 Task: Track the performance of a model on imbalanced datasets.
Action: Mouse pressed left at (14, 411)
Screenshot: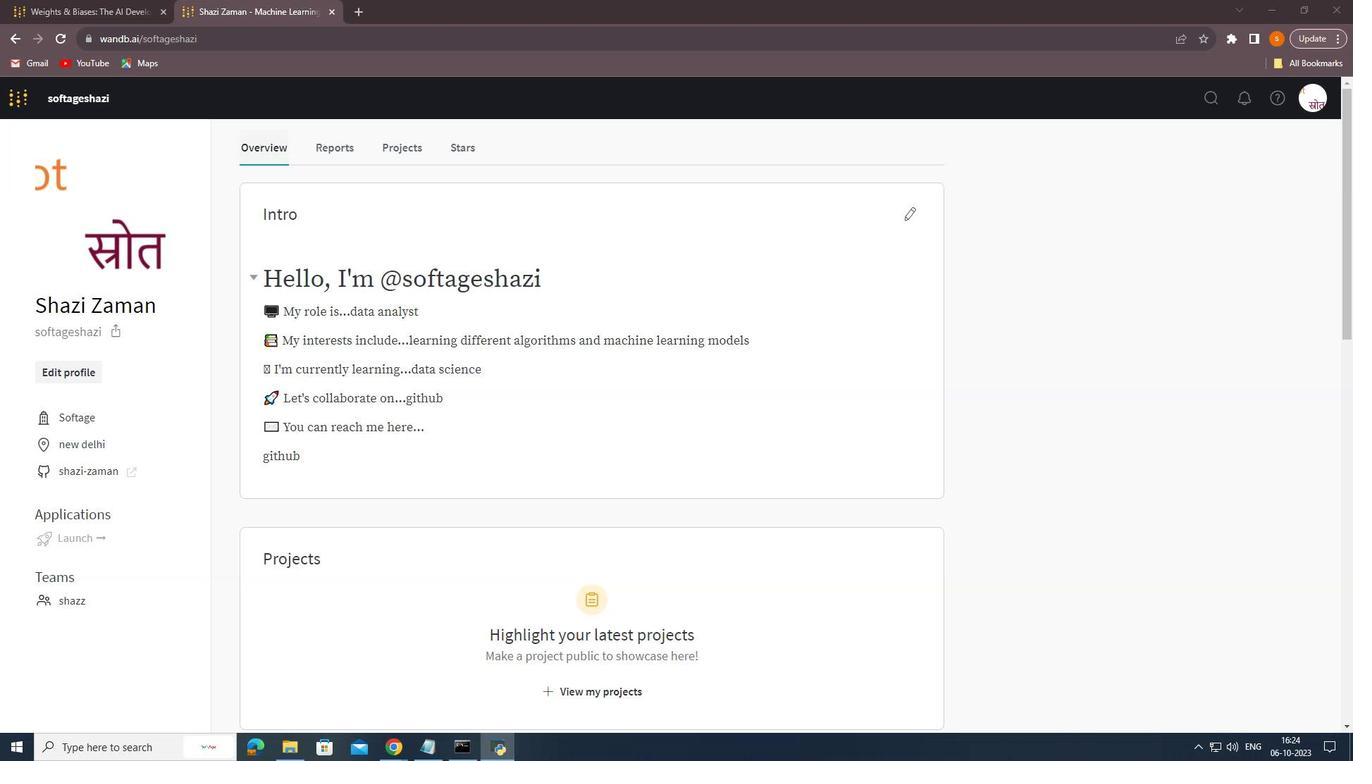 
Action: Mouse moved to (497, 332)
Screenshot: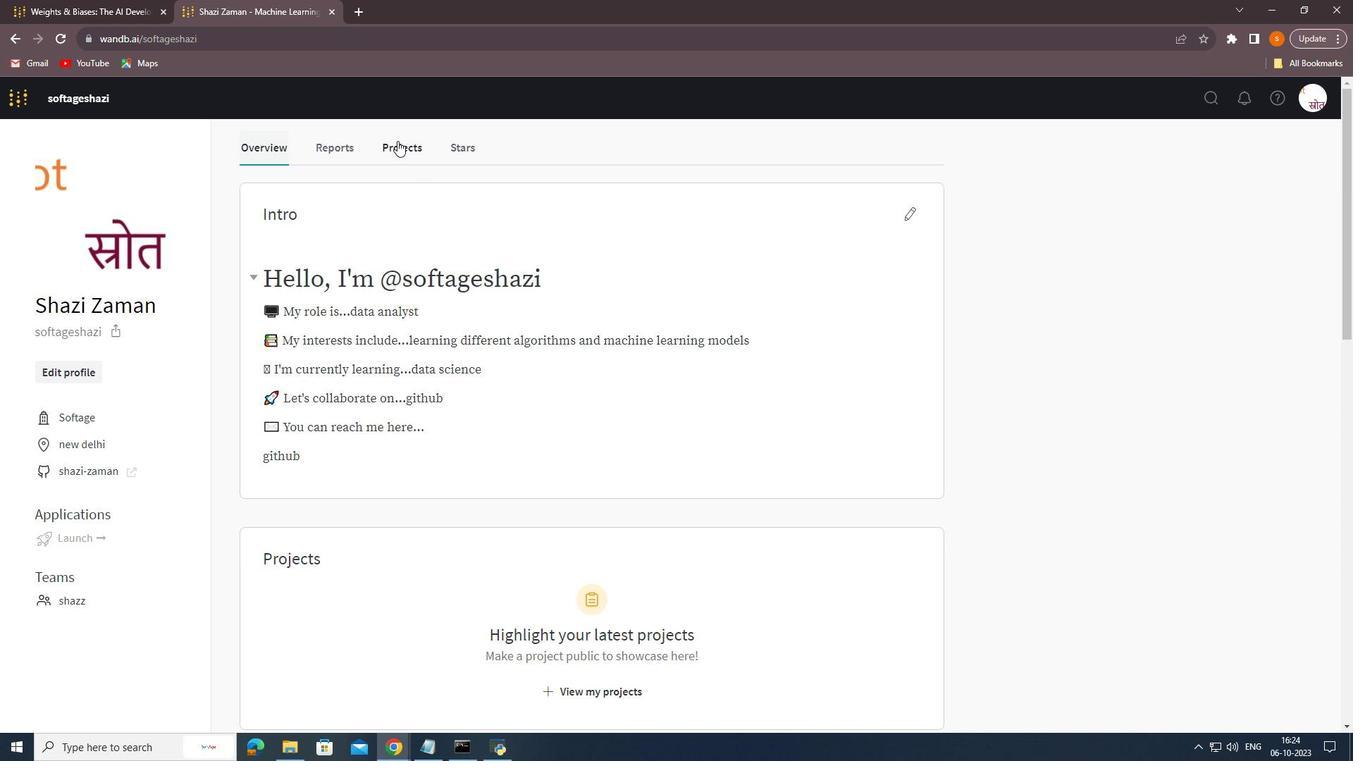 
Action: Mouse pressed left at (497, 332)
Screenshot: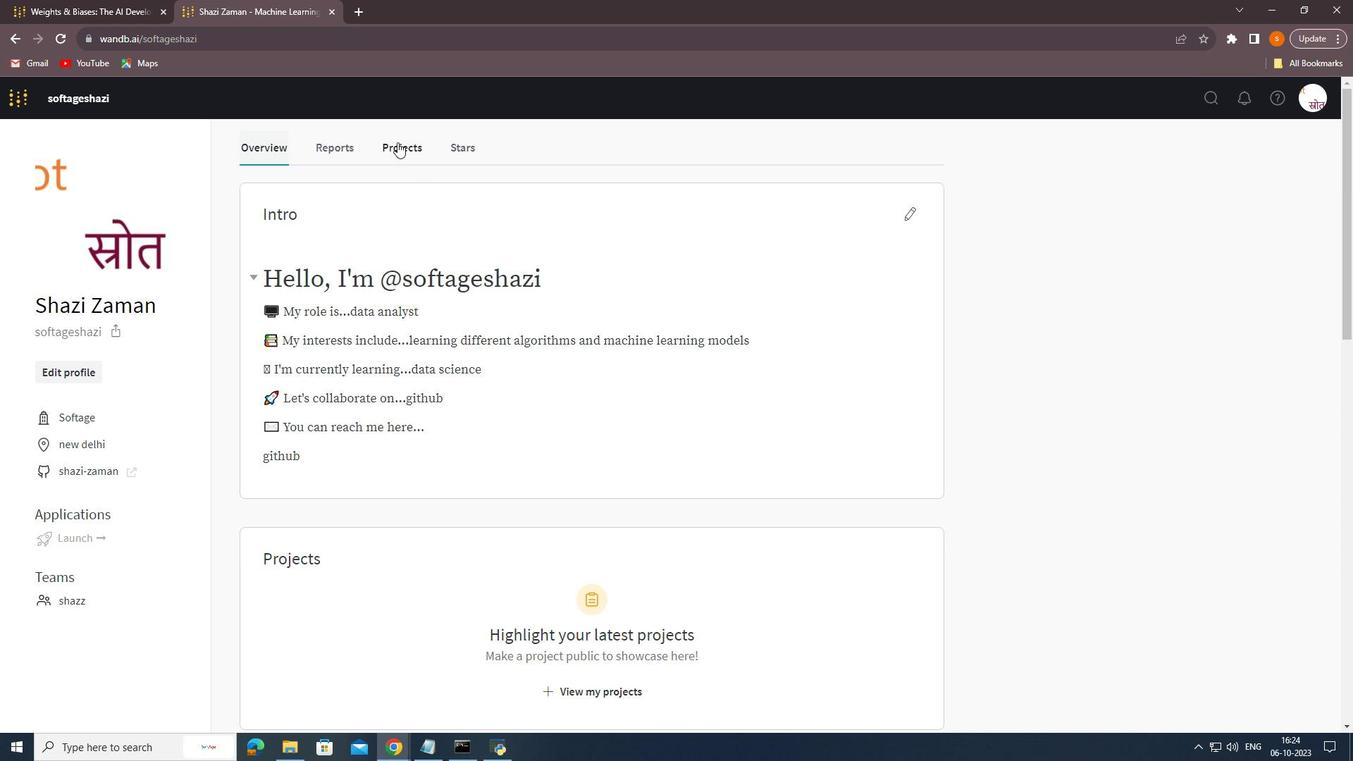 
Action: Mouse moved to (158, 340)
Screenshot: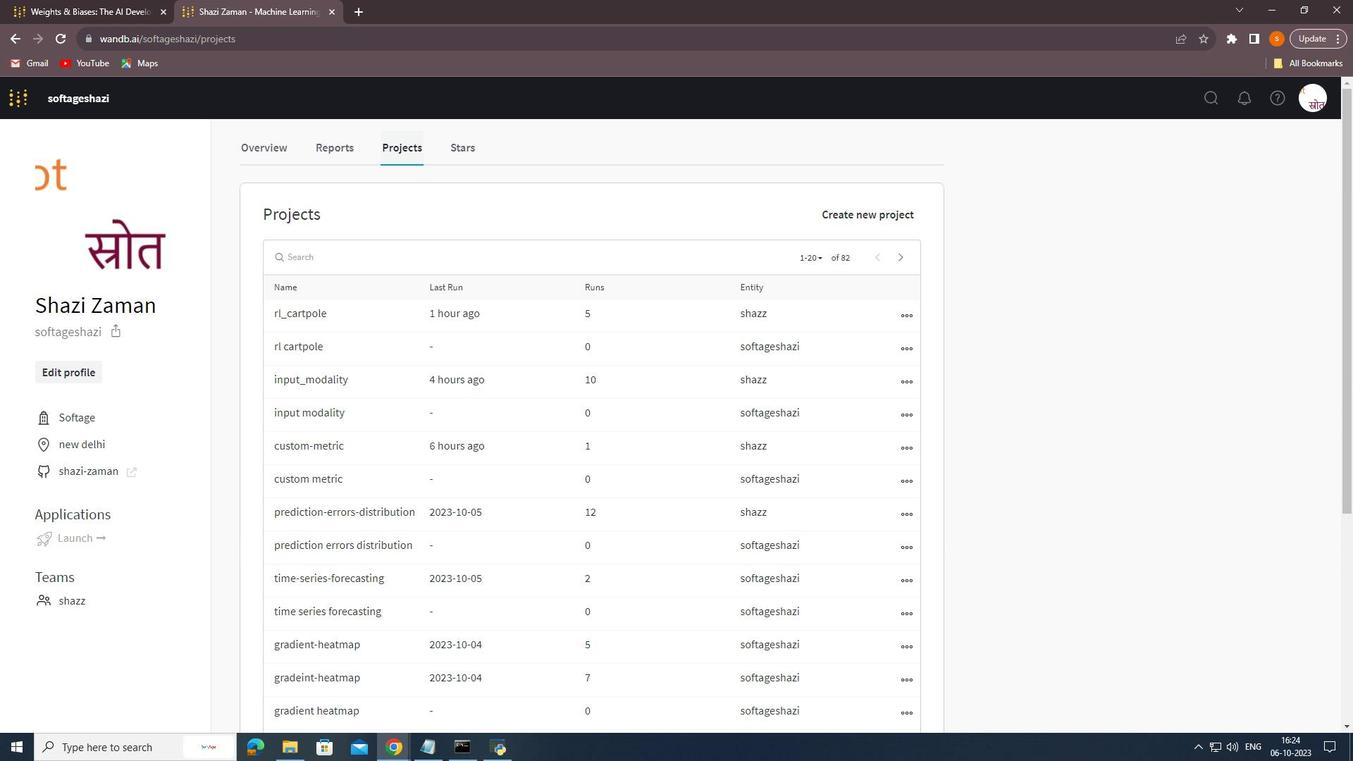
Action: Mouse scrolled (158, 340) with delta (0, 0)
Screenshot: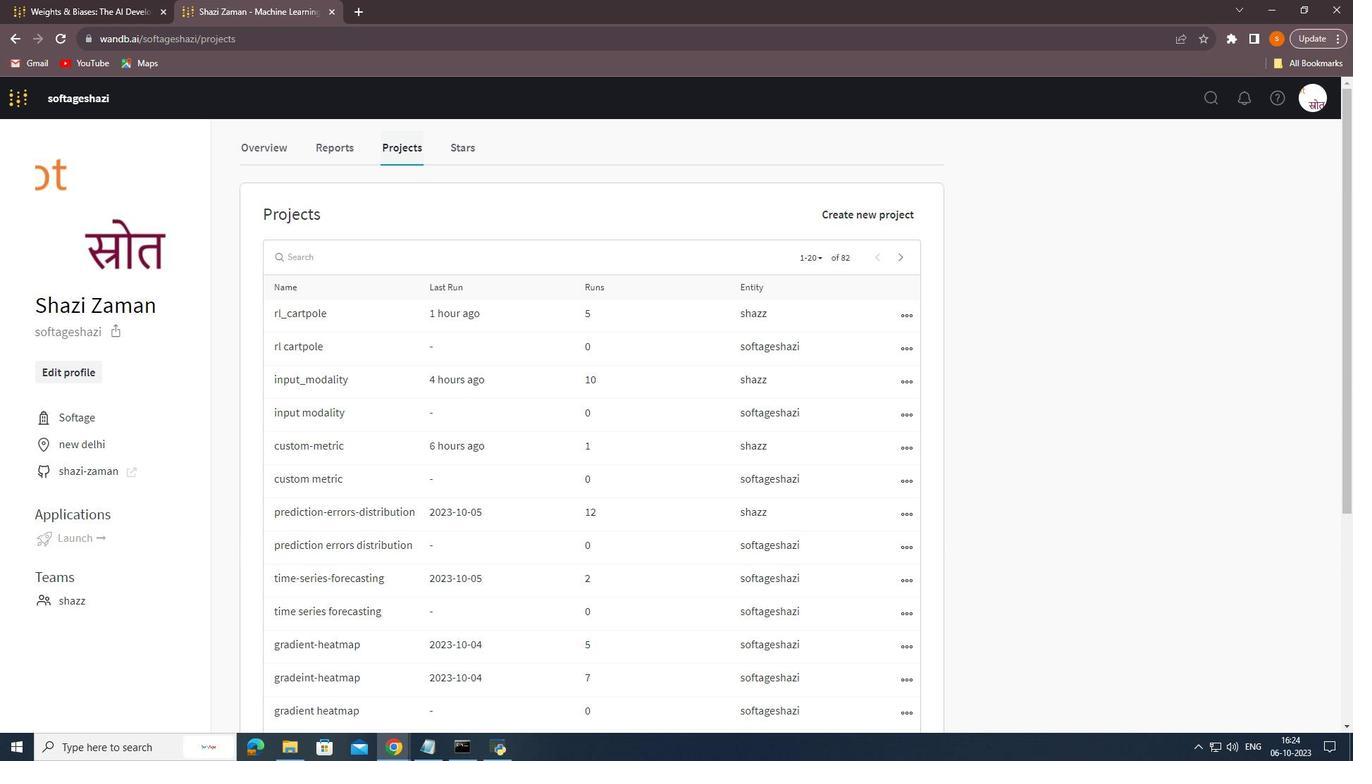 
Action: Mouse scrolled (158, 340) with delta (0, 0)
Screenshot: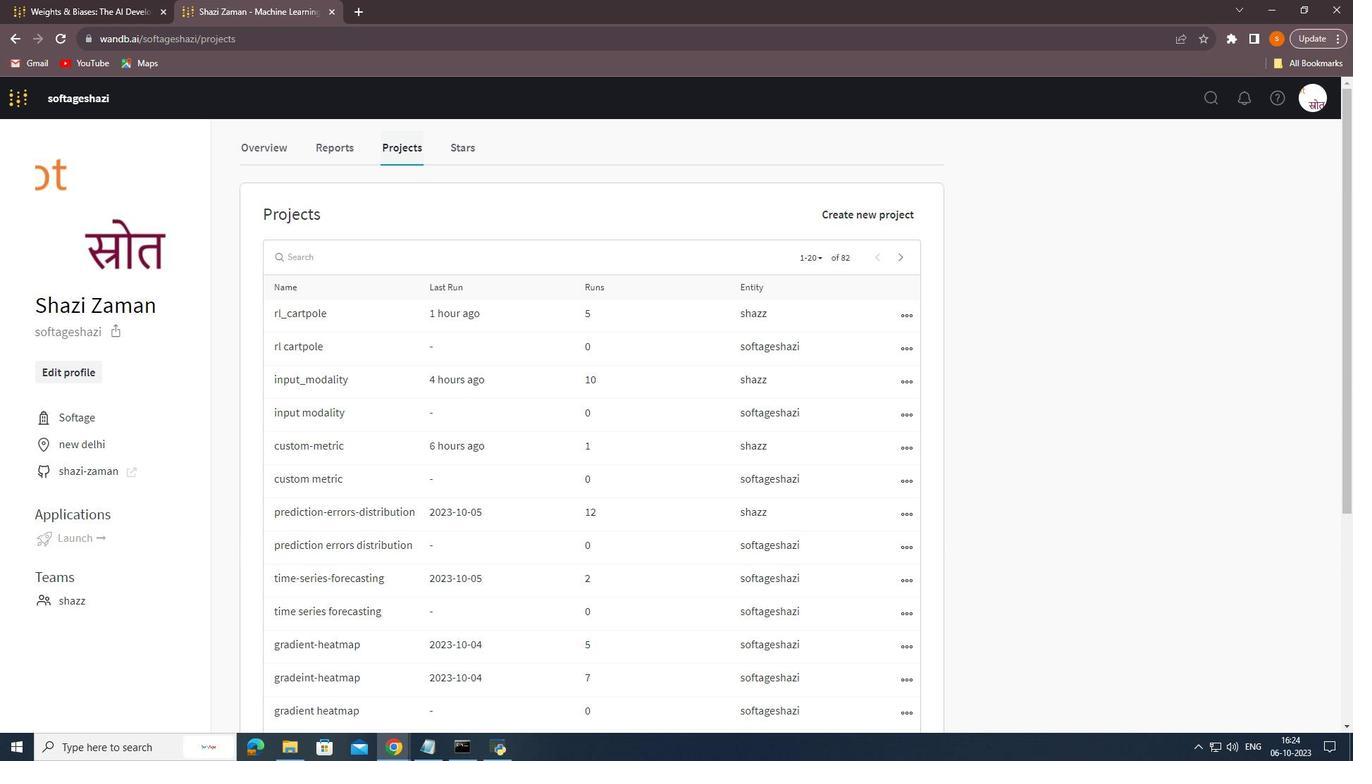 
Action: Mouse scrolled (158, 340) with delta (0, 0)
Screenshot: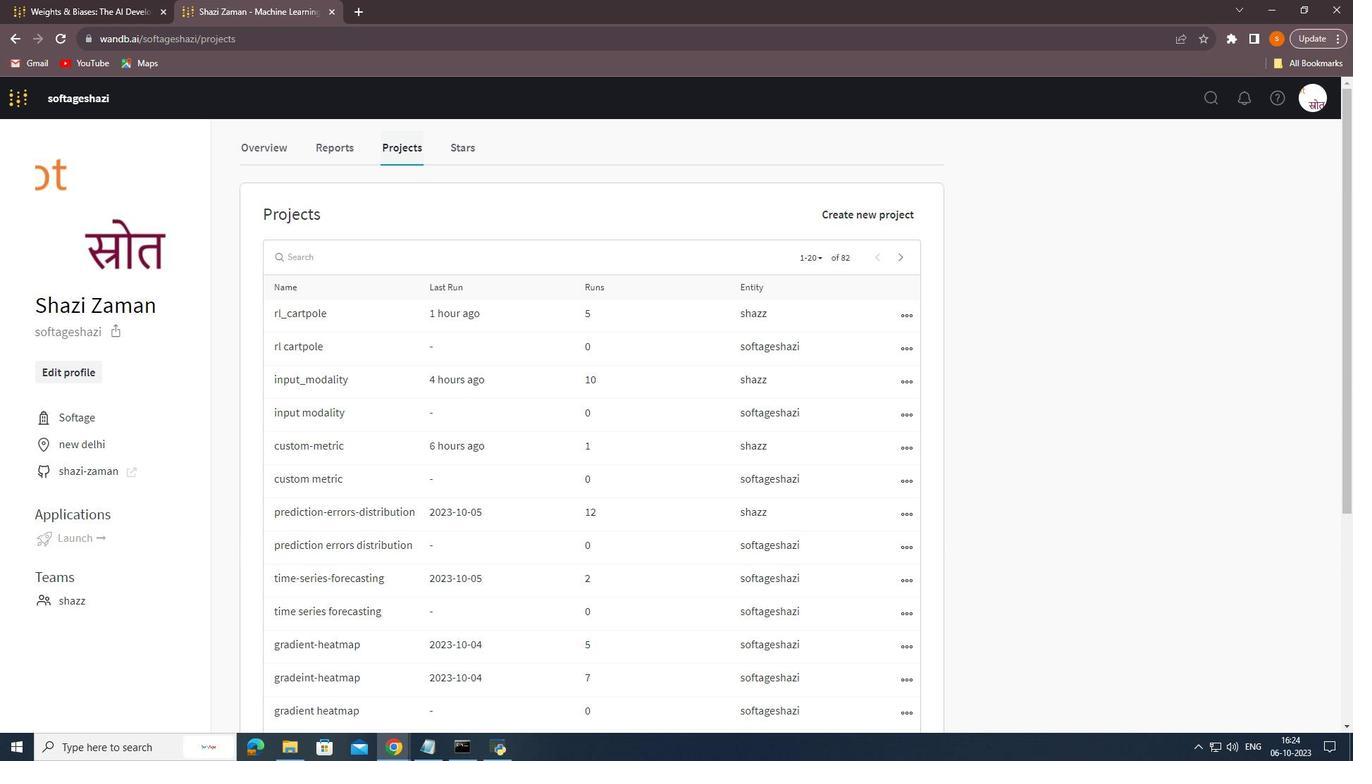 
Action: Mouse scrolled (158, 340) with delta (0, 0)
Screenshot: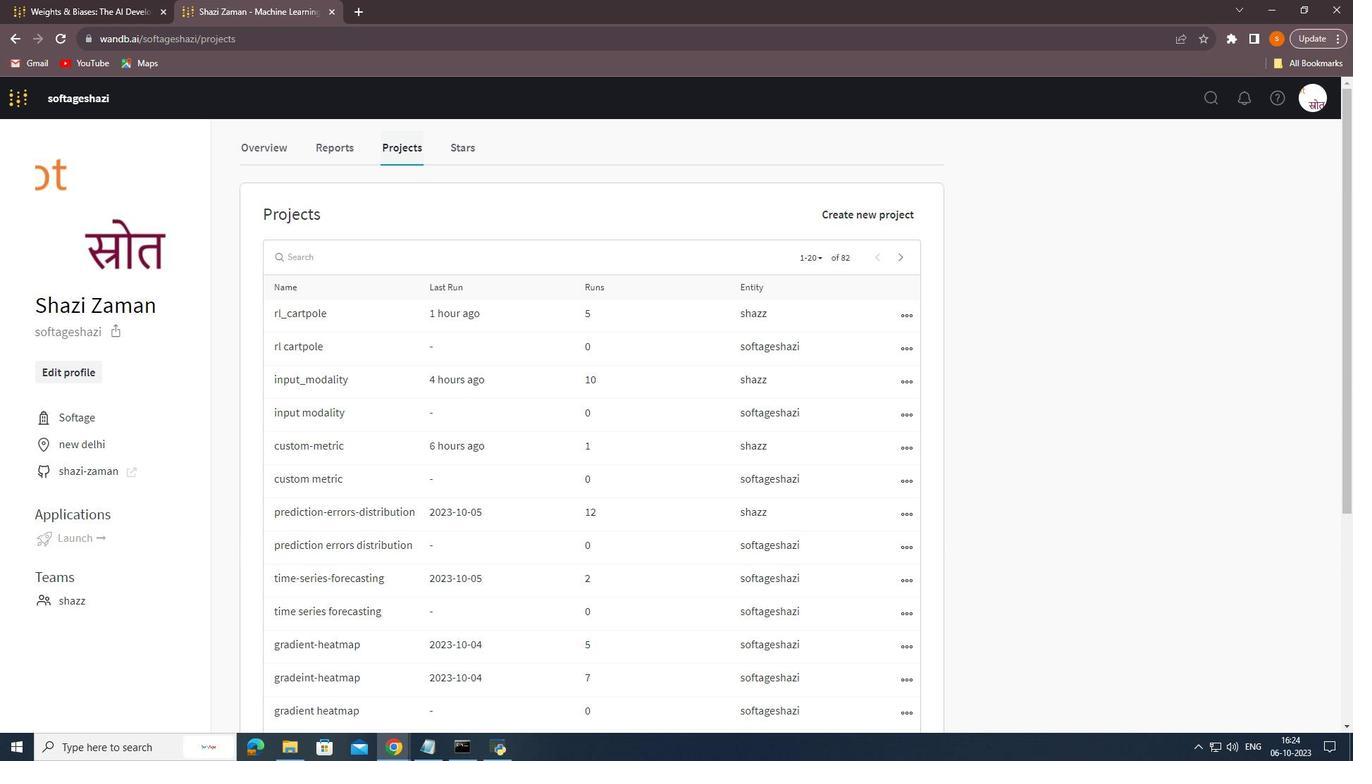 
Action: Mouse moved to (727, 346)
Screenshot: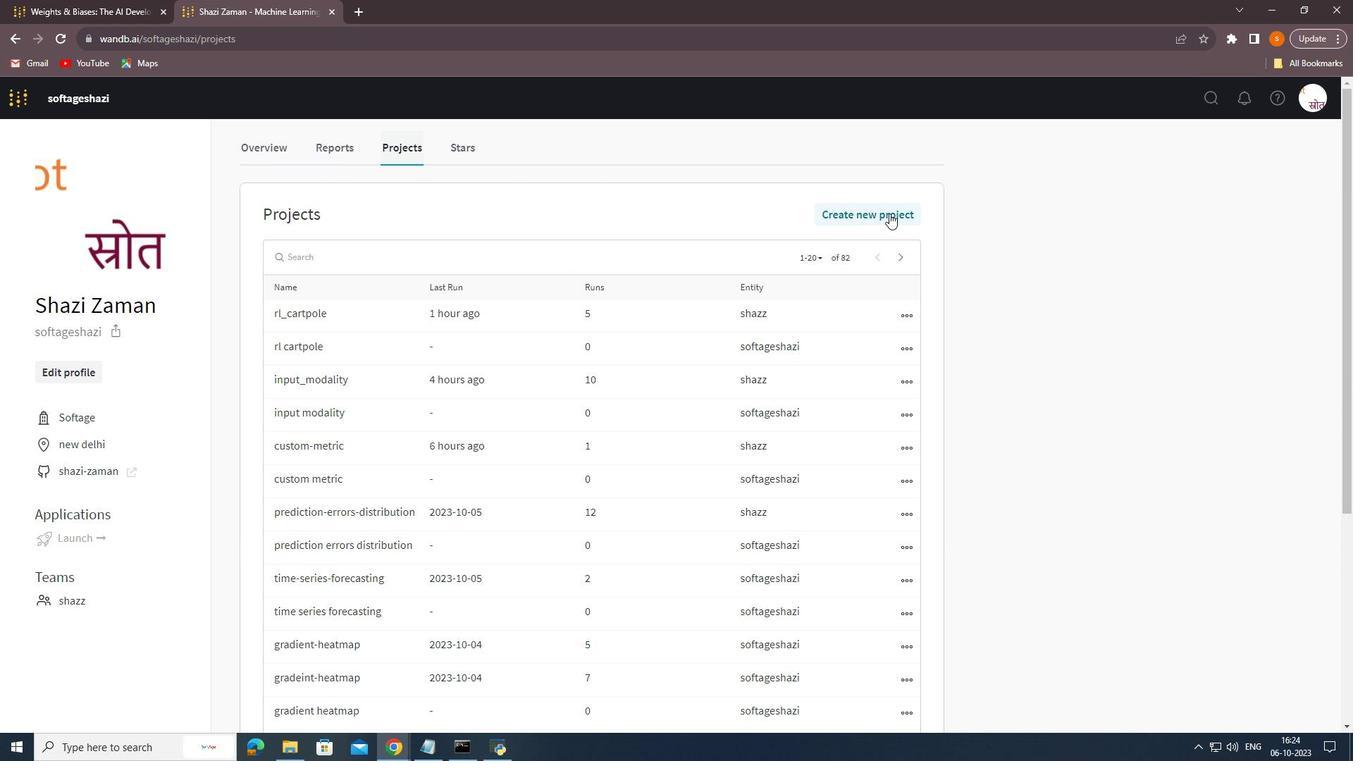 
Action: Mouse pressed left at (727, 346)
Screenshot: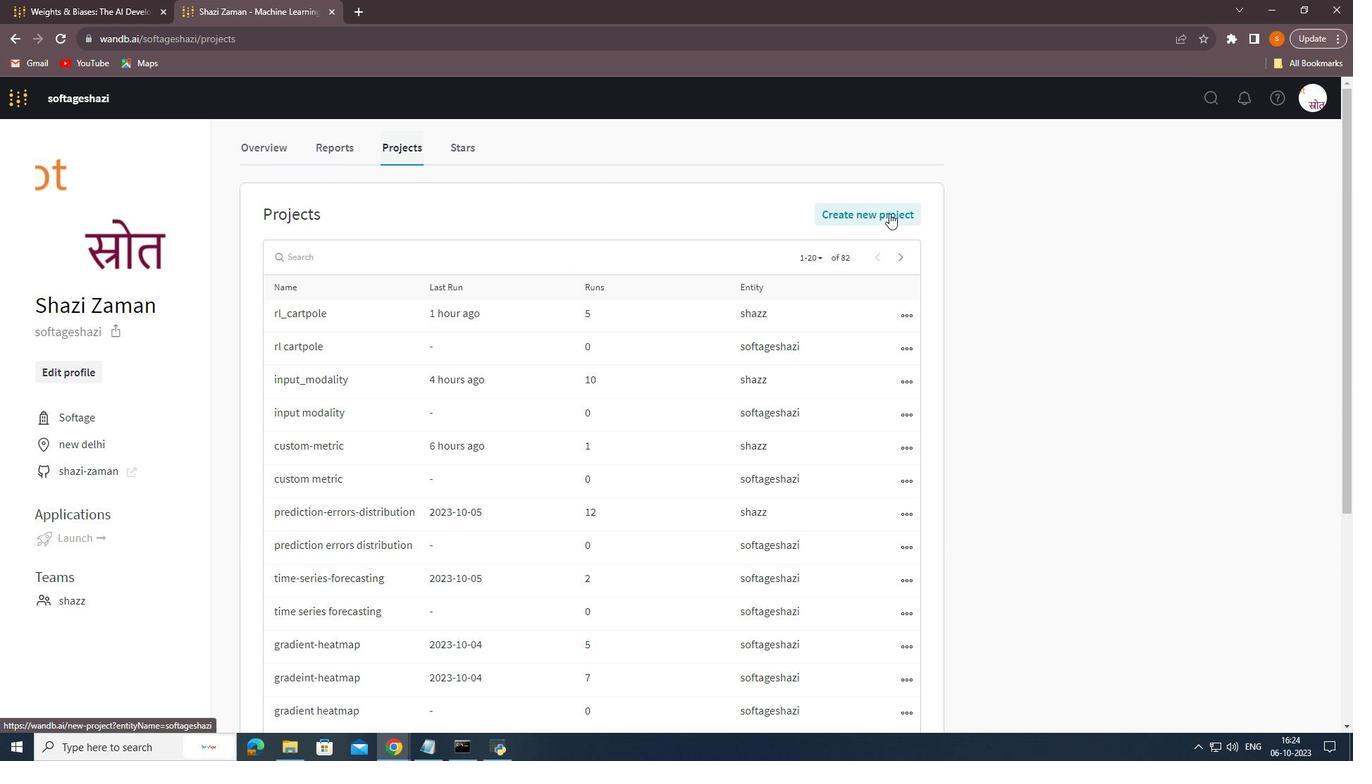 
Action: Mouse moved to (563, 356)
Screenshot: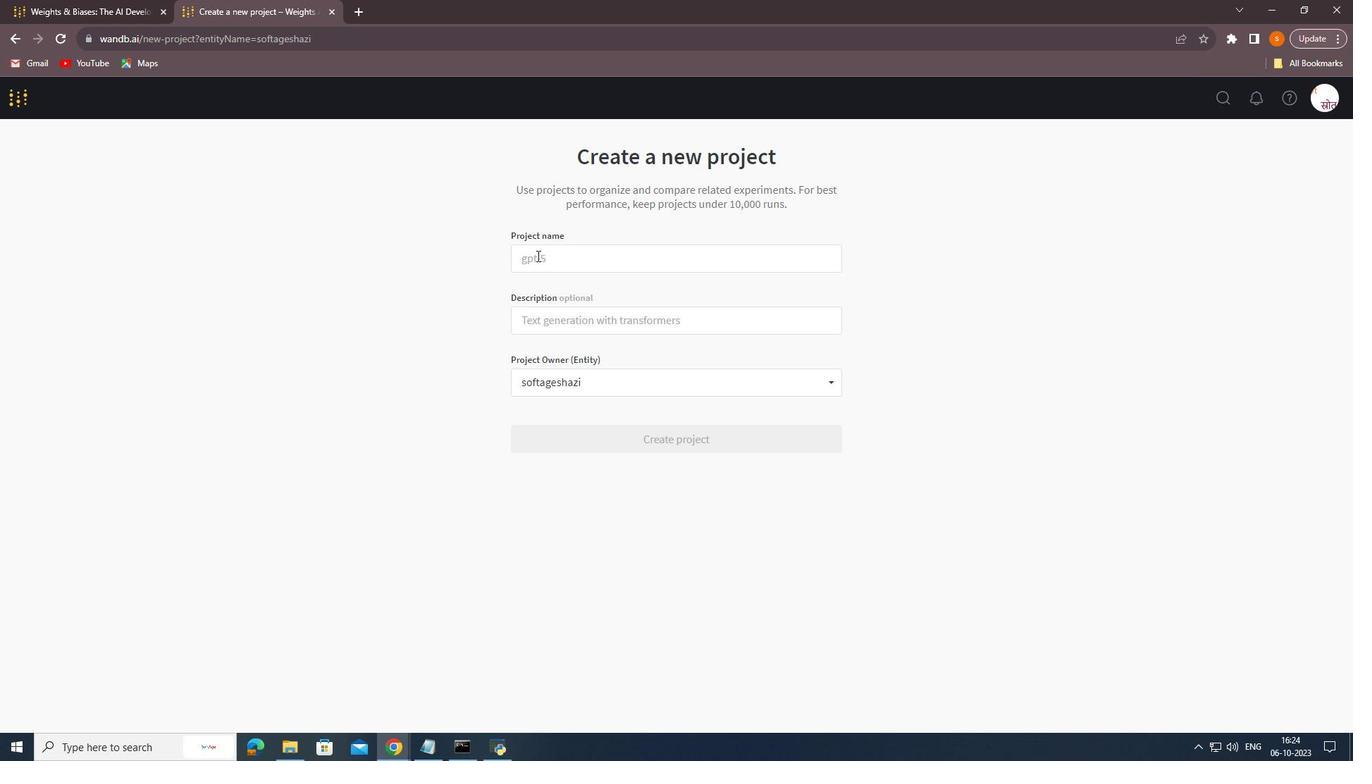 
Action: Mouse pressed left at (563, 356)
Screenshot: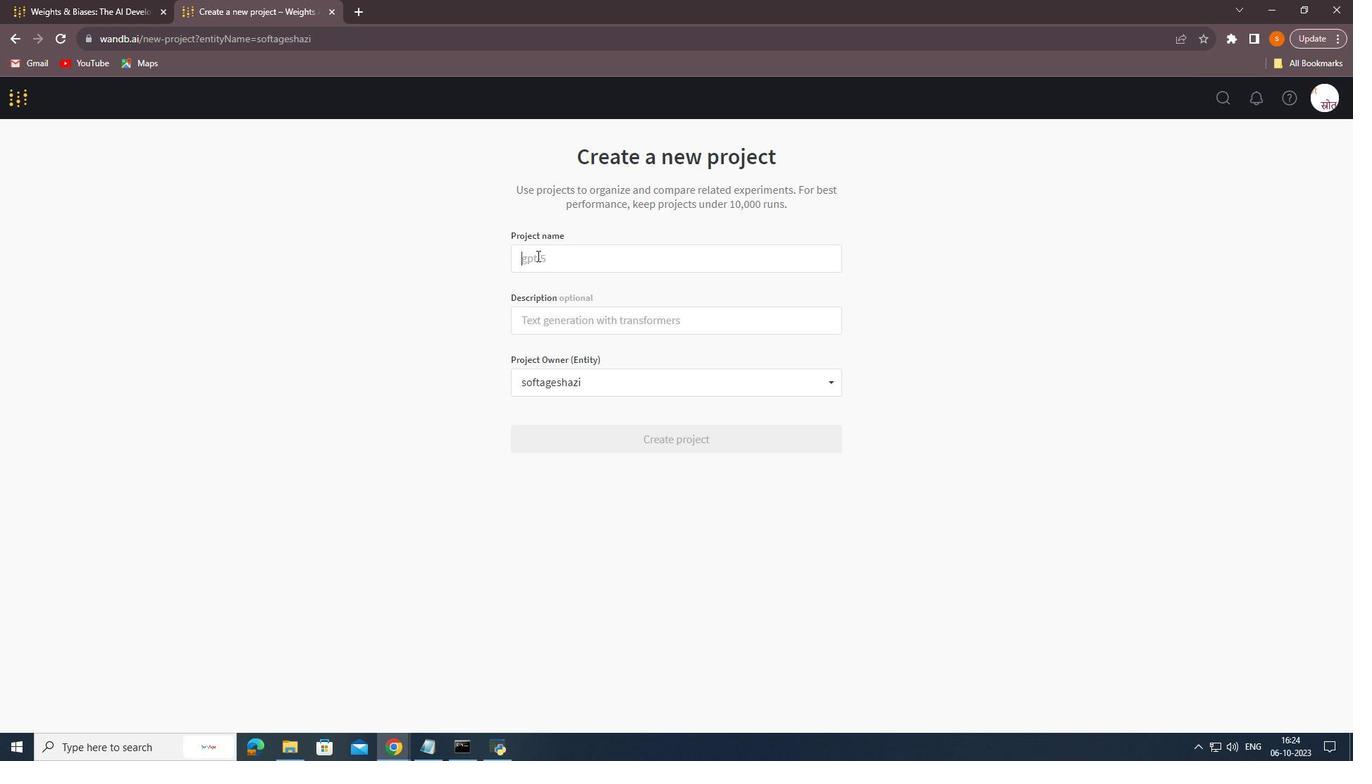 
Action: Mouse moved to (582, 364)
Screenshot: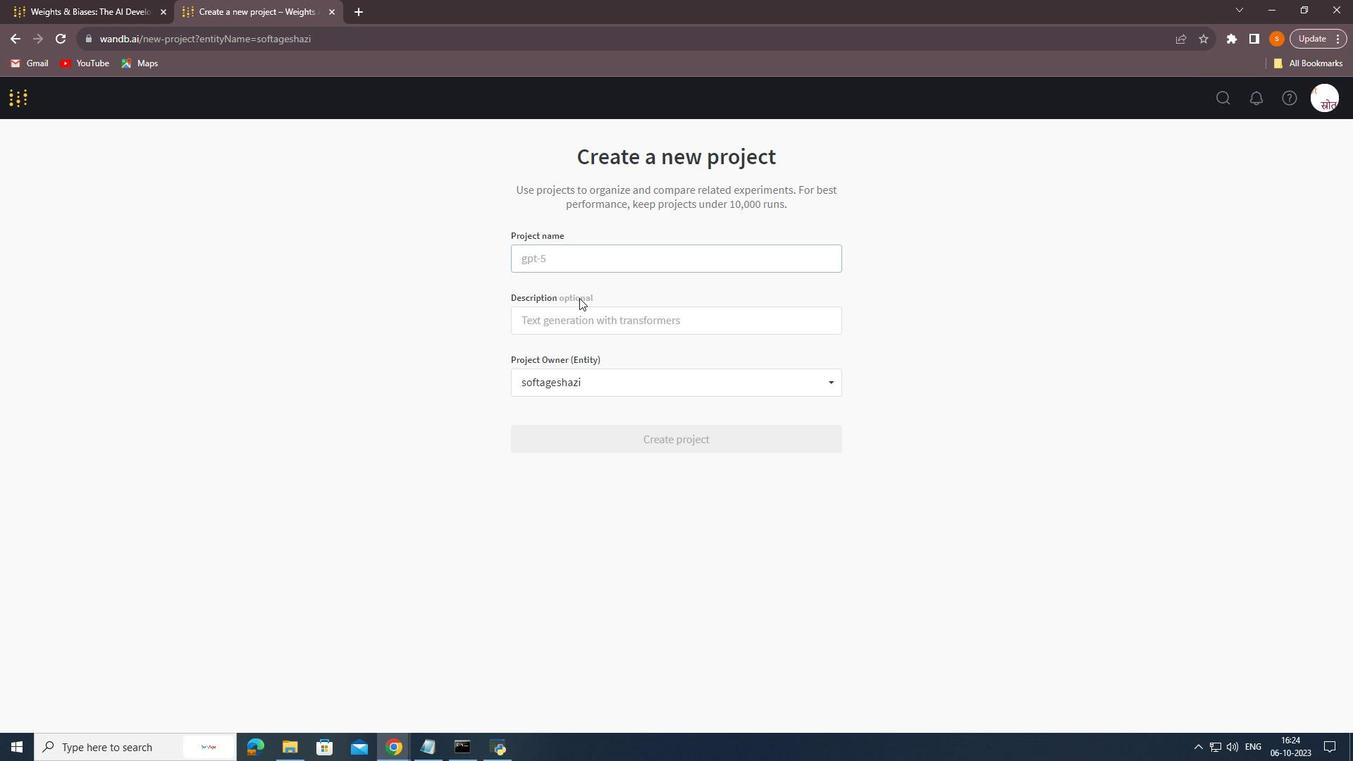 
Action: Key pressed imbalanced<Key.space>datasets
Screenshot: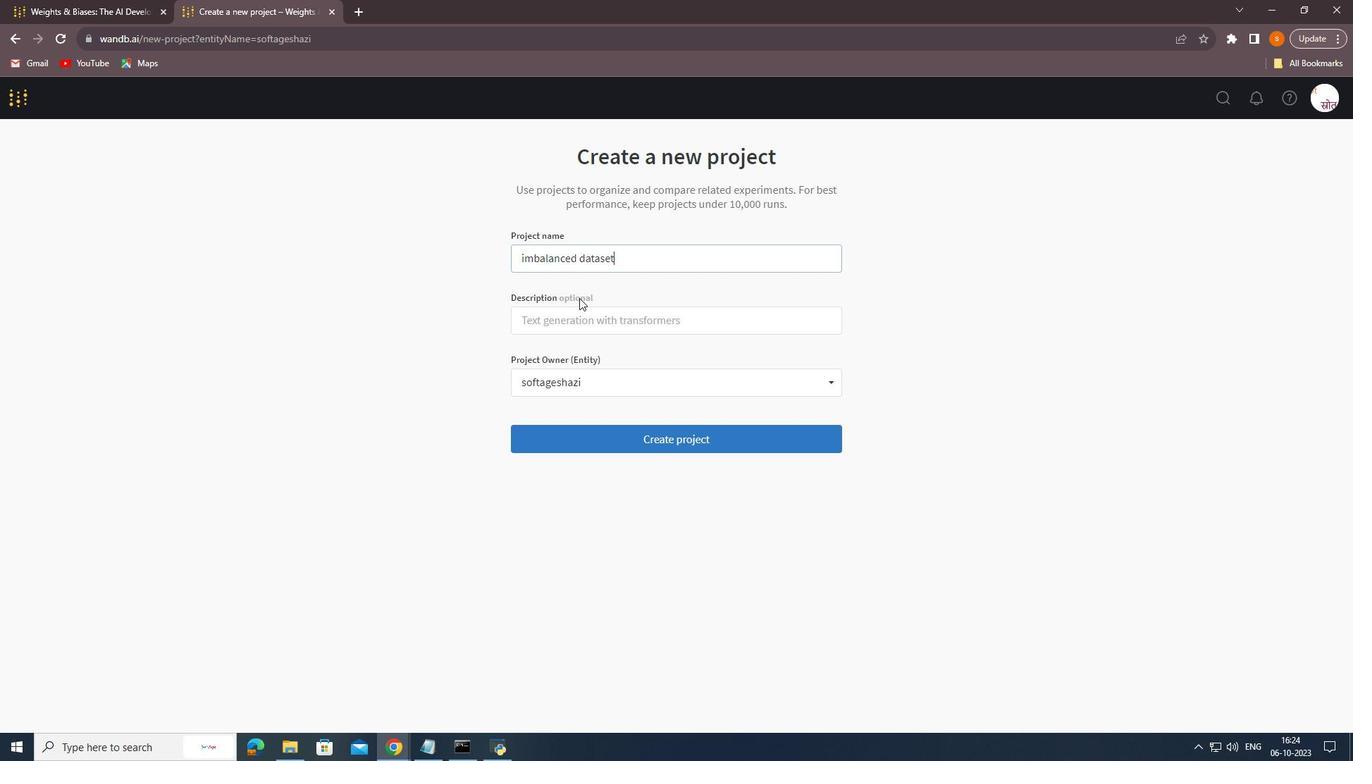 
Action: Mouse moved to (566, 369)
Screenshot: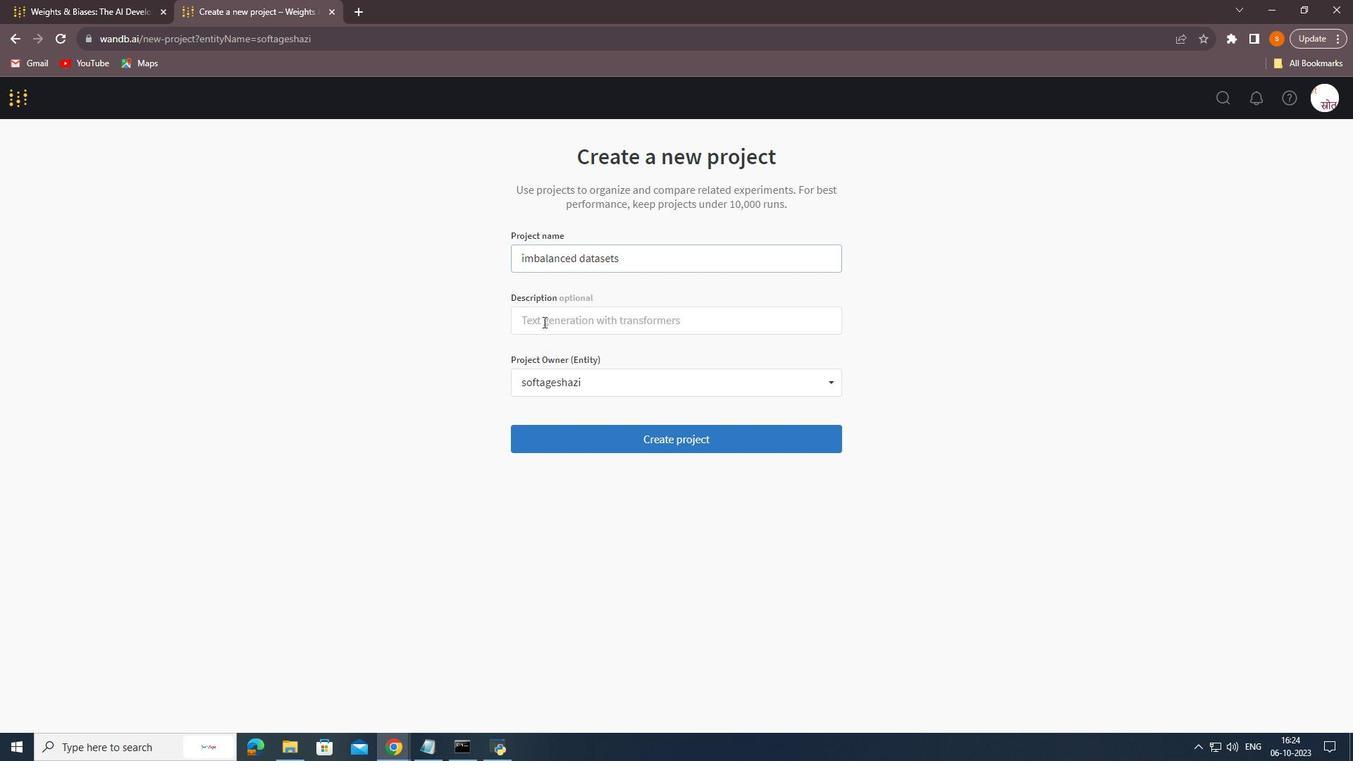 
Action: Mouse pressed left at (566, 369)
Screenshot: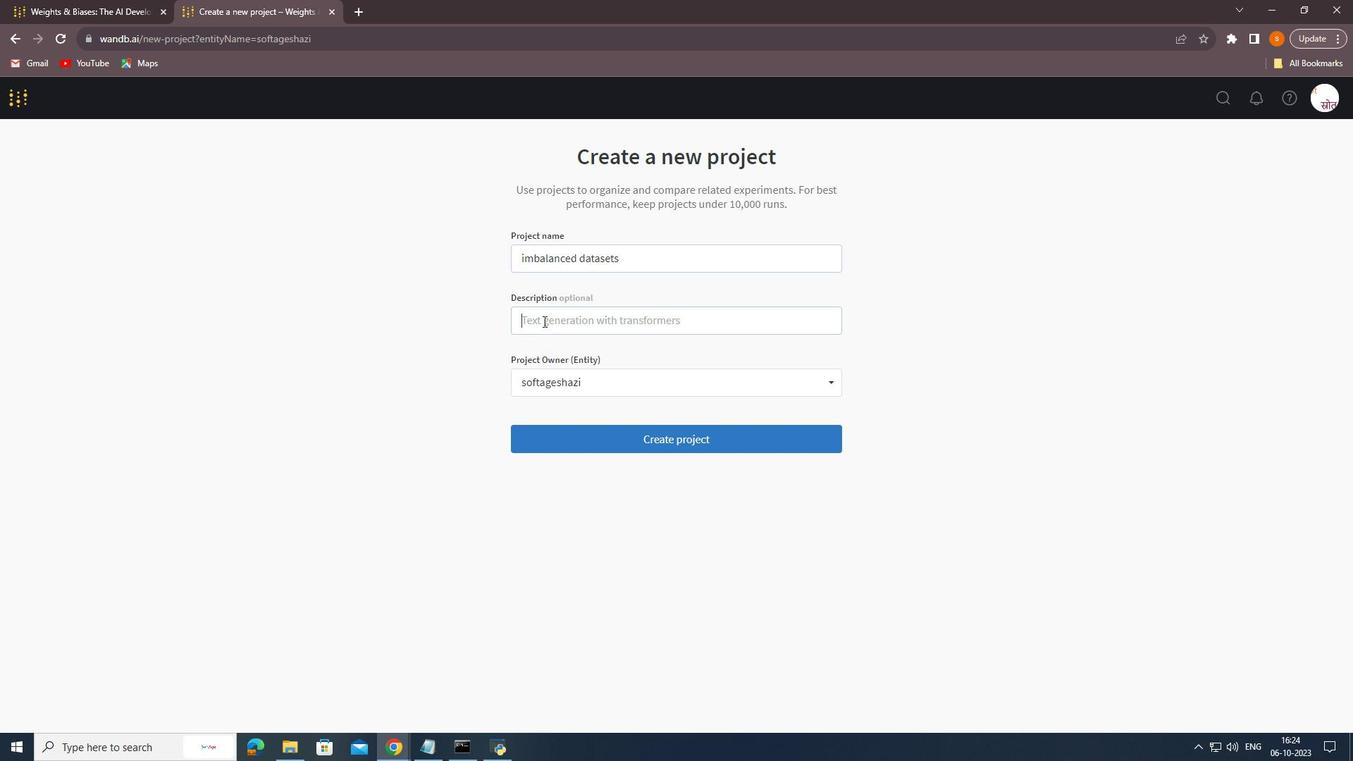 
Action: Mouse moved to (217, 372)
Screenshot: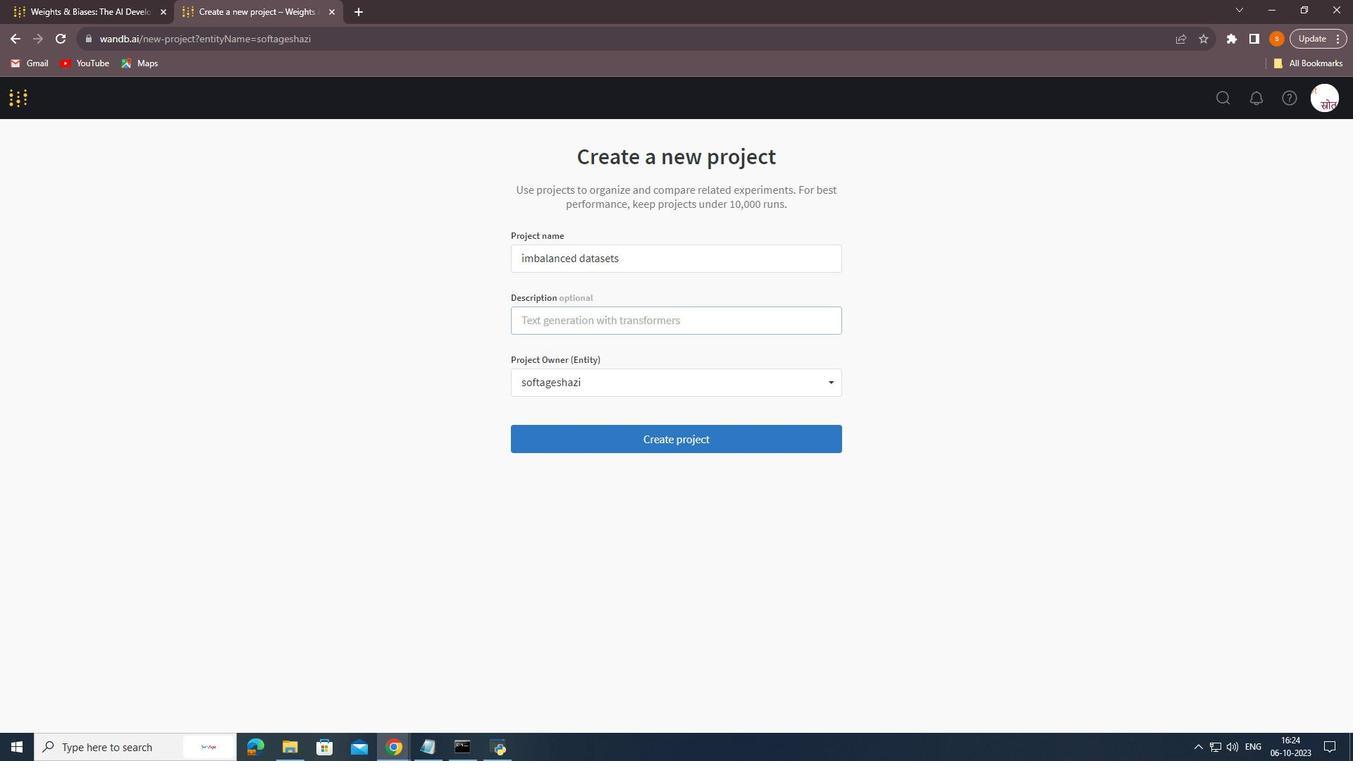 
Action: Mouse scrolled (217, 373) with delta (0, 0)
Screenshot: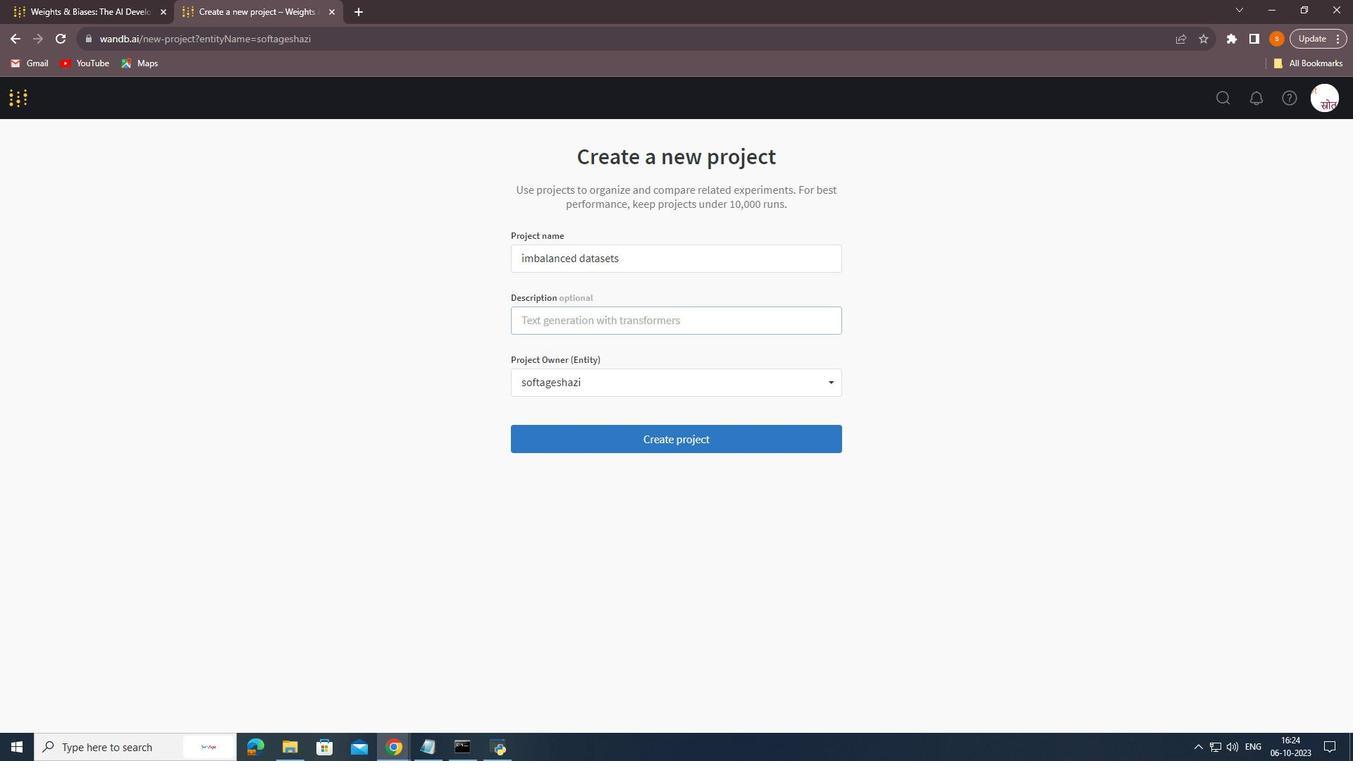 
Action: Mouse moved to (217, 370)
Screenshot: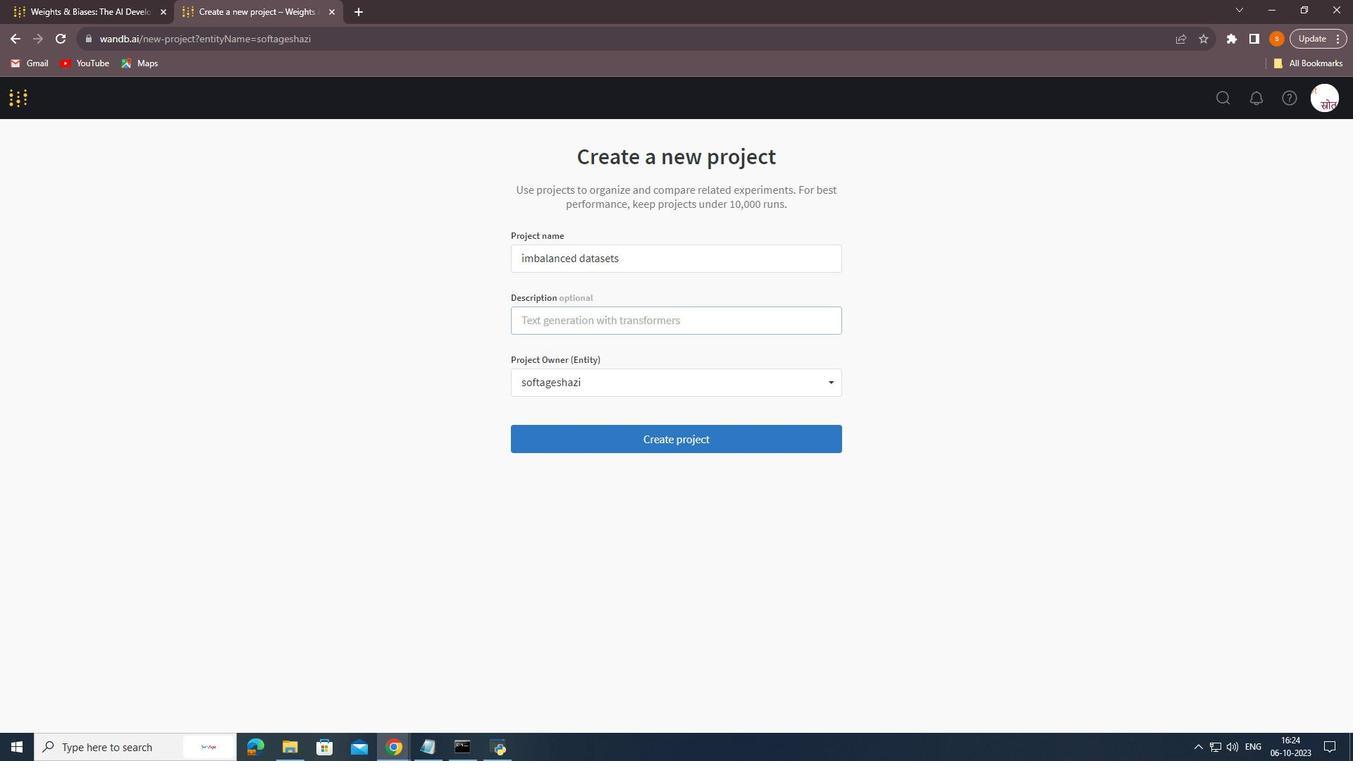 
Action: Mouse scrolled (217, 371) with delta (0, 0)
Screenshot: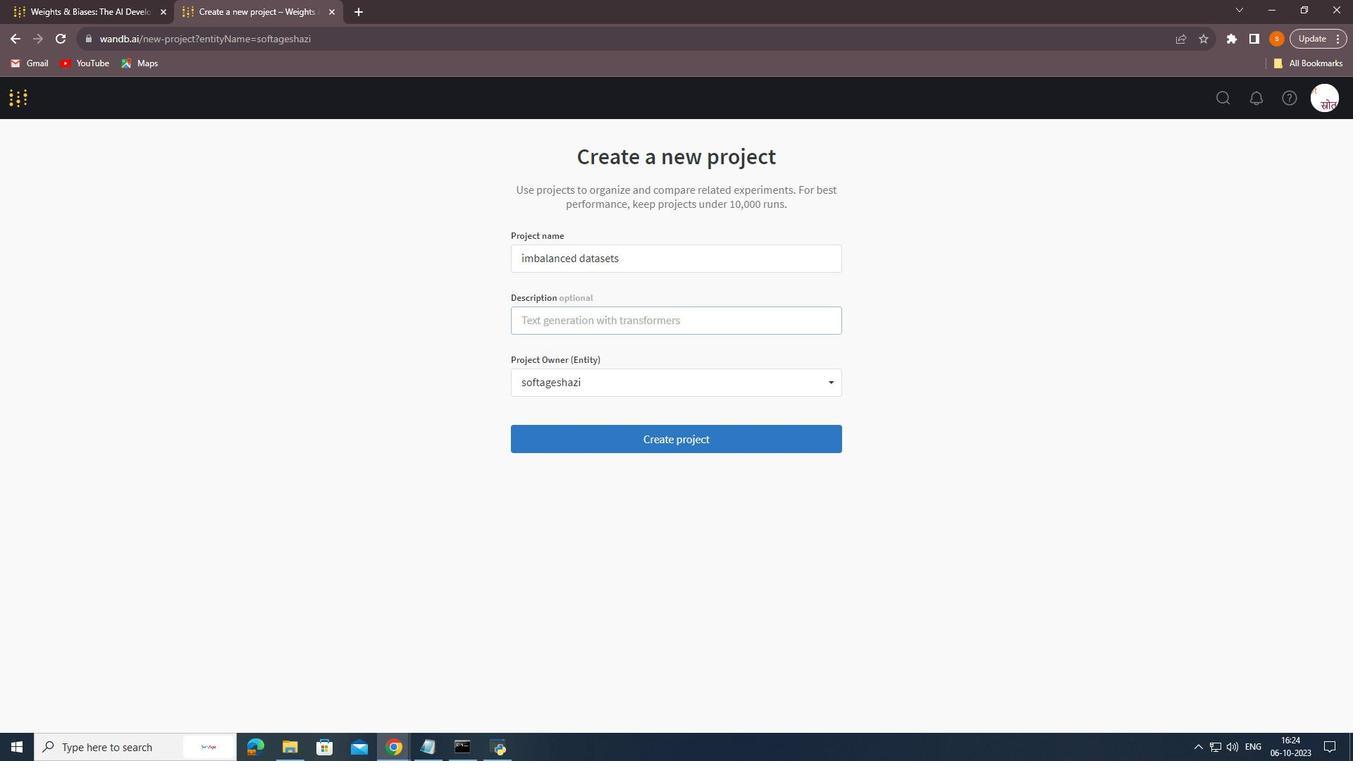 
Action: Mouse moved to (217, 370)
Screenshot: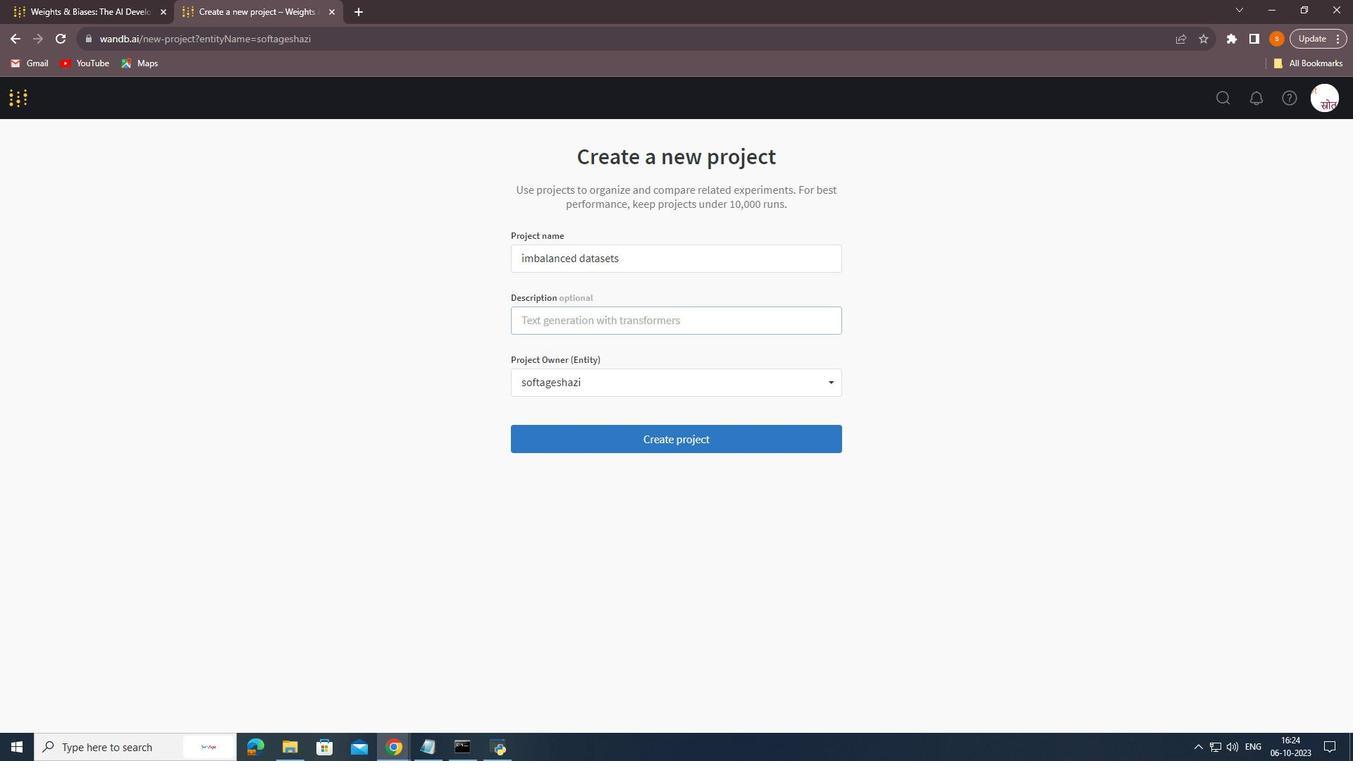 
Action: Mouse scrolled (217, 370) with delta (0, 0)
Screenshot: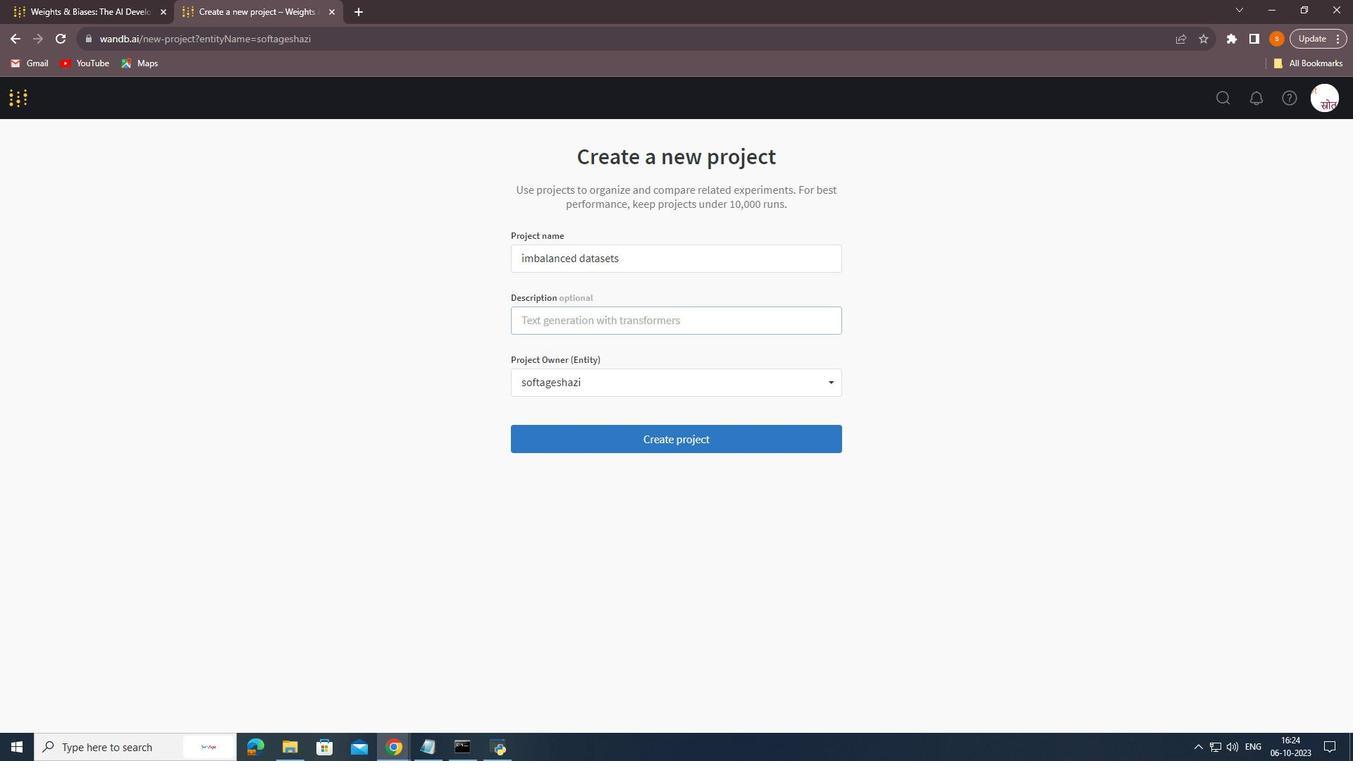 
Action: Mouse moved to (217, 370)
Screenshot: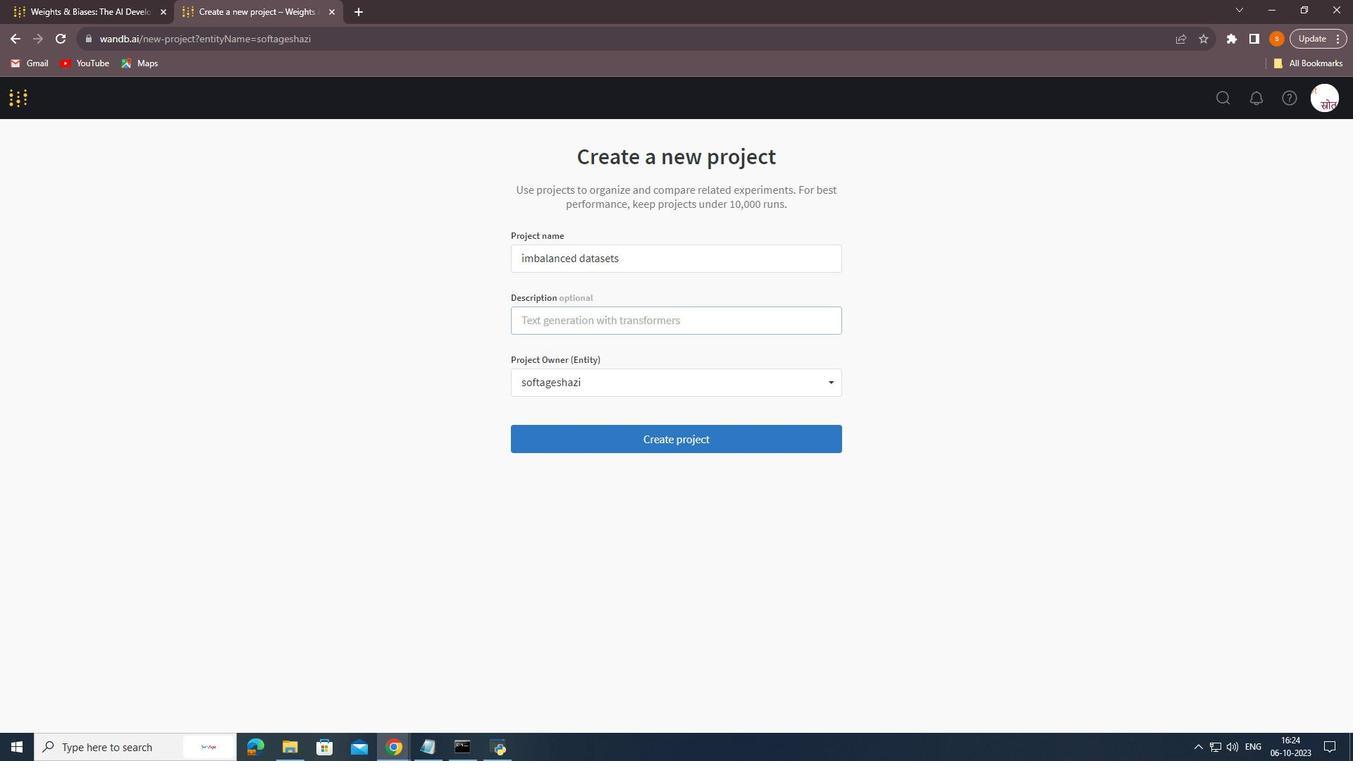 
Action: Mouse scrolled (217, 370) with delta (0, 0)
Screenshot: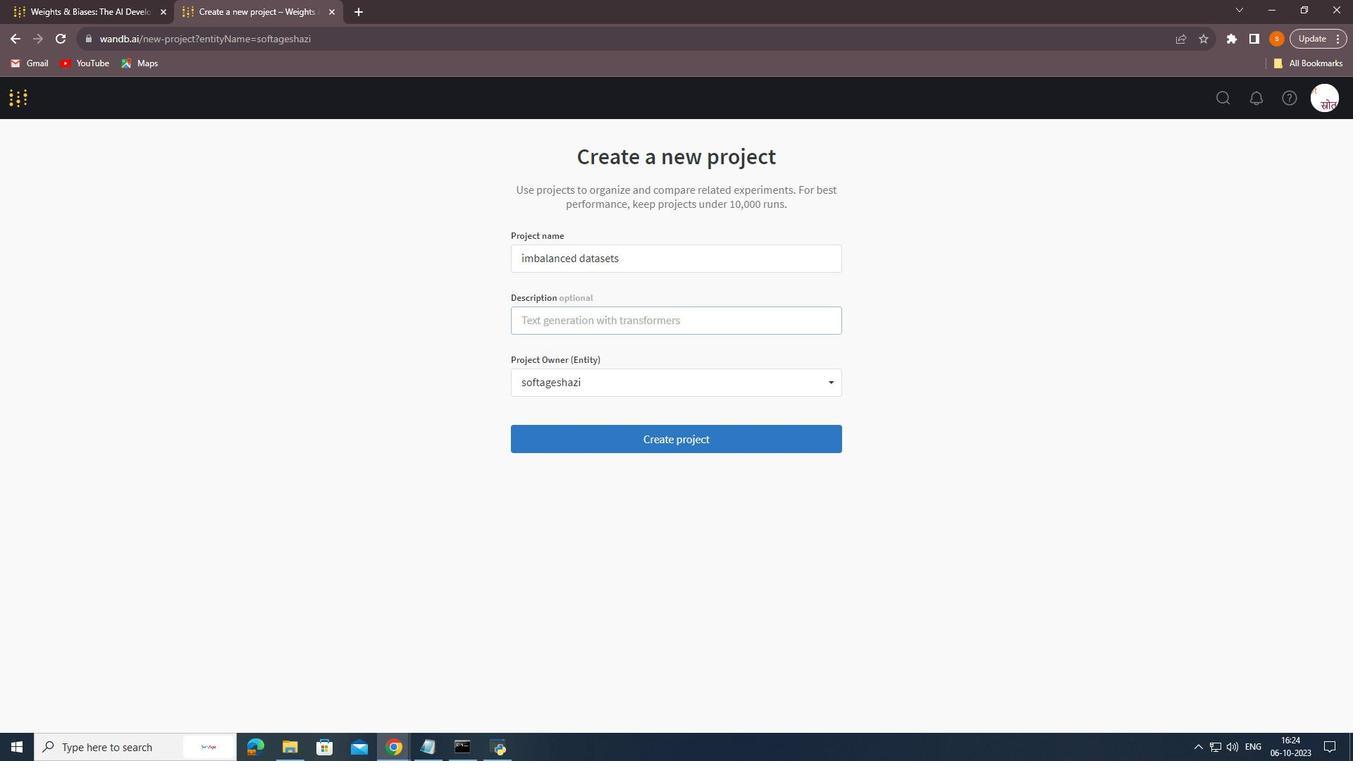 
Action: Mouse moved to (217, 369)
Screenshot: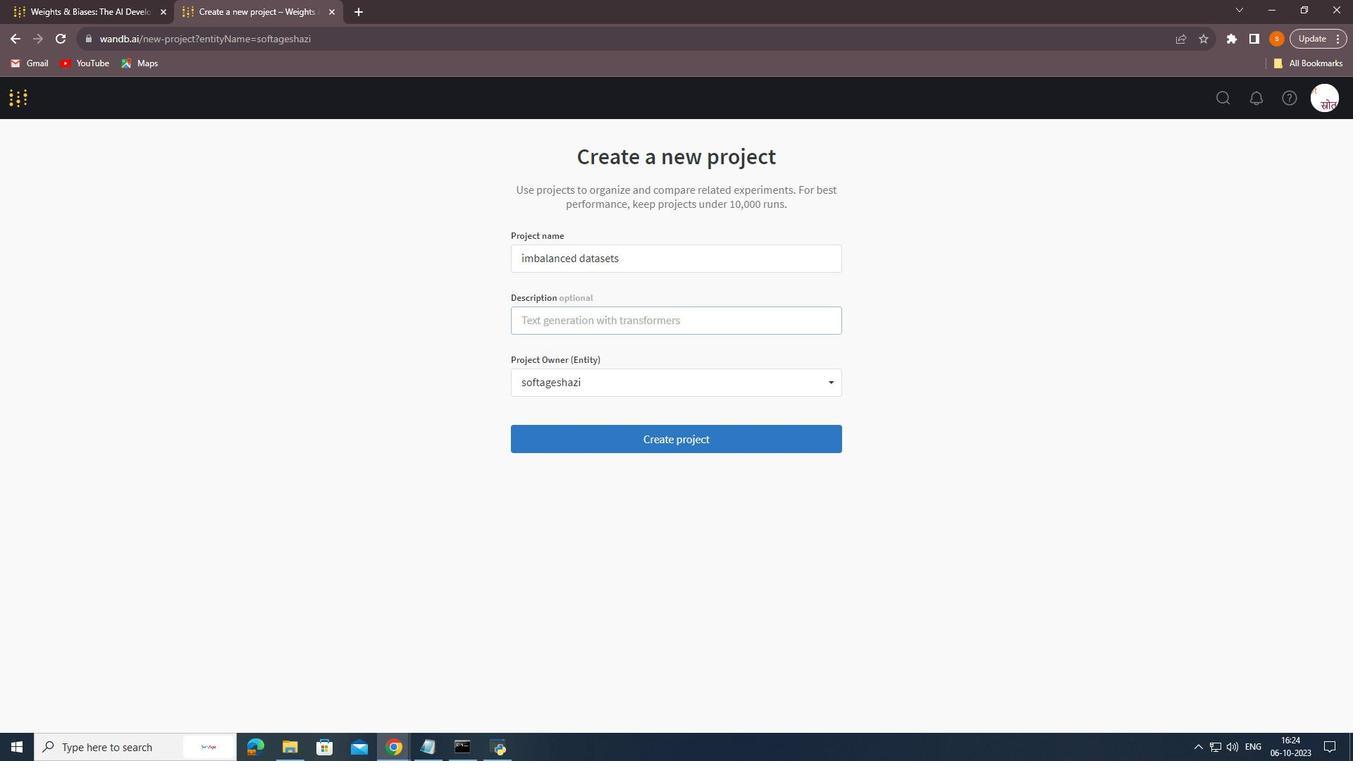 
Action: Mouse scrolled (217, 369) with delta (0, 0)
Screenshot: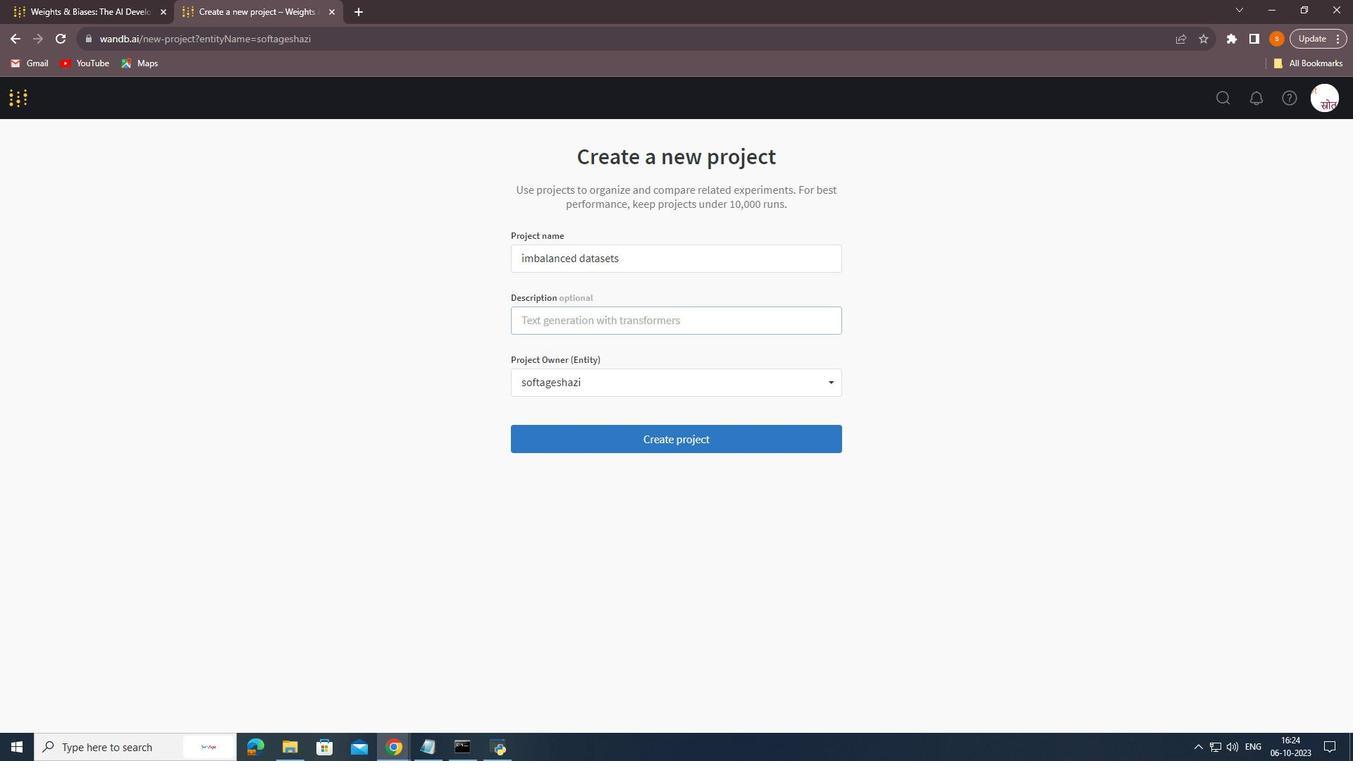 
Action: Mouse moved to (197, 356)
Screenshot: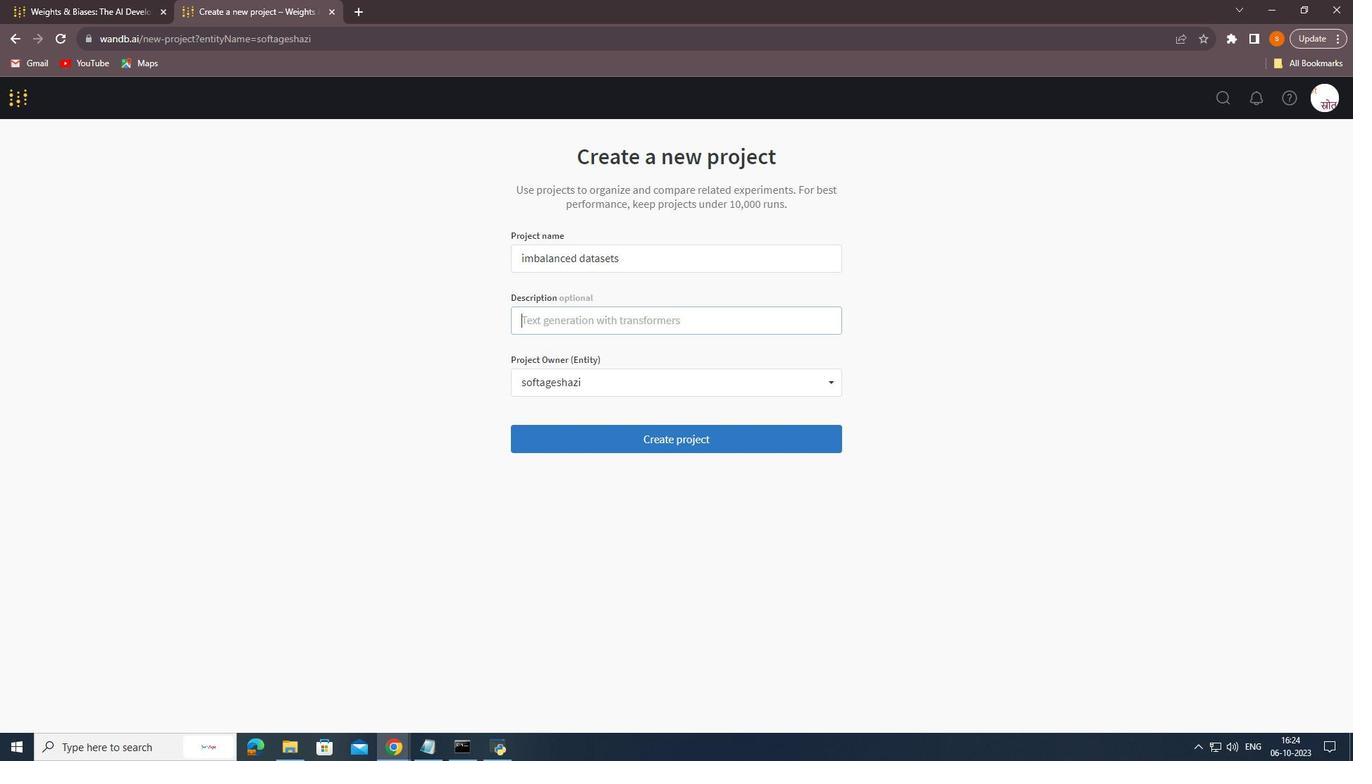 
Action: Mouse scrolled (197, 356) with delta (0, 0)
Screenshot: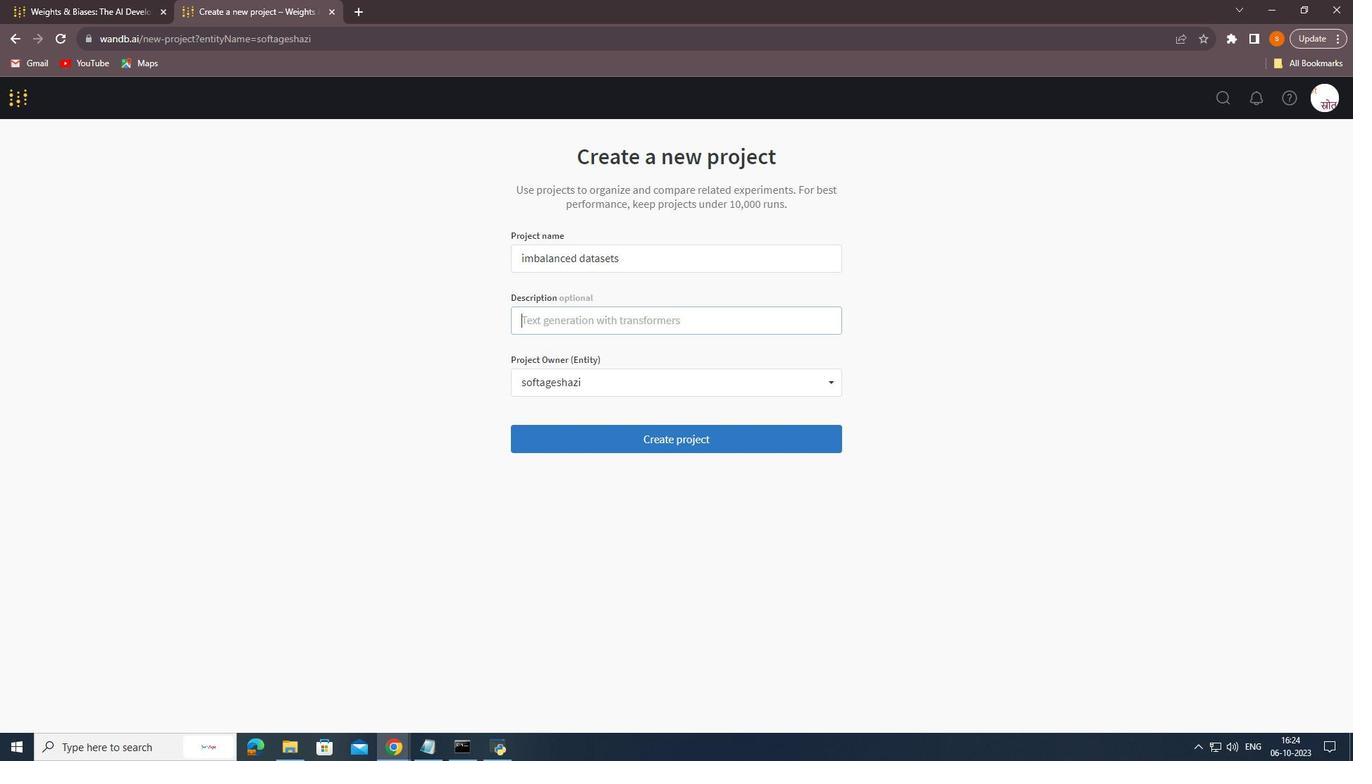 
Action: Mouse moved to (198, 356)
Screenshot: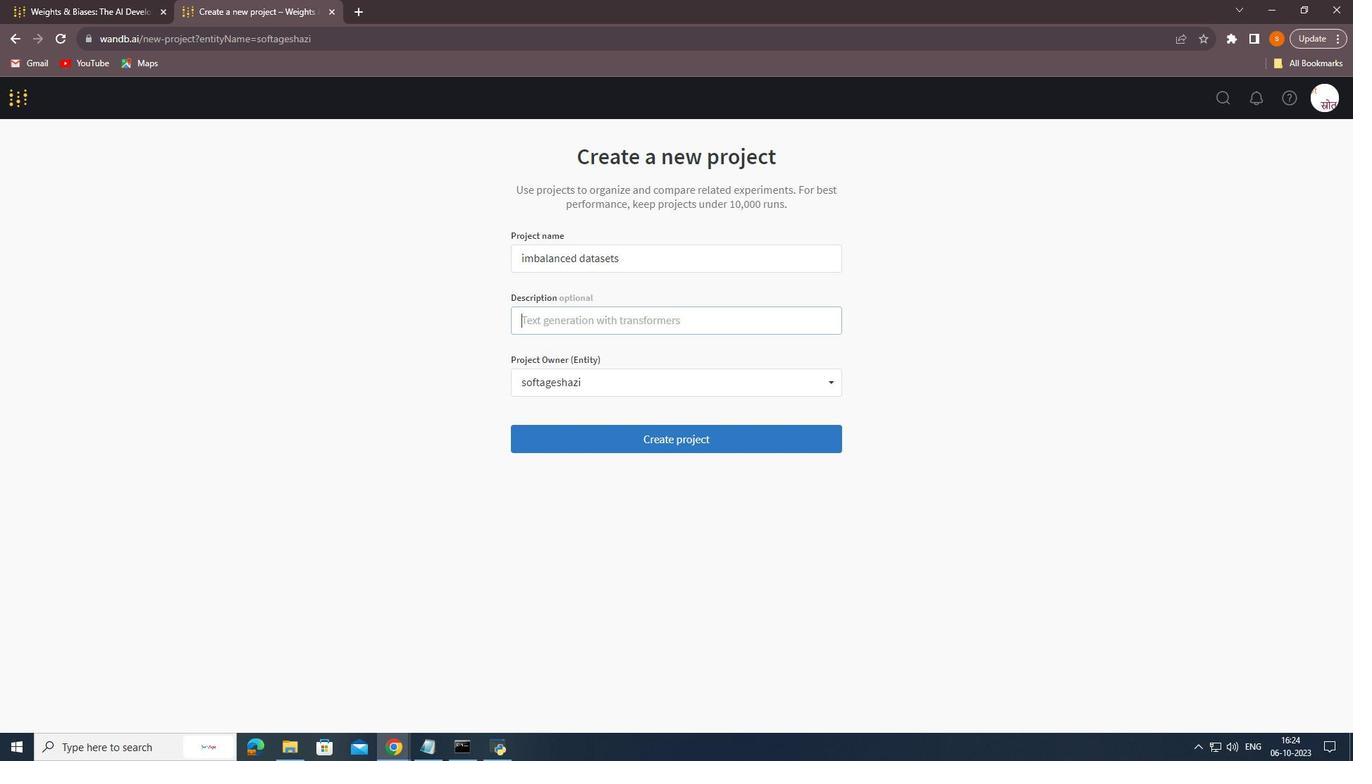 
Action: Mouse scrolled (198, 356) with delta (0, 0)
Screenshot: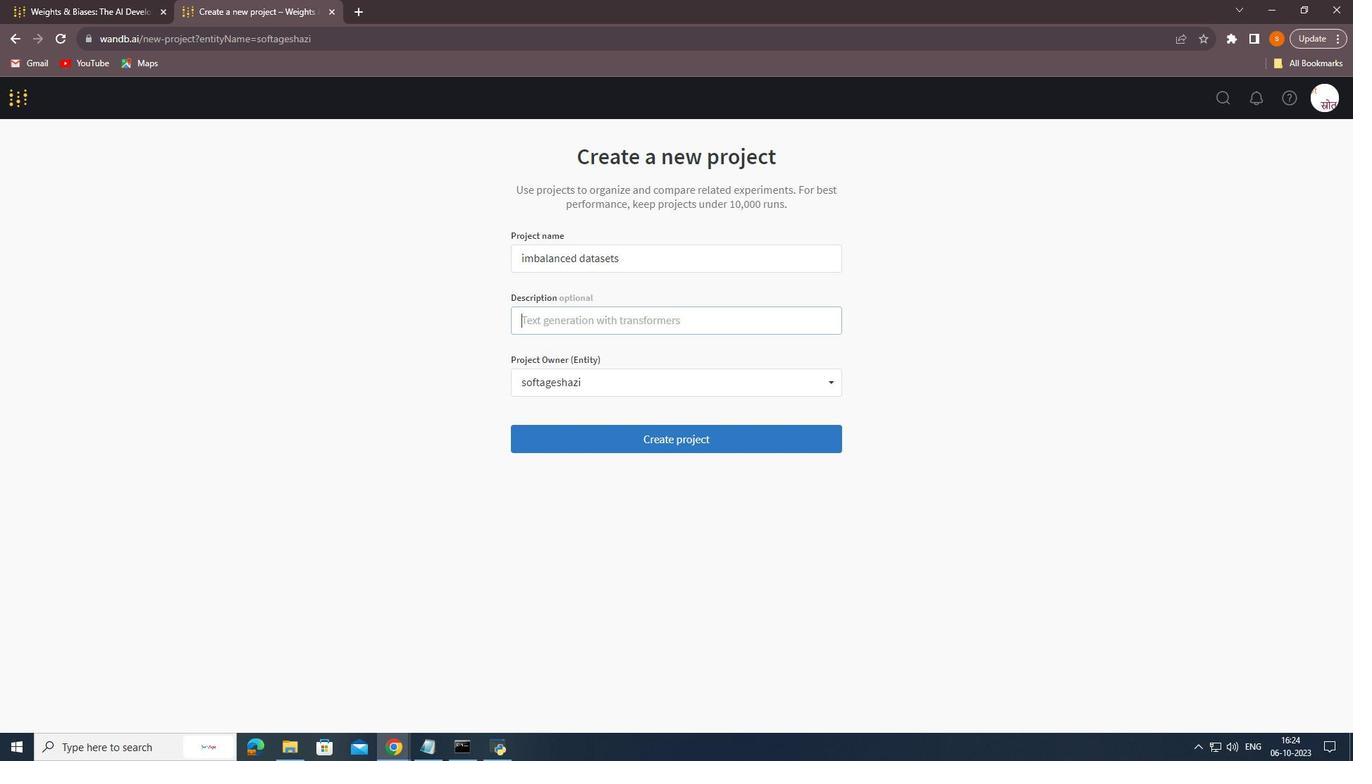 
Action: Mouse moved to (603, 377)
Screenshot: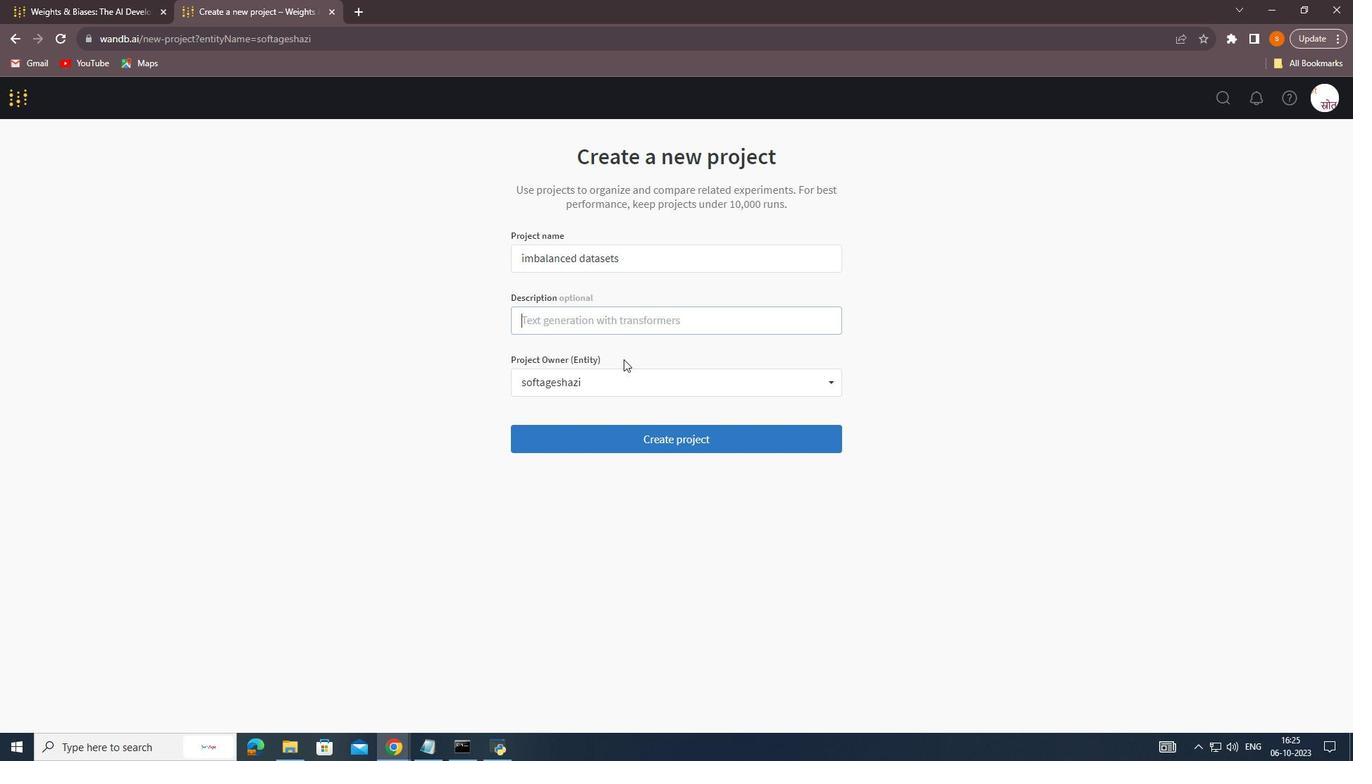 
Action: Key pressed track<Key.space>the<Key.space>performance<Key.space>of<Key.space>a<Key.space>model<Key.space>on<Key.space>an<Key.space>inm<Key.backspace><Key.backspace>mbalanced<Key.space>datasets<Key.backspace>
Screenshot: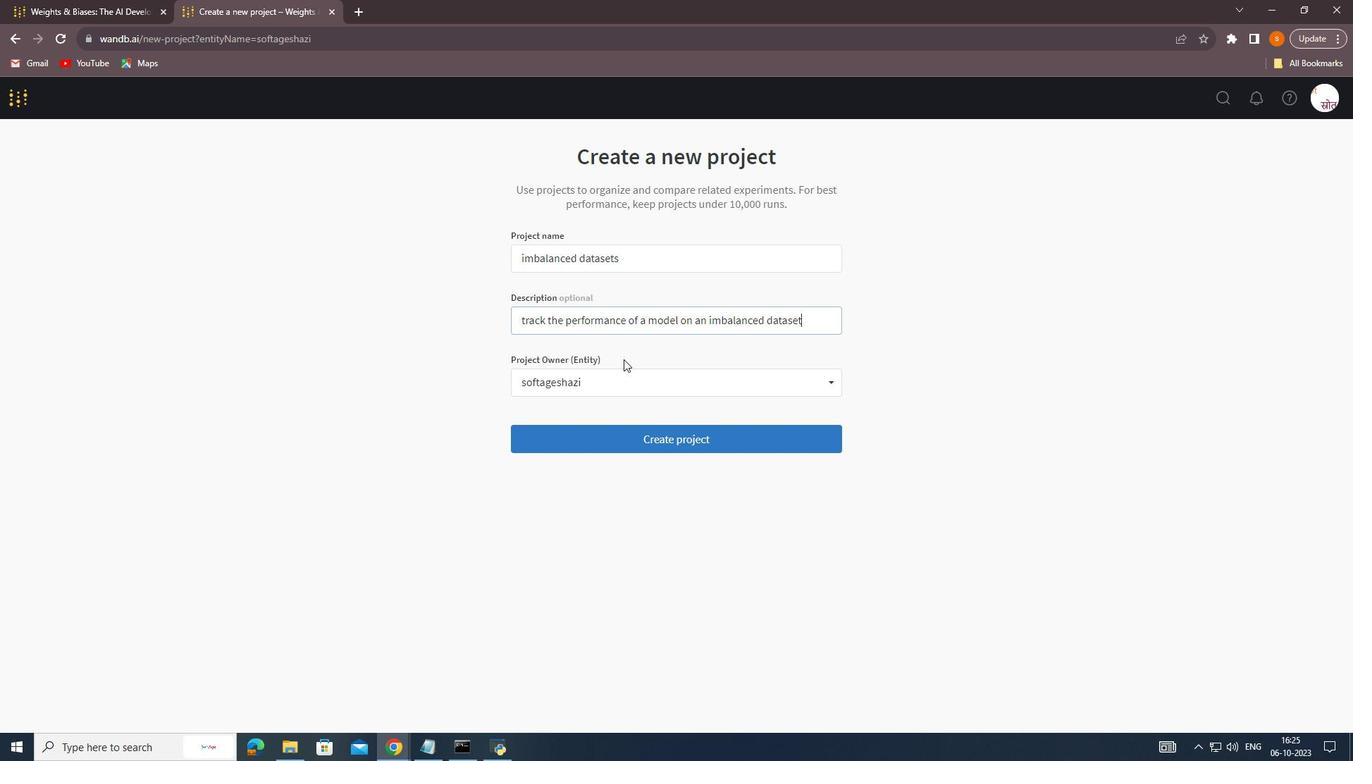 
Action: Mouse moved to (639, 394)
Screenshot: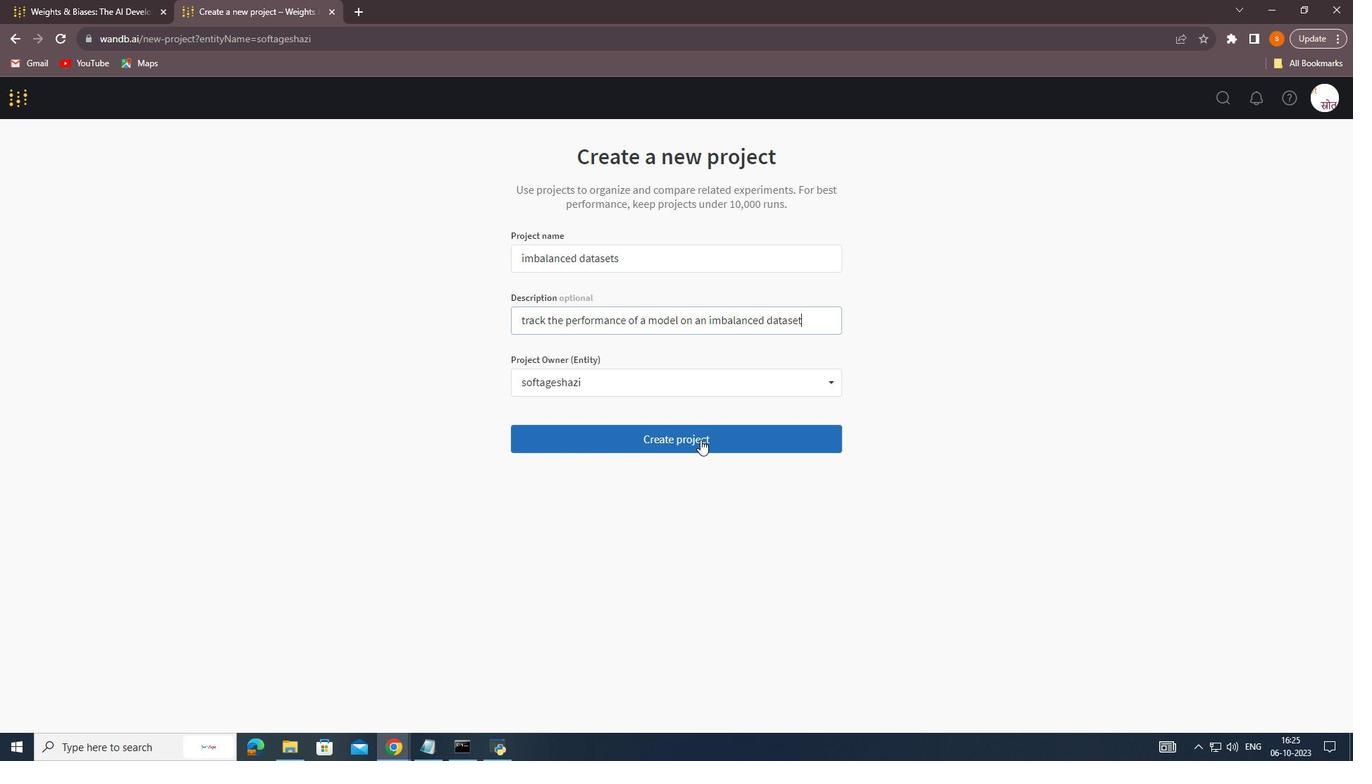 
Action: Mouse pressed left at (639, 394)
Screenshot: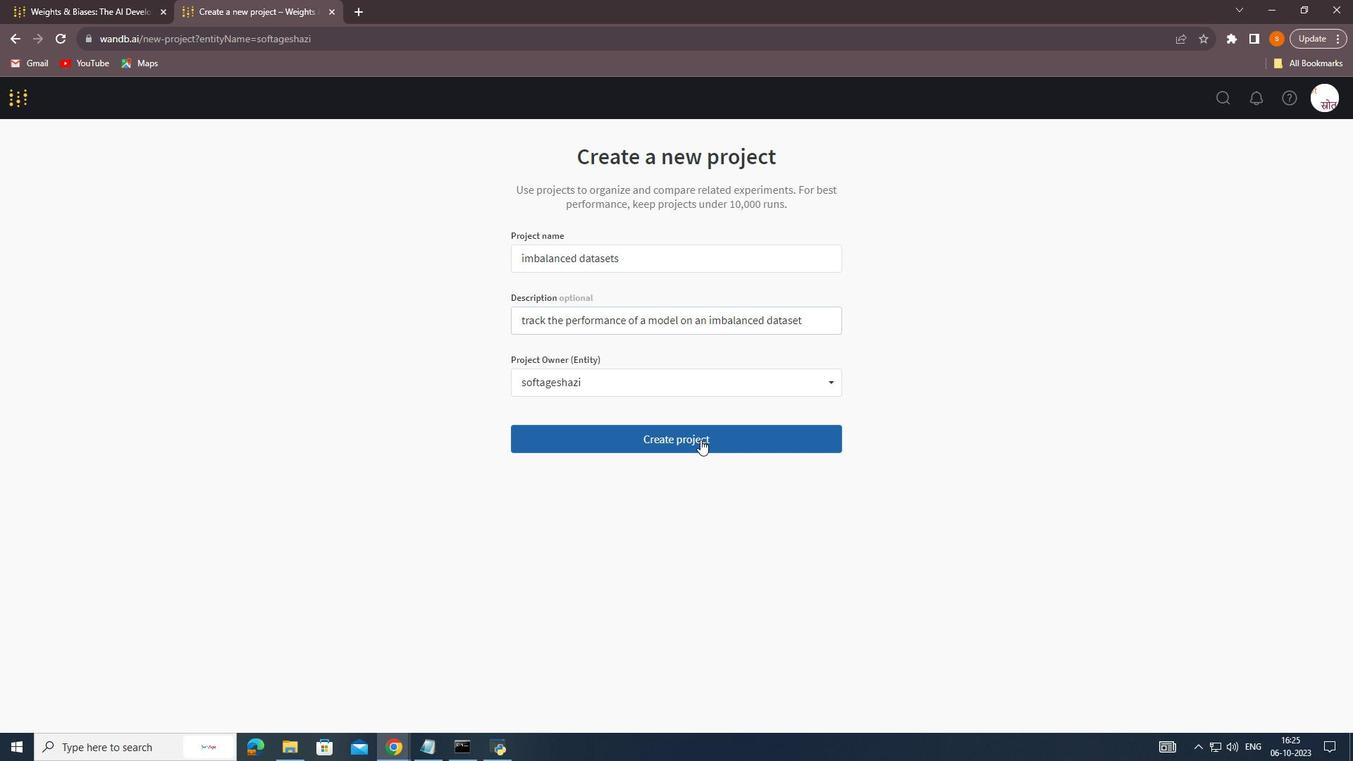 
Action: Mouse moved to (149, 348)
Screenshot: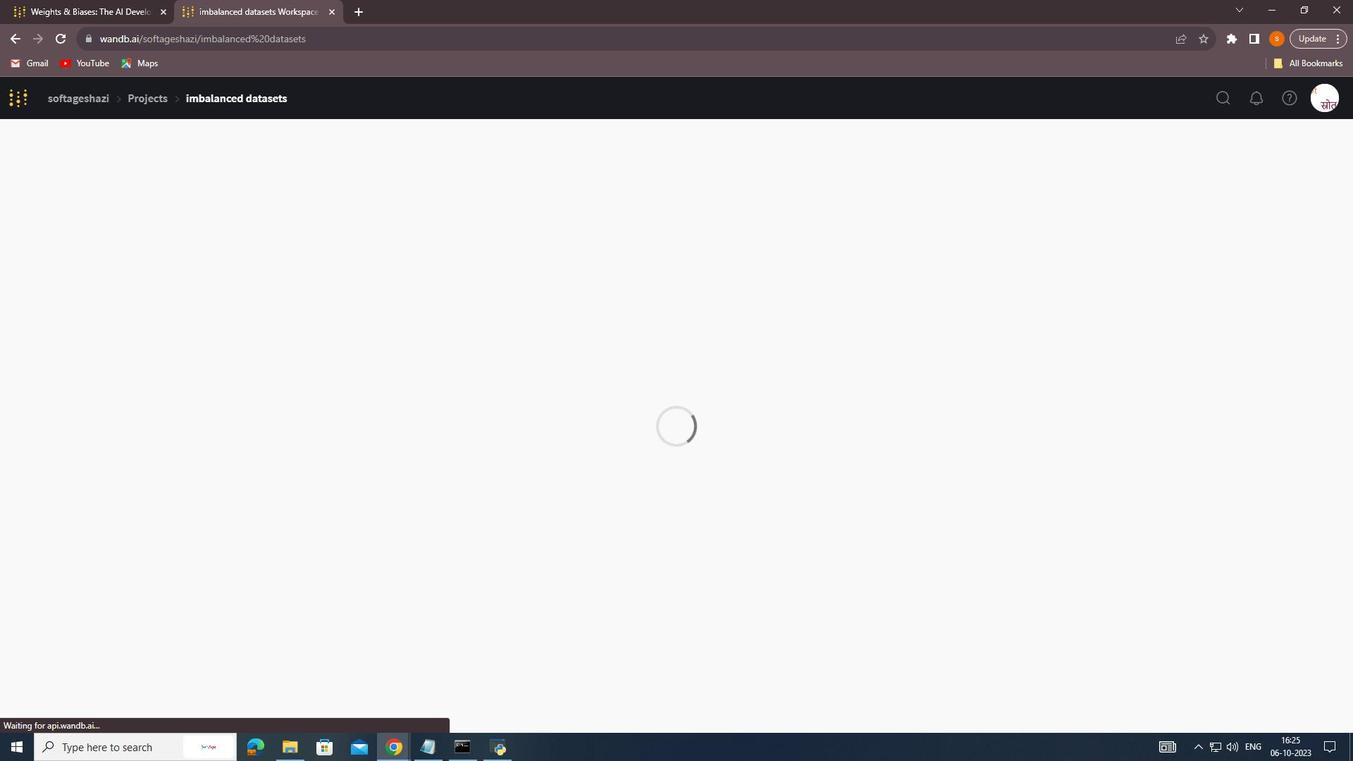 
Action: Mouse scrolled (149, 348) with delta (0, 0)
Screenshot: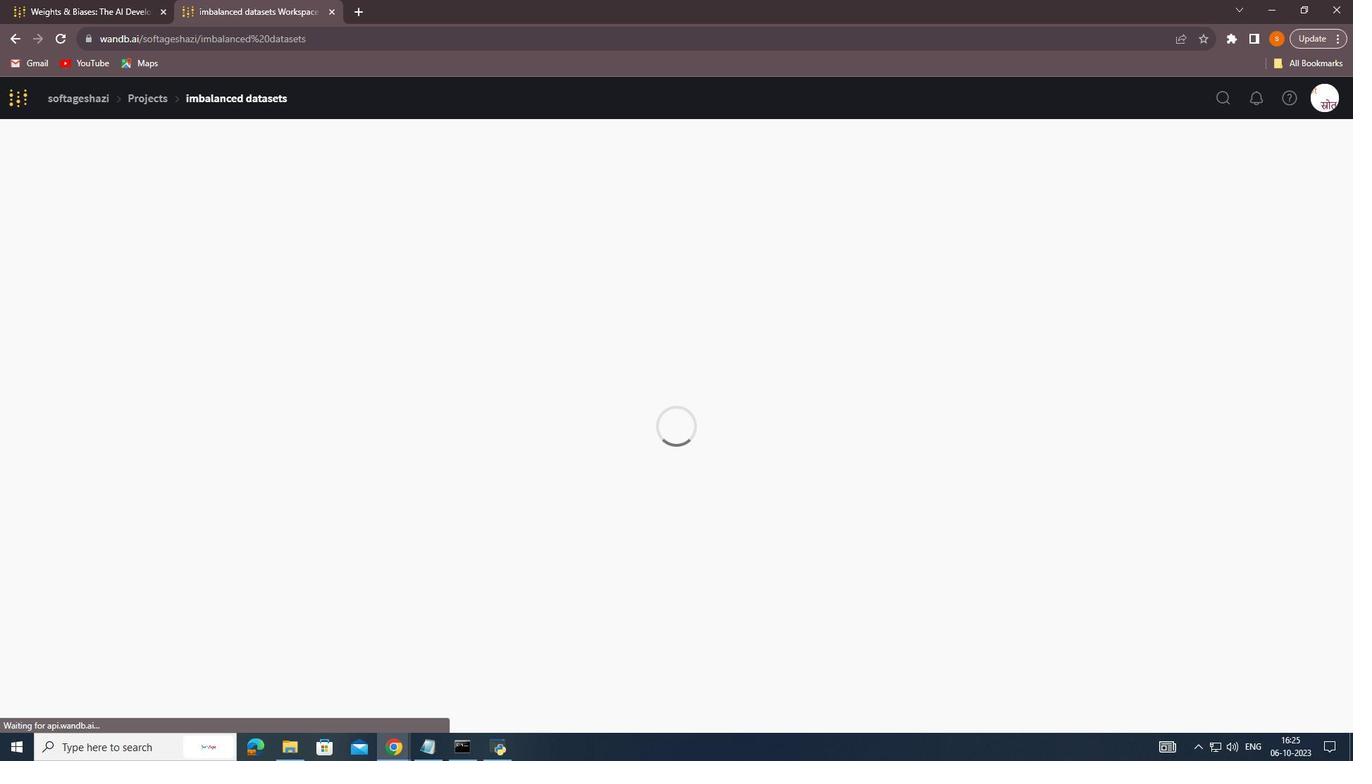 
Action: Mouse scrolled (149, 348) with delta (0, 0)
Screenshot: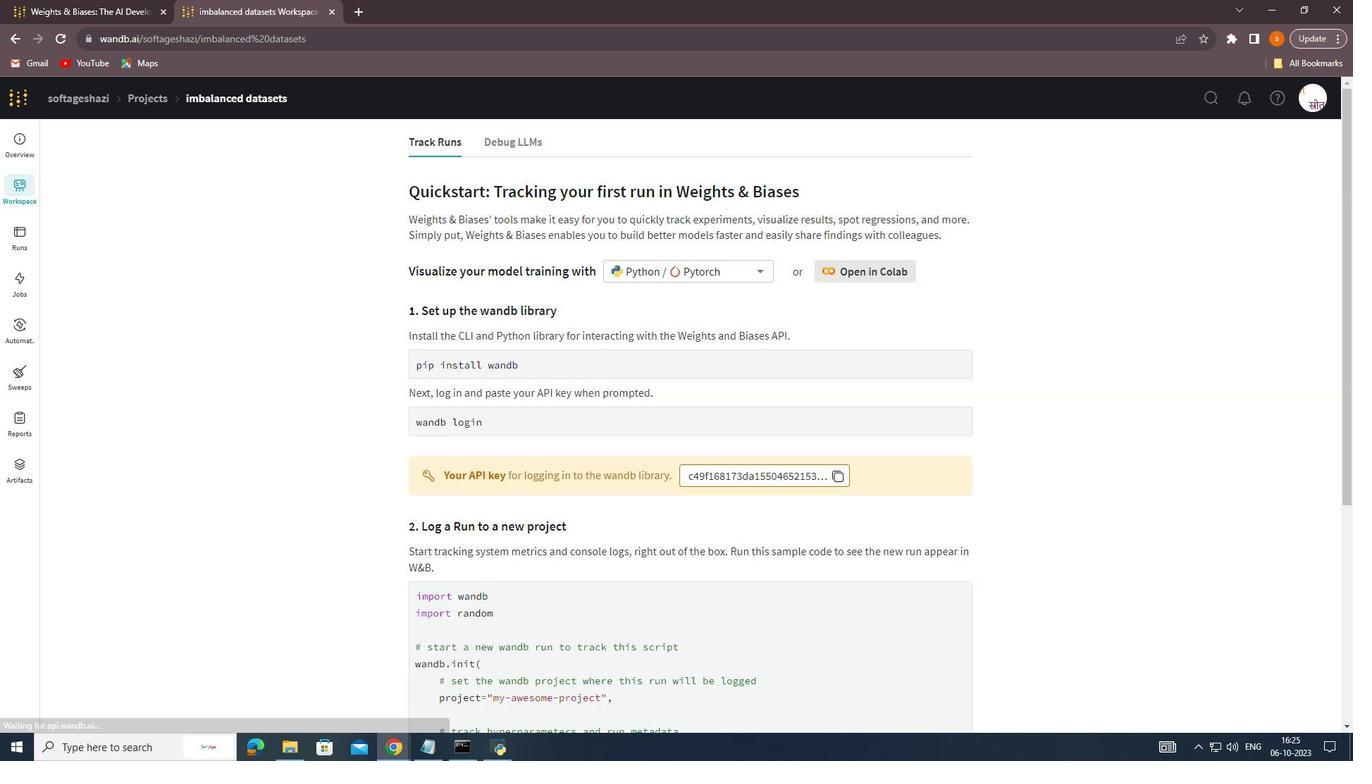 
Action: Mouse moved to (707, 359)
Screenshot: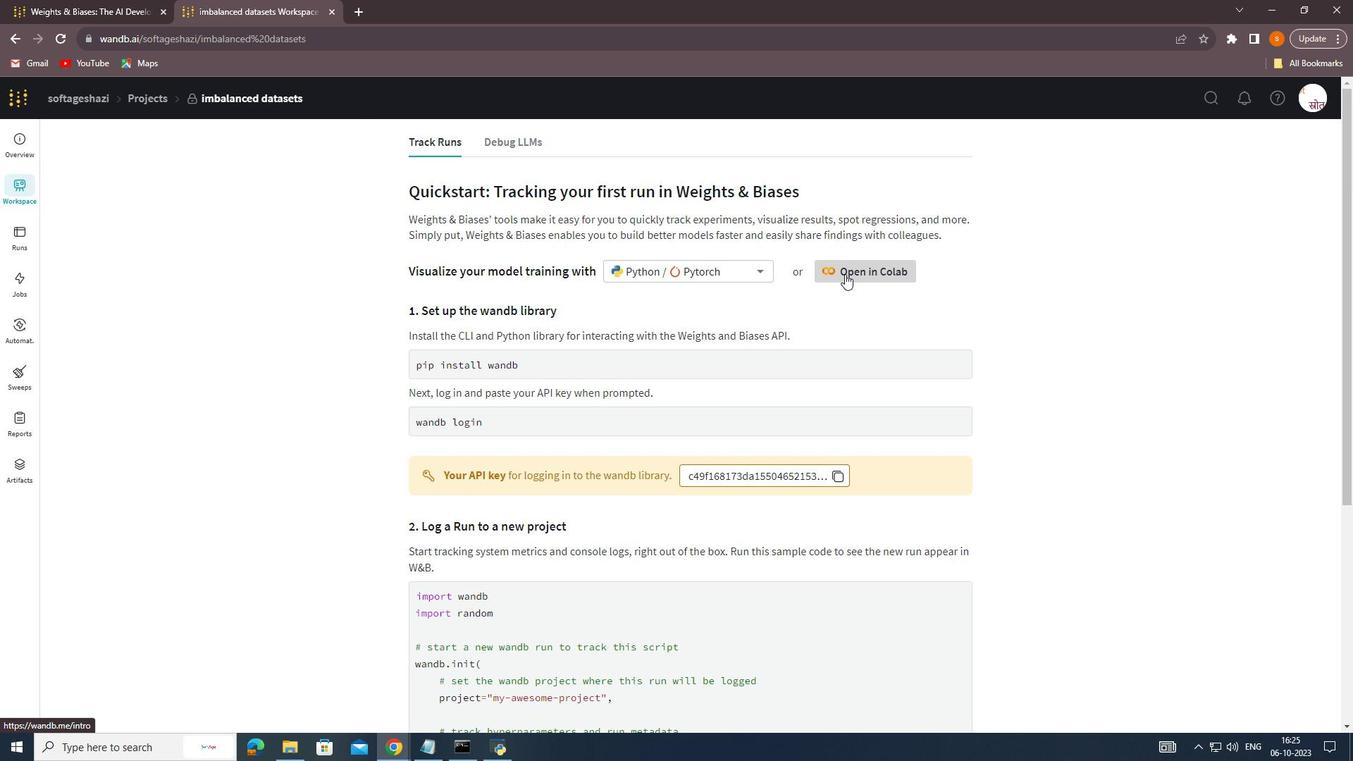 
Action: Mouse pressed left at (707, 359)
Screenshot: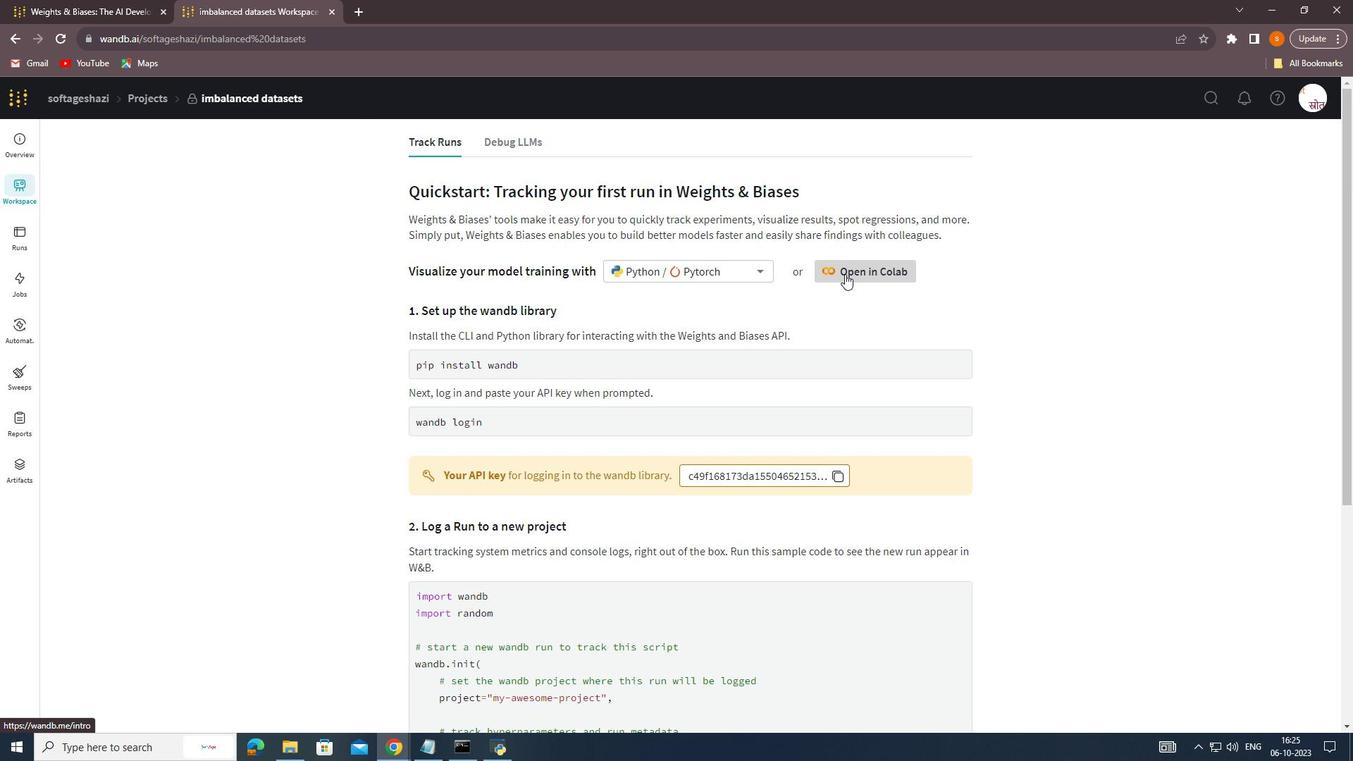 
Action: Mouse moved to (340, 324)
Screenshot: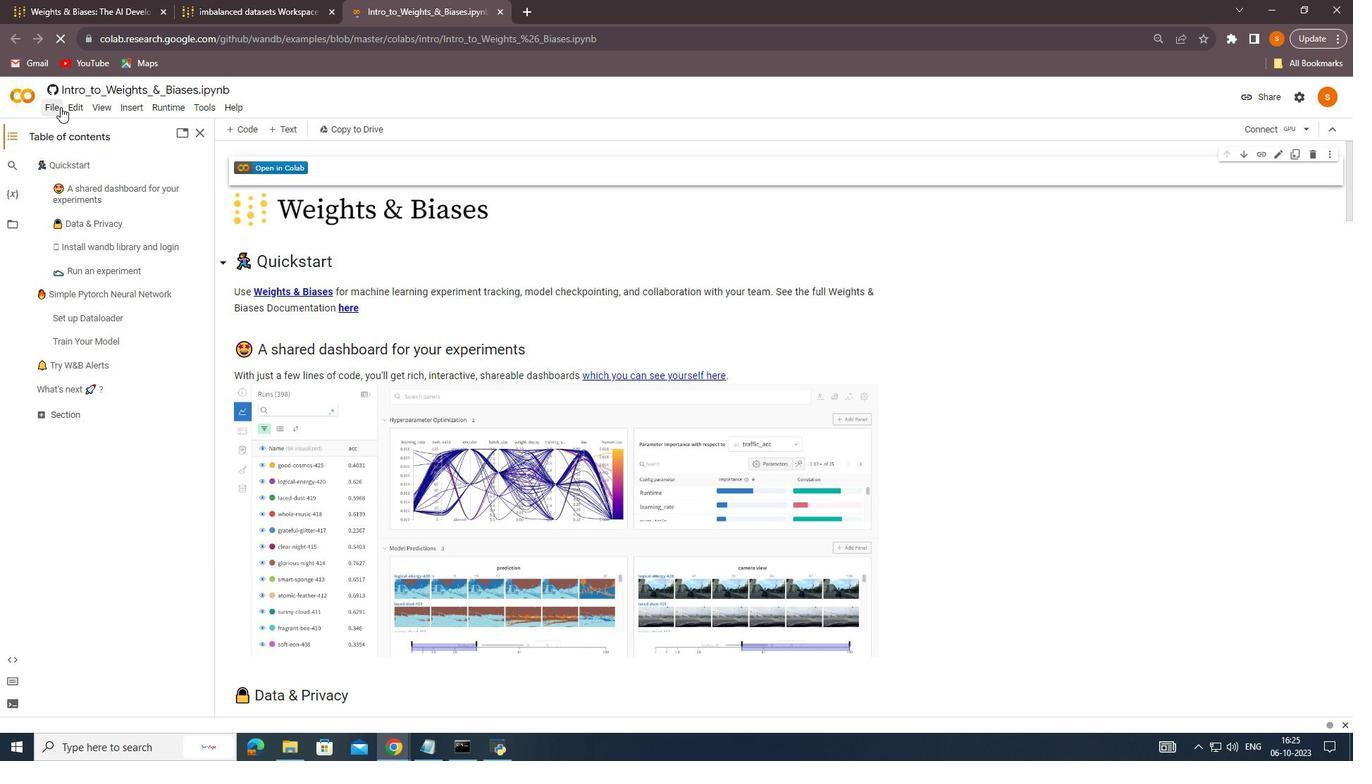 
Action: Mouse pressed left at (340, 324)
Screenshot: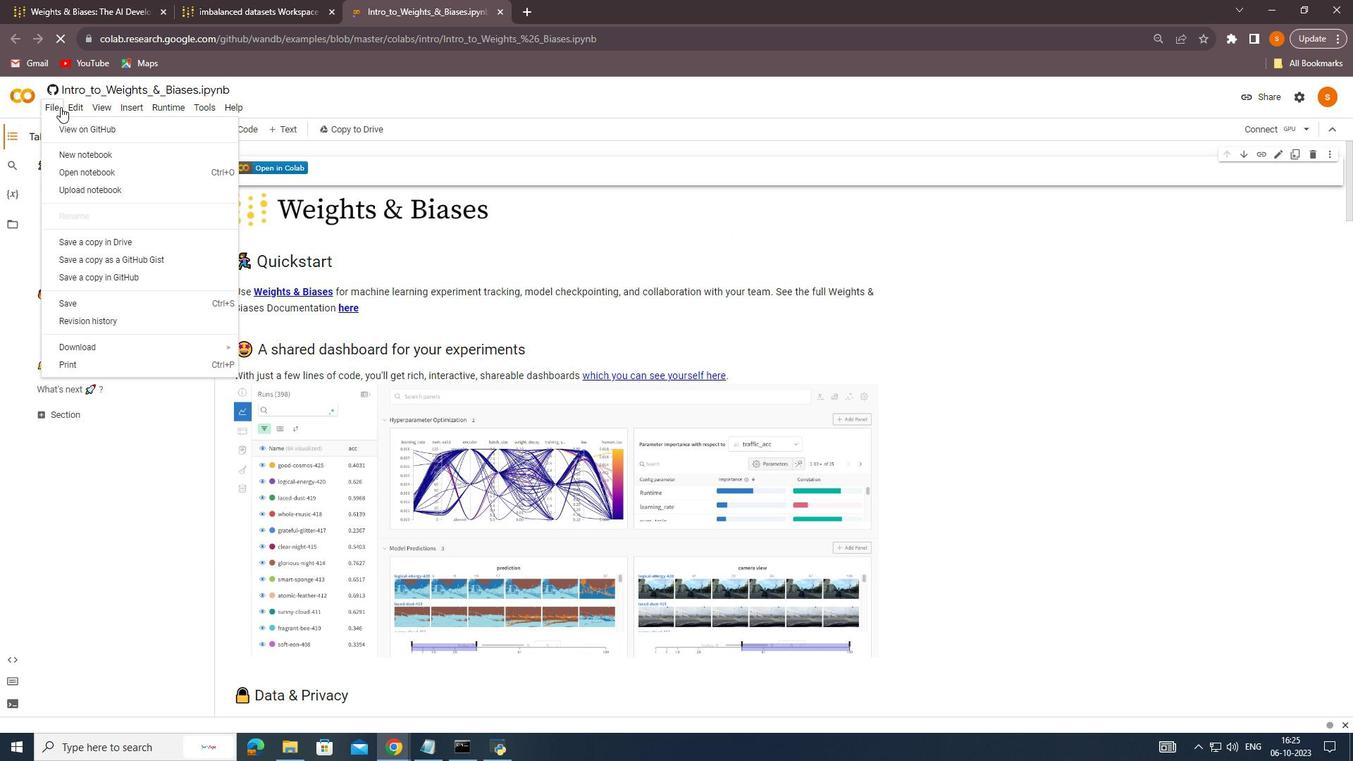 
Action: Mouse moved to (349, 335)
Screenshot: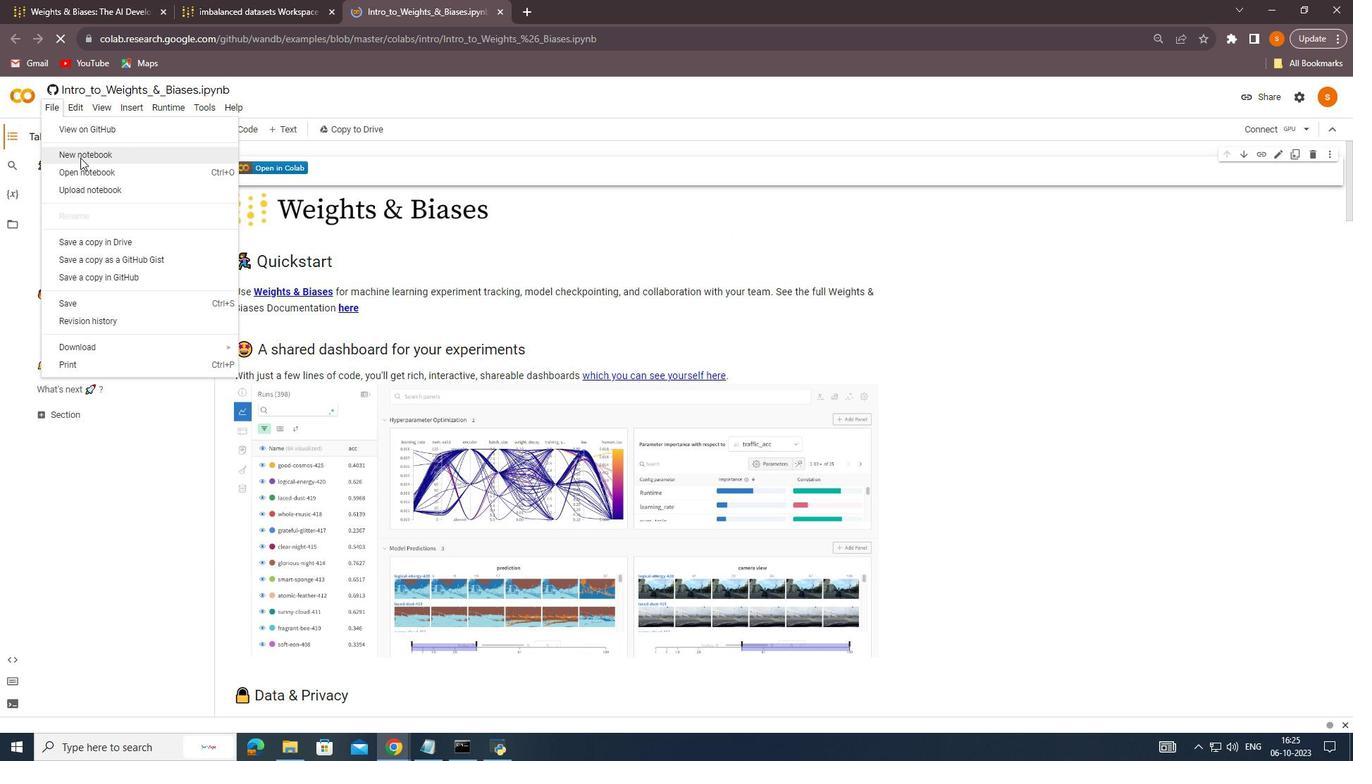
Action: Mouse pressed left at (349, 335)
Screenshot: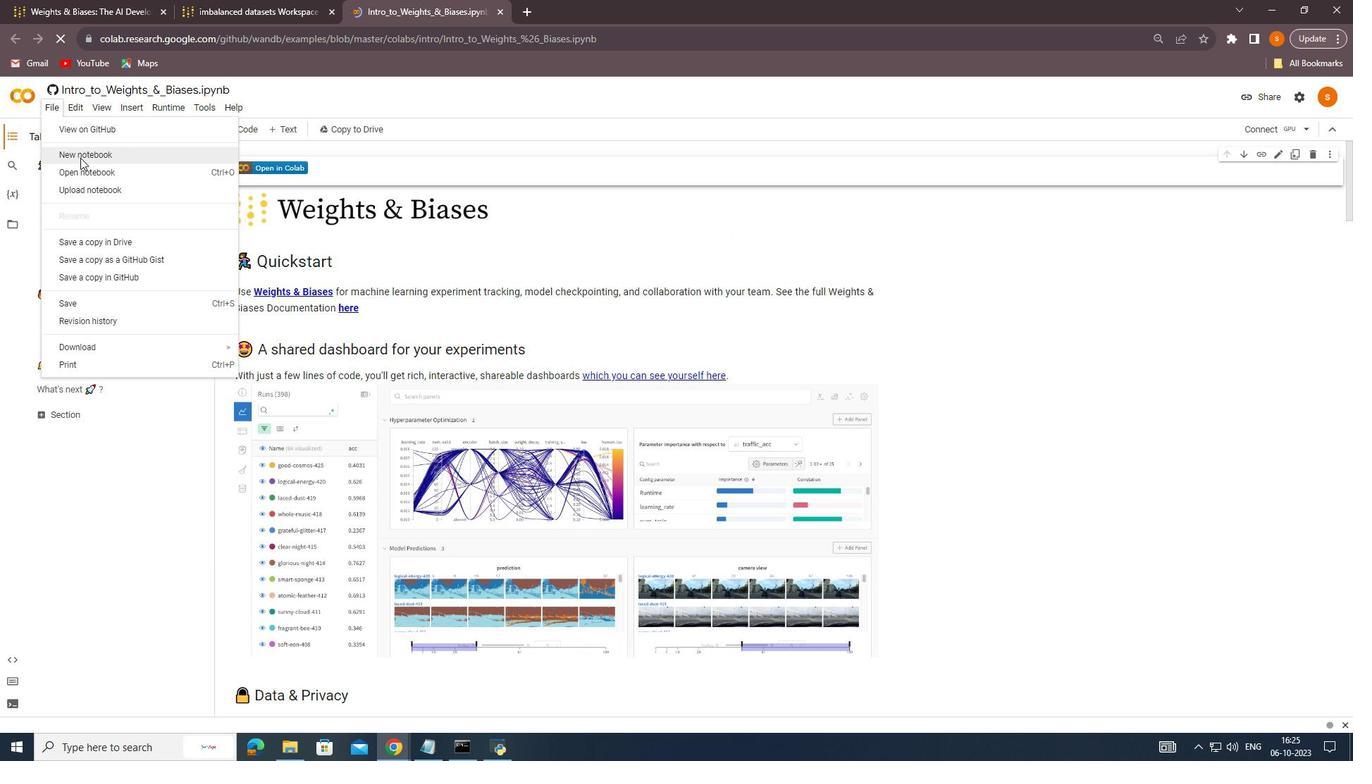 
Action: Mouse moved to (360, 341)
Screenshot: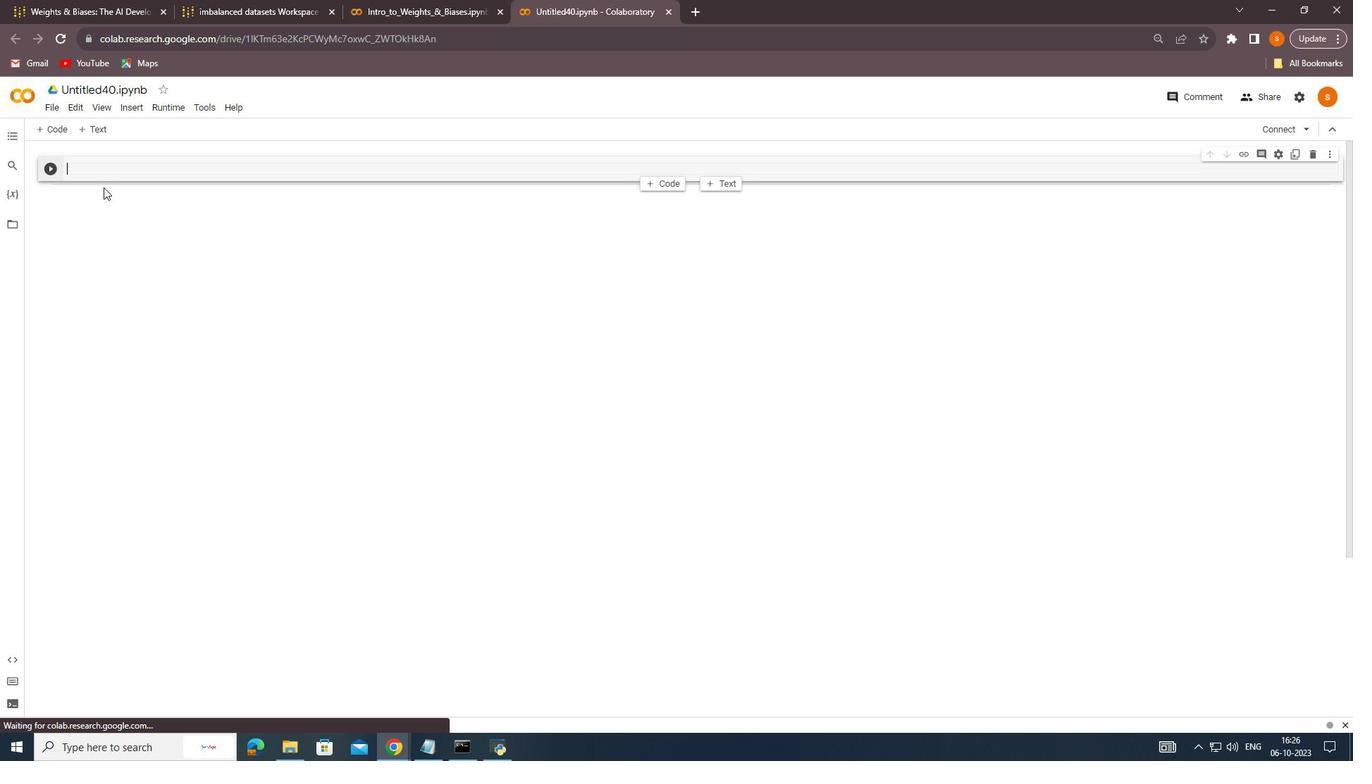 
Action: Key pressed pip<Key.space>install<Key.space>wandb<Key.shift_r><Key.enter>
Screenshot: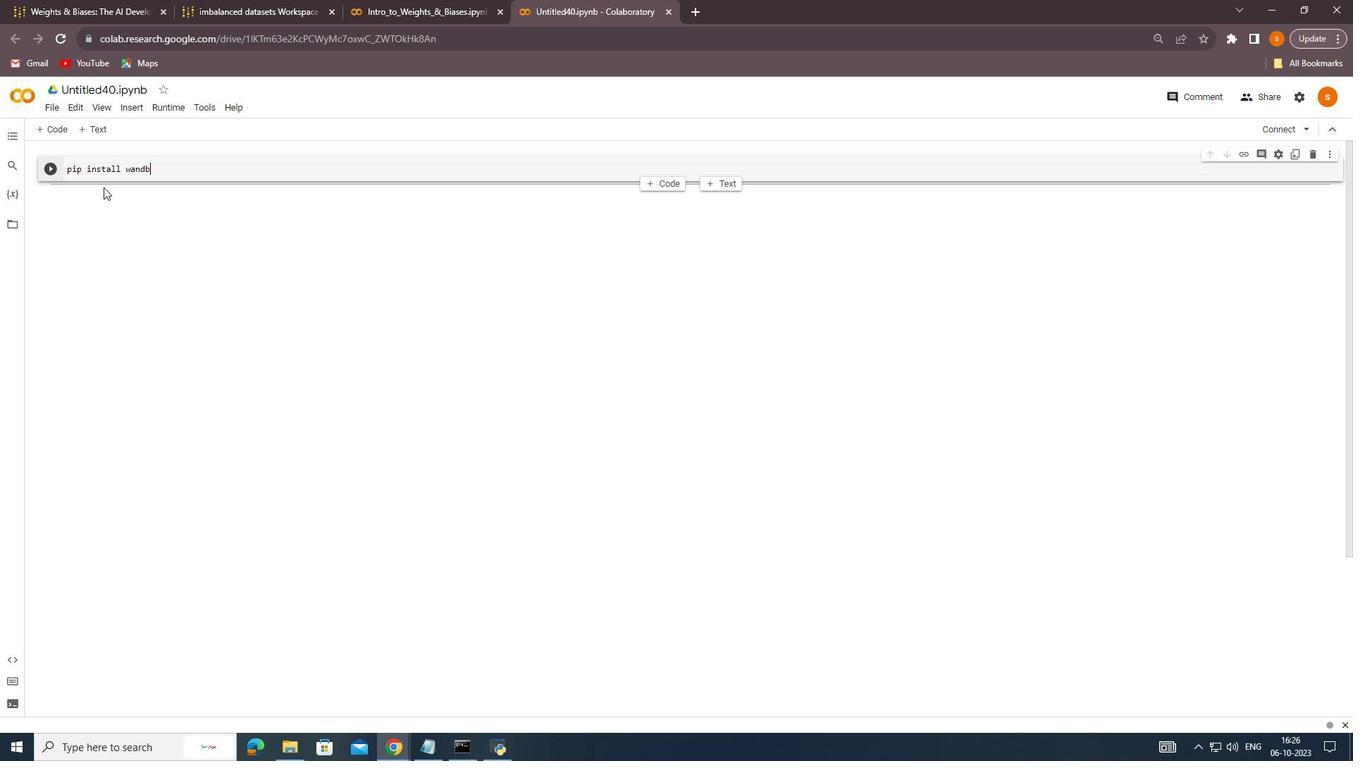 
Action: Mouse moved to (423, 351)
Screenshot: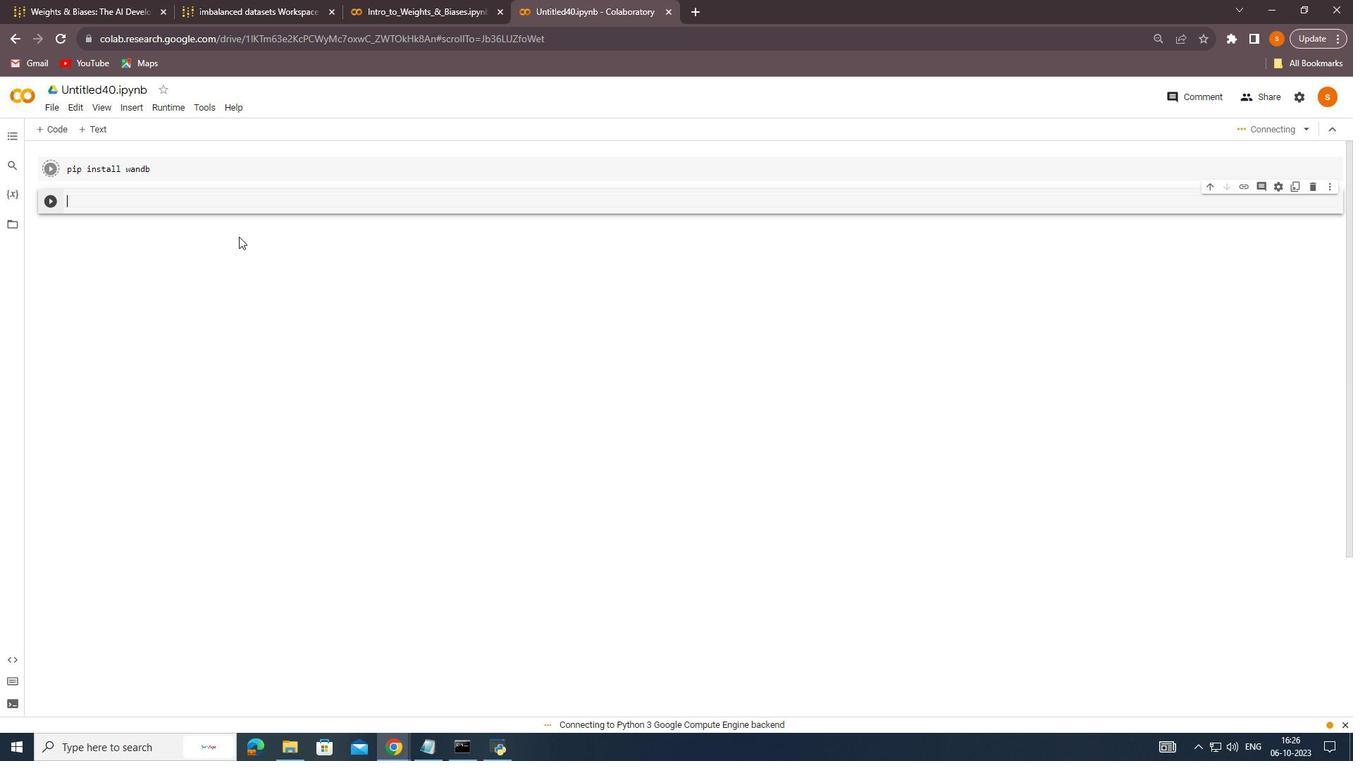 
Action: Key pressed import
Screenshot: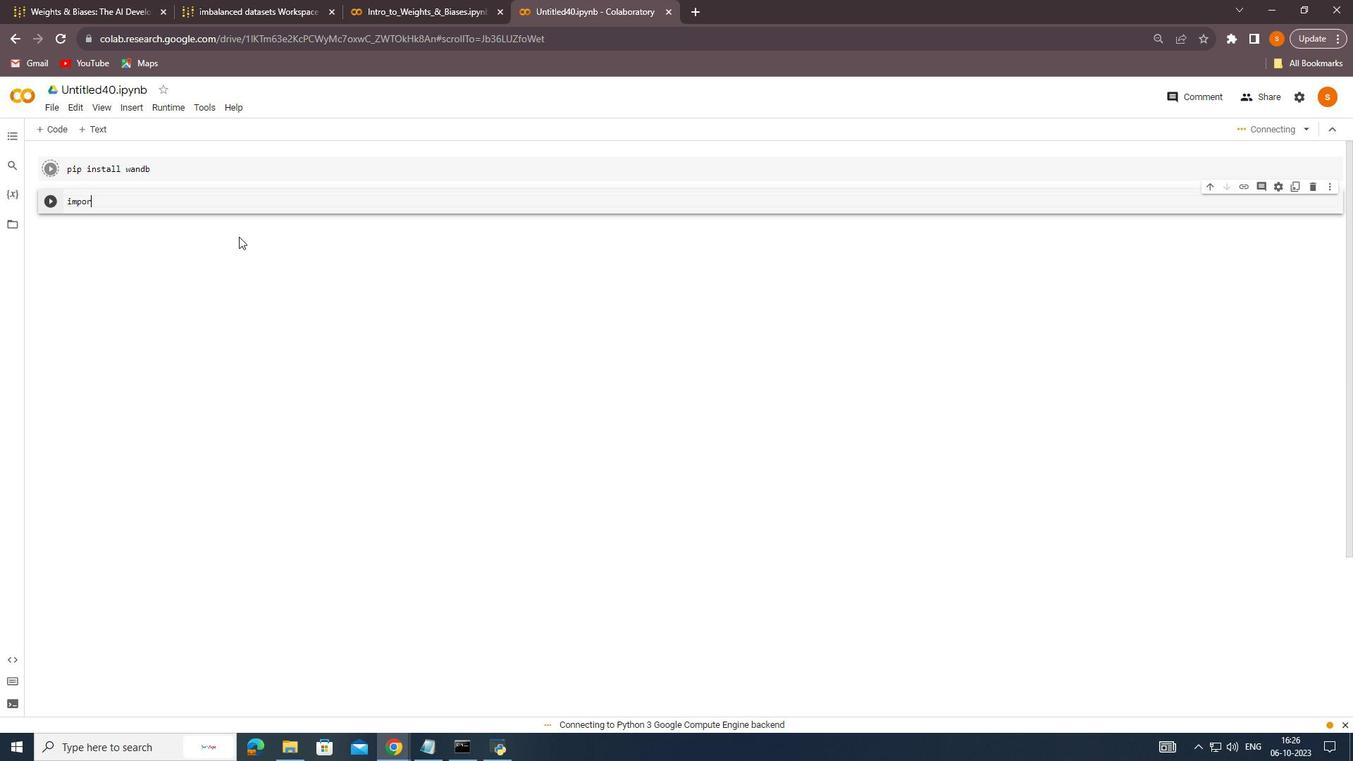 
Action: Mouse moved to (423, 351)
Screenshot: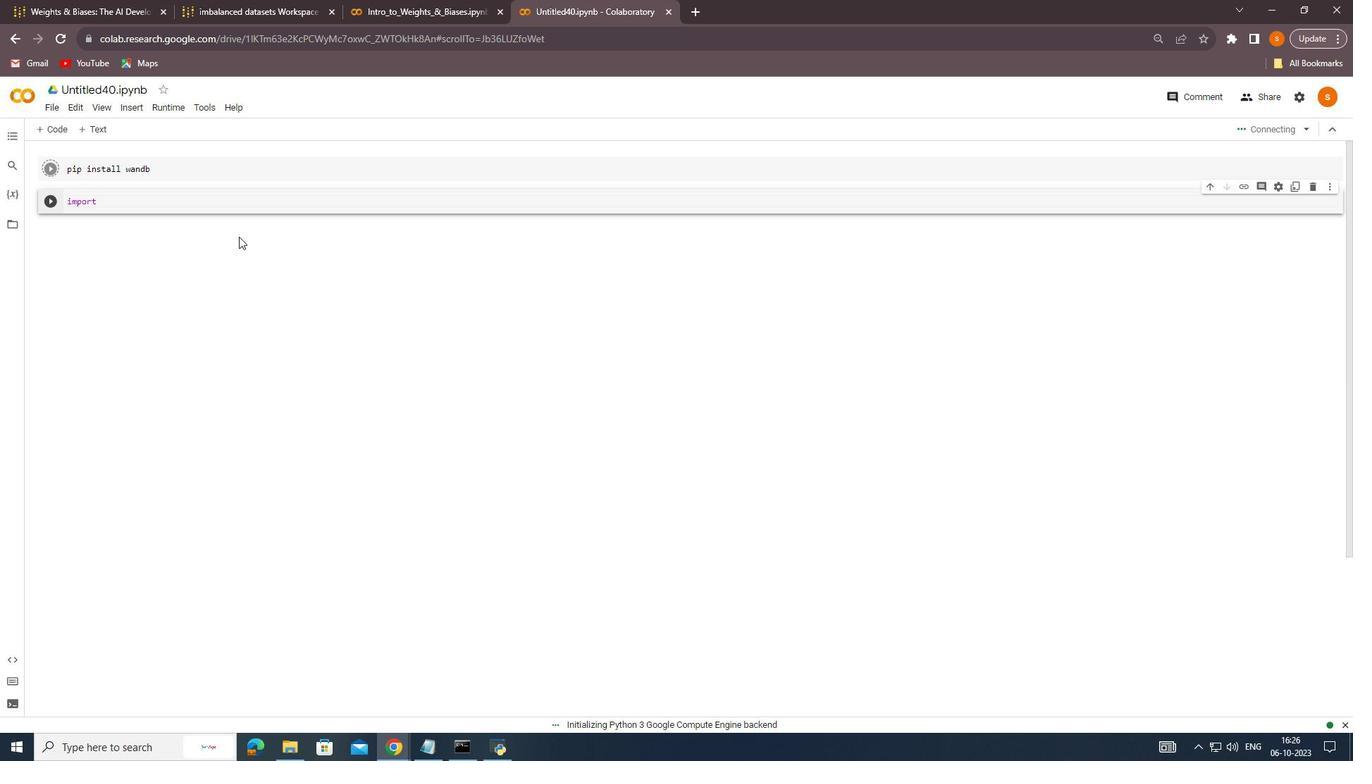 
Action: Key pressed <Key.space>wandb
Screenshot: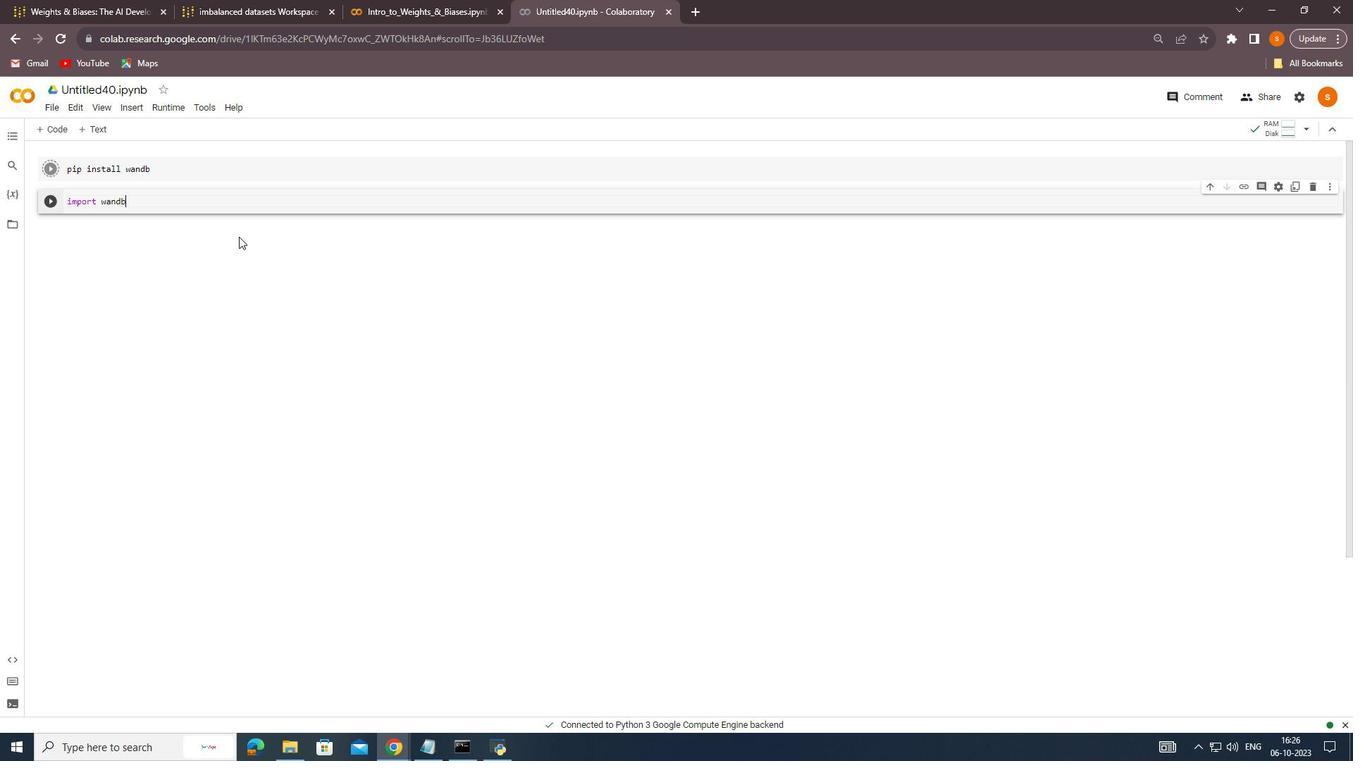 
Action: Mouse moved to (506, 355)
Screenshot: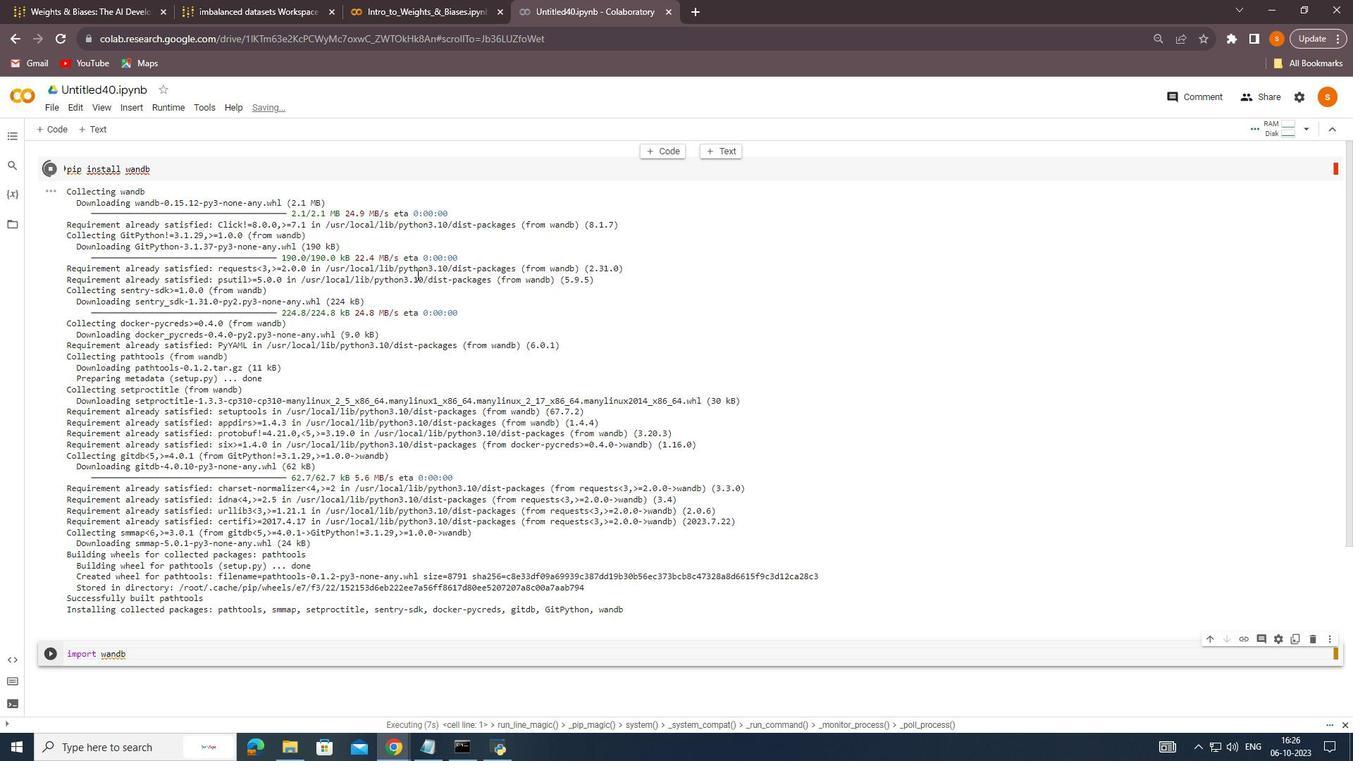 
Action: Mouse scrolled (506, 355) with delta (0, 0)
Screenshot: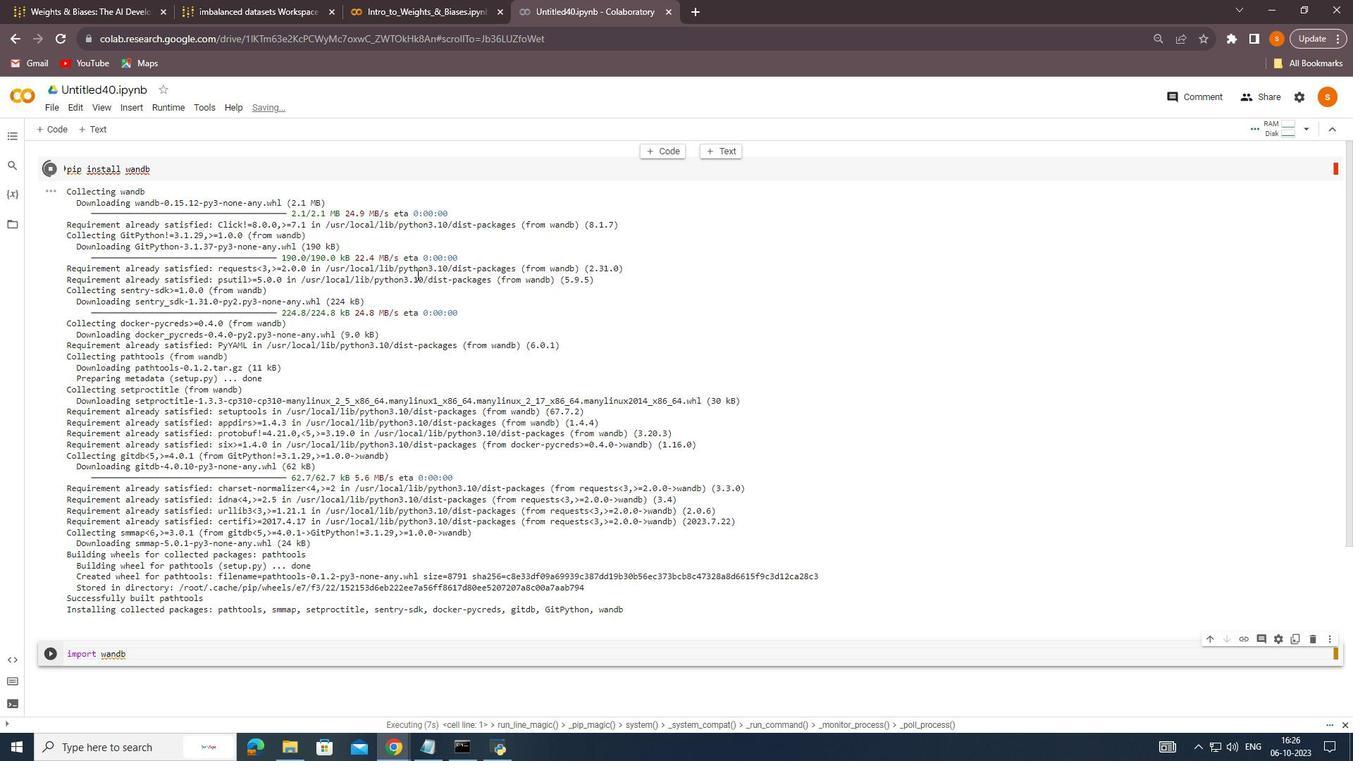 
Action: Mouse moved to (506, 359)
Screenshot: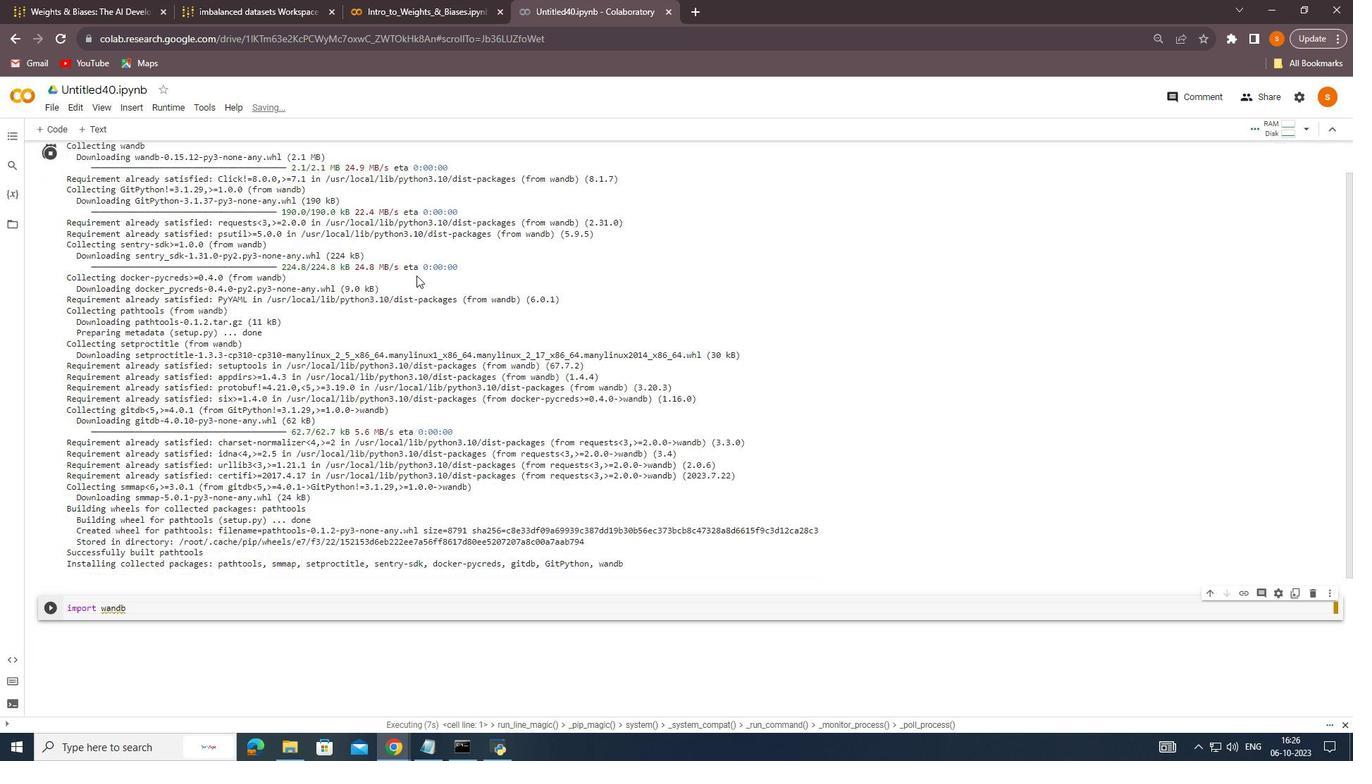 
Action: Mouse scrolled (506, 359) with delta (0, 0)
Screenshot: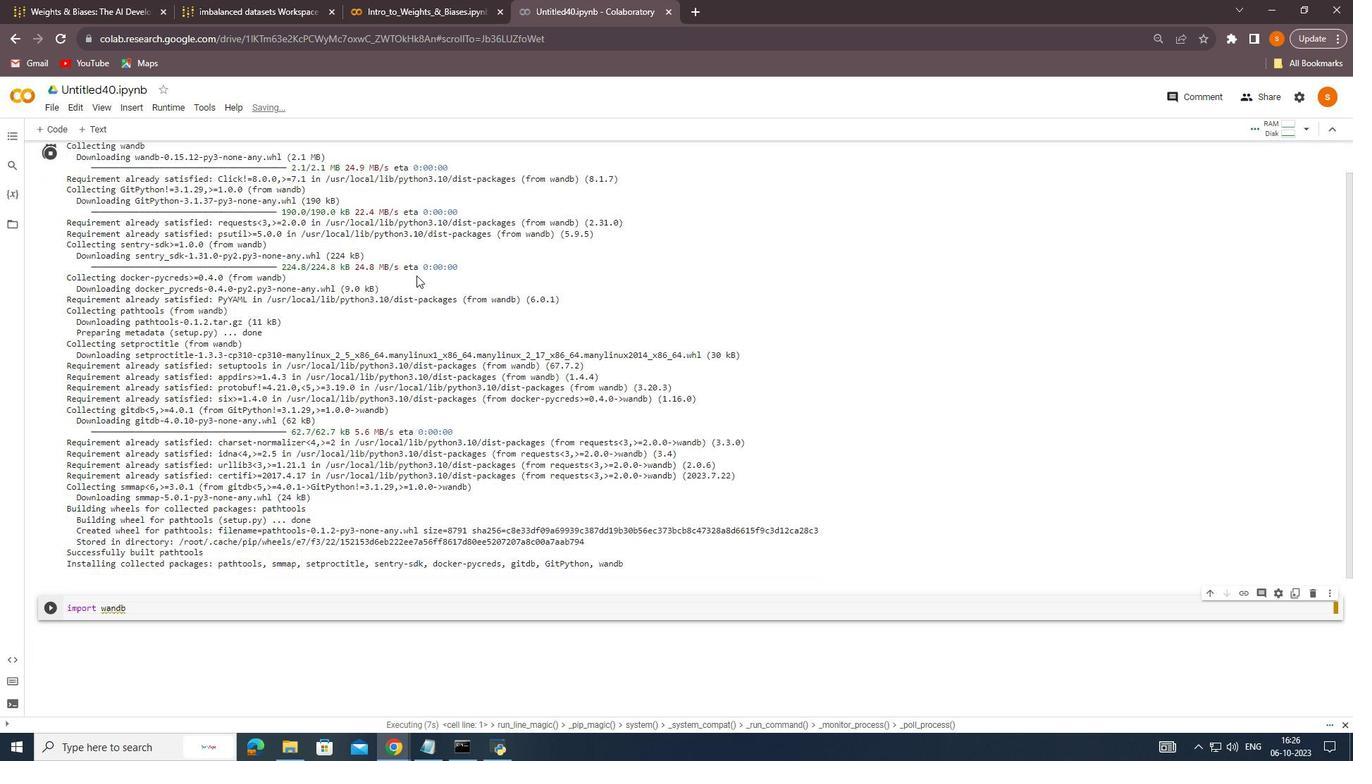 
Action: Mouse scrolled (506, 360) with delta (0, 0)
Screenshot: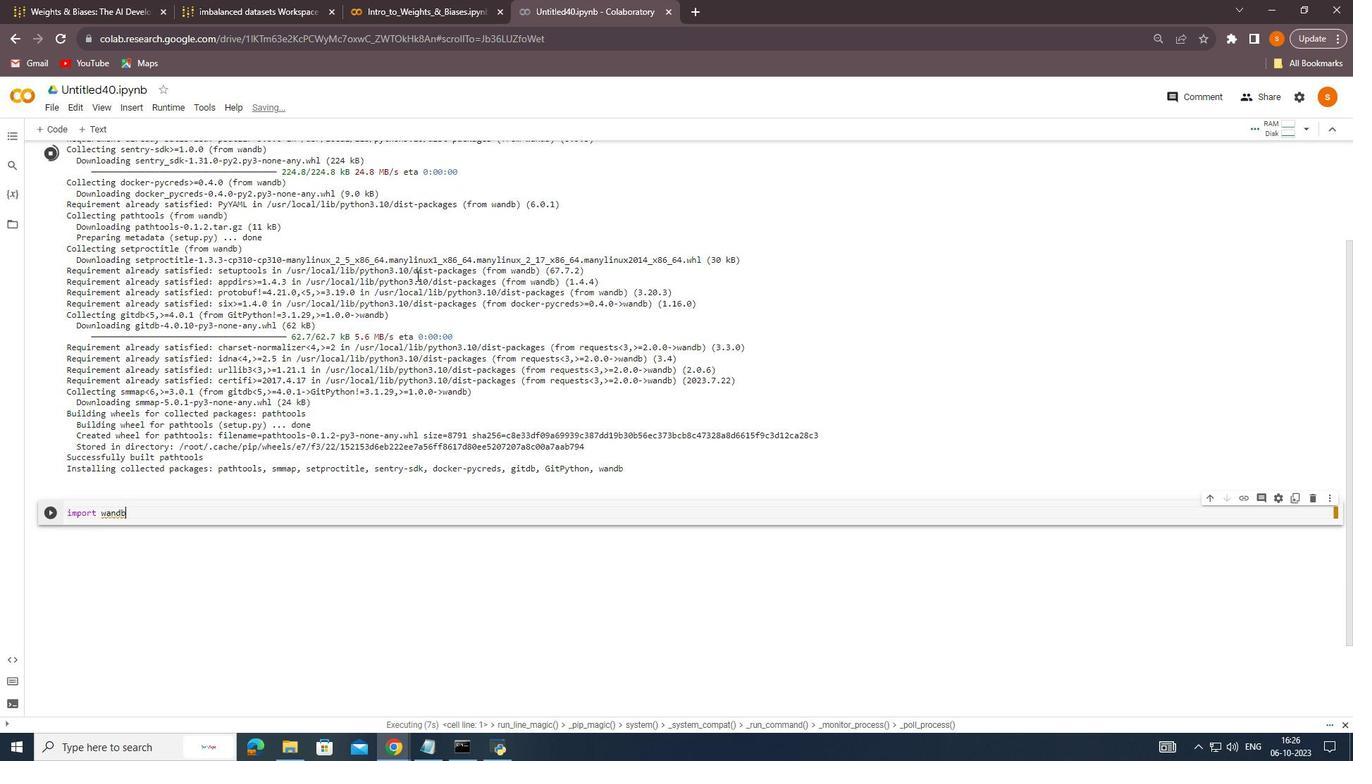 
Action: Mouse scrolled (506, 360) with delta (0, 0)
Screenshot: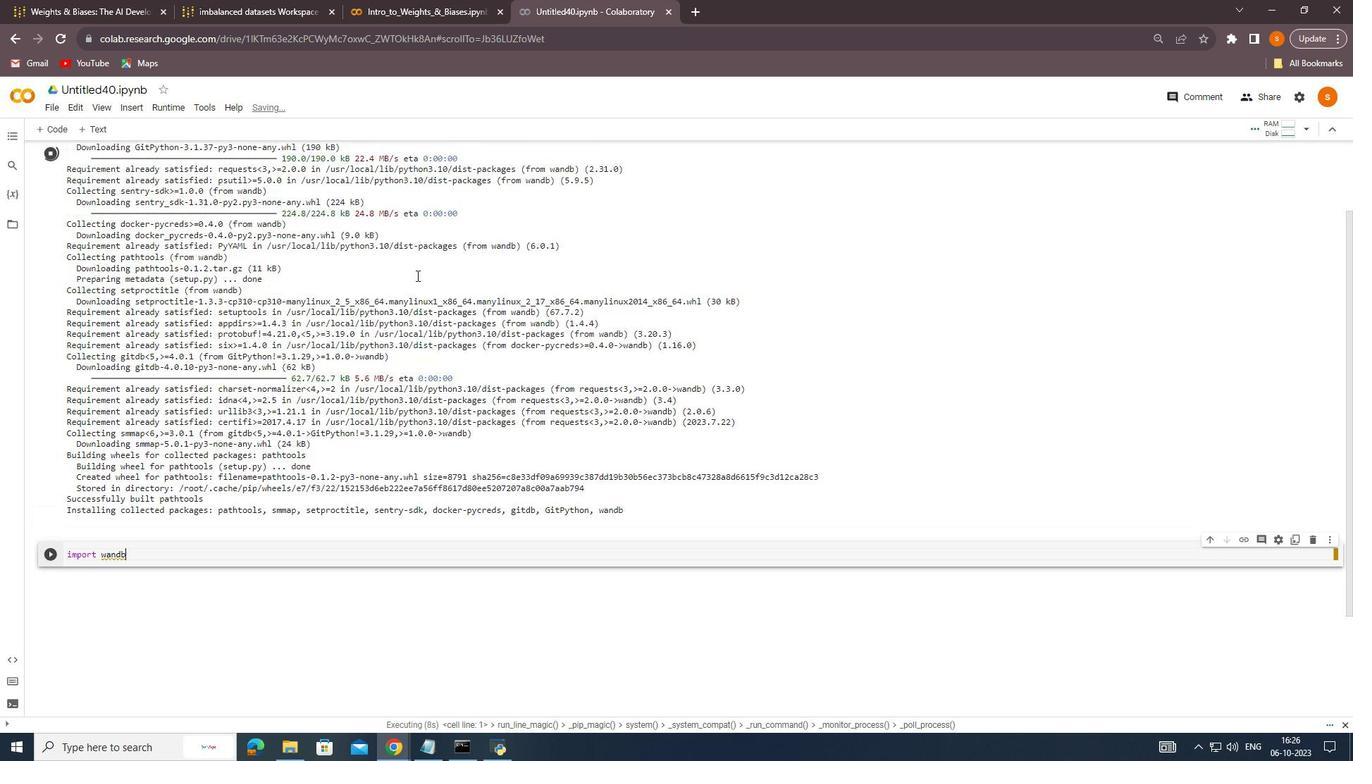 
Action: Key pressed <Key.enter><Key.enter>
Screenshot: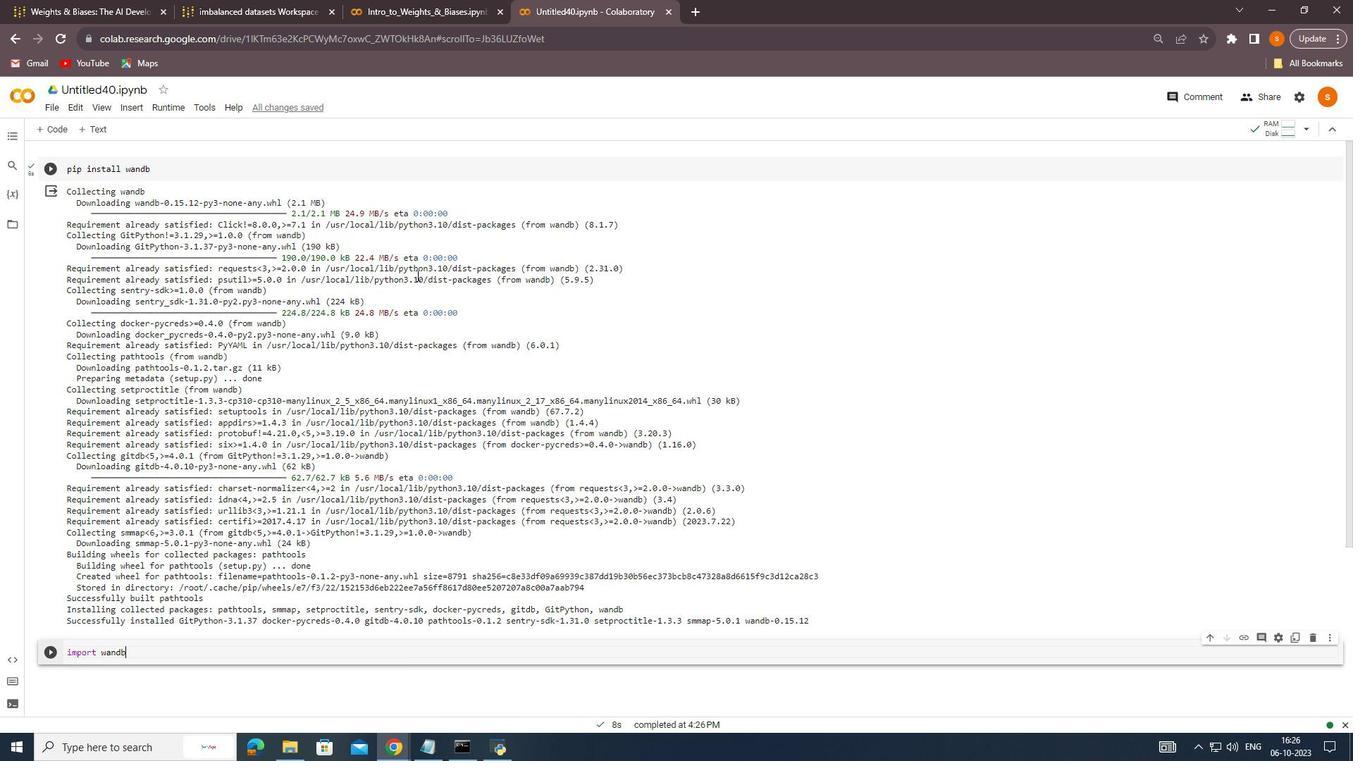 
Action: Mouse moved to (451, 370)
Screenshot: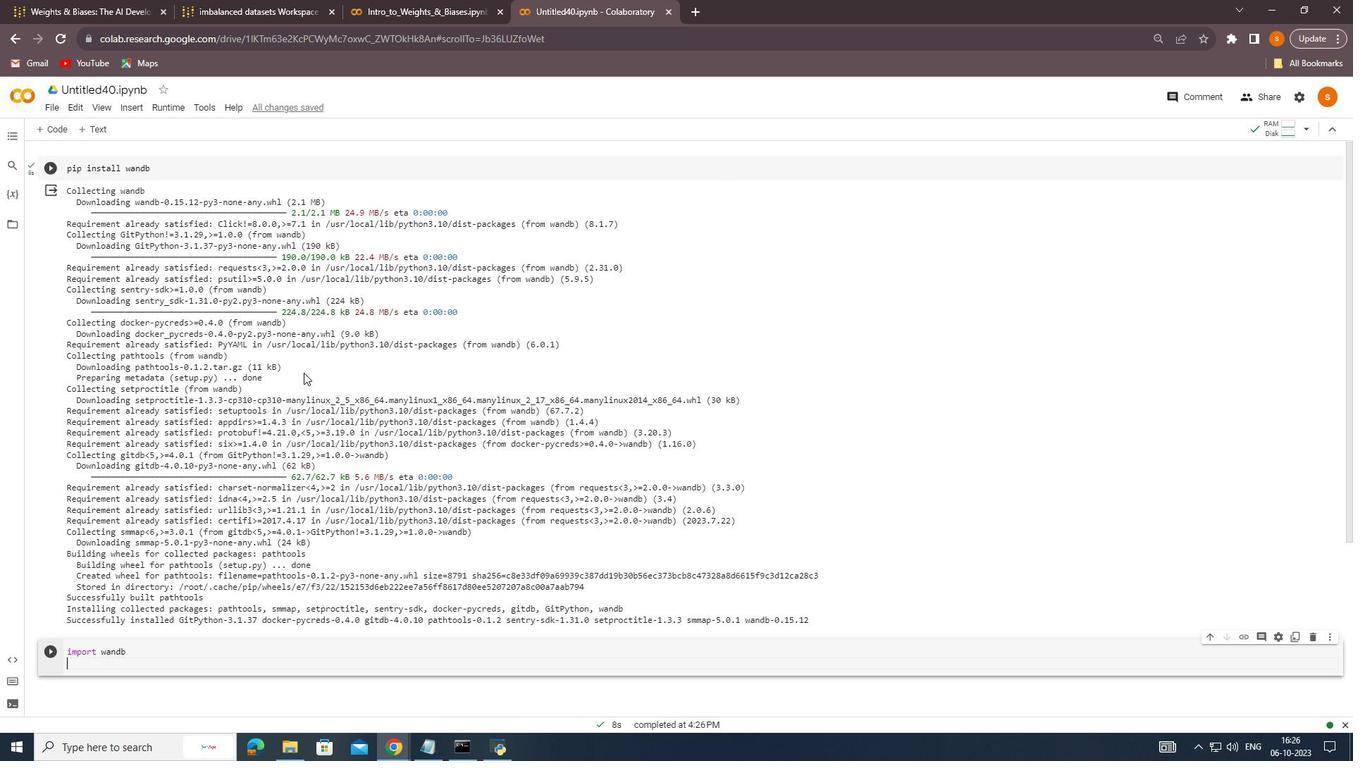 
Action: Mouse scrolled (451, 370) with delta (0, 0)
Screenshot: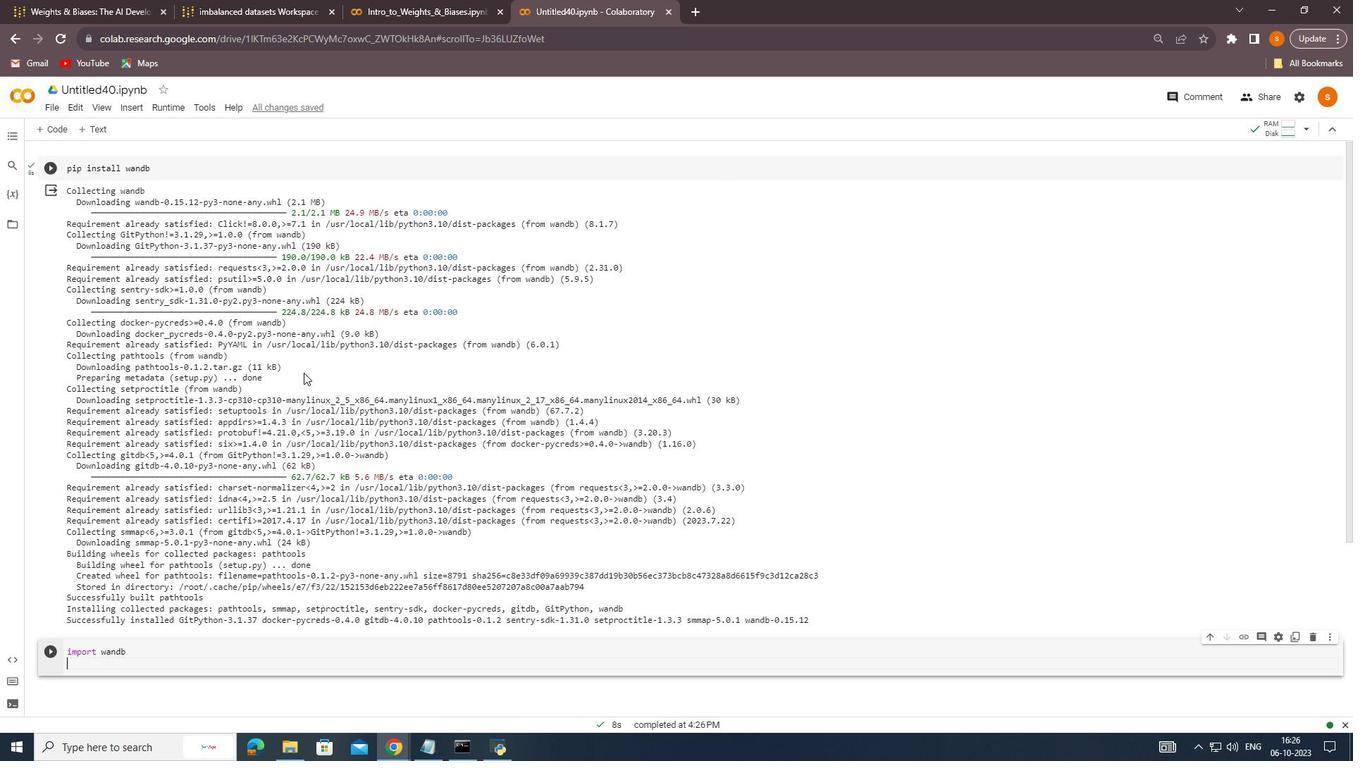 
Action: Mouse moved to (450, 373)
Screenshot: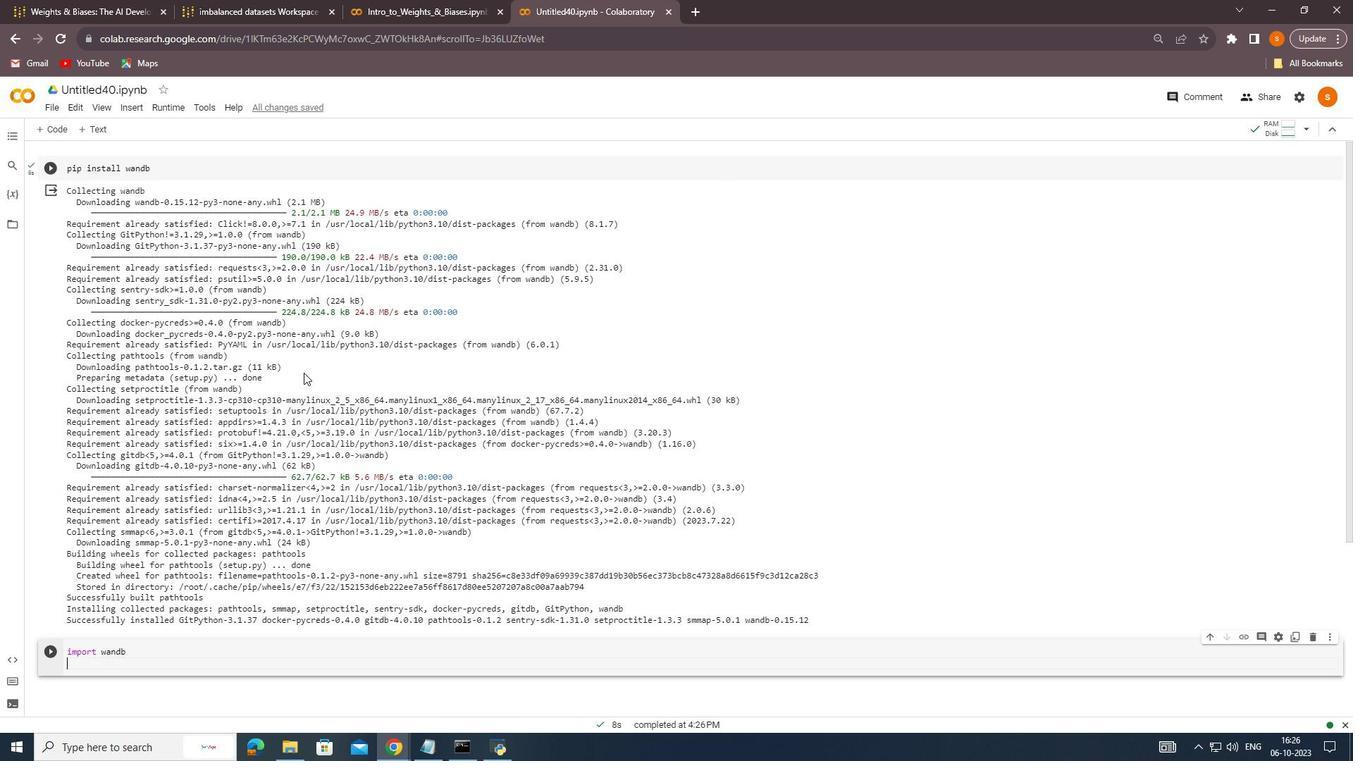 
Action: Mouse scrolled (450, 372) with delta (0, 0)
Screenshot: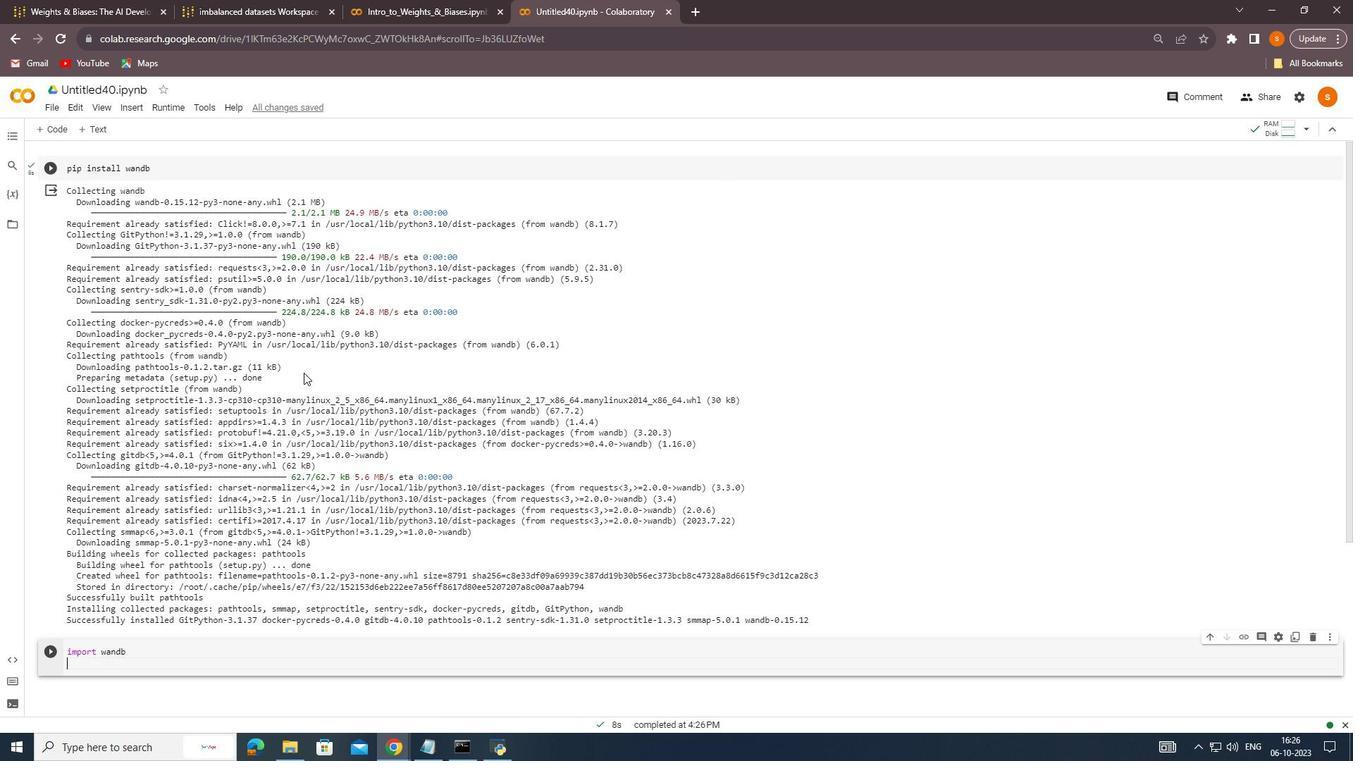 
Action: Mouse moved to (451, 375)
Screenshot: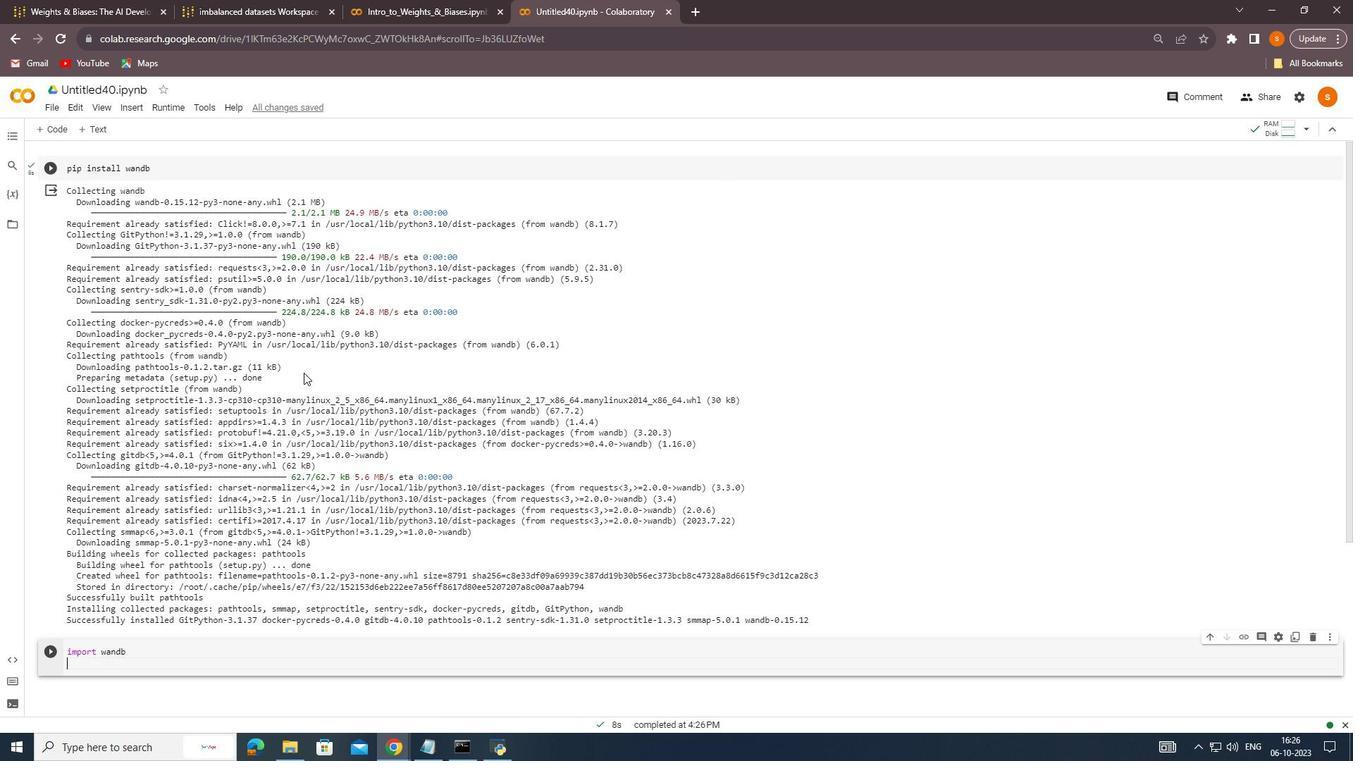 
Action: Mouse scrolled (451, 375) with delta (0, 0)
Screenshot: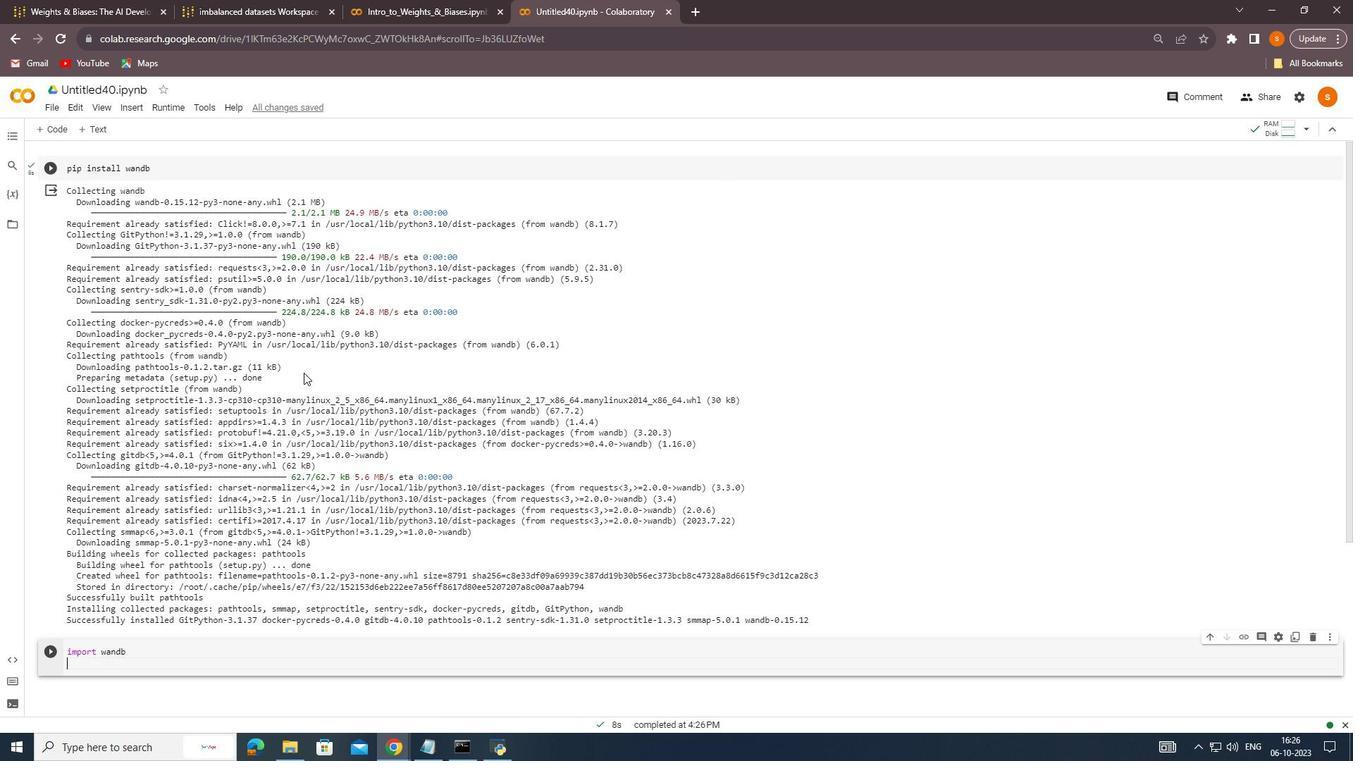 
Action: Mouse moved to (452, 377)
Screenshot: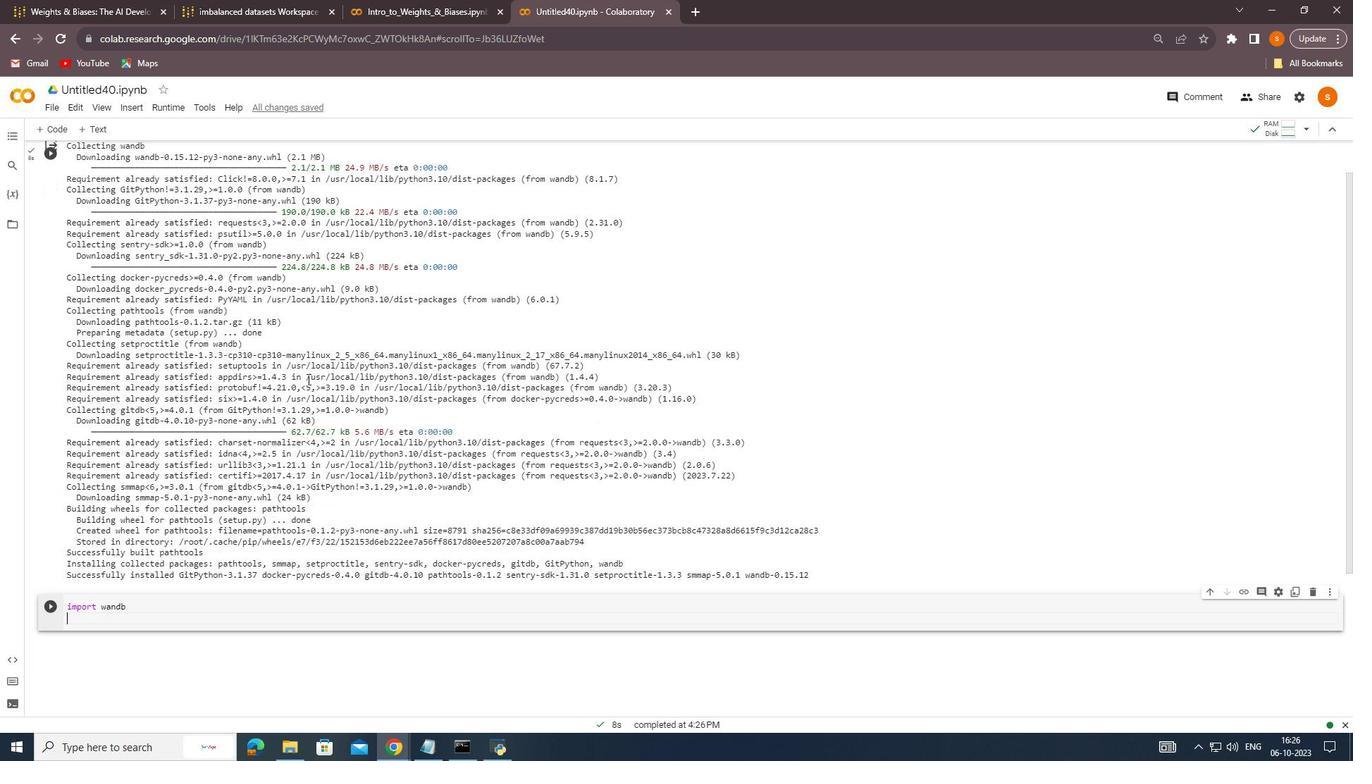 
Action: Mouse scrolled (452, 377) with delta (0, 0)
Screenshot: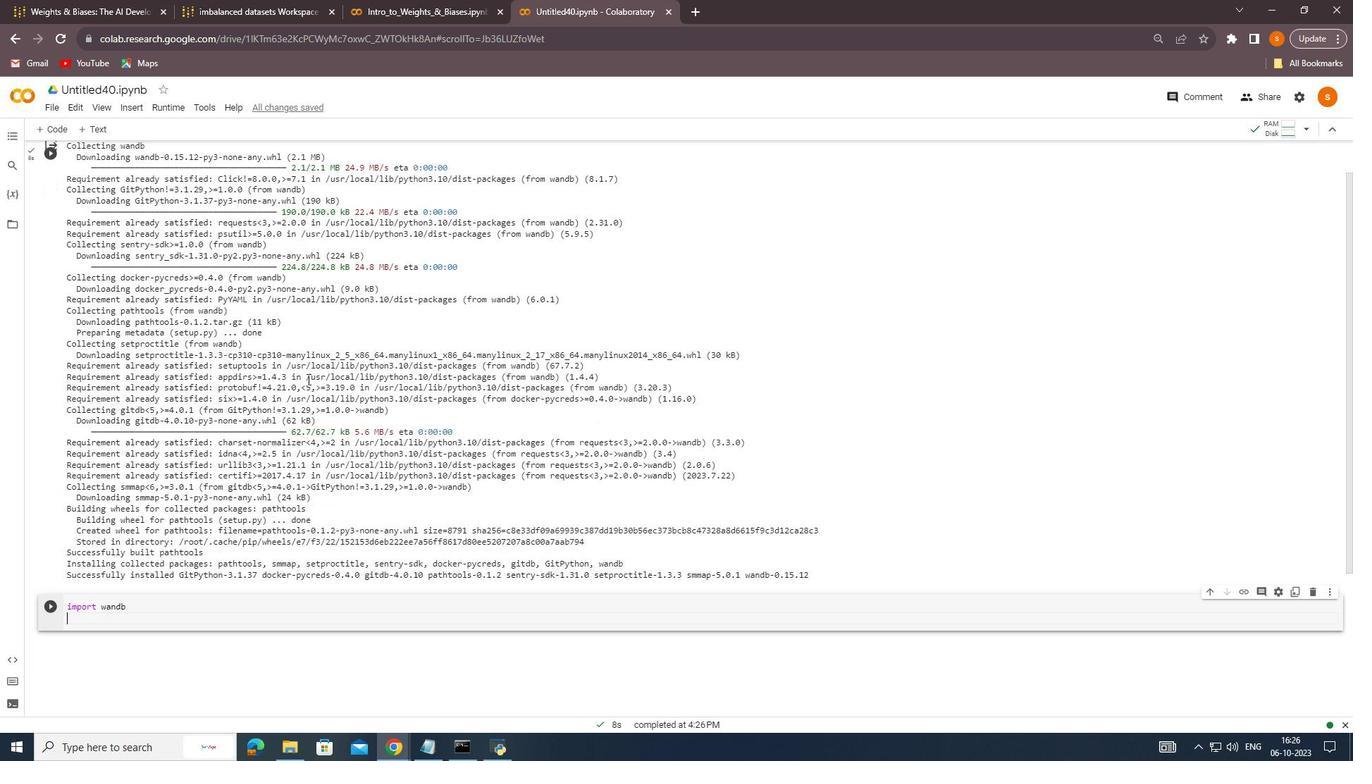 
Action: Mouse moved to (453, 379)
Screenshot: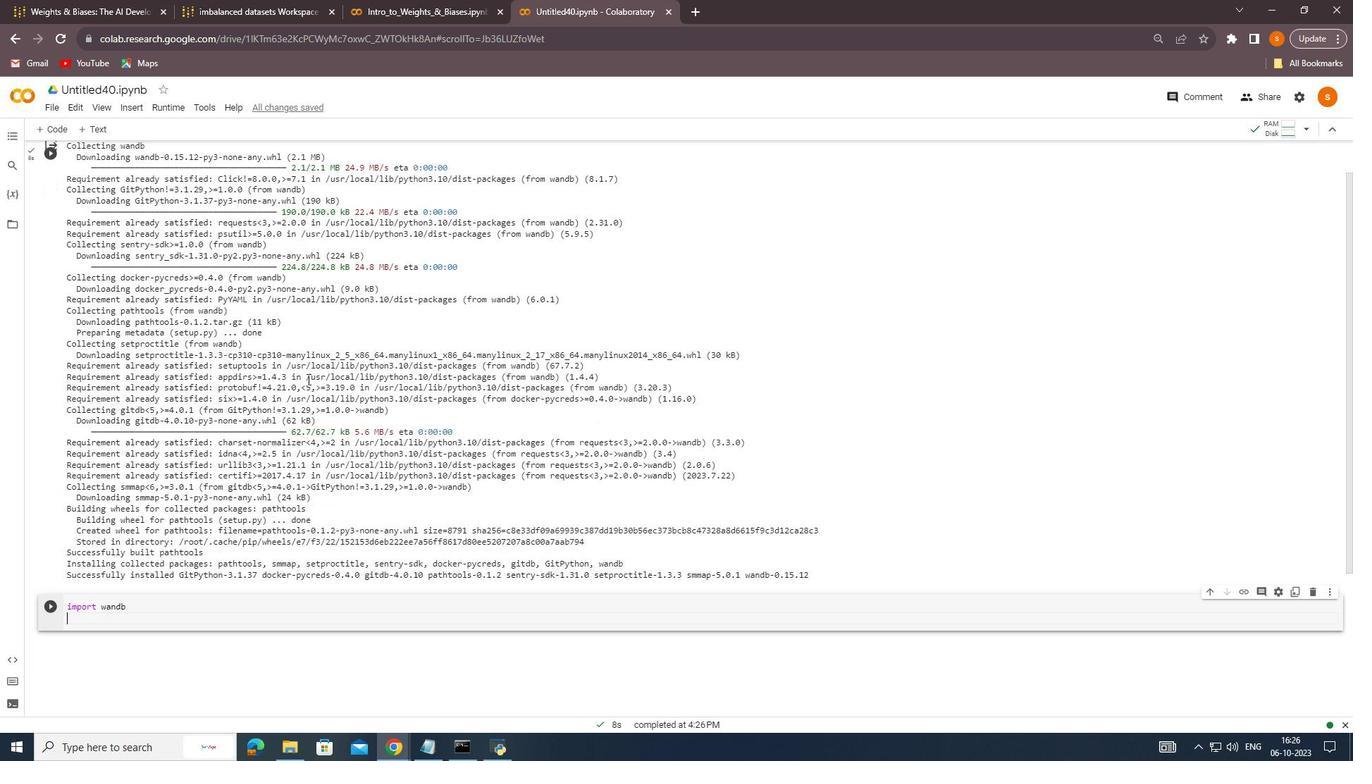 
Action: Mouse scrolled (453, 379) with delta (0, 0)
Screenshot: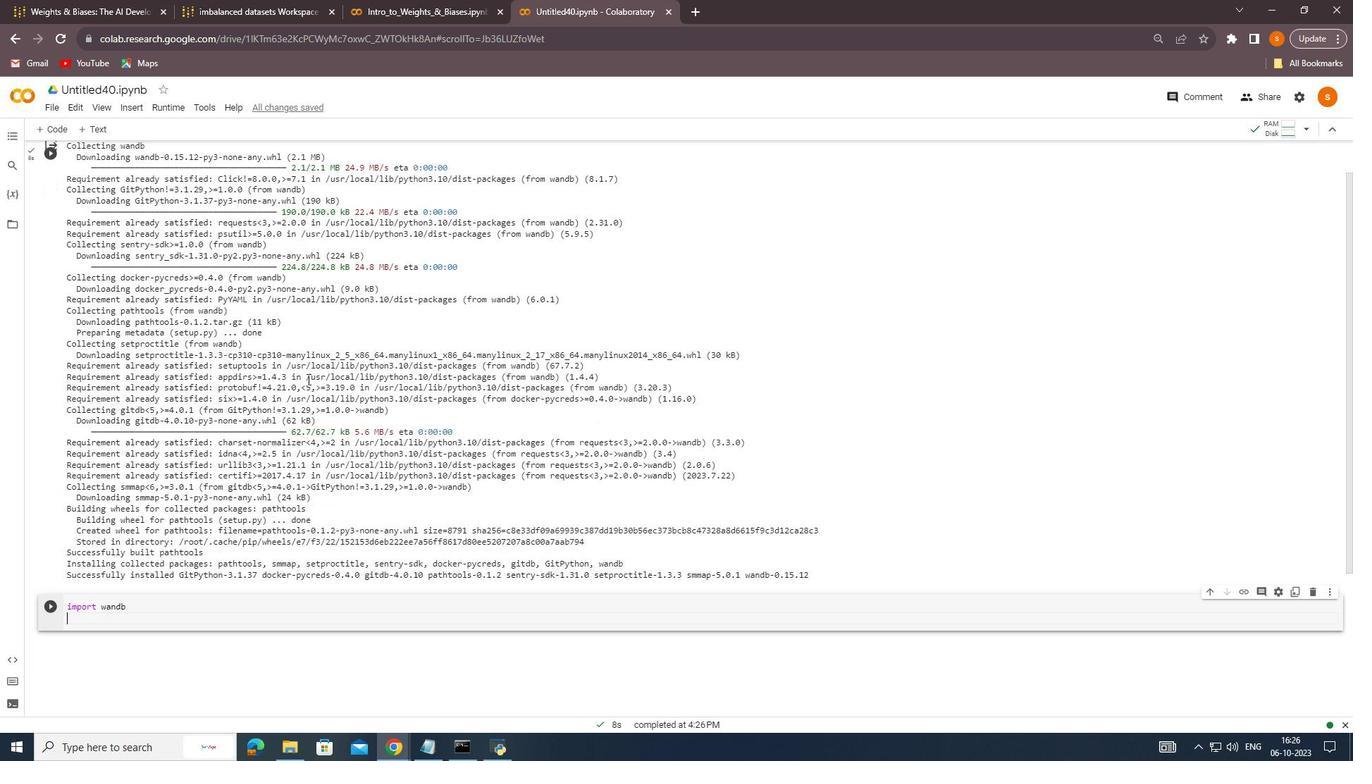 
Action: Mouse moved to (458, 382)
Screenshot: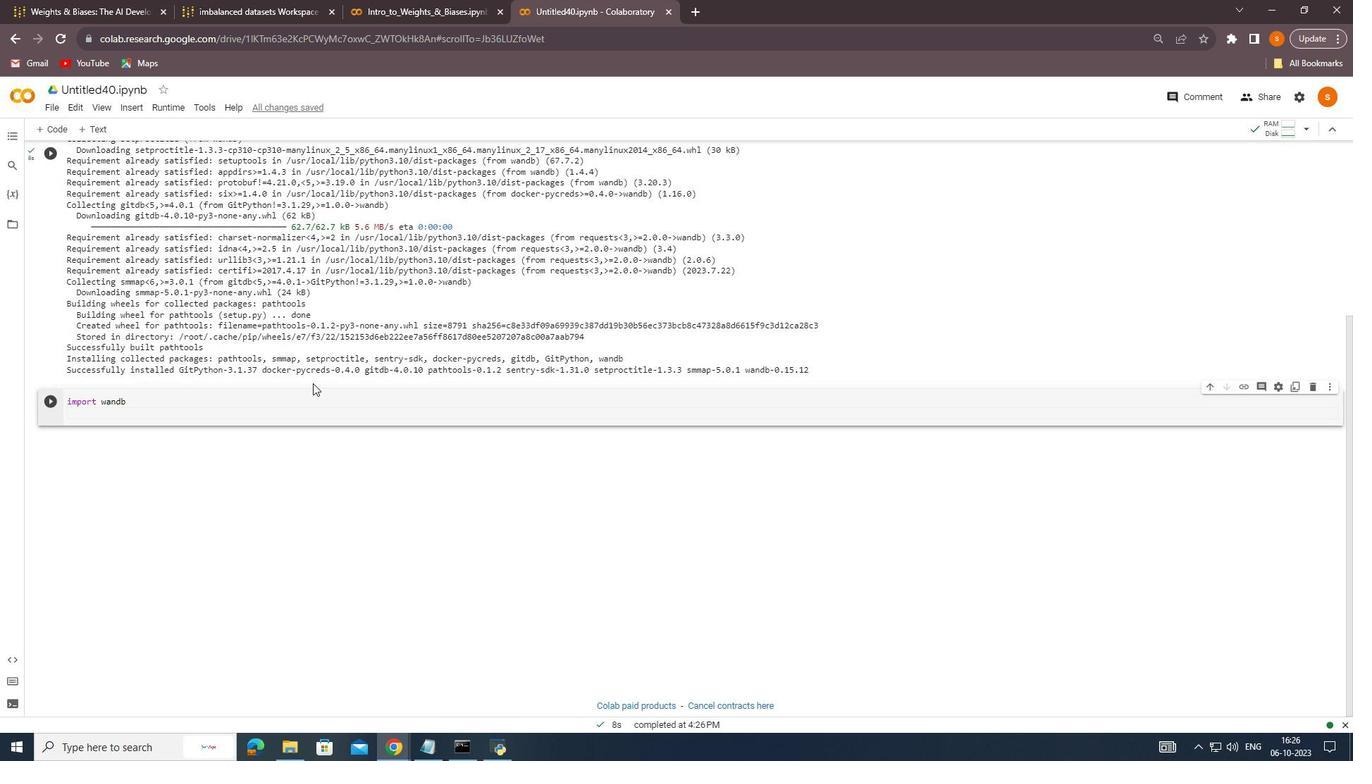 
Action: Mouse scrolled (458, 381) with delta (0, 0)
Screenshot: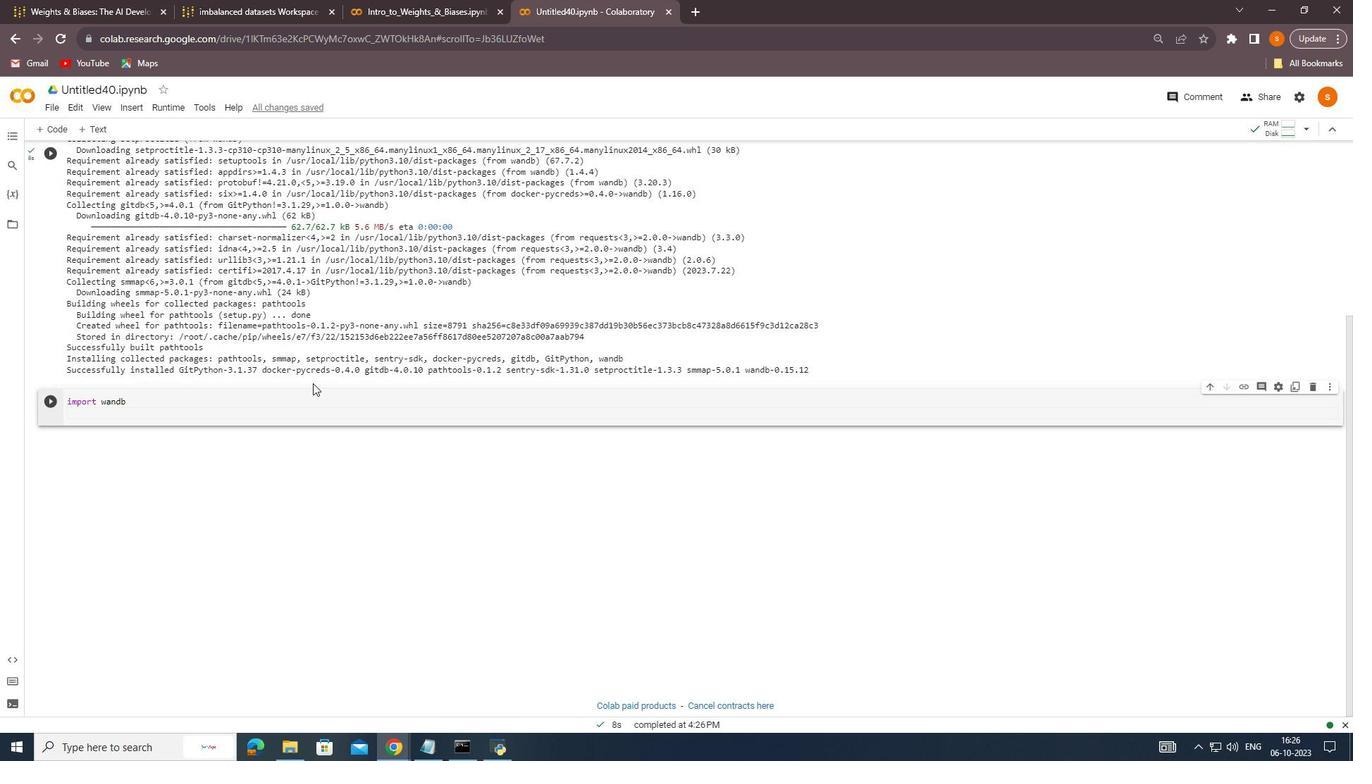 
Action: Mouse moved to (458, 382)
Screenshot: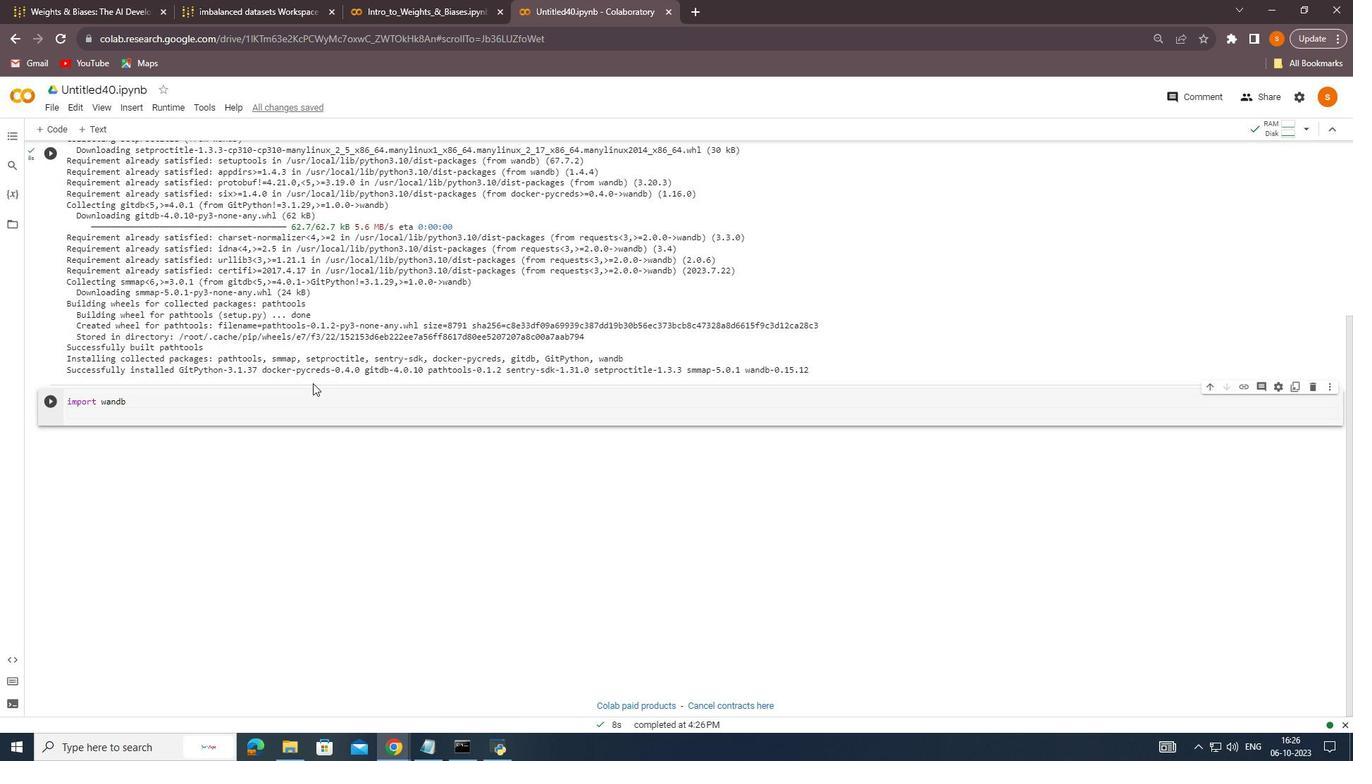 
Action: Mouse scrolled (458, 382) with delta (0, 0)
Screenshot: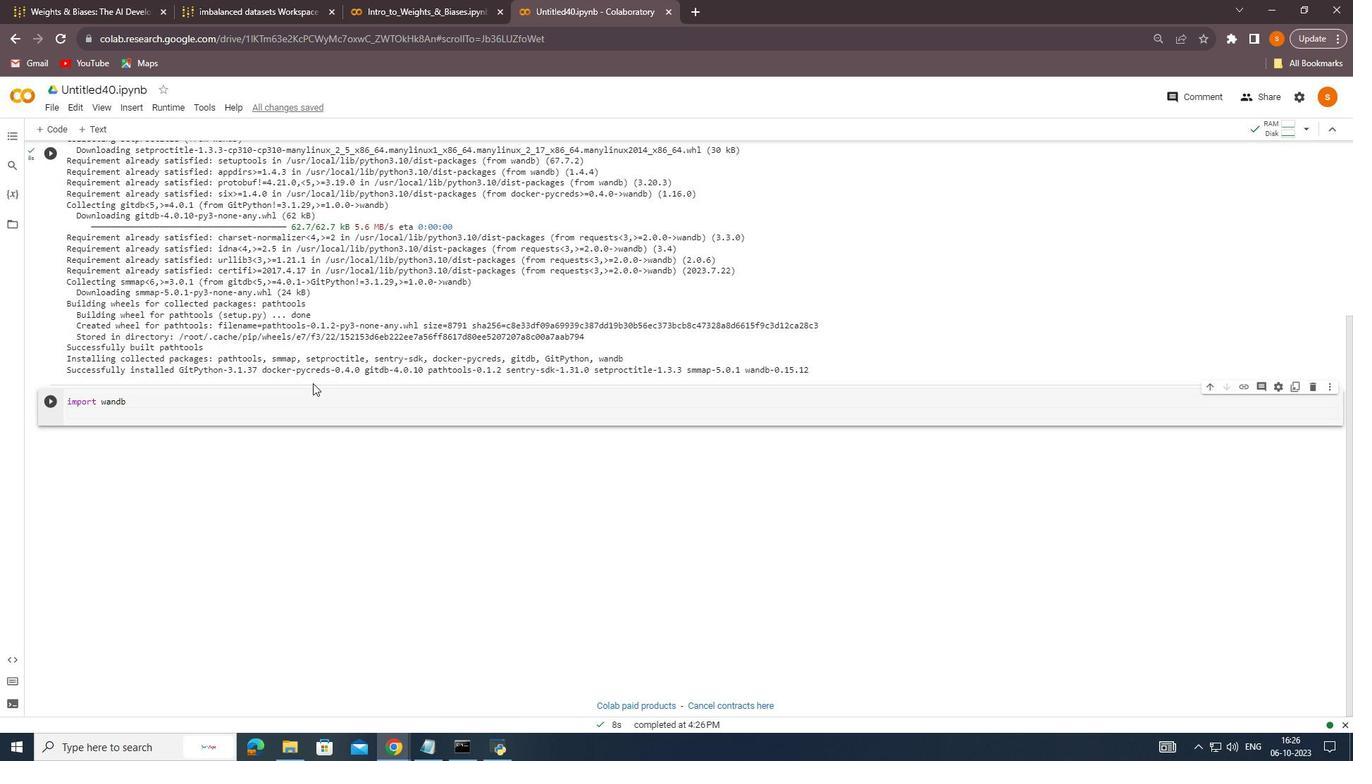 
Action: Mouse scrolled (458, 382) with delta (0, 0)
Screenshot: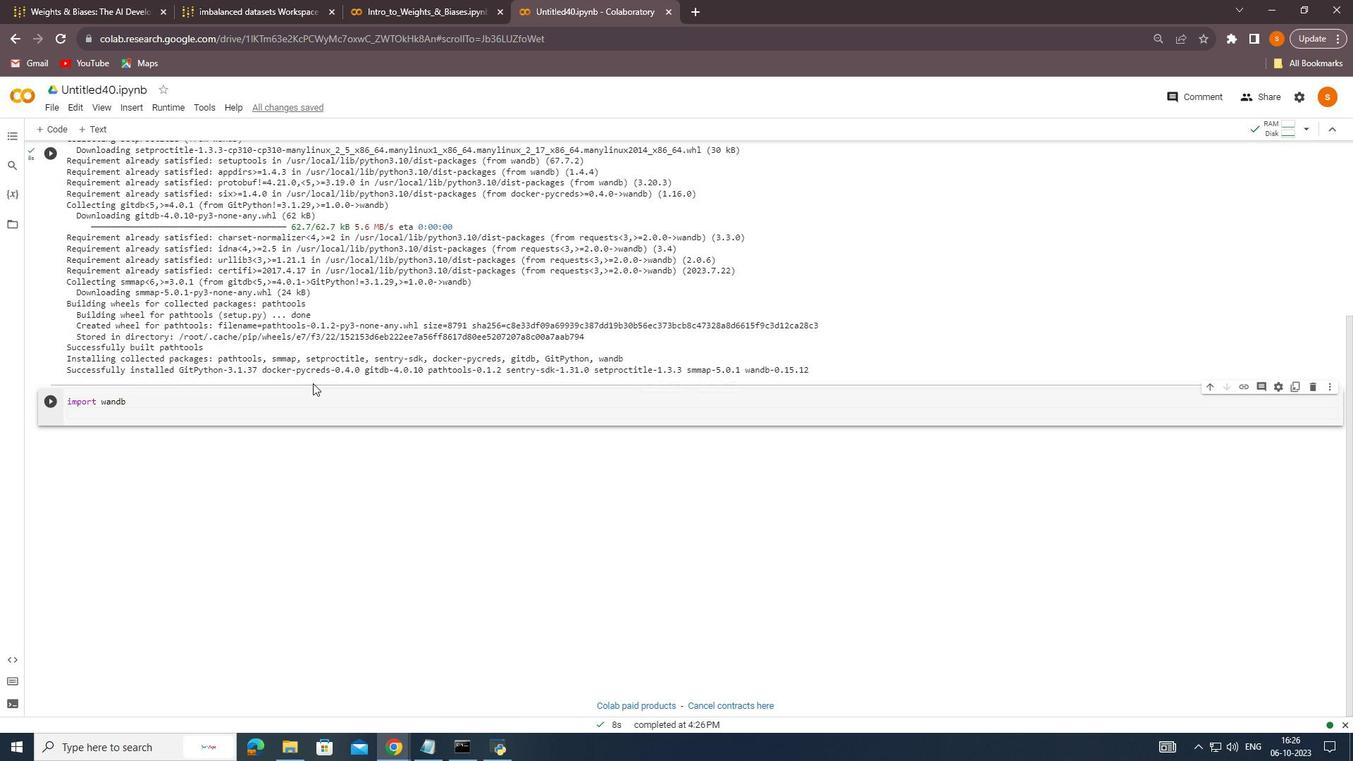 
Action: Mouse moved to (468, 395)
Screenshot: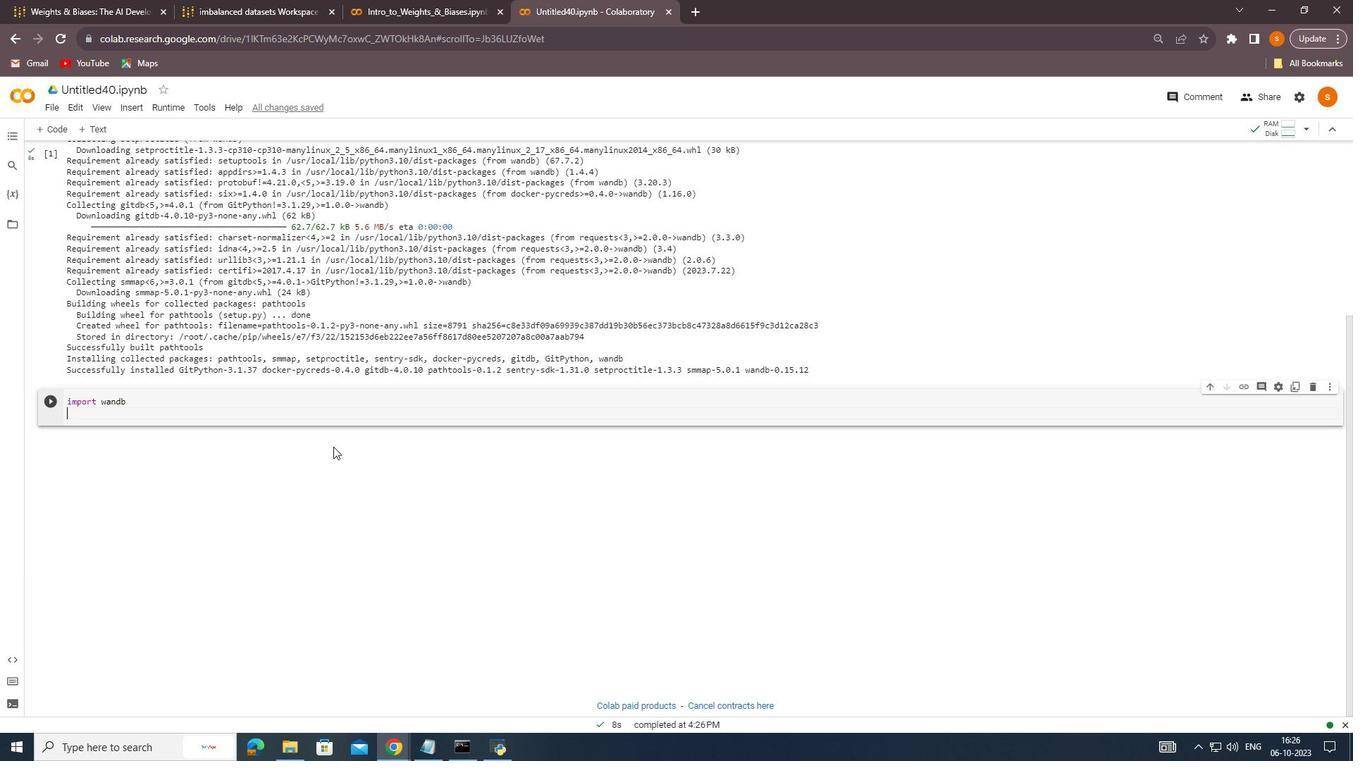 
Action: Key pressed impo
Screenshot: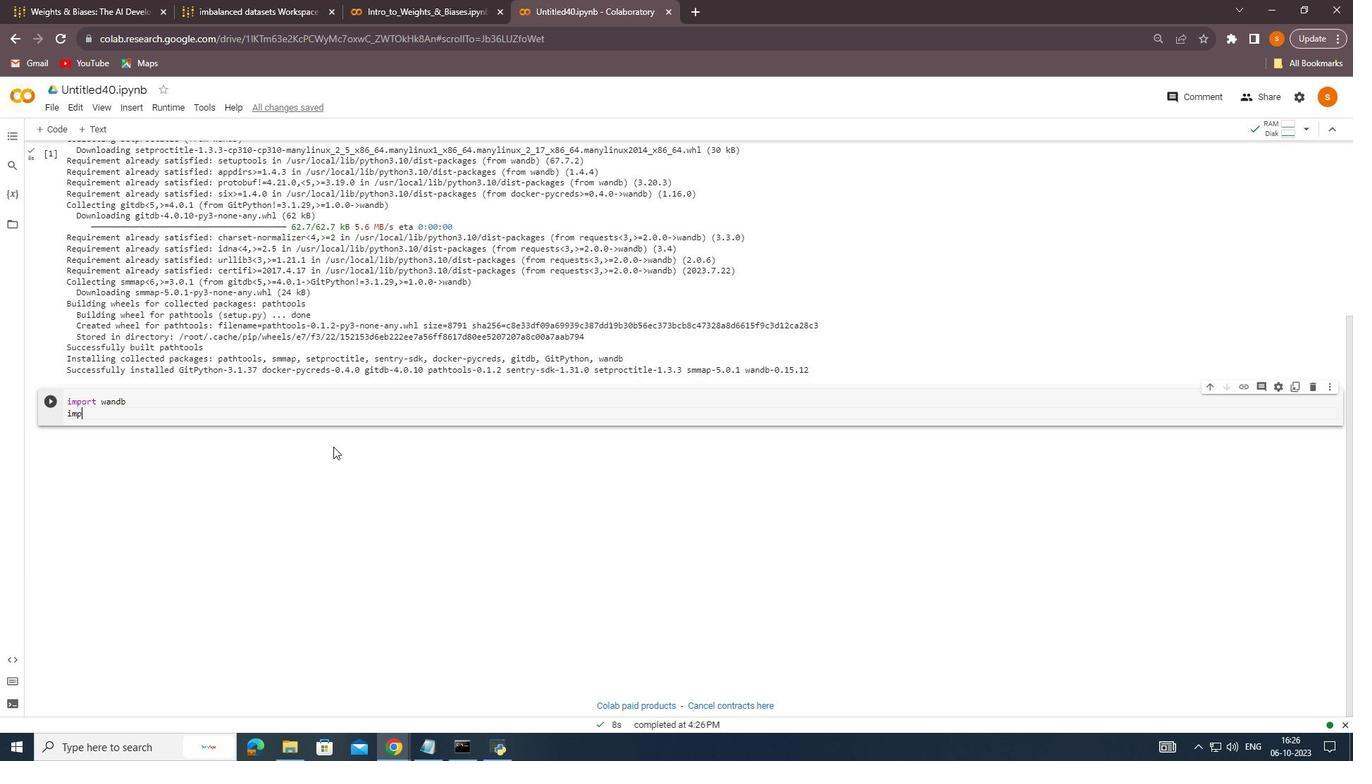 
Action: Mouse moved to (468, 395)
Screenshot: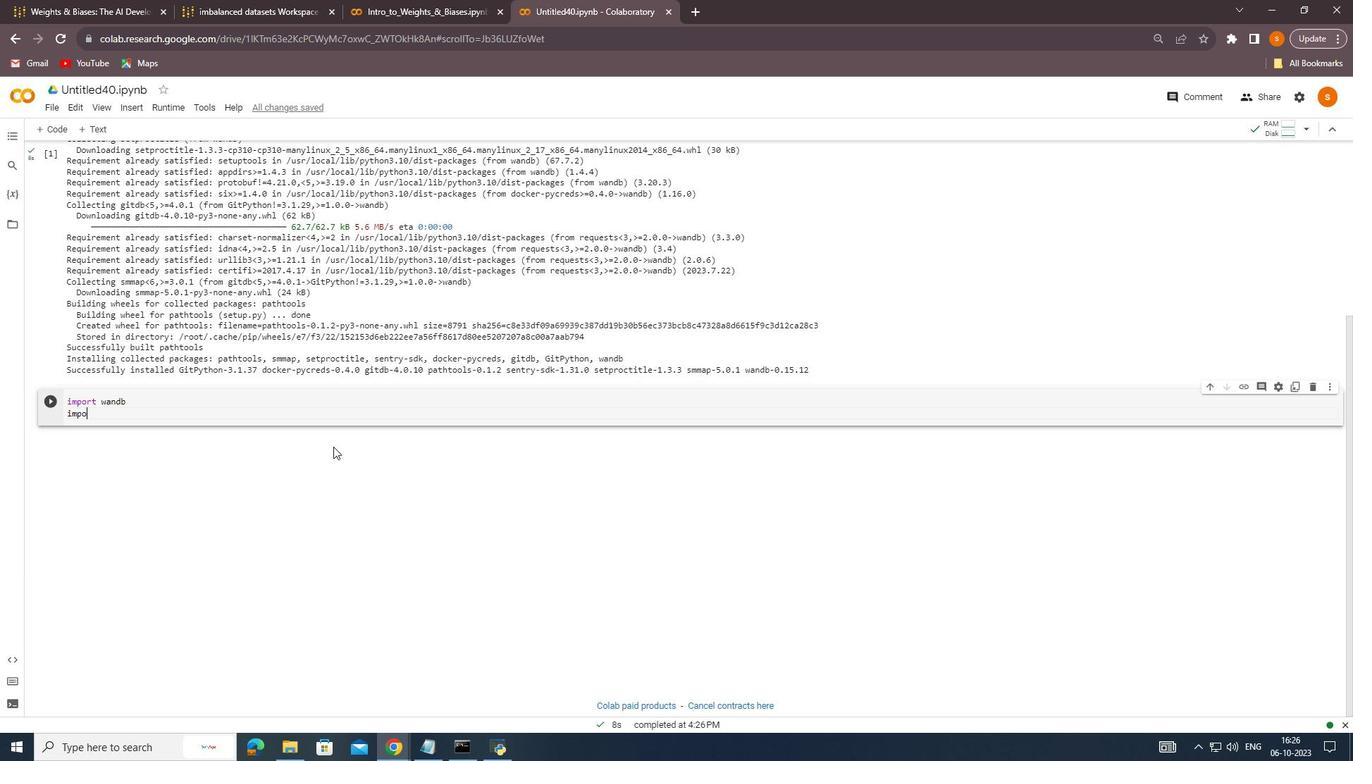
Action: Key pressed rt<Key.space>numpyas<Key.space><Key.backspace><Key.backspace><Key.backspace><Key.enter>from<Key.space>sklearn.datasets<Key.space>import<Key.space>make<Key.shift_r>_clas<Key.enter><Key.enter>from<Key.space>sklearn.model<Key.shift_r>_selection<Key.enter><Key.space>imports<Key.backspace><Key.space>train<Key.shift_r>_<Key.enter><Key.enter>from<Key.space>sl<Key.backspace>kearn.metrics<Key.space>import<Key.space>acci<Key.backspace>uracy<Key.shift_r>_score,<Key.space>precision<Key.shift_r>_score,<Key.space>recall<Key.enter><Key.backspace><Key.backspace><Key.backspace><Key.backspace><Key.backspace><Key.backspace><Key.backspace>recall<Key.shift_r><Key.shift_r>_score,<Key.space>
Screenshot: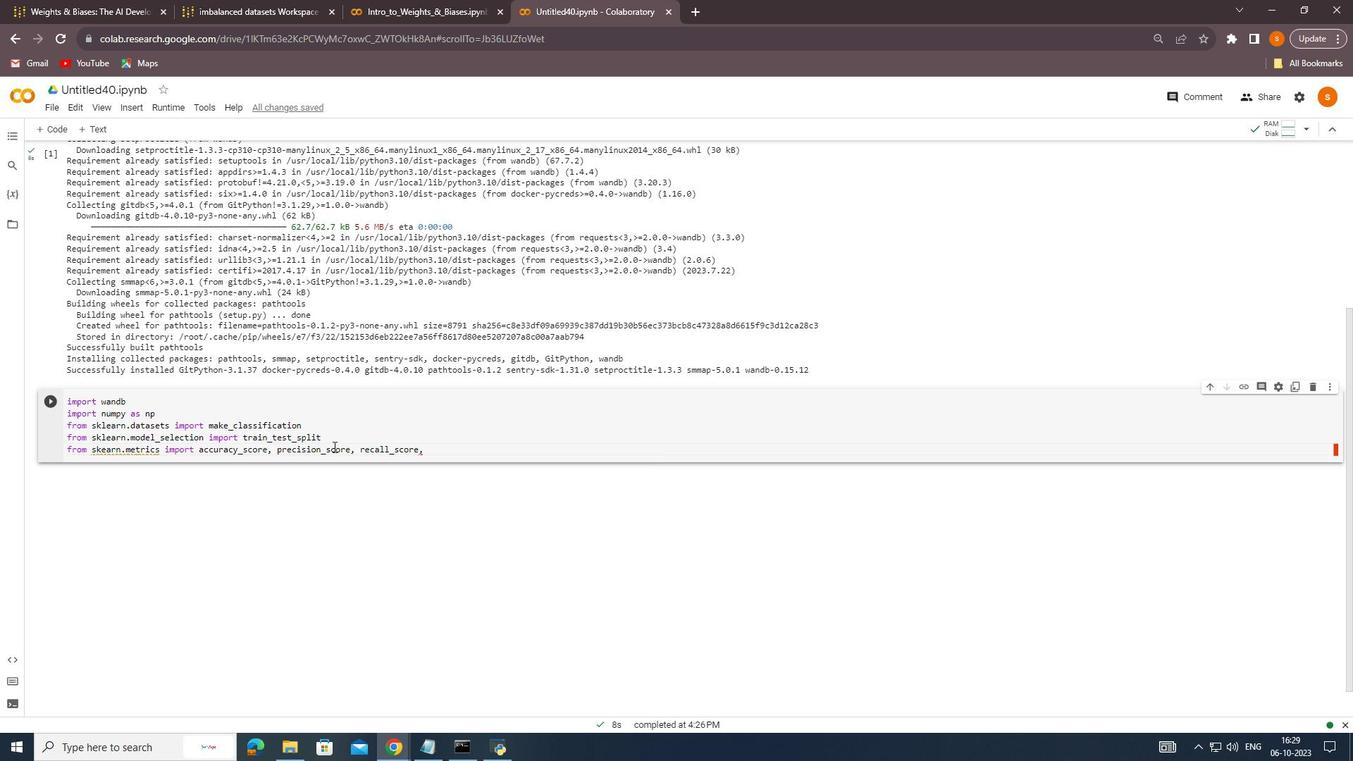 
Action: Mouse moved to (130, 341)
Screenshot: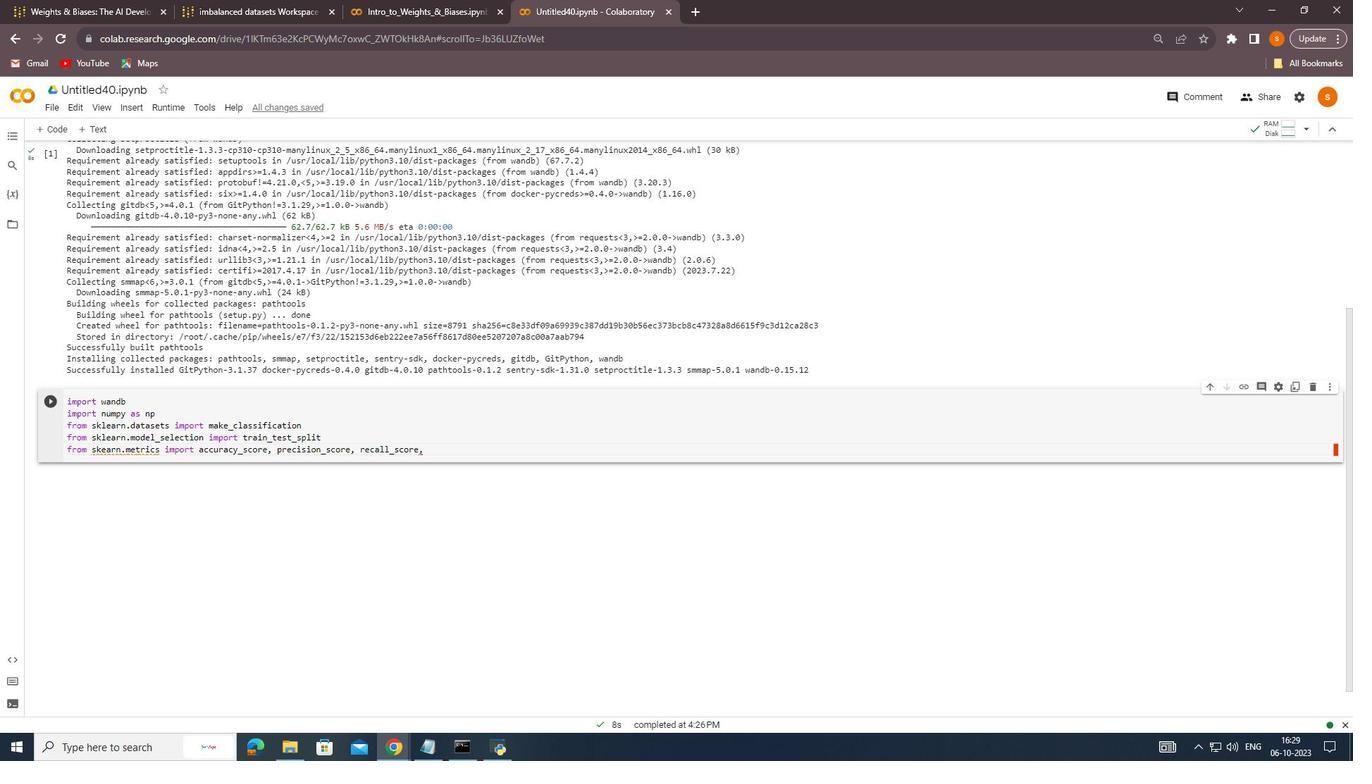 
Action: Mouse pressed left at (130, 341)
Screenshot: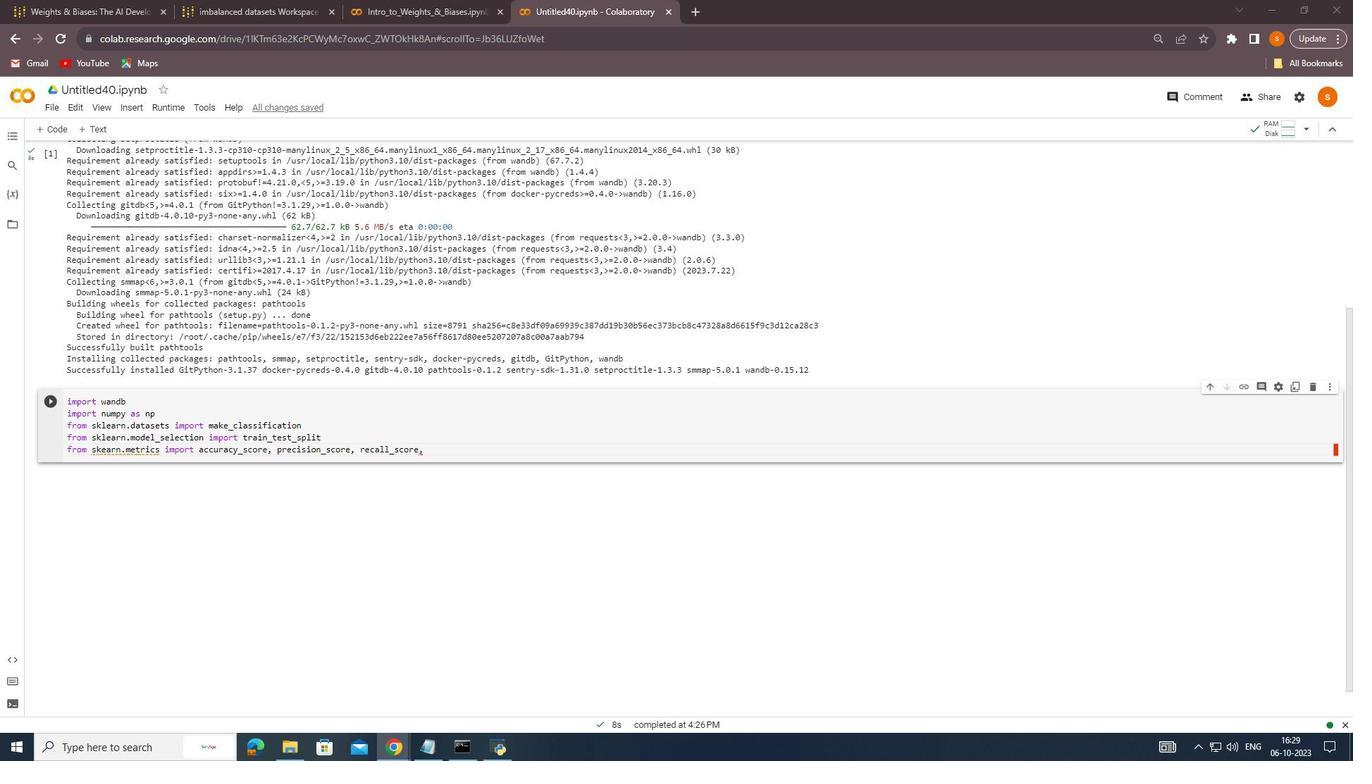 
Action: Mouse moved to (545, 397)
Screenshot: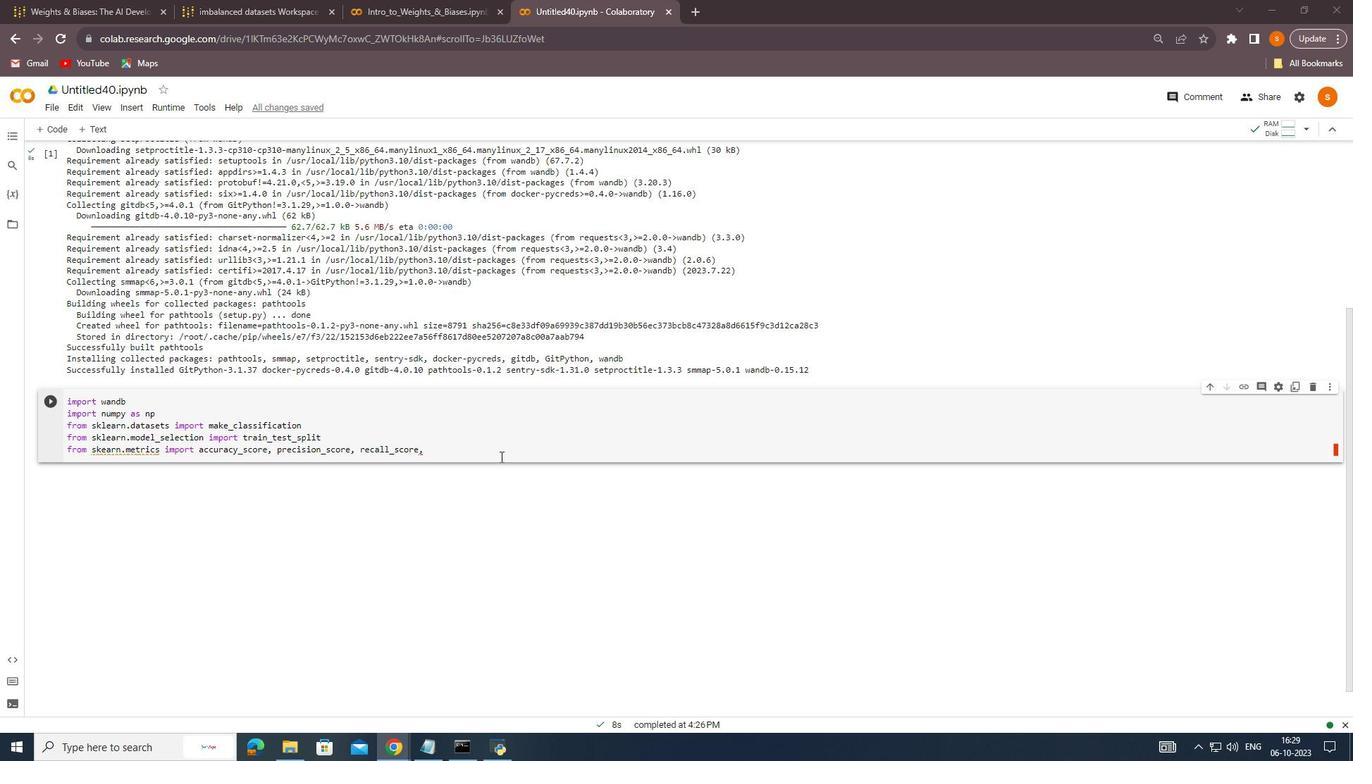 
Action: Mouse pressed left at (545, 397)
Screenshot: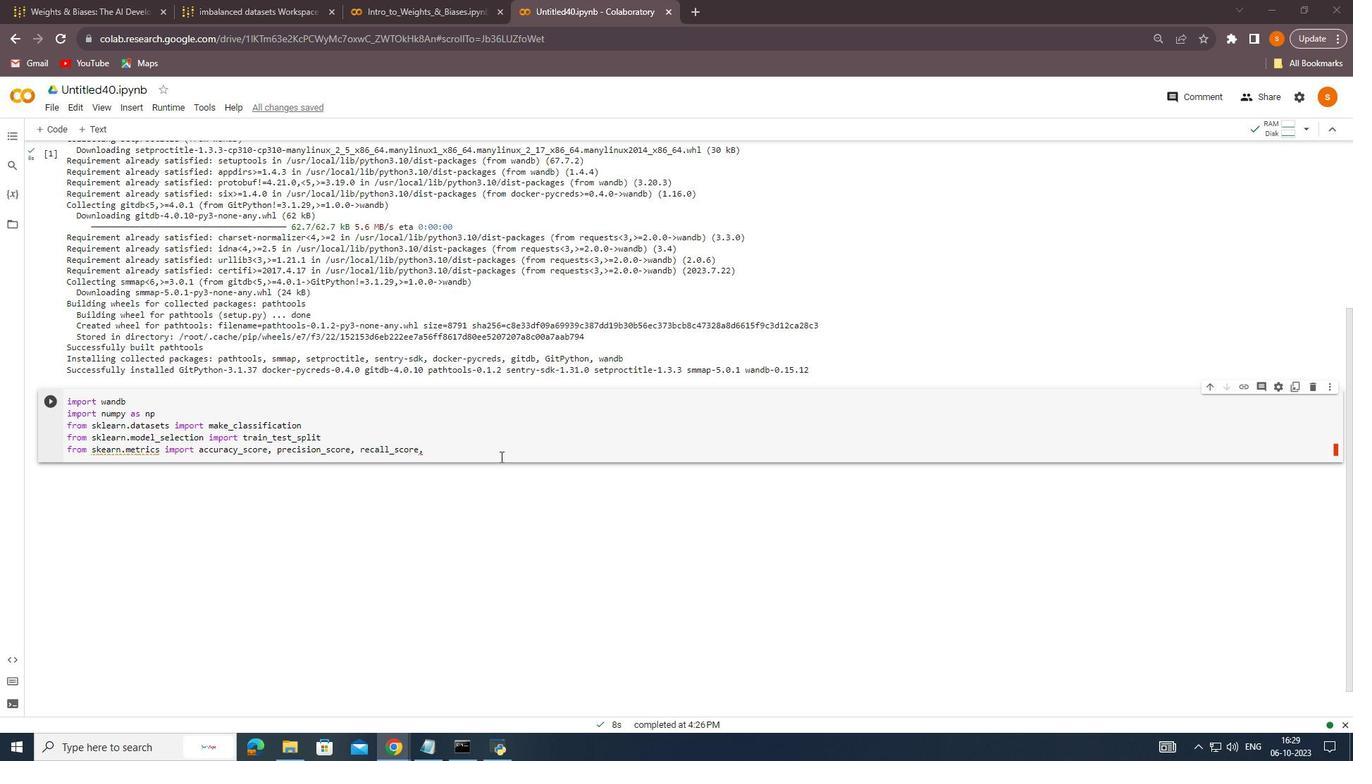 
Action: Mouse moved to (547, 394)
Screenshot: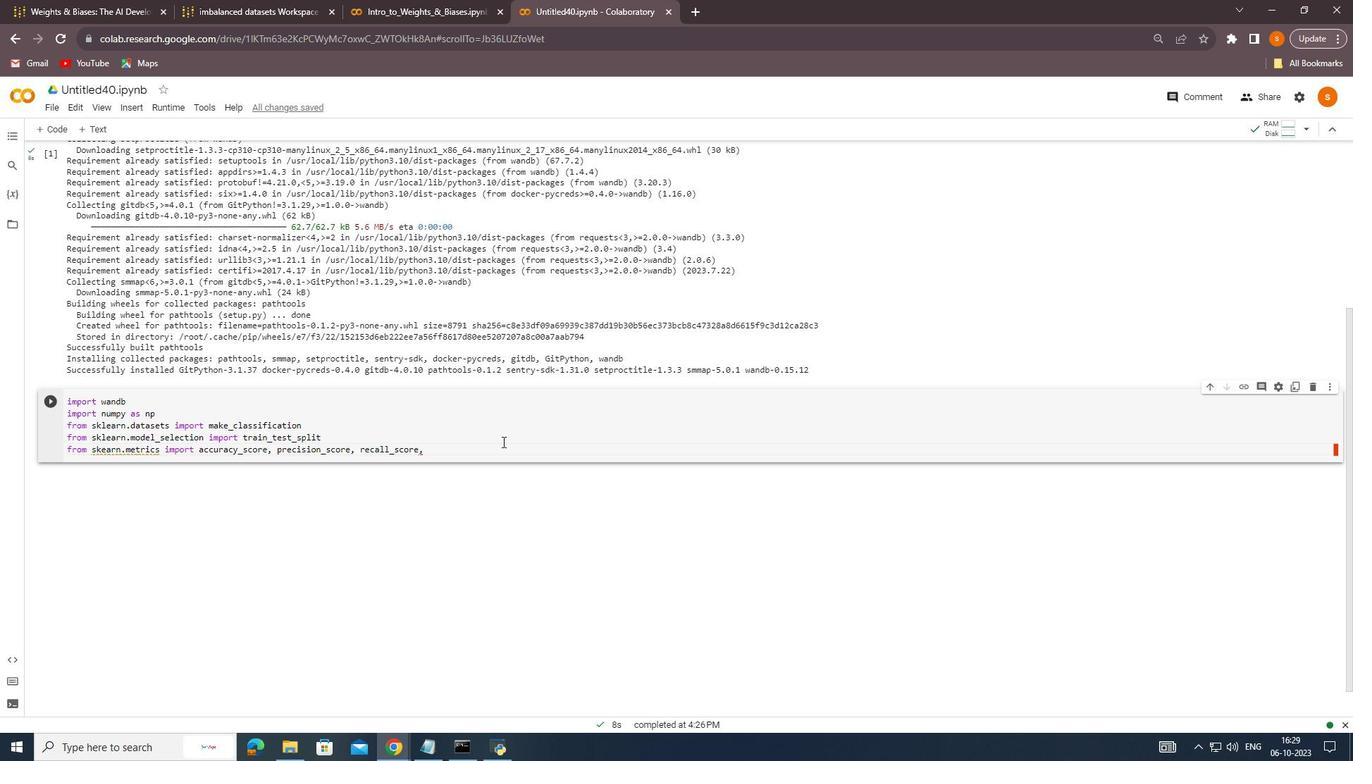 
Action: Key pressed f1<Key.shift_r>_score,<Key.space>classification<Key.shift_r><Key.shift_r><Key.shift_r><Key.shift_r>_report
Screenshot: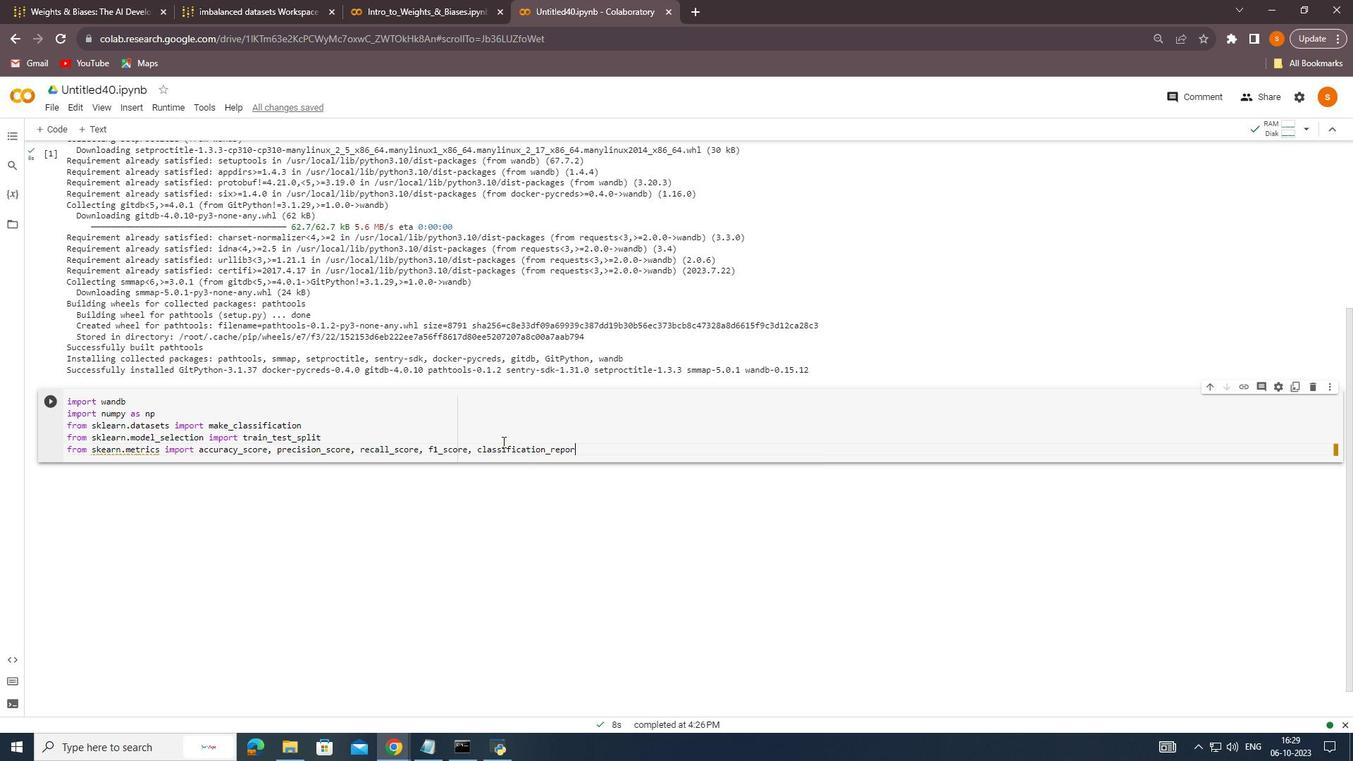 
Action: Mouse moved to (538, 383)
Screenshot: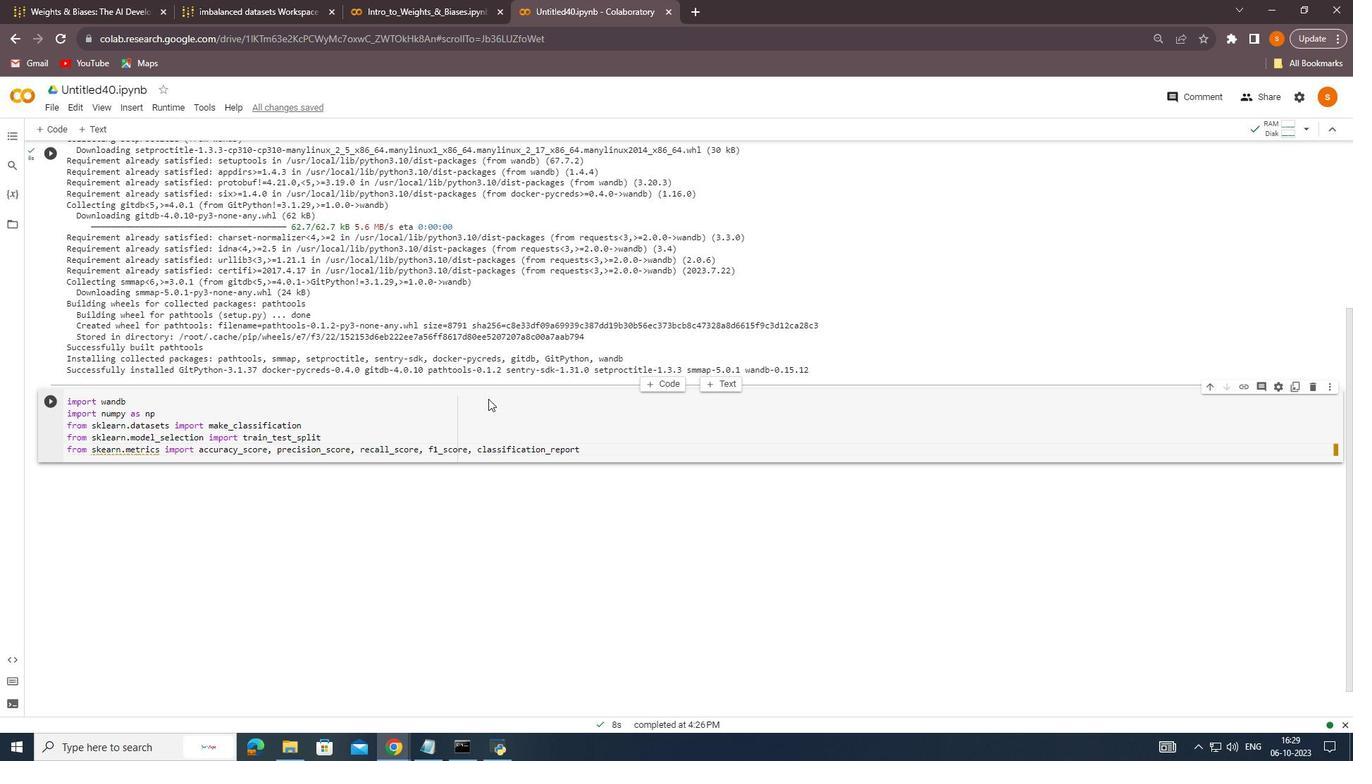 
Action: Key pressed <Key.enter>
Screenshot: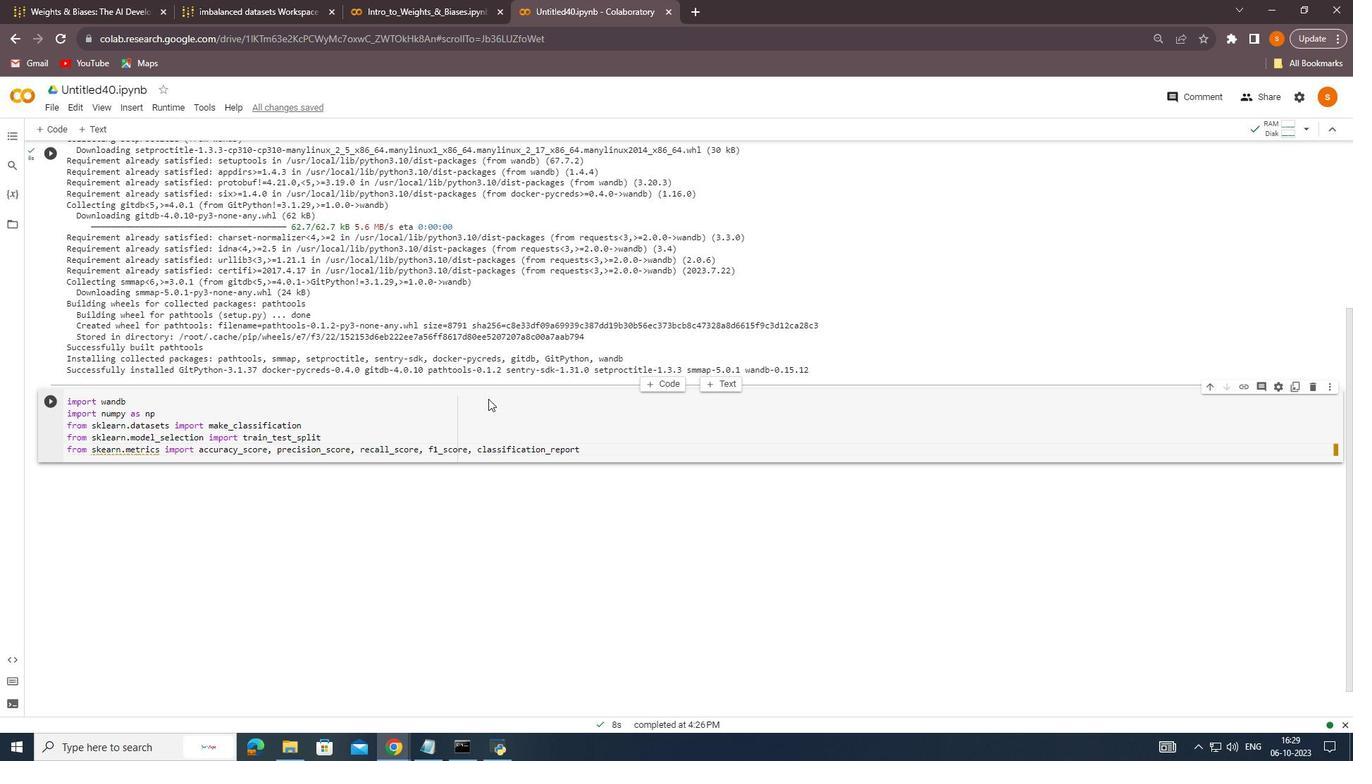 
Action: Mouse moved to (359, 396)
Screenshot: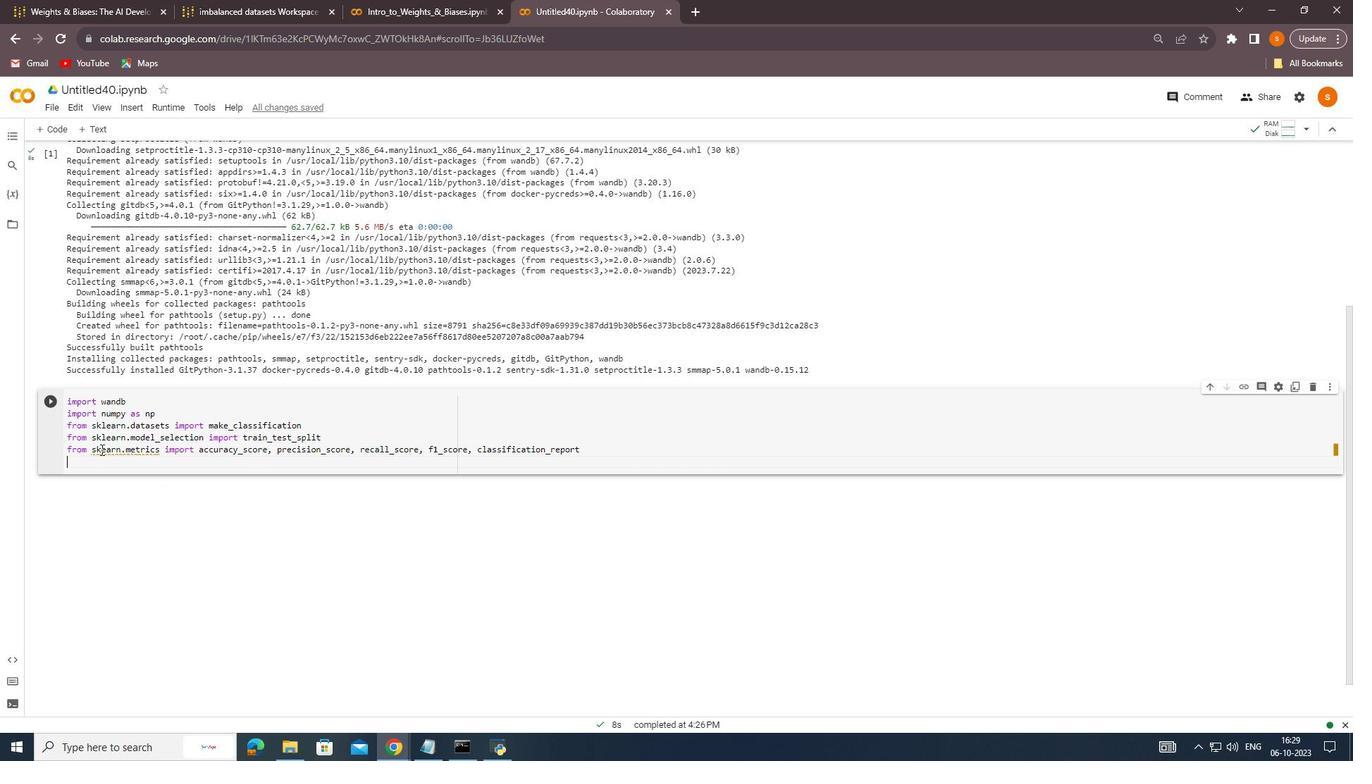 
Action: Mouse pressed left at (359, 396)
Screenshot: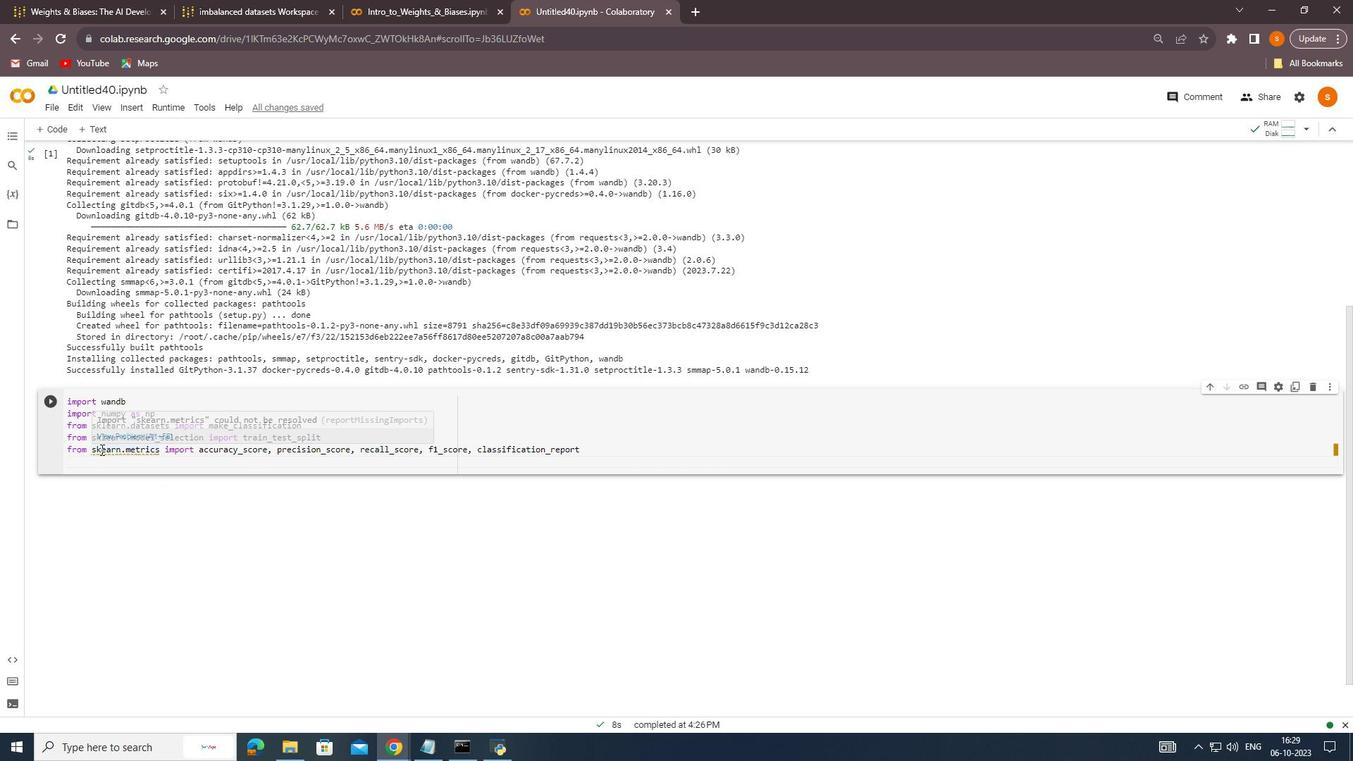 
Action: Mouse moved to (403, 406)
Screenshot: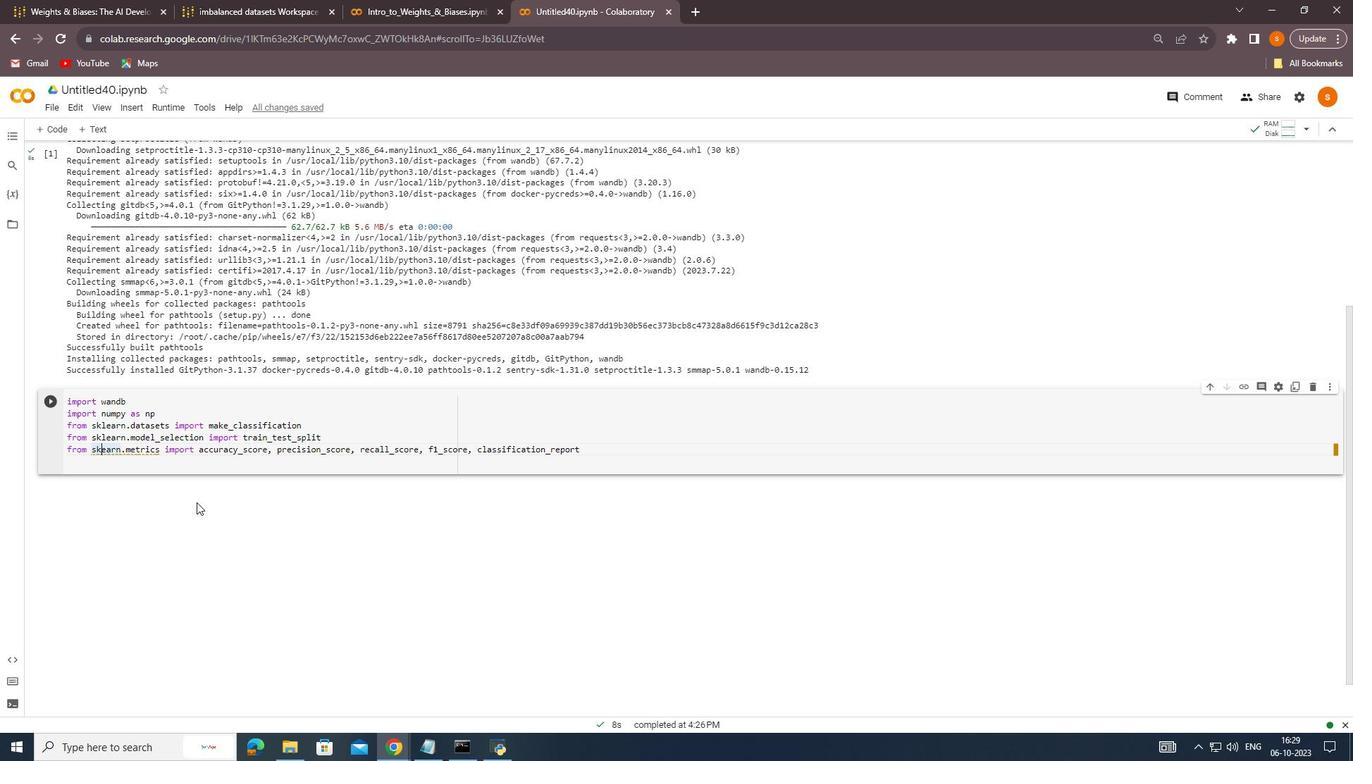 
Action: Key pressed l
Screenshot: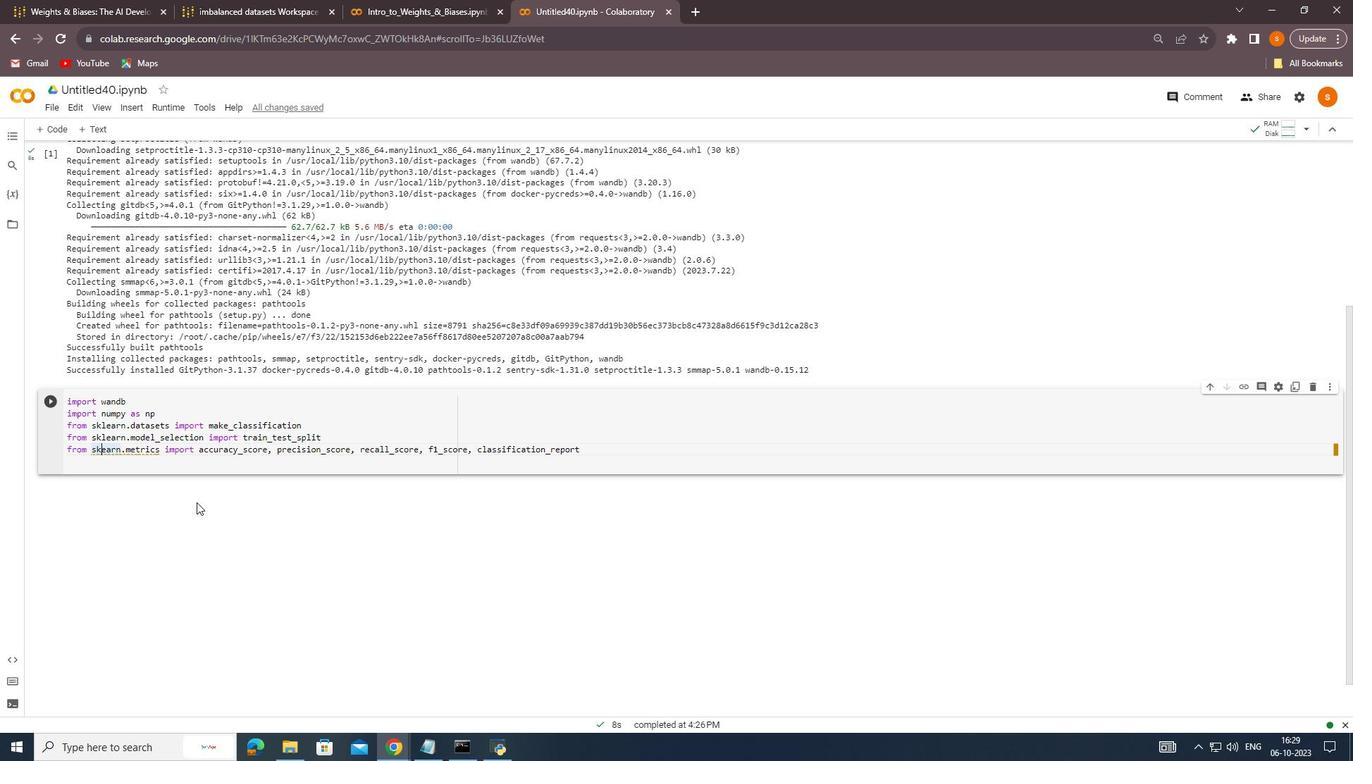 
Action: Mouse moved to (352, 399)
Screenshot: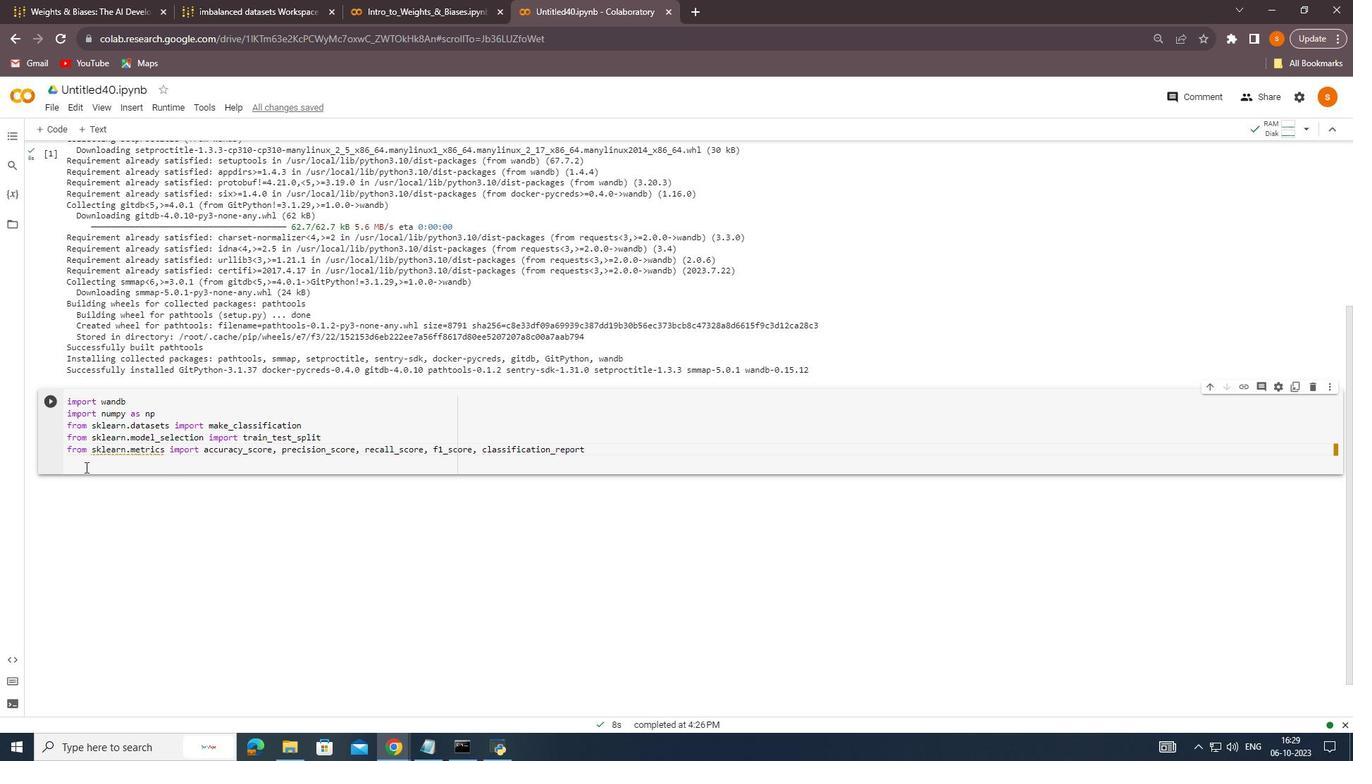 
Action: Mouse pressed left at (352, 399)
Screenshot: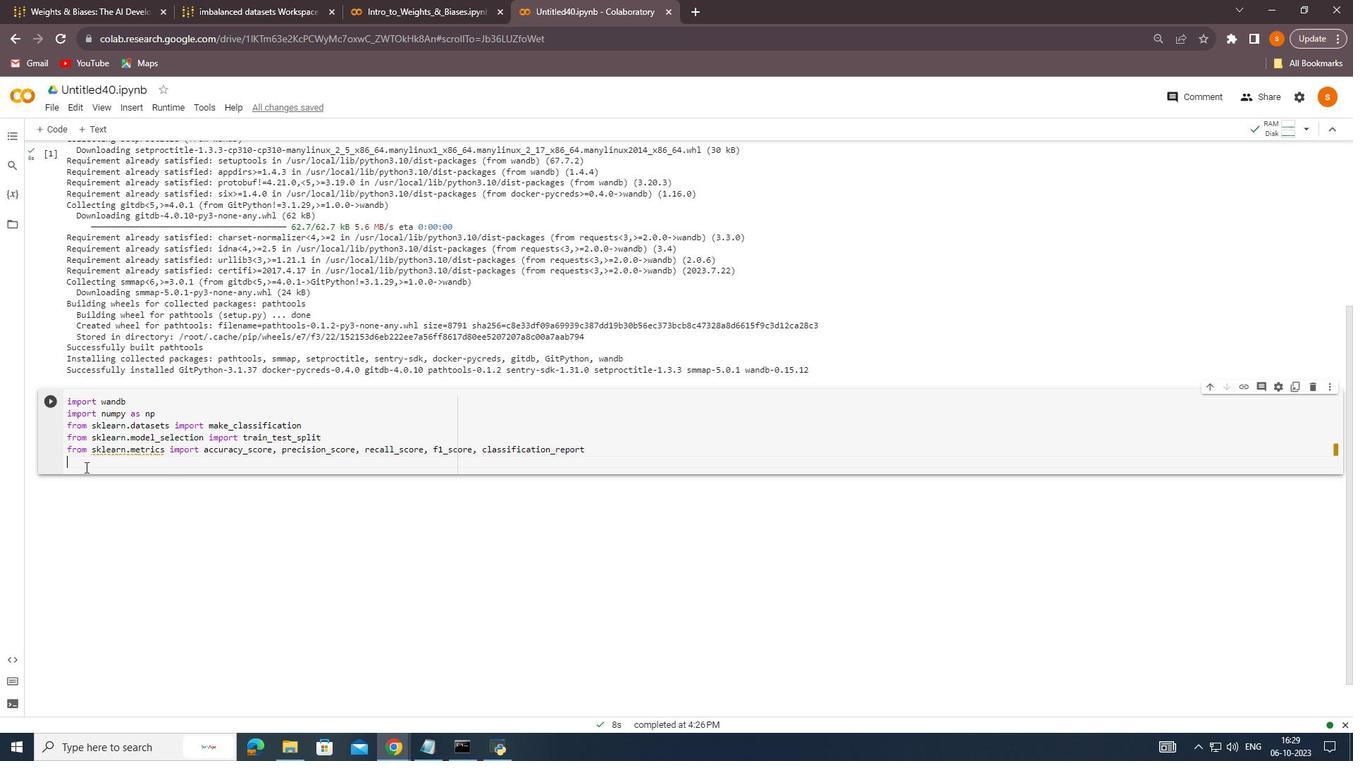 
Action: Mouse moved to (123, 345)
Screenshot: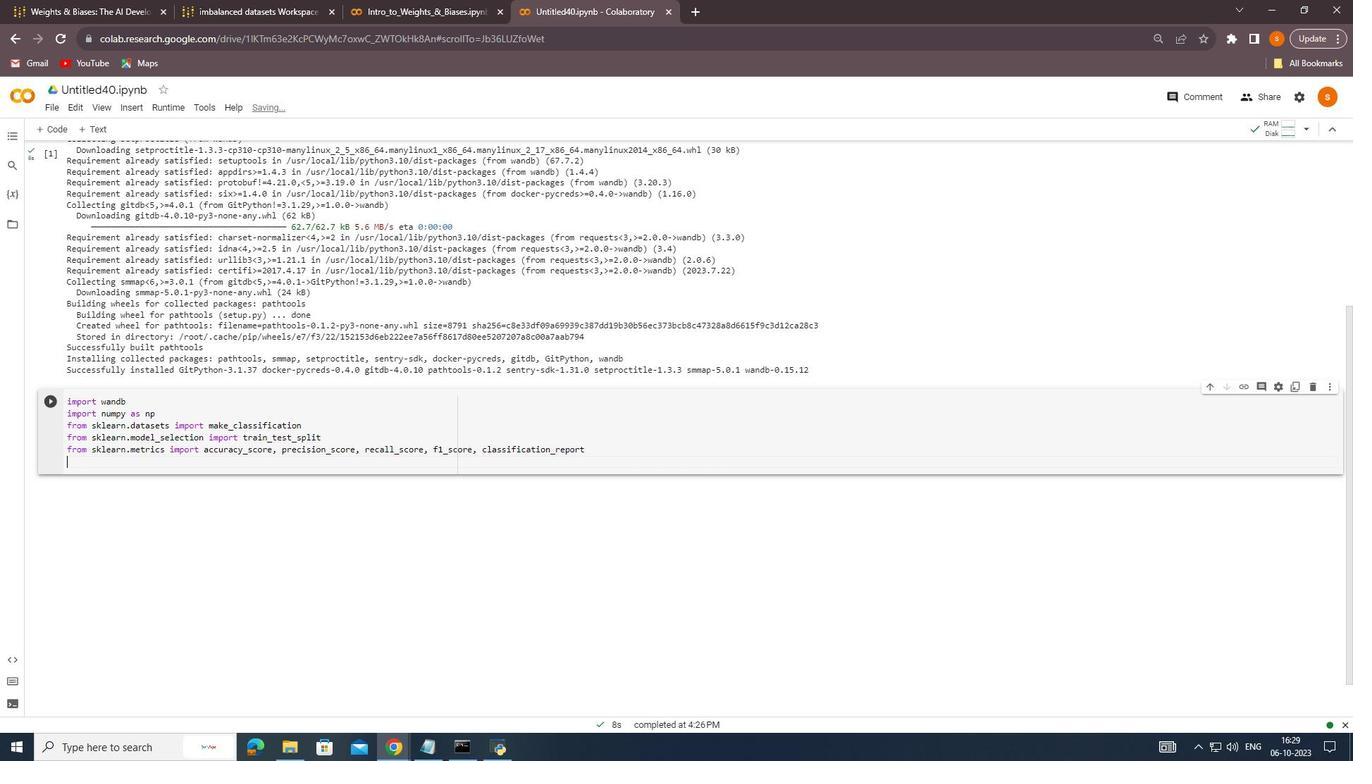 
Action: Mouse pressed left at (123, 345)
Screenshot: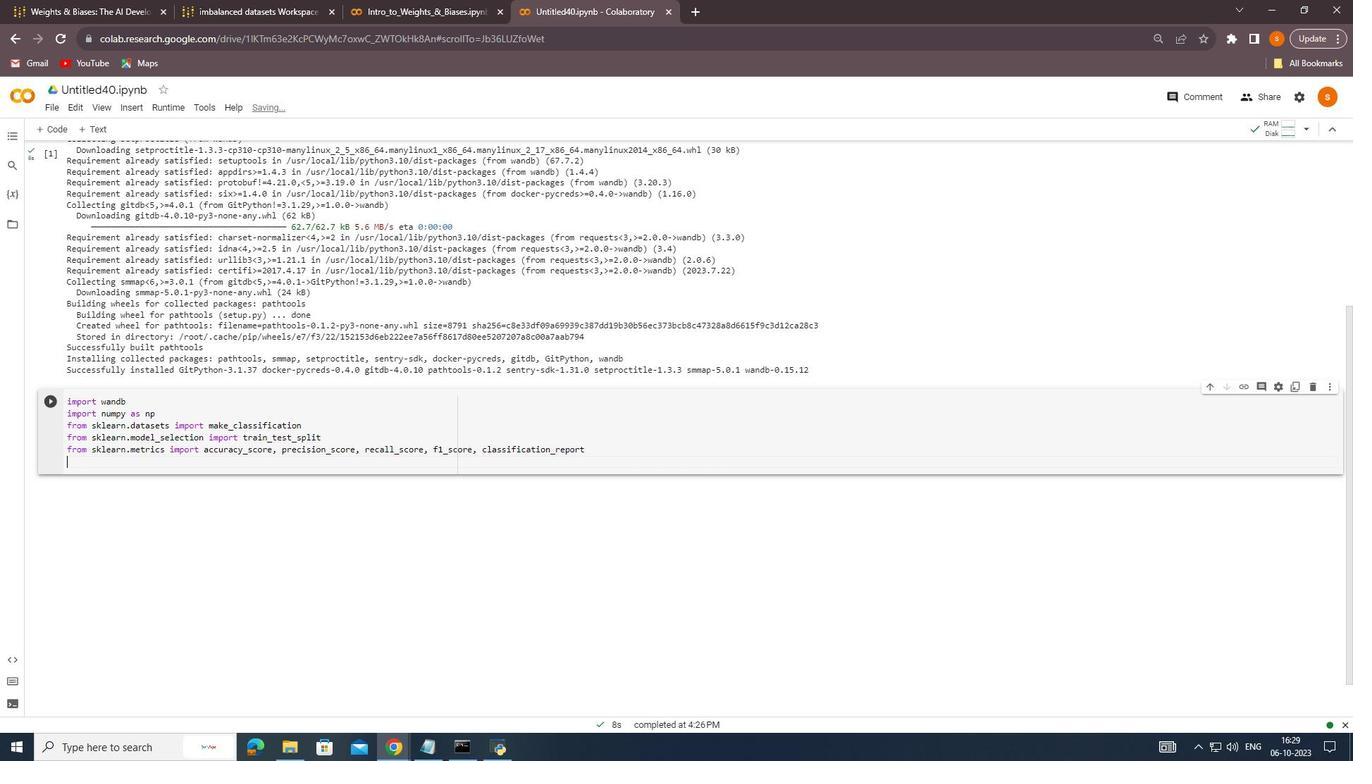 
Action: Mouse moved to (169, 356)
Screenshot: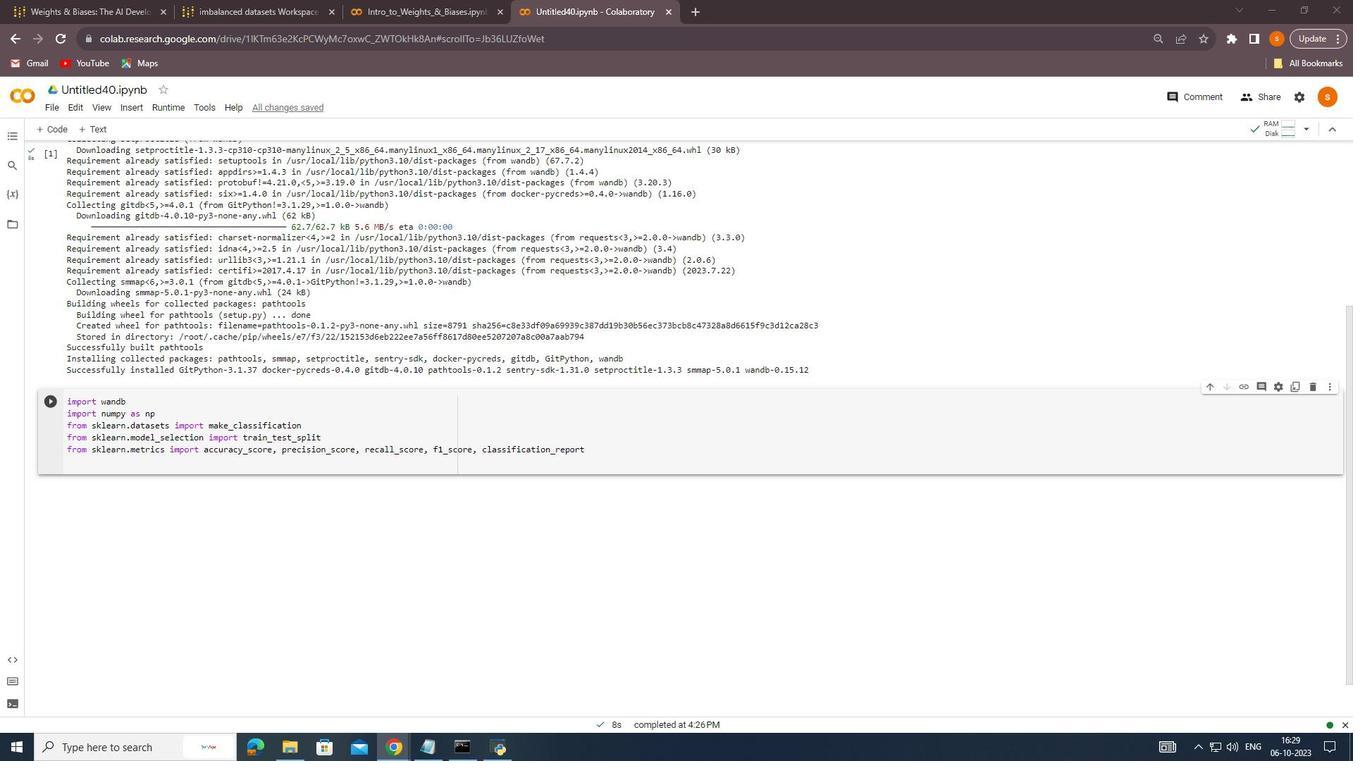 
Action: Mouse pressed left at (169, 356)
Screenshot: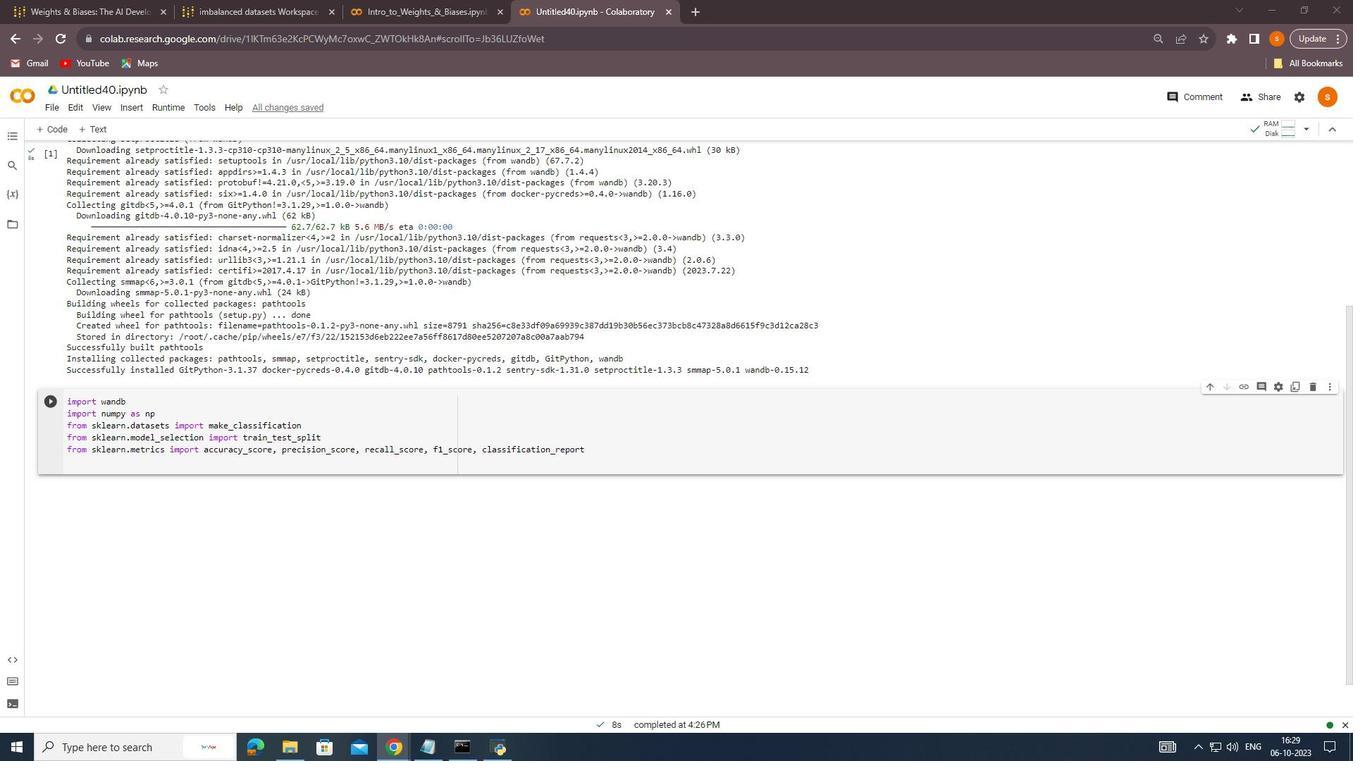 
Action: Mouse moved to (346, 399)
Screenshot: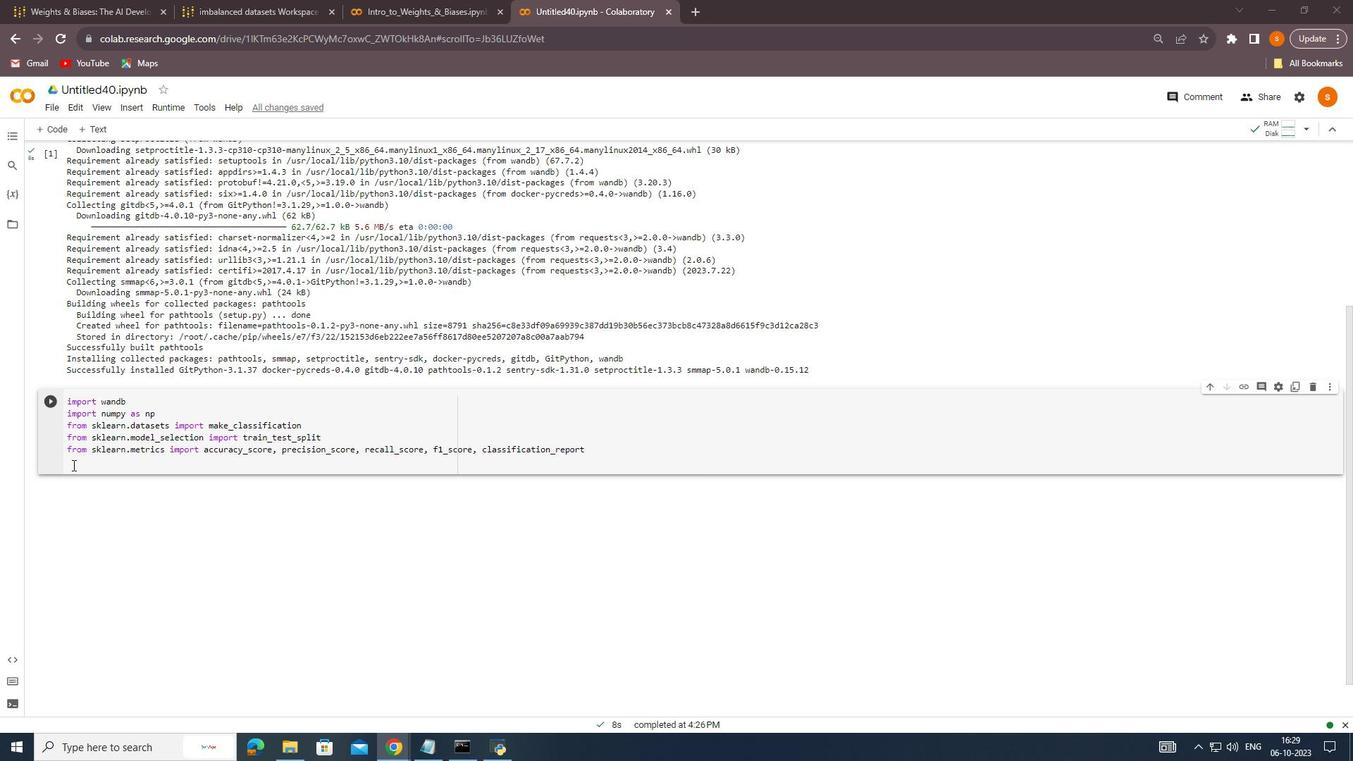 
Action: Mouse pressed left at (346, 399)
Screenshot: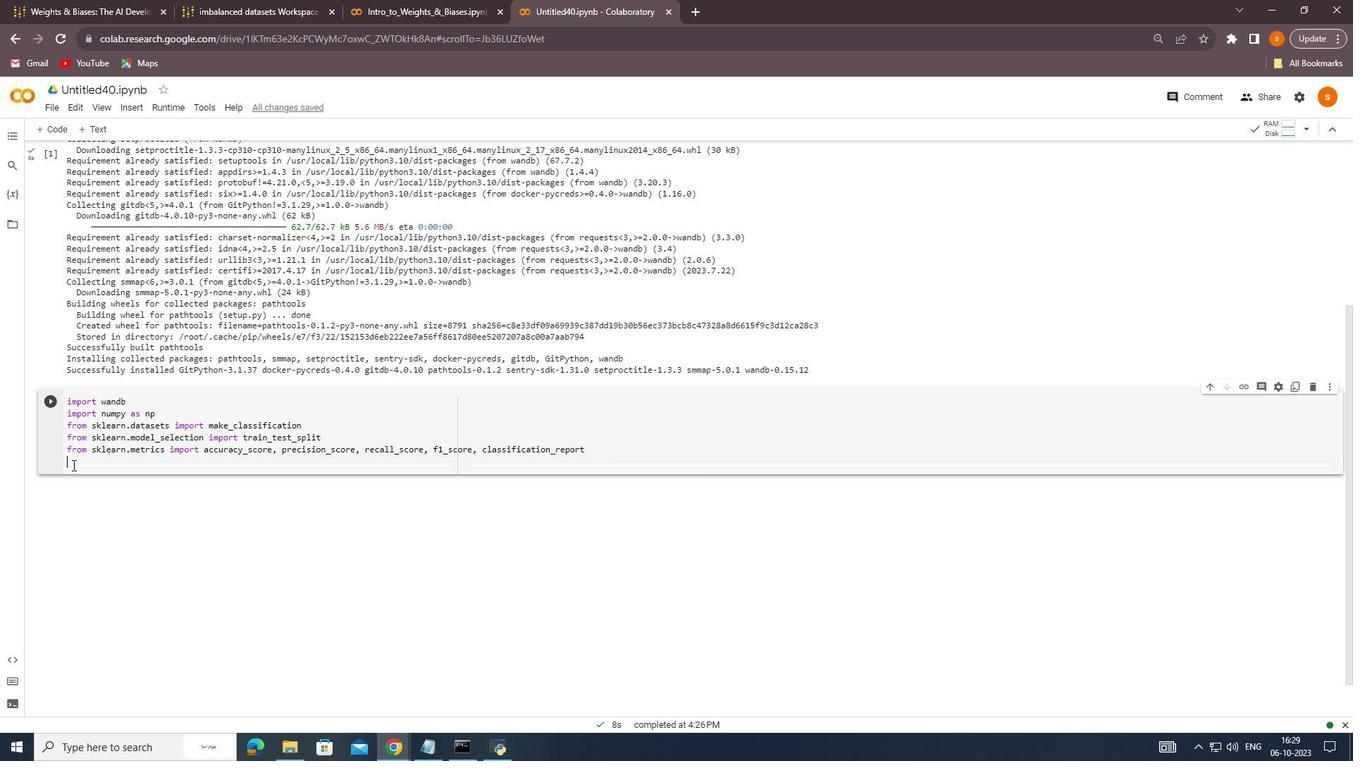 
Action: Mouse moved to (409, 398)
Screenshot: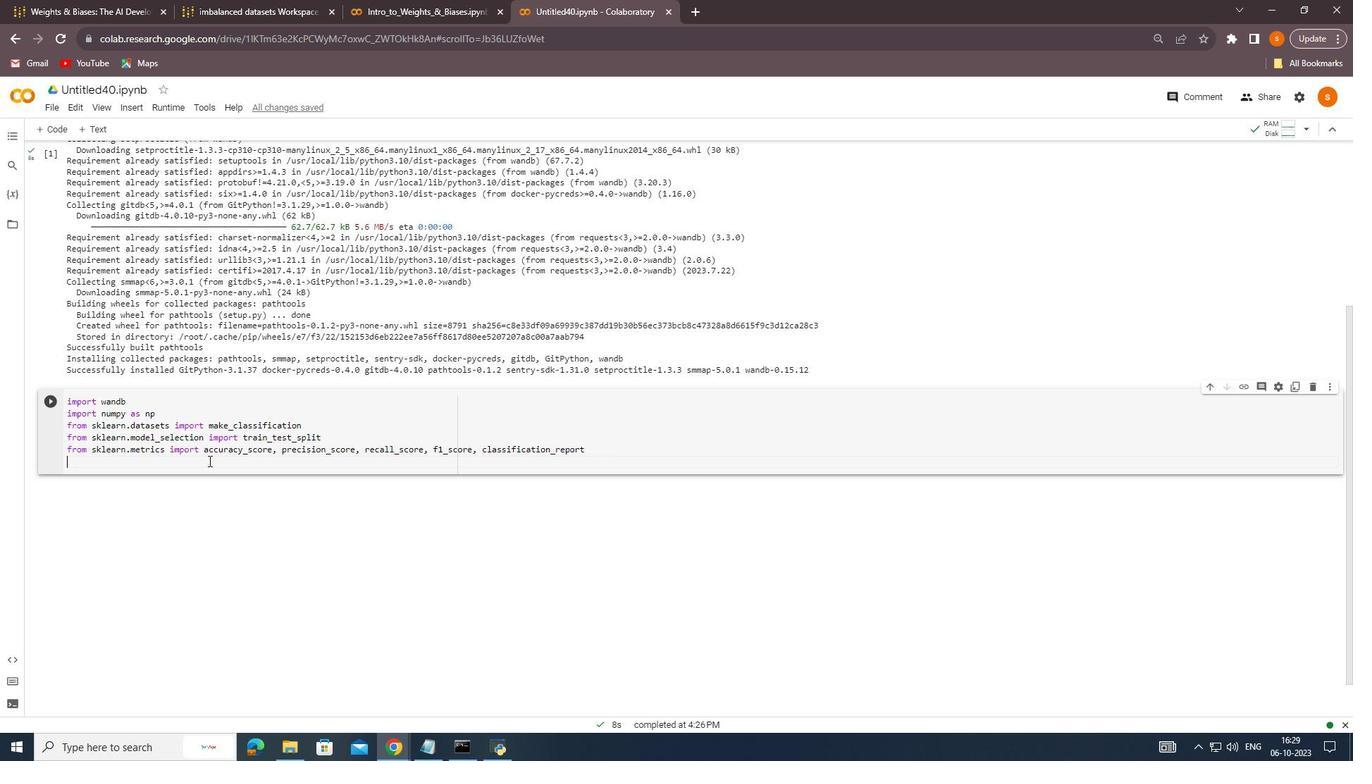 
Action: Key pressed from<Key.space>sklearn.ensemble<Key.enter><Key.space>import<Key.space><Key.shift>Random<Key.shift>For<Key.enter><Key.enter>from<Key.space>imblearn<Key.enter>.over<Key.shift_r>_sampling<Key.enter><Key.space>import<Key.space><Key.shift>Random<Key.shift>Over<Key.enter><Key.enter><Key.enter><Key.shift><Key.shift><Key.shift><Key.shift><Key.shift><Key.shift><Key.shift><Key.shift><Key.shift><Key.shift><Key.shift><Key.shift>#initialize<Key.space>wandb<Key.enter>wandb.init<Key.shift_r>(pro<Key.enter><Key.shift_r>"imbalanced<Key.shift_r>_dataset<Key.right><Key.right><Key.enter>
Screenshot: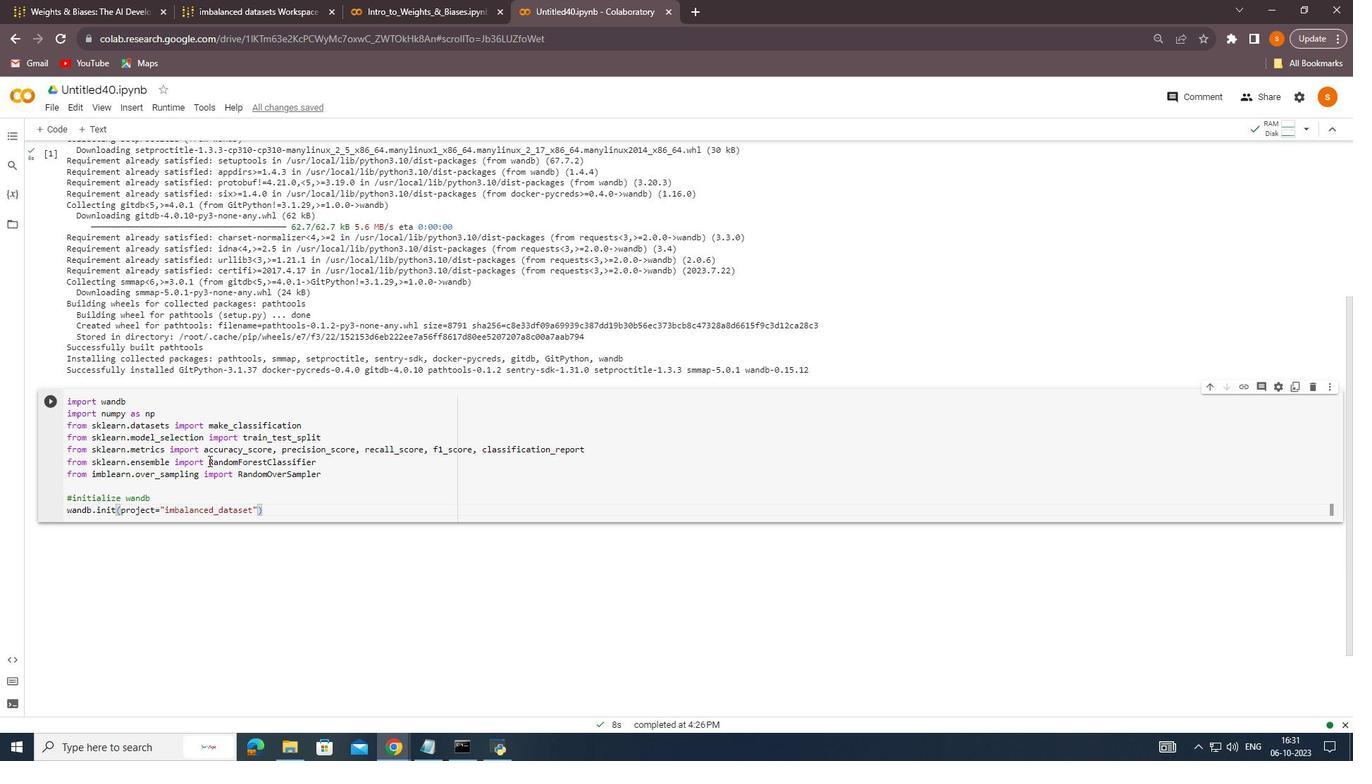 
Action: Mouse moved to (90, 344)
Screenshot: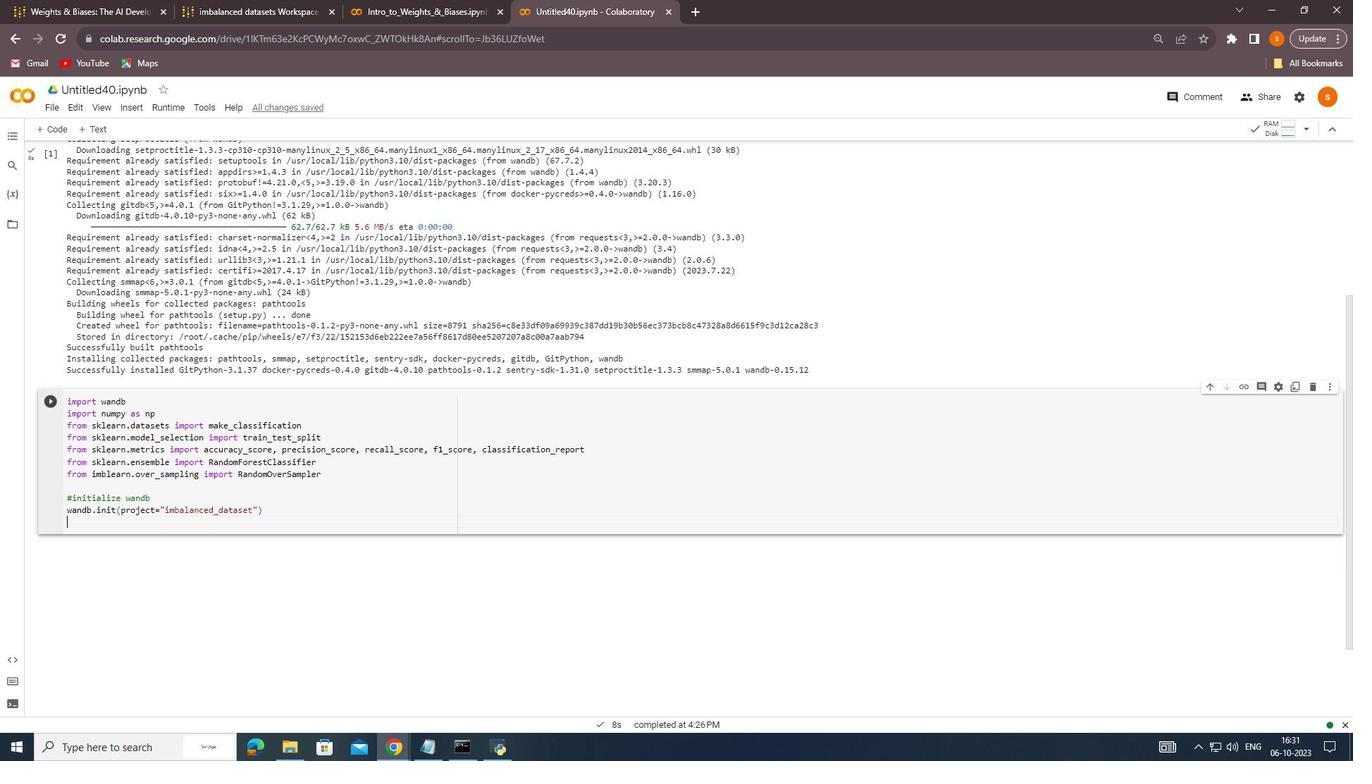 
Action: Mouse scrolled (90, 344) with delta (0, 0)
Screenshot: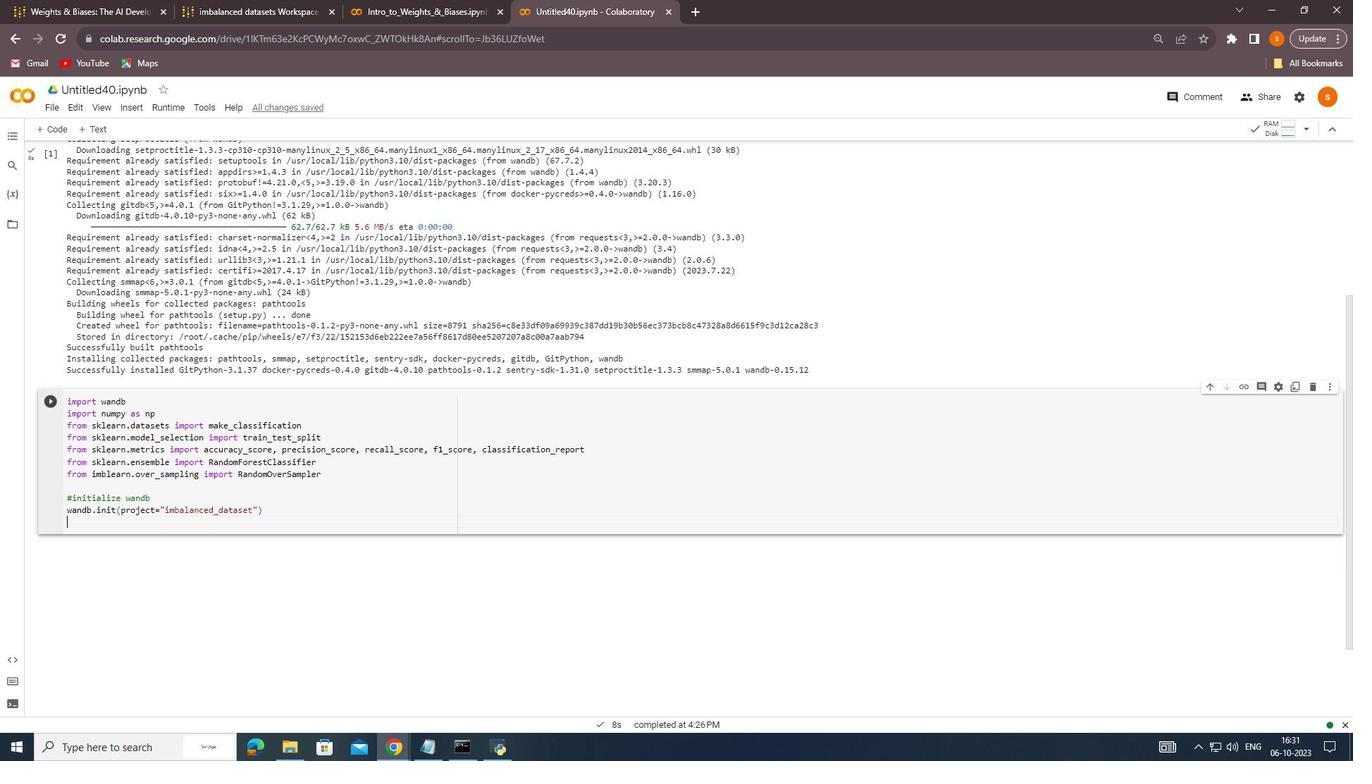 
Action: Mouse moved to (90, 344)
Screenshot: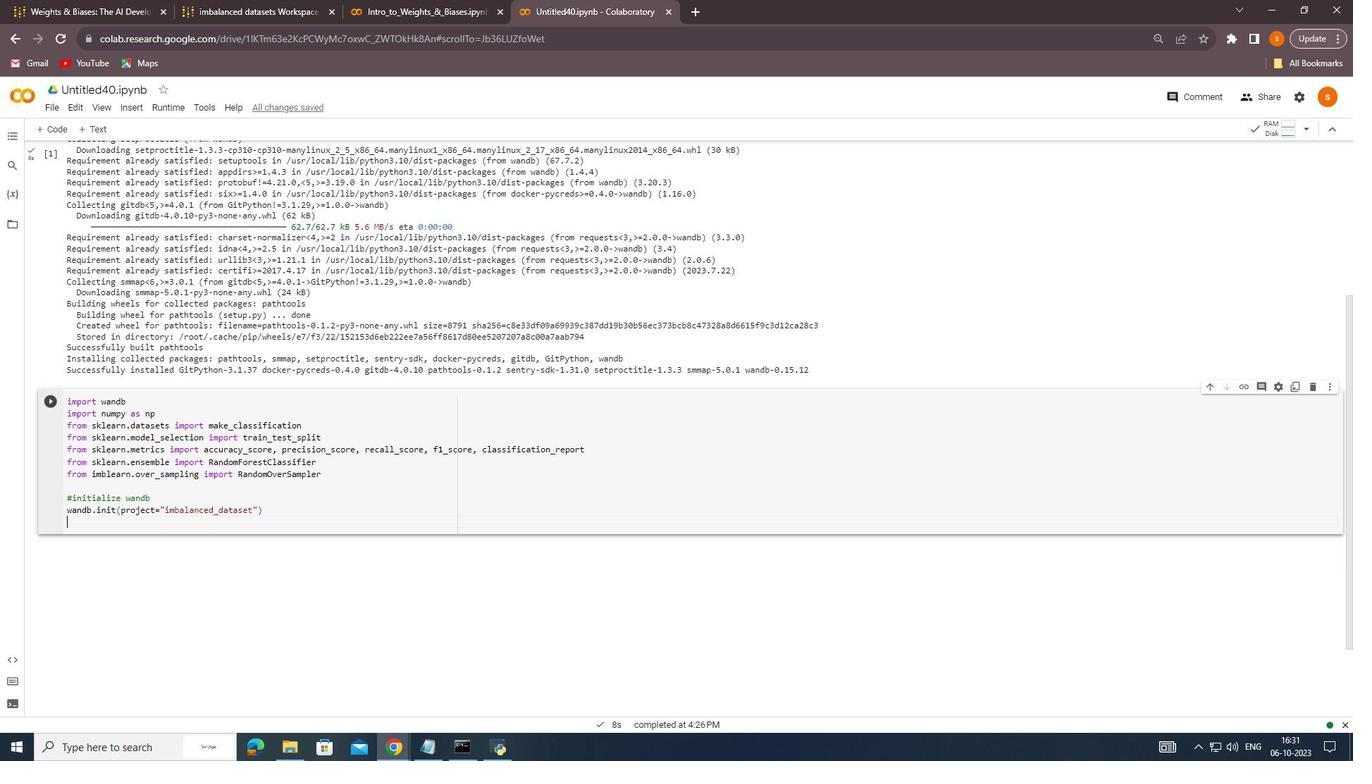 
Action: Mouse scrolled (90, 344) with delta (0, 0)
Screenshot: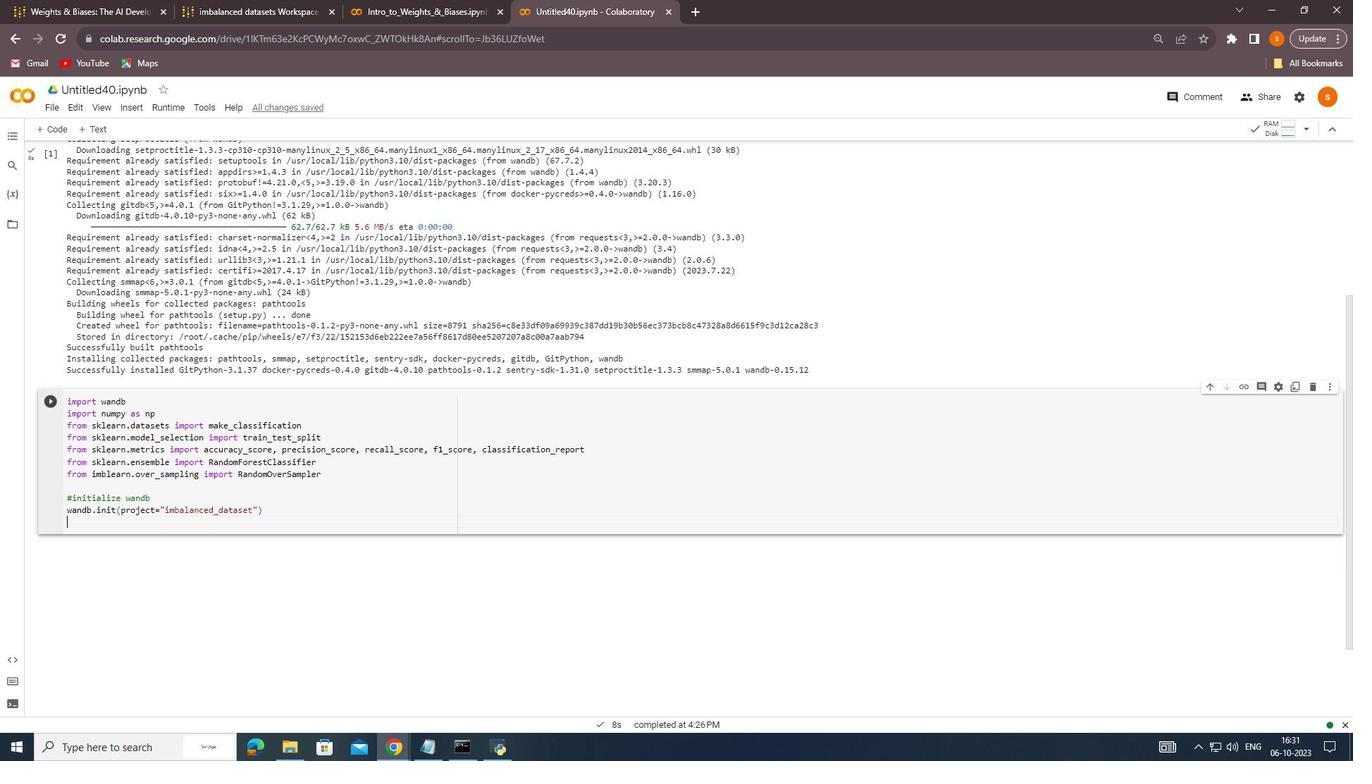 
Action: Mouse moved to (90, 344)
Screenshot: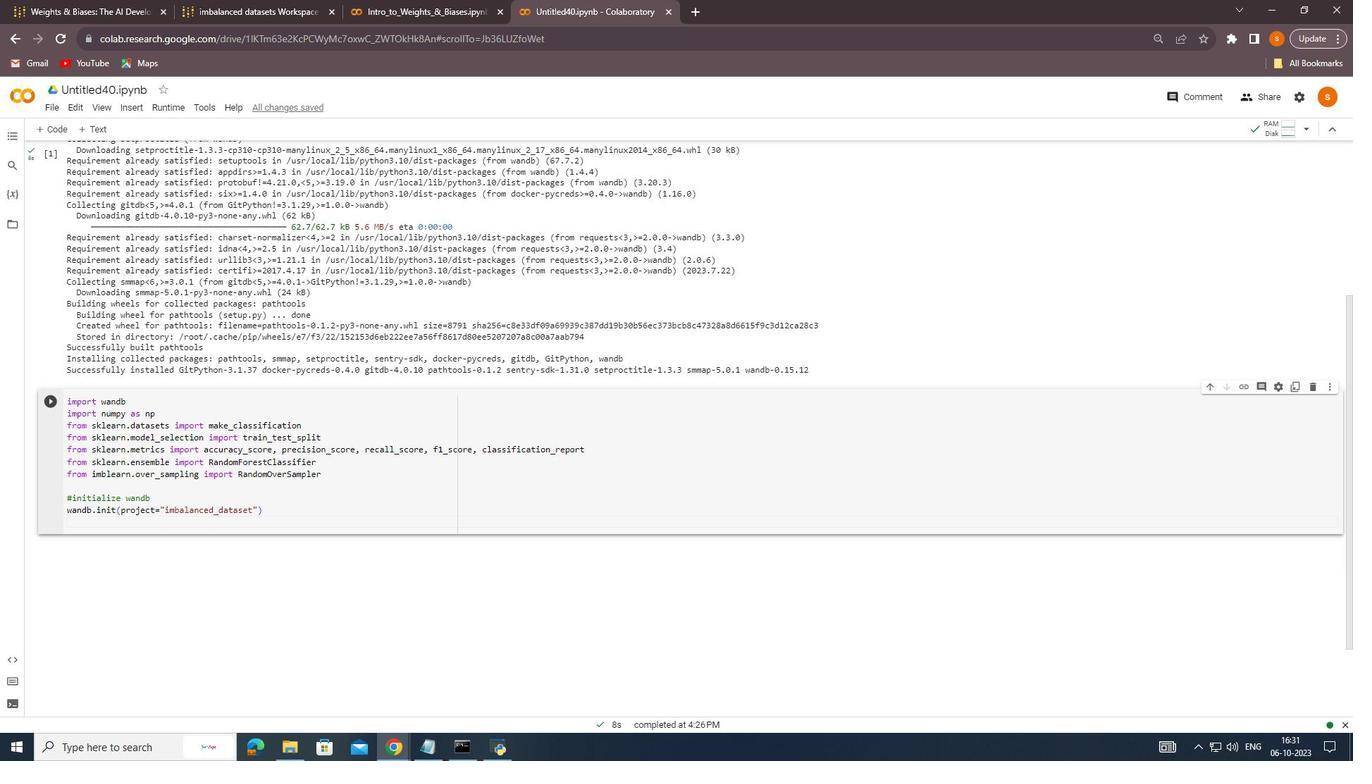 
Action: Mouse scrolled (90, 344) with delta (0, 0)
Screenshot: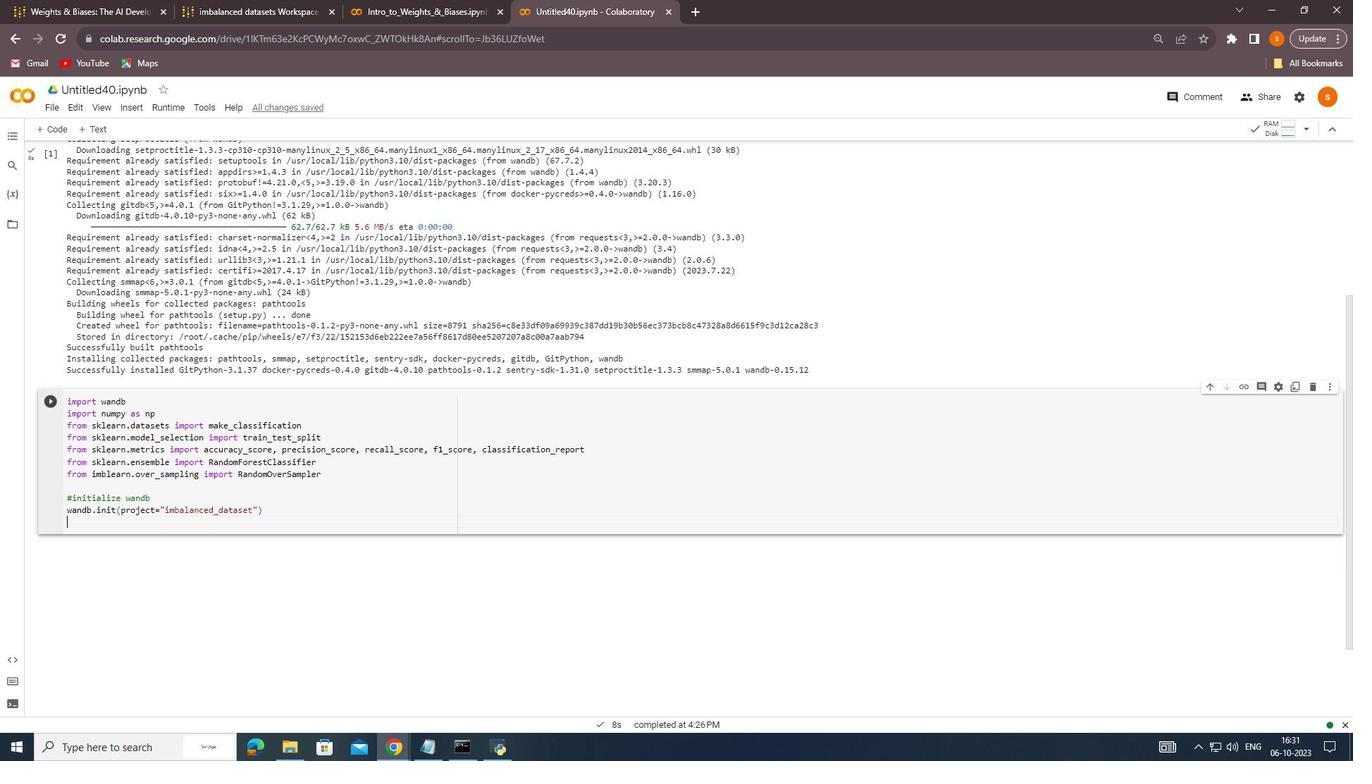 
Action: Mouse moved to (457, 403)
Screenshot: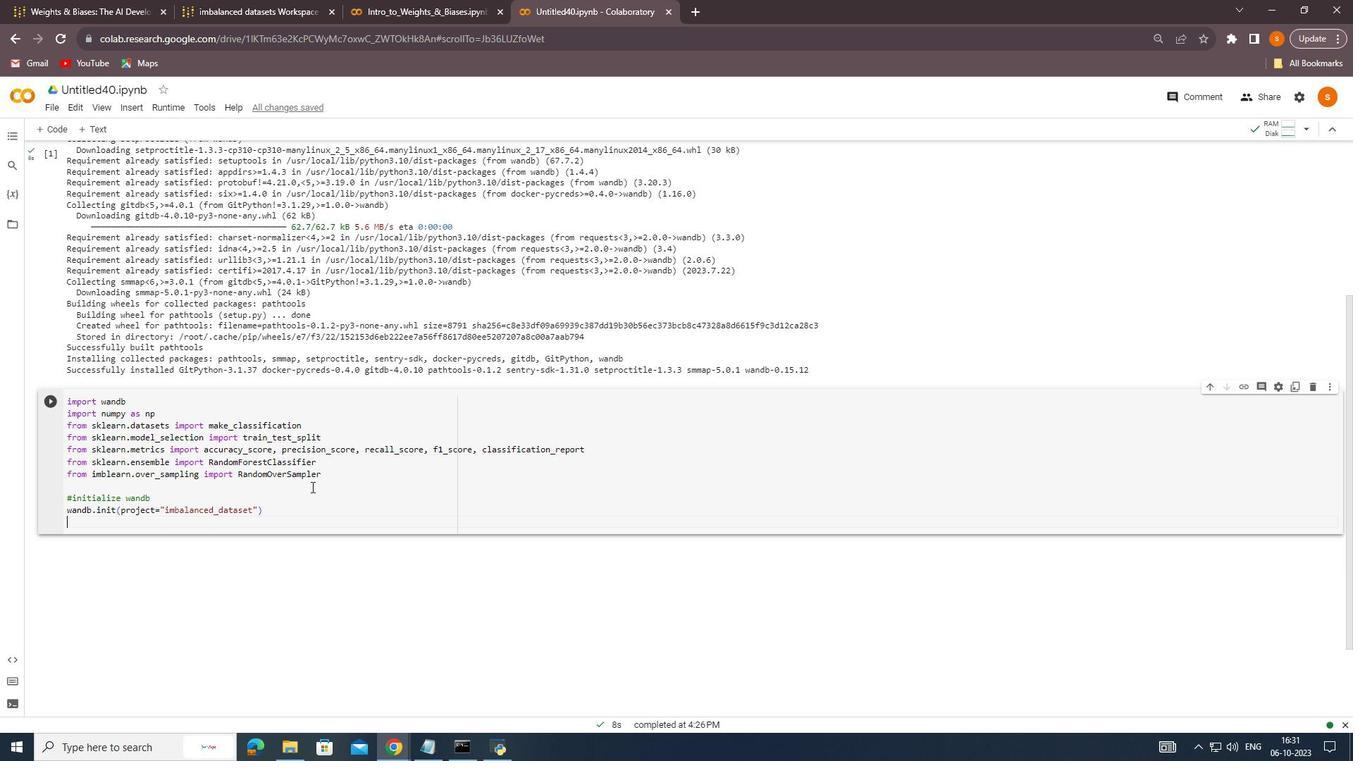
Action: Key pressed <Key.enter><Key.shift>#generat
Screenshot: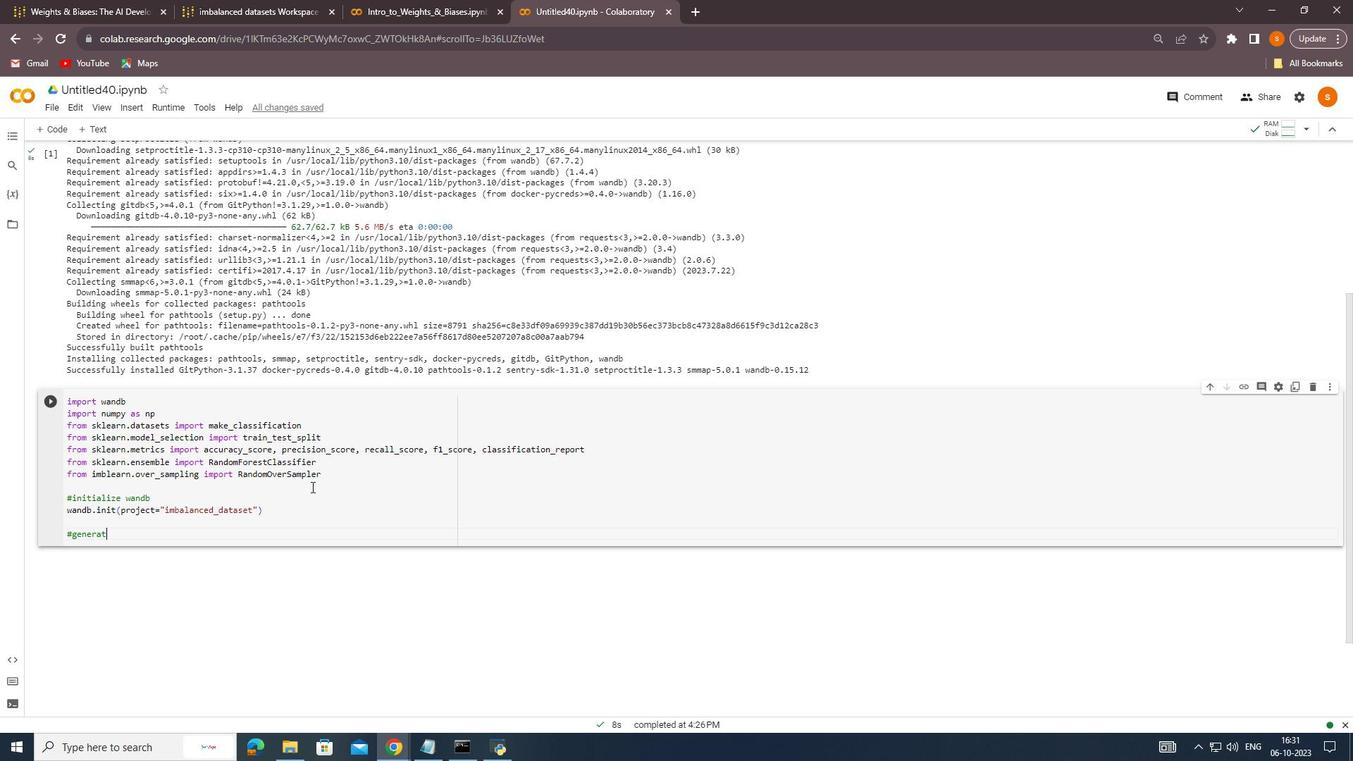 
Action: Mouse moved to (458, 403)
Screenshot: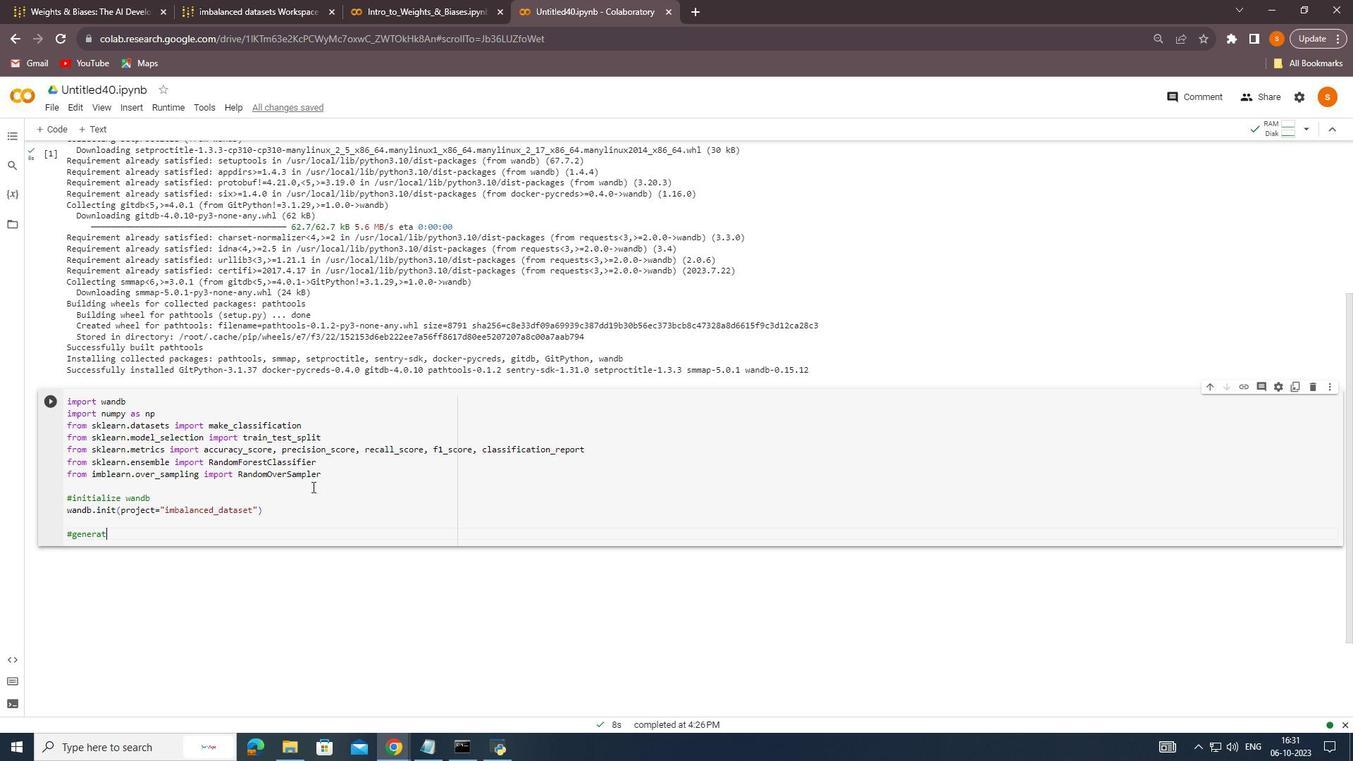 
Action: Key pressed e<Key.space>synthetic
Screenshot: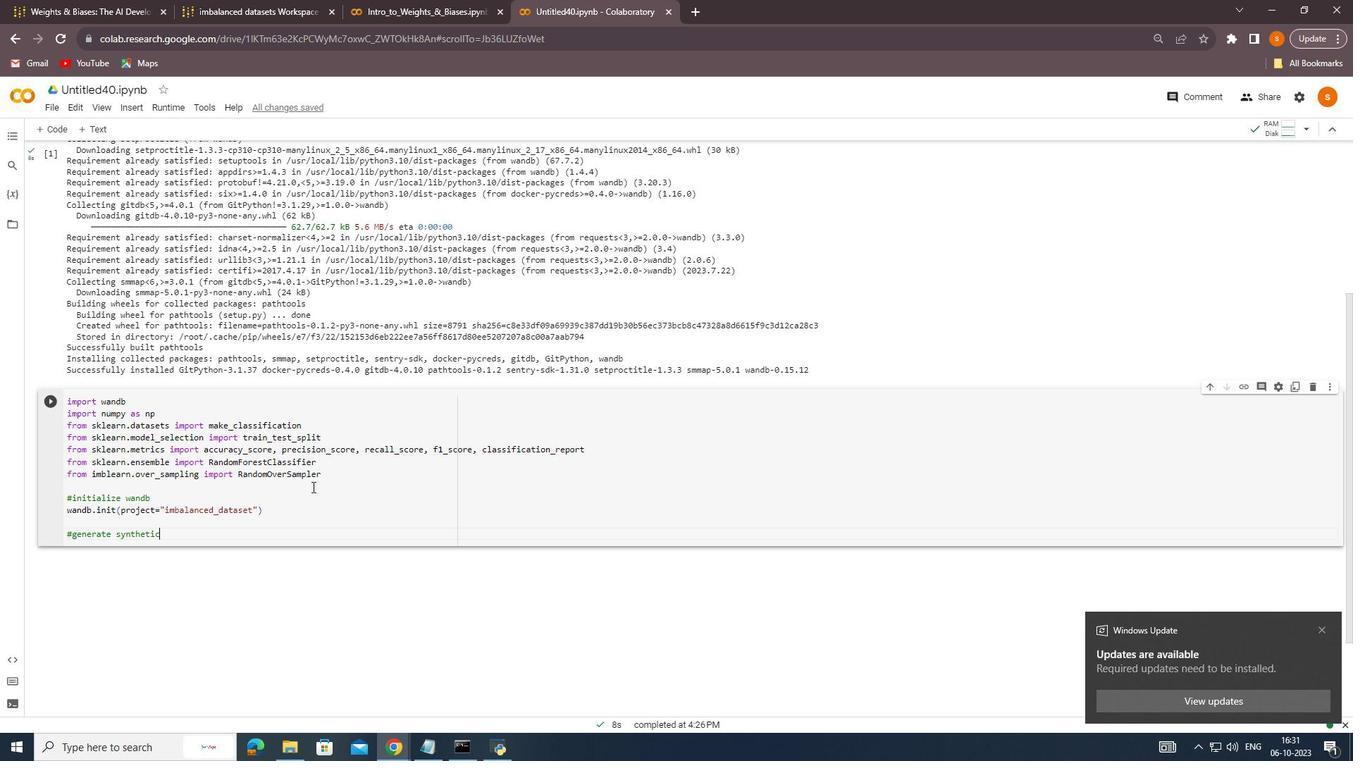 
Action: Mouse moved to (930, 433)
Screenshot: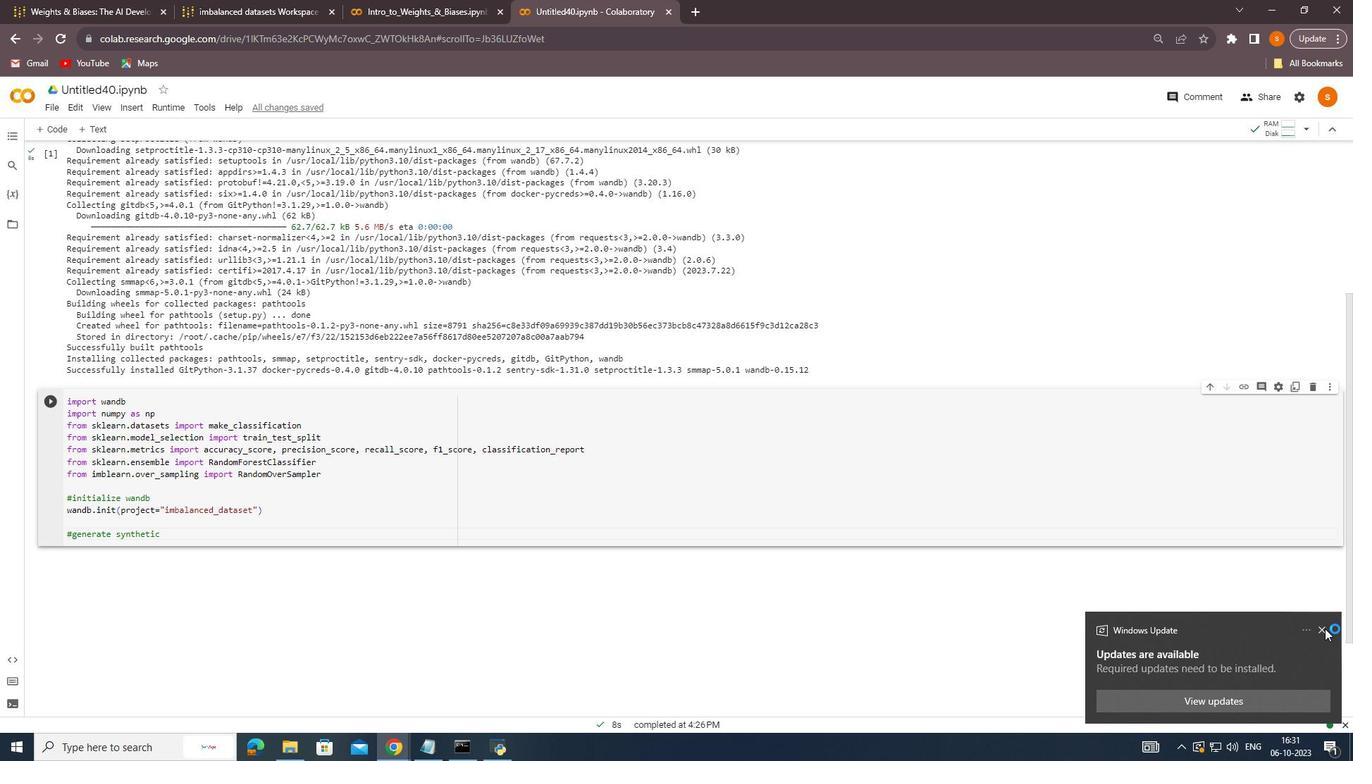 
Action: Mouse pressed left at (930, 433)
Screenshot: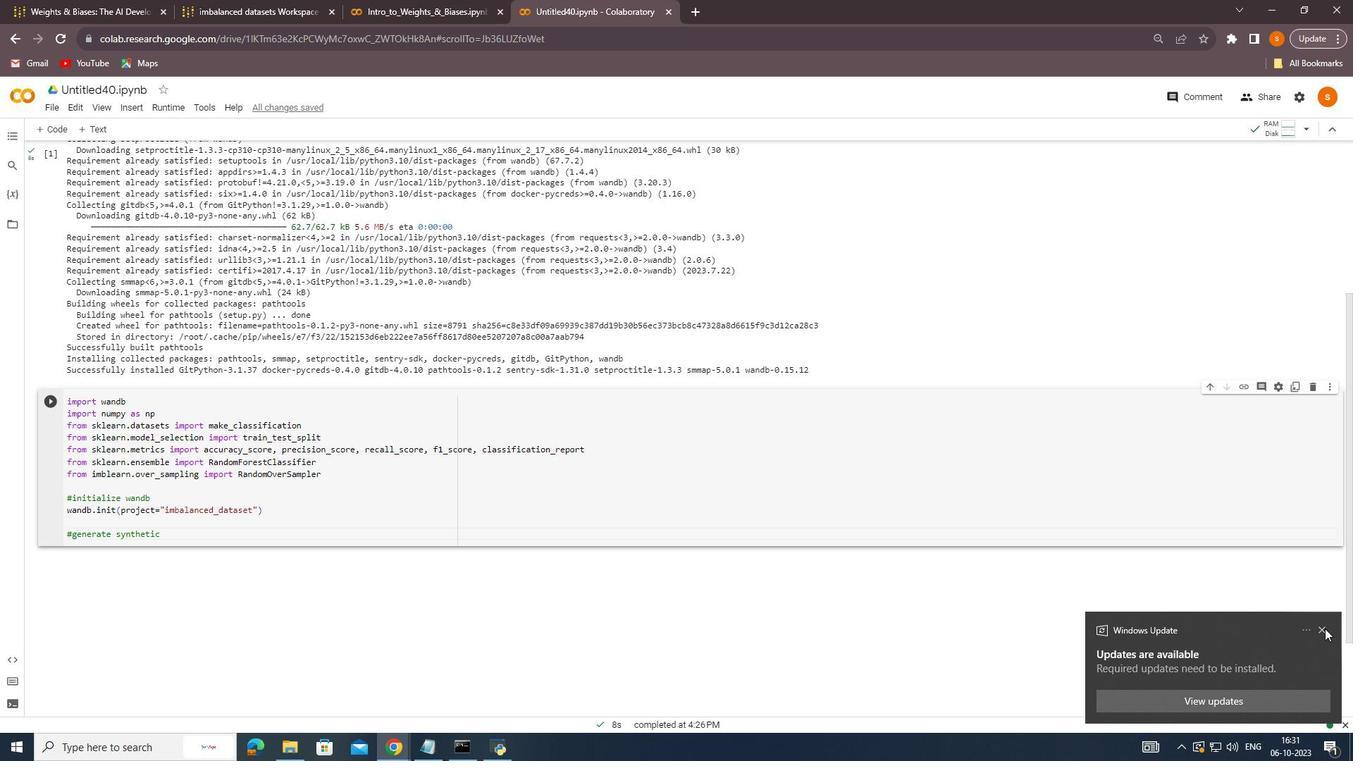 
Action: Mouse moved to (412, 414)
Screenshot: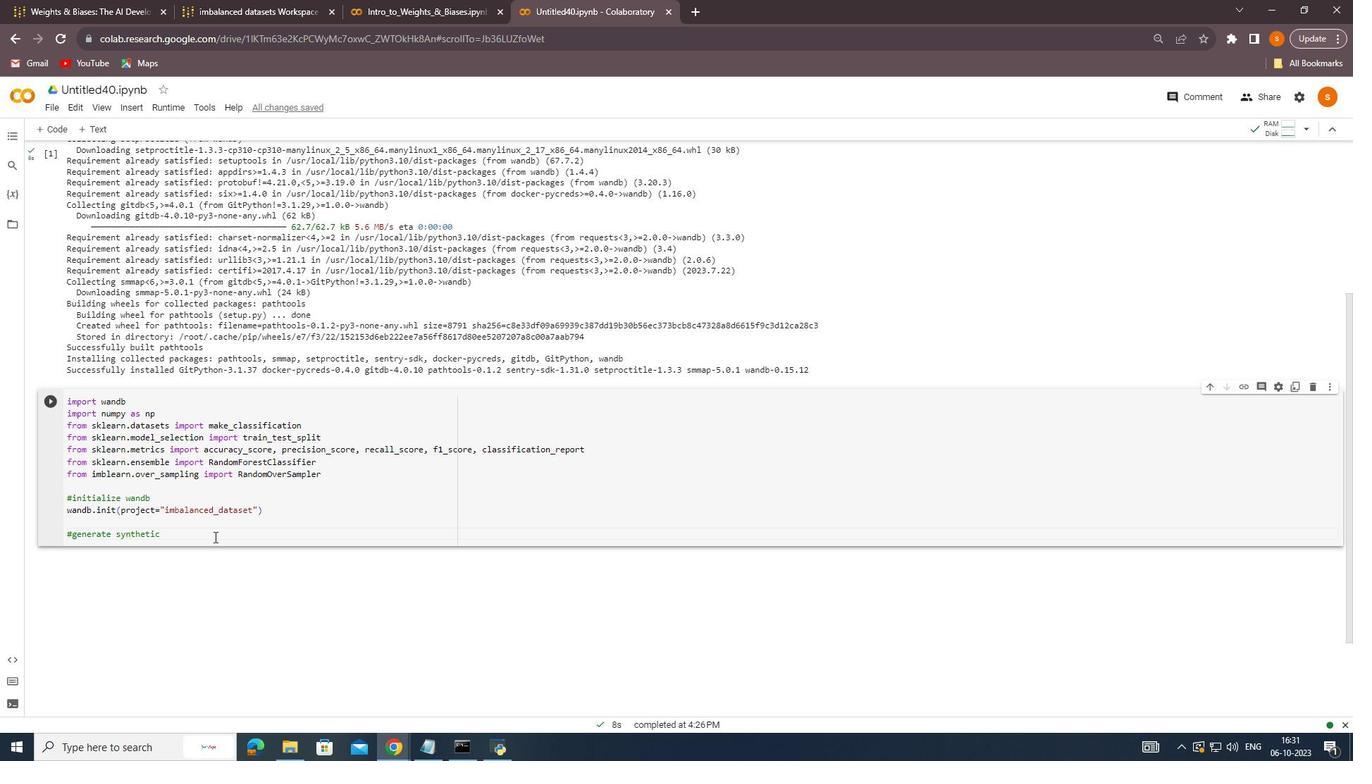
Action: Key pressed <Key.space>data<Key.space>into<Key.space>training<Key.space>and<Key.space>testing<Key.space>sets<Key.enter><Key.shift>X<Key.shift_r>_train,<Key.space><Key.shift>X<Key.shift_r>_test,<Key.space>y<Key.shift_r>_train,<Key.enter><Key.backspace><Key.space>y<Key.shift_r>_test<Key.space>=<Key.space>train<Key.shift_r>-<Key.backspace><Key.shift_r>_test<Key.shift_r>_split<Key.enter><Key.shift_r>(<Key.shift>X,<Key.space>y,<Key.space>test<Key.shift_r>_sizer<Key.backspace>=0.2,<Key.space>random
Screenshot: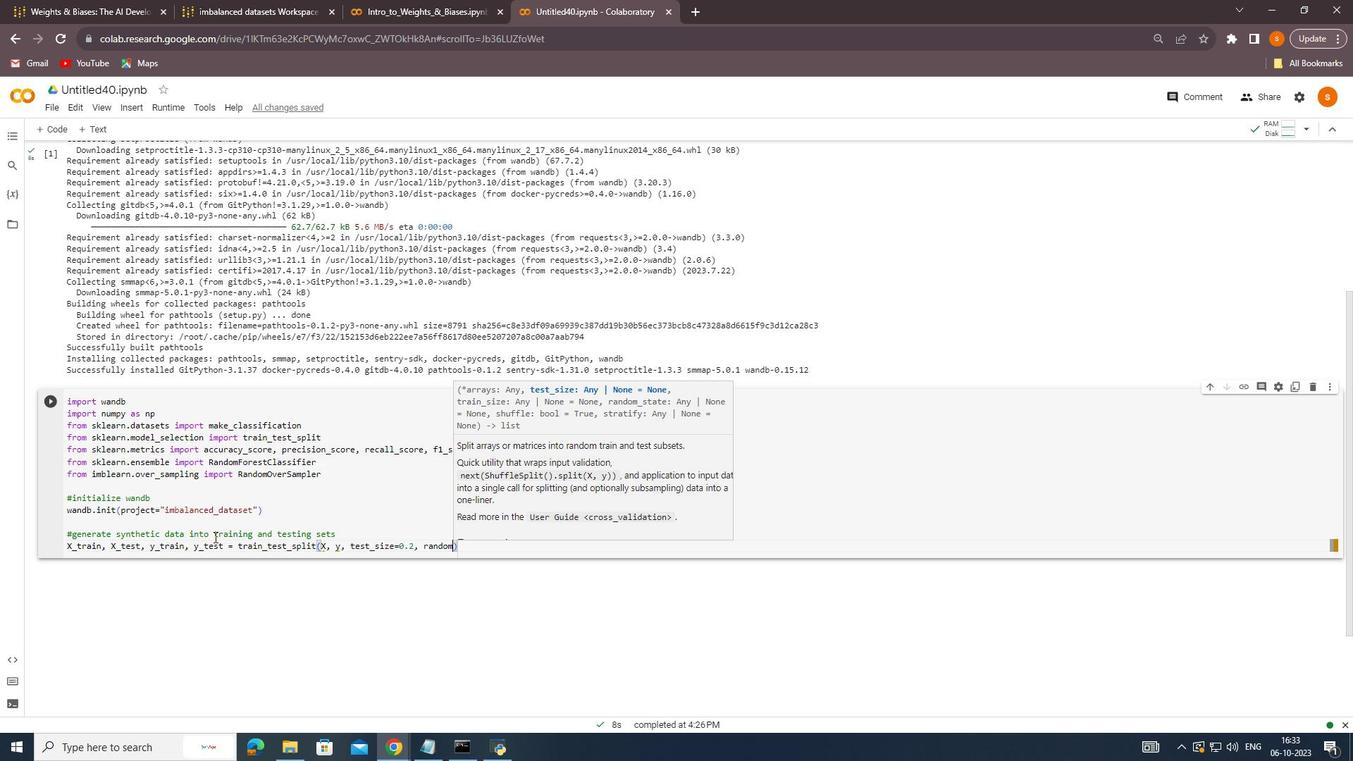 
Action: Mouse moved to (119, 344)
Screenshot: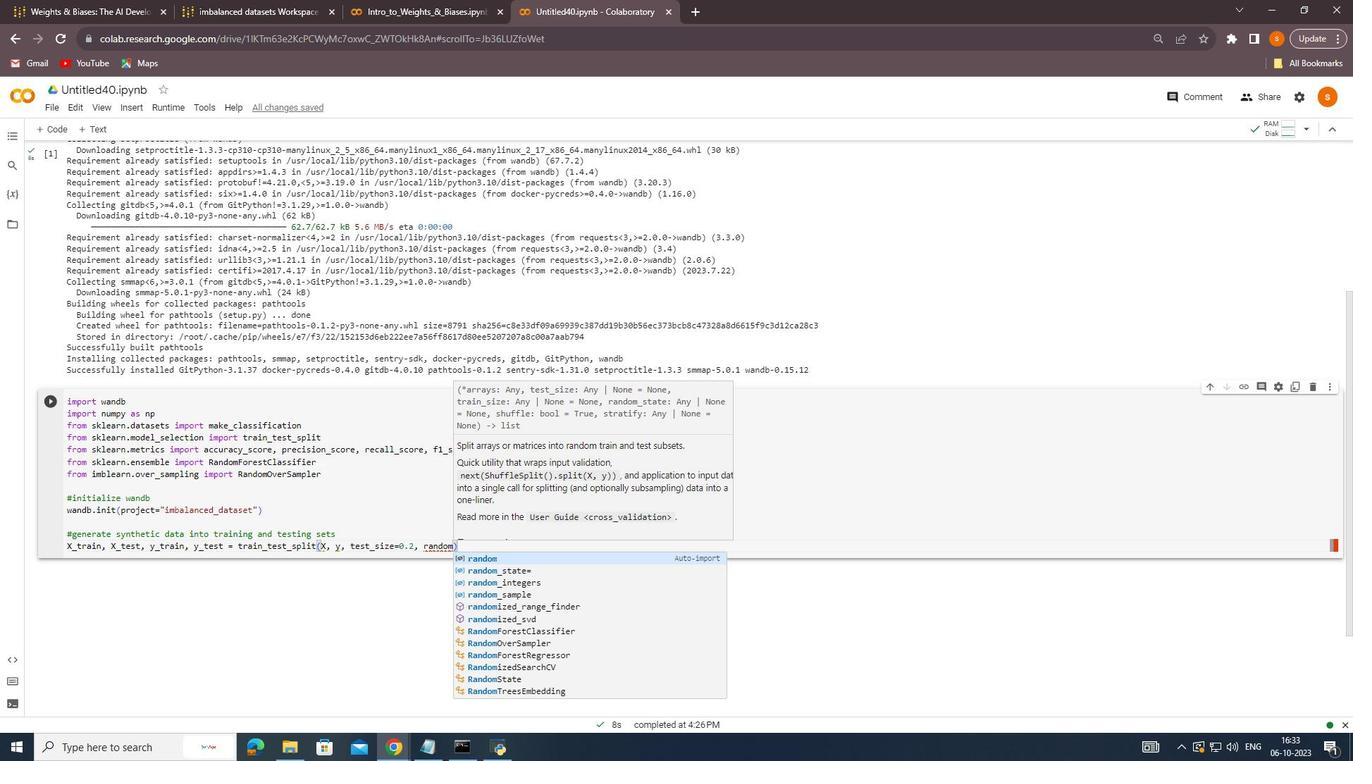 
Action: Mouse pressed left at (119, 344)
Screenshot: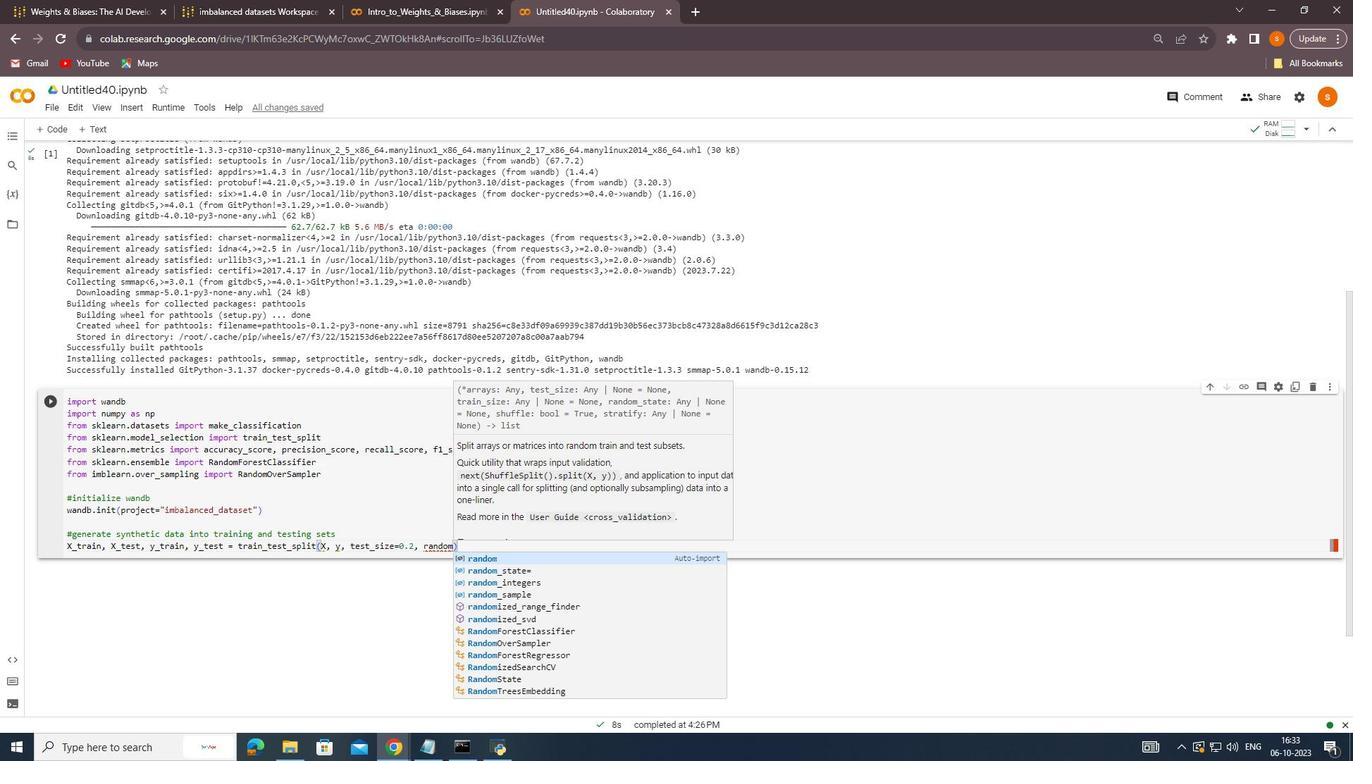 
Action: Mouse moved to (523, 415)
Screenshot: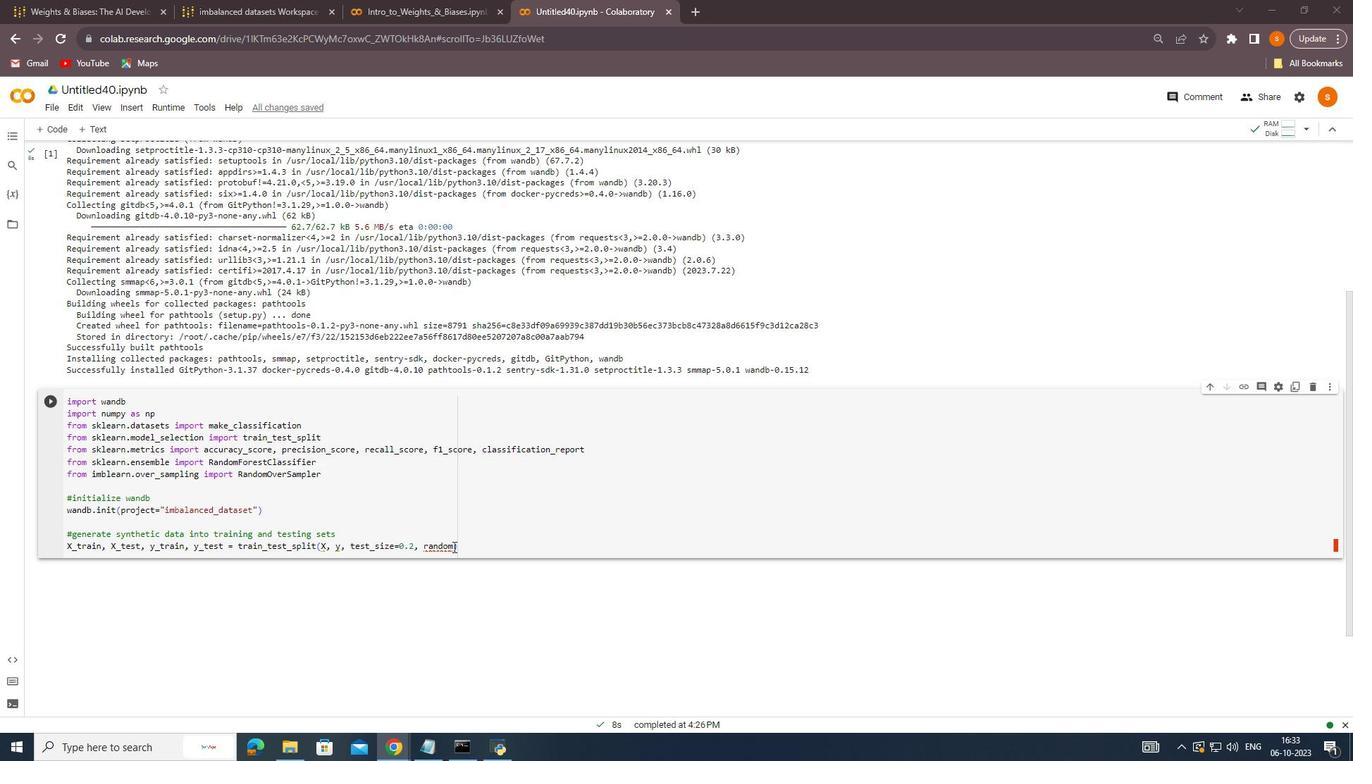 
Action: Mouse pressed left at (523, 415)
Screenshot: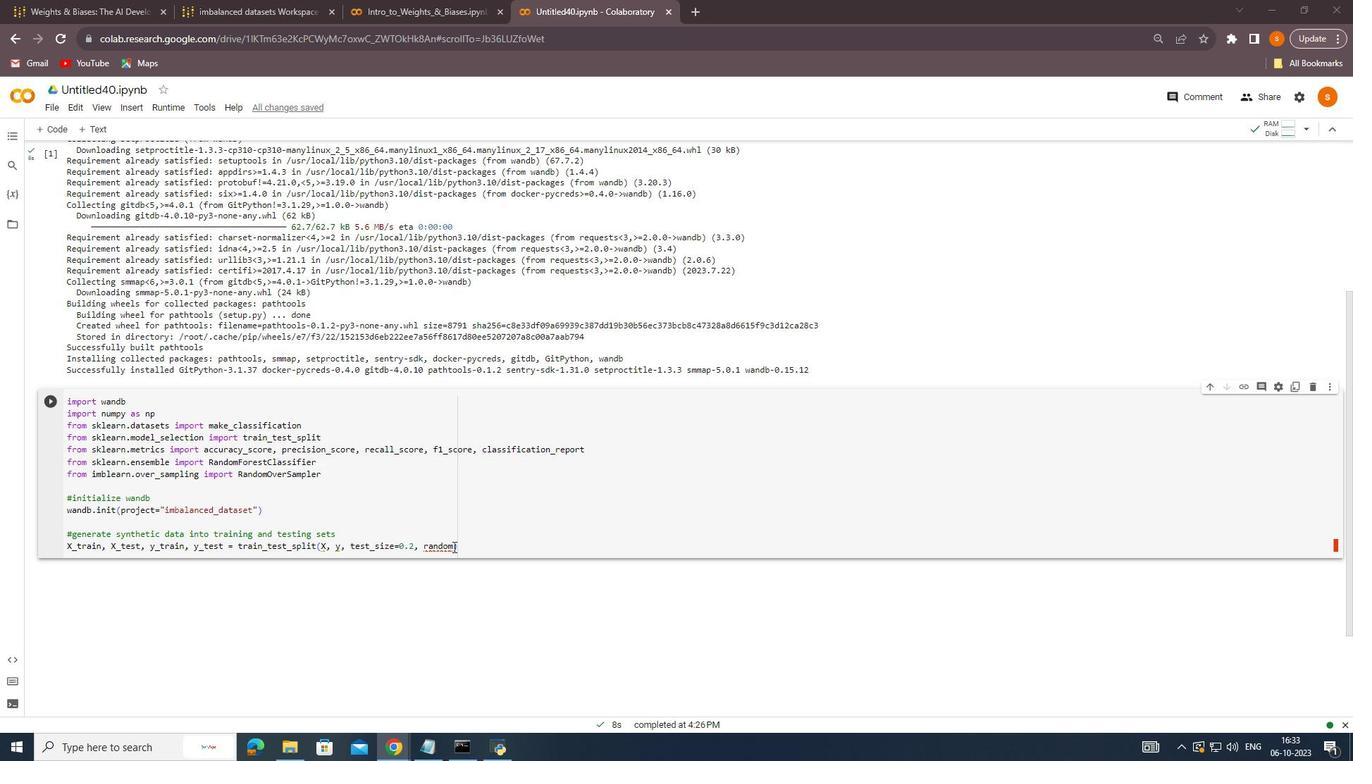 
Action: Mouse moved to (533, 419)
Screenshot: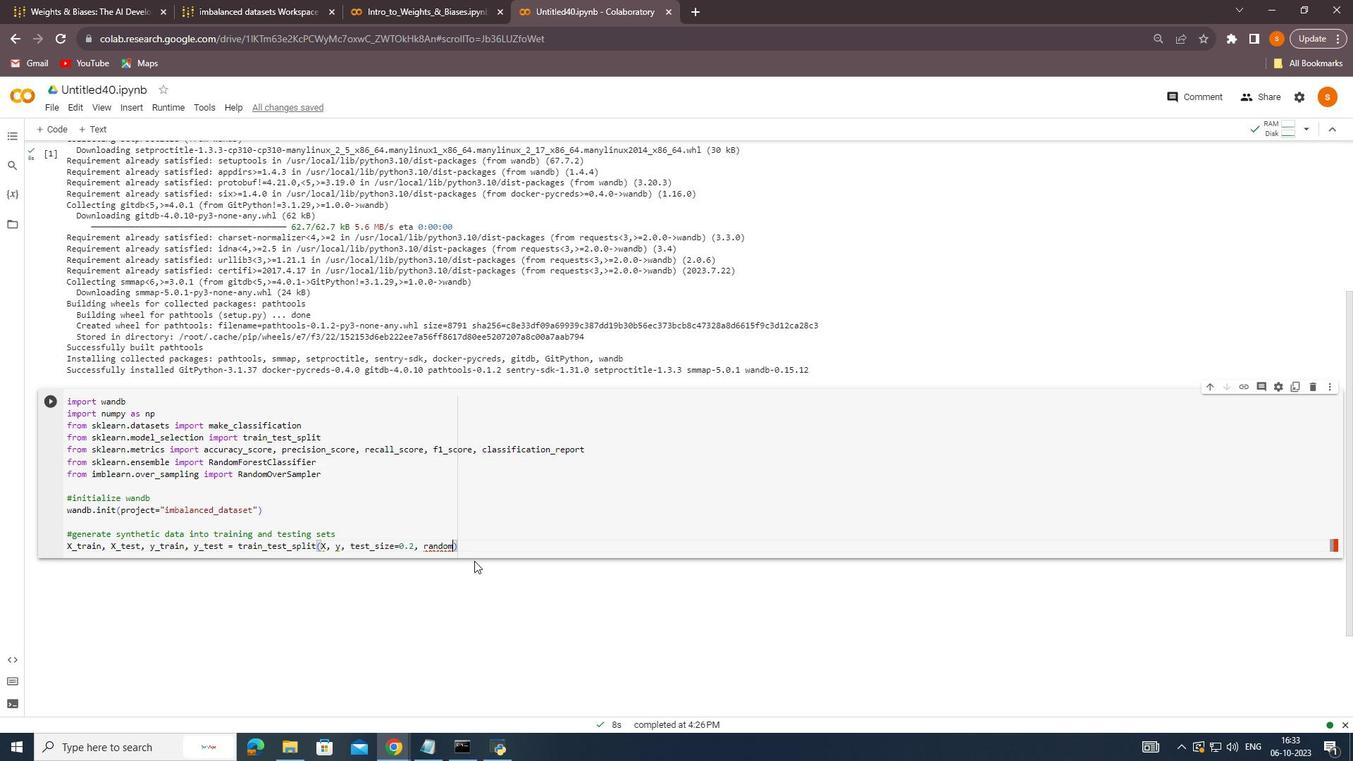 
Action: Key pressed <Key.shift_r>_state=42<Key.right><Key.enter>
Screenshot: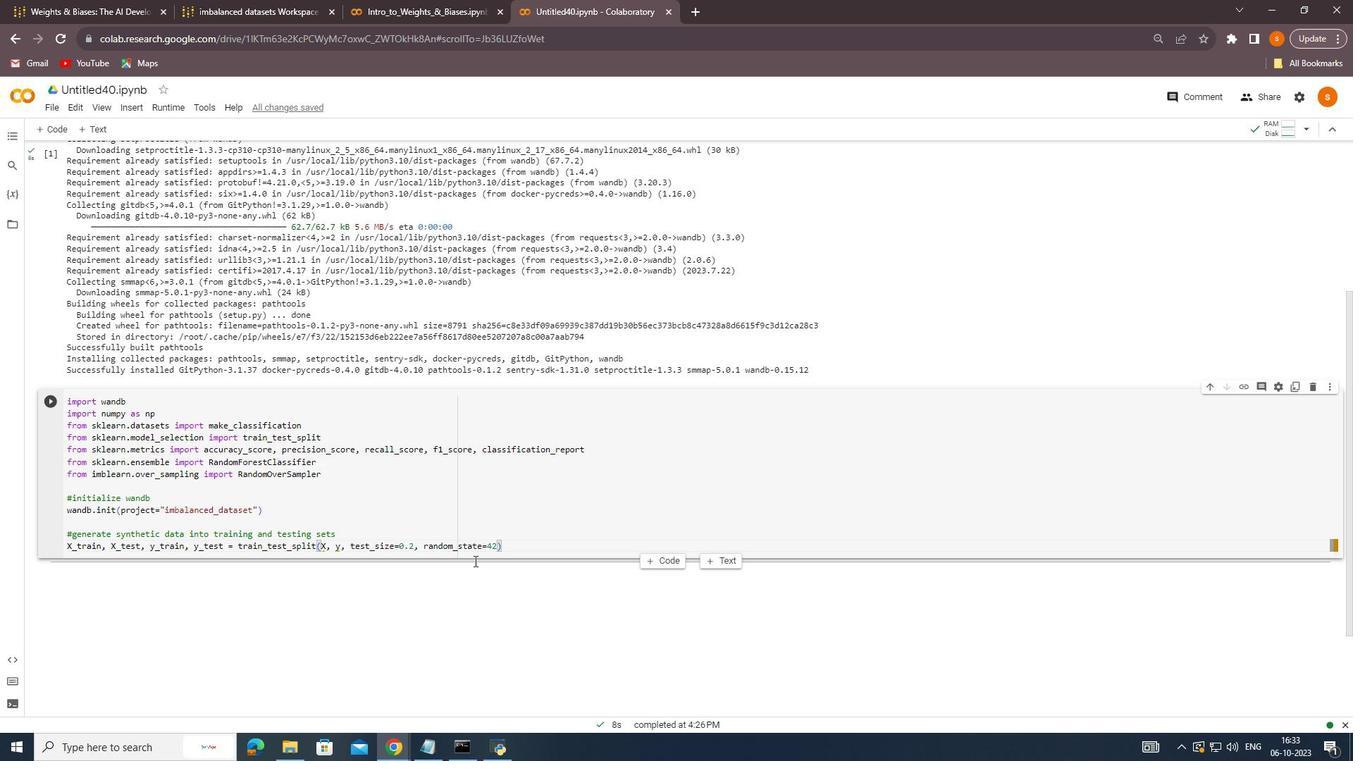 
Action: Mouse moved to (139, 344)
Screenshot: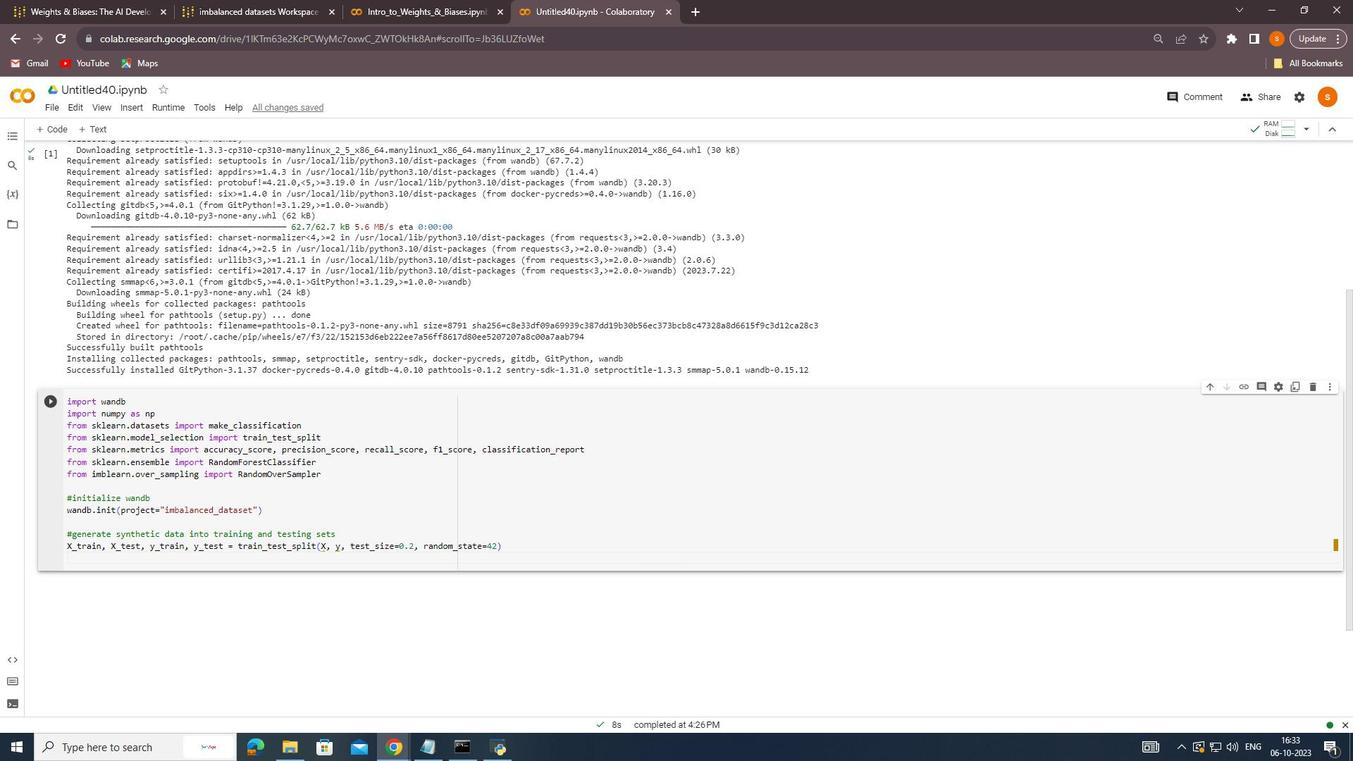 
Action: Mouse pressed left at (139, 344)
Screenshot: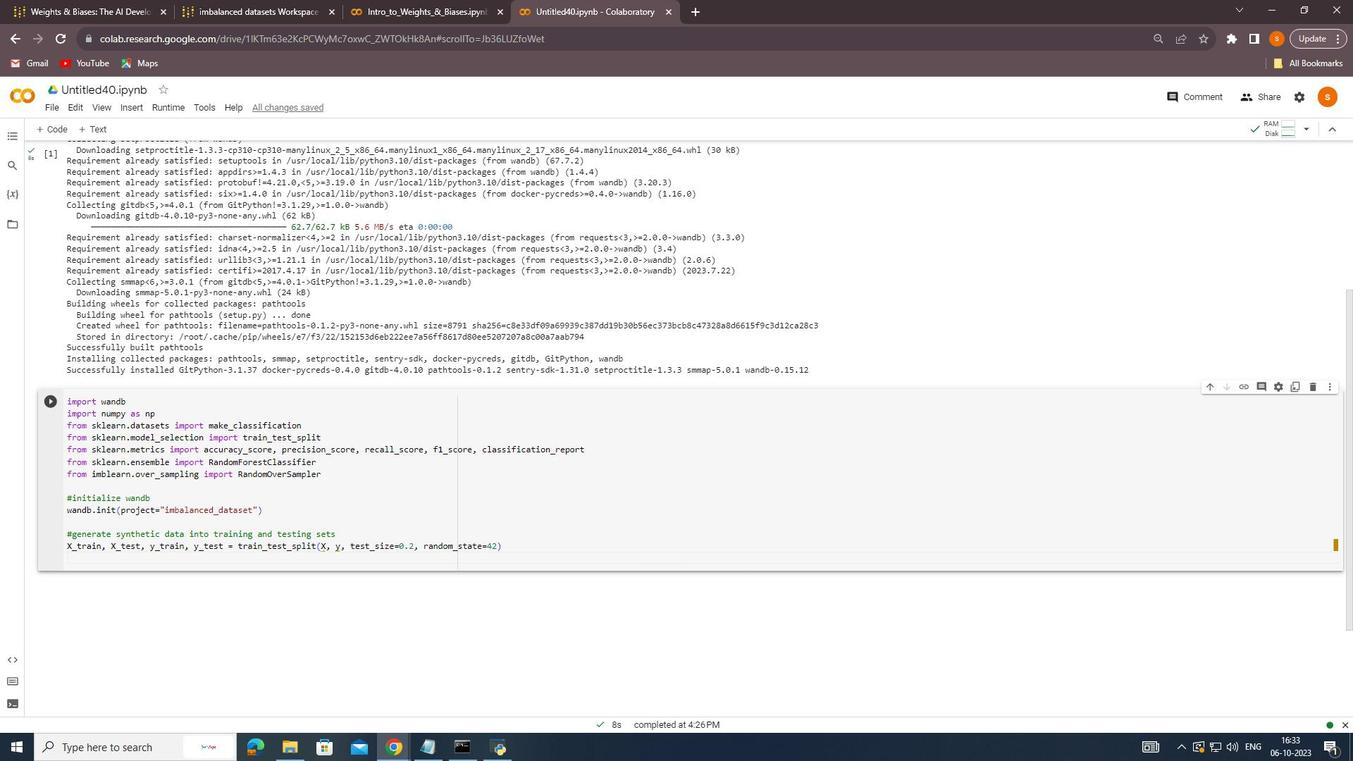 
Action: Mouse moved to (98, 345)
Screenshot: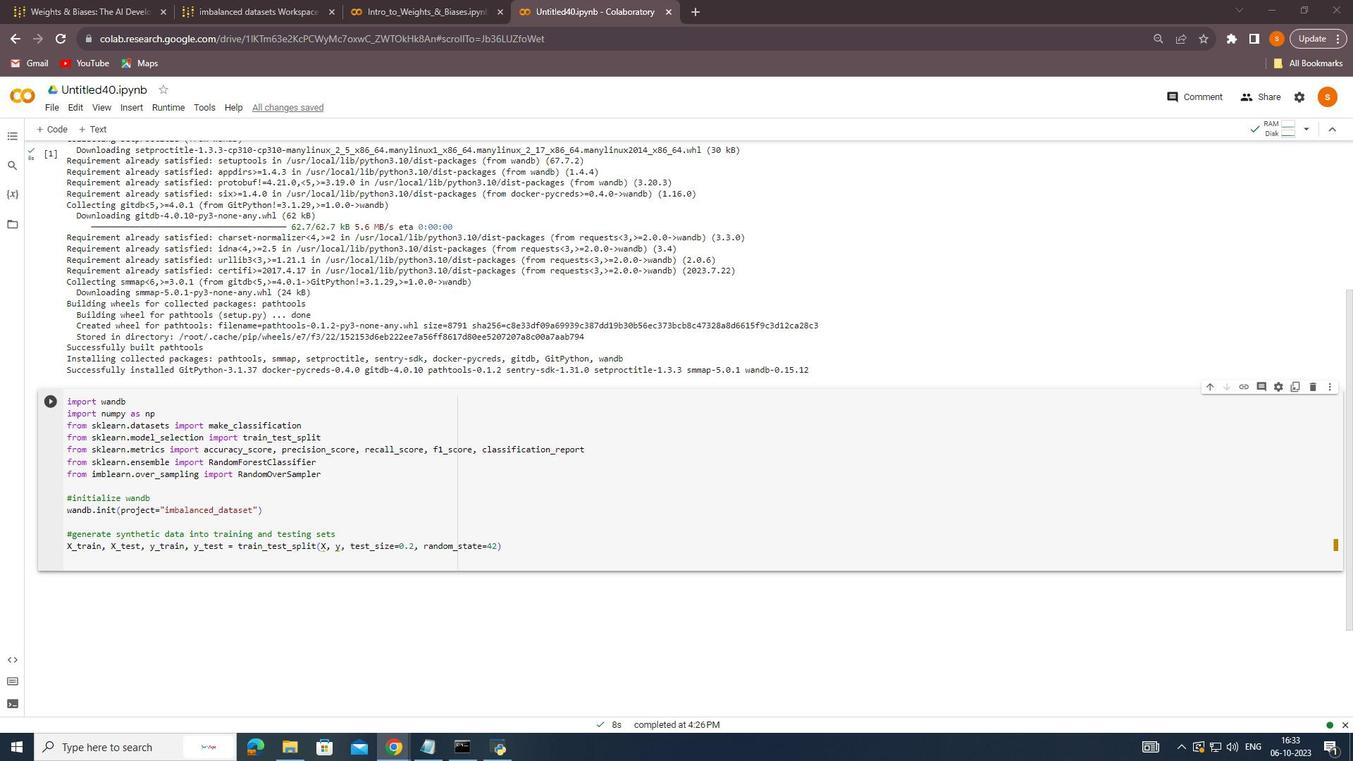 
Action: Mouse pressed left at (98, 345)
Screenshot: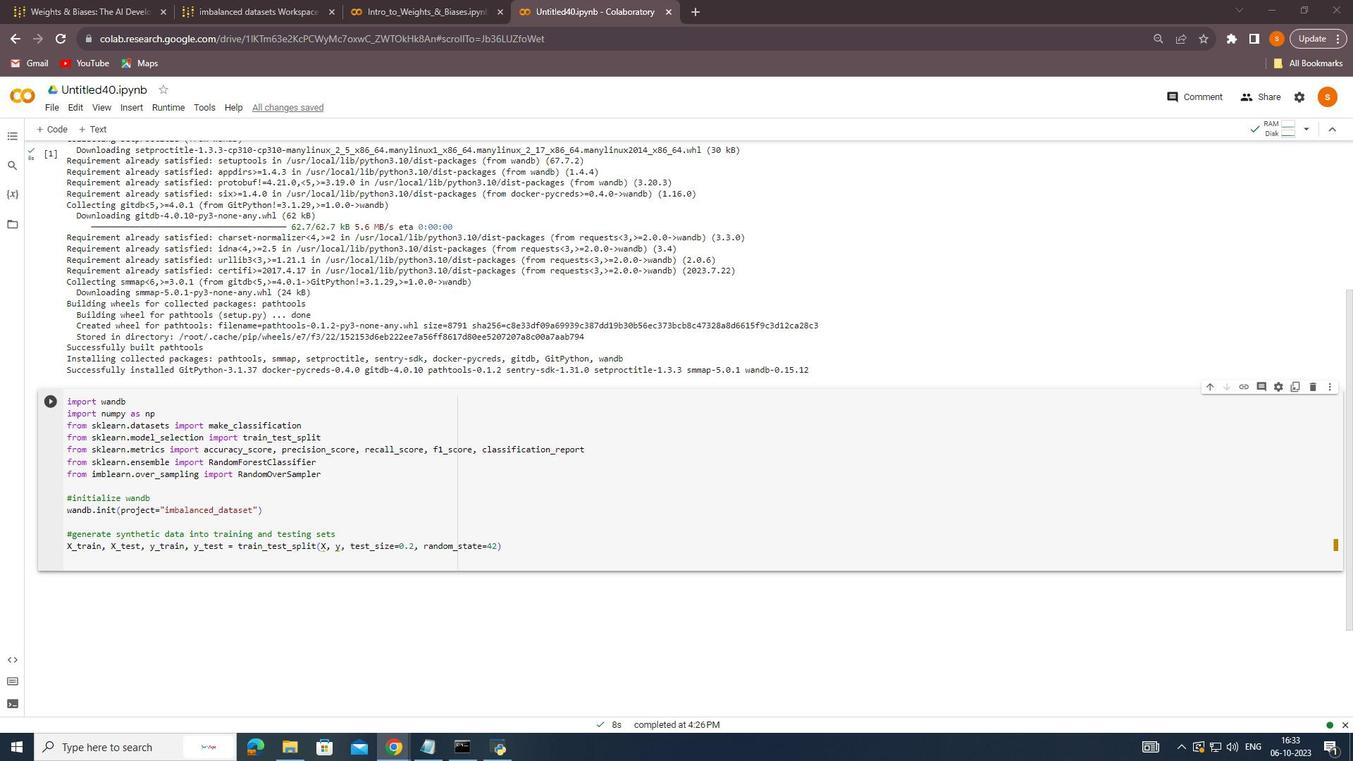 
Action: Mouse moved to (128, 351)
Screenshot: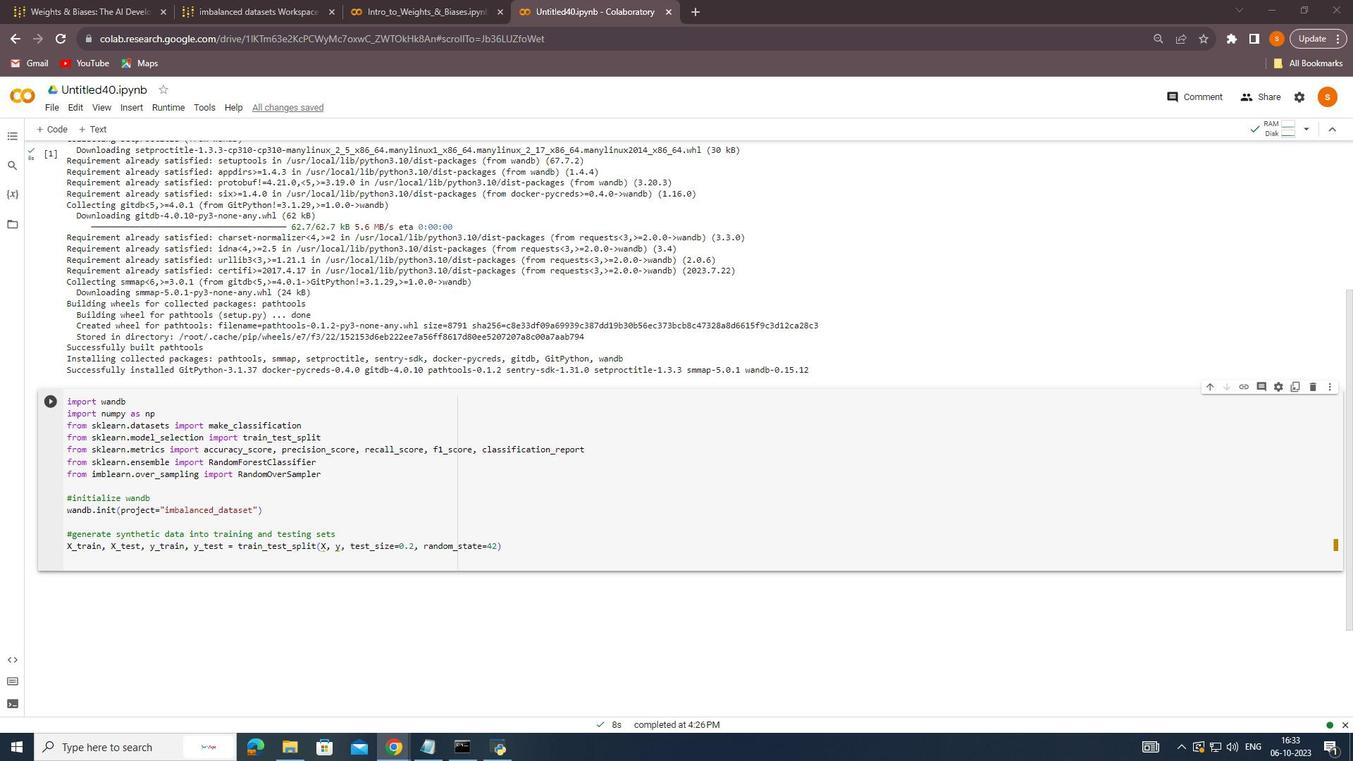 
Action: Mouse pressed left at (128, 351)
Screenshot: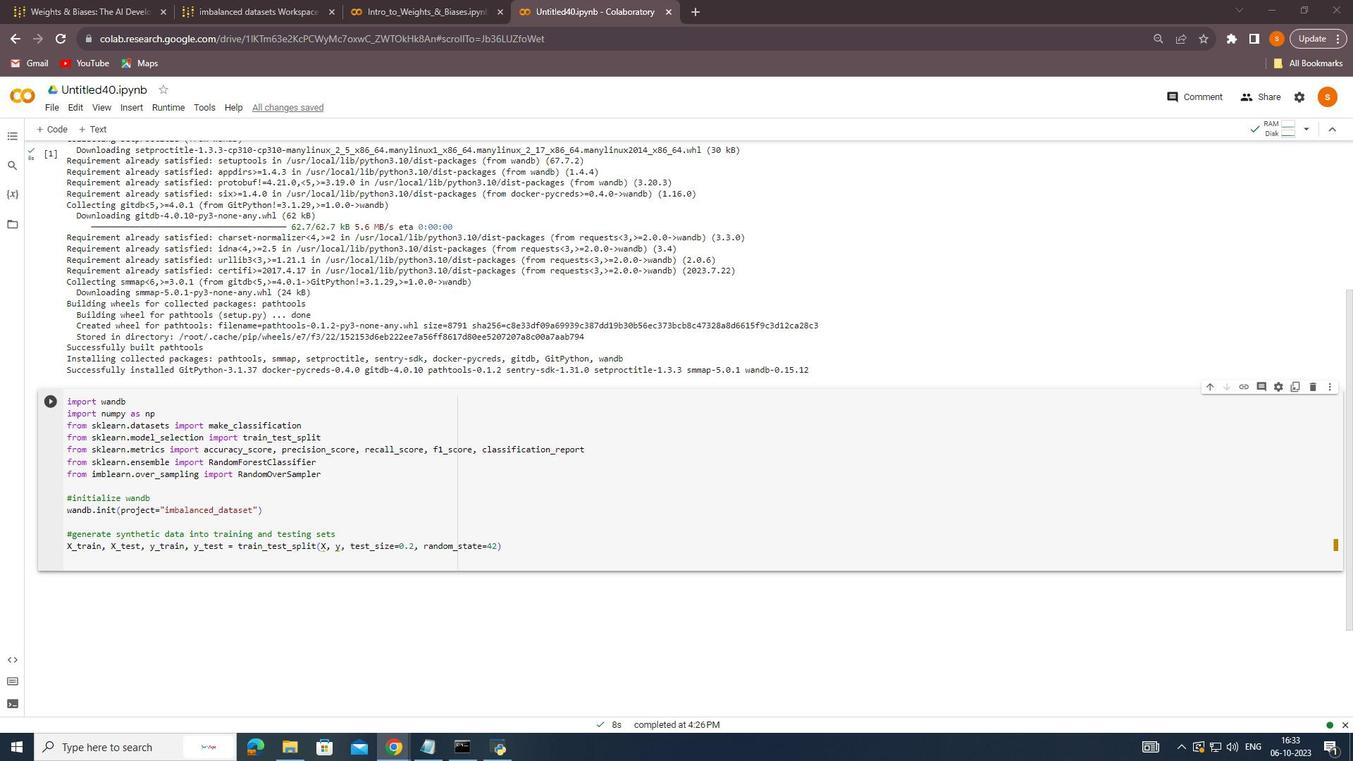 
Action: Mouse moved to (129, 351)
Screenshot: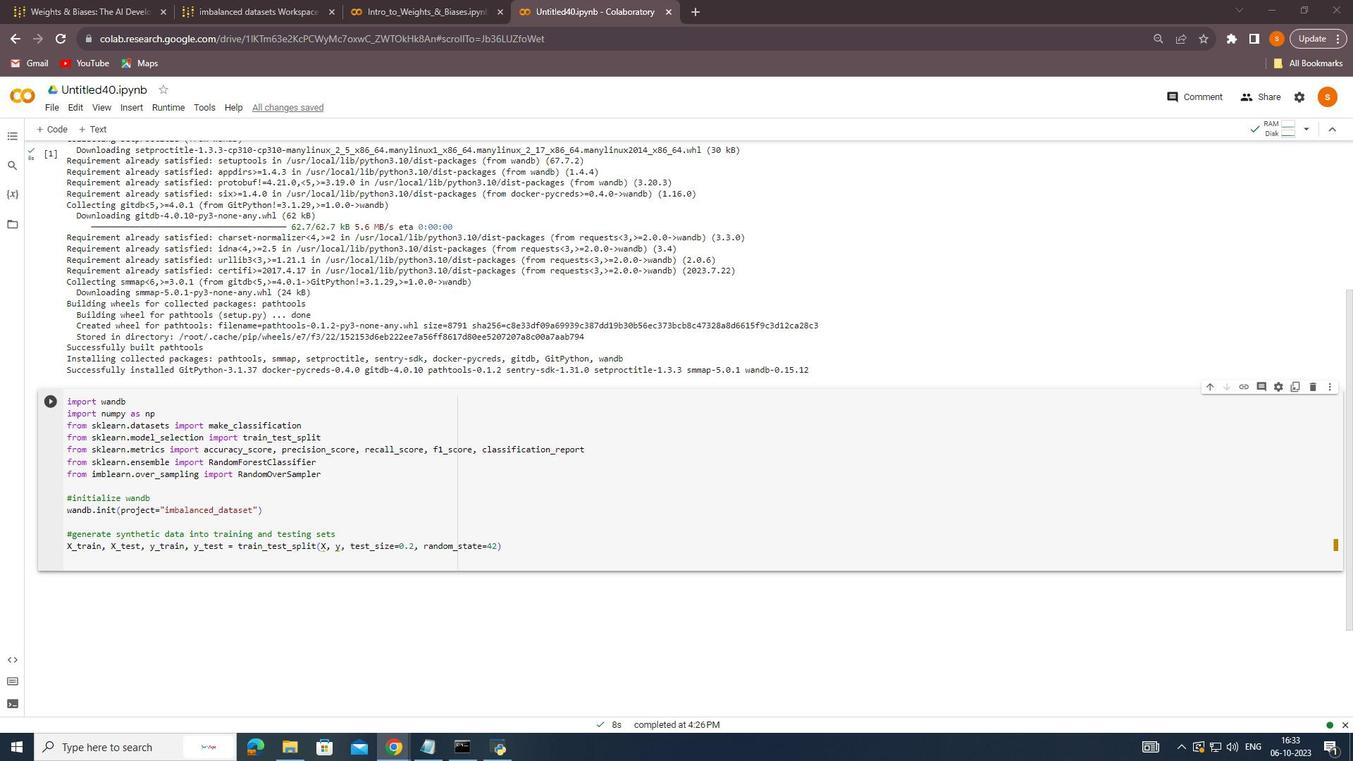 
Action: Mouse pressed left at (129, 351)
Screenshot: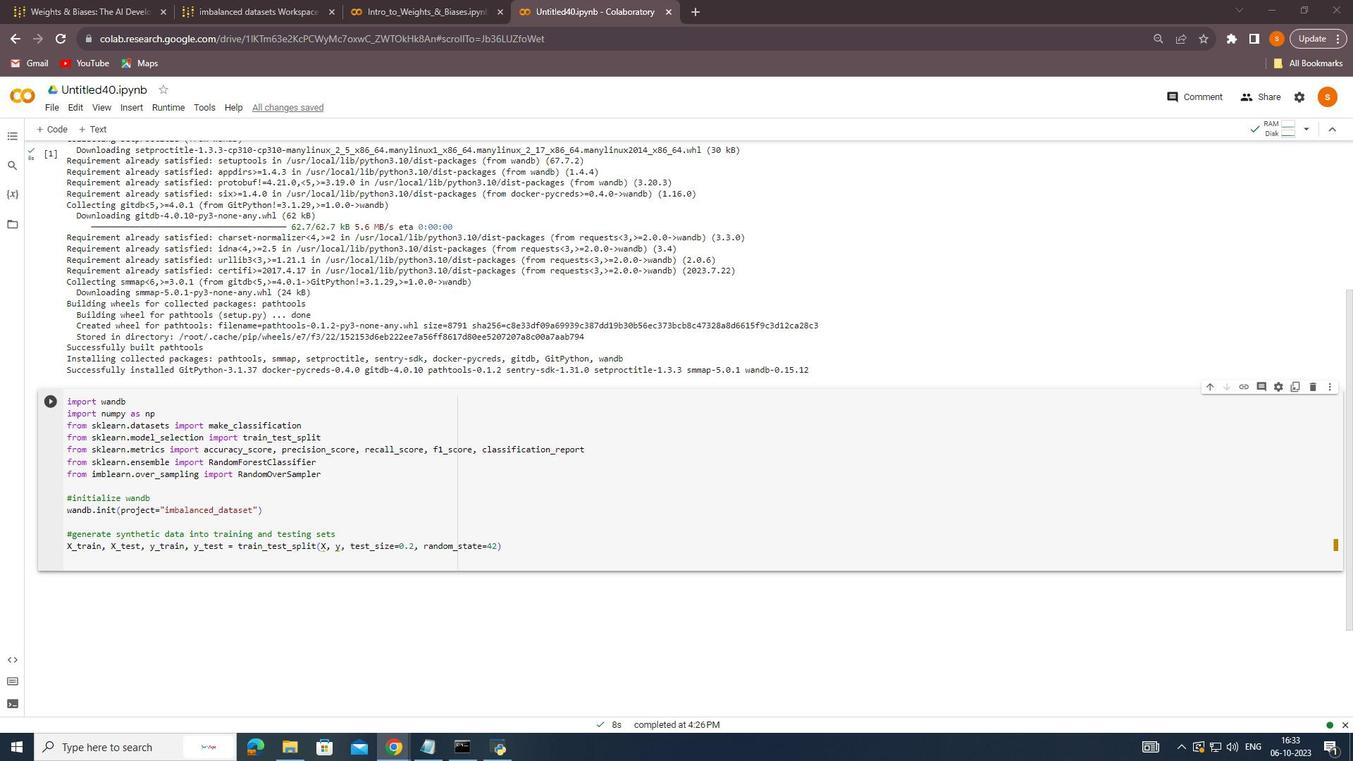 
Action: Mouse moved to (200, 352)
Screenshot: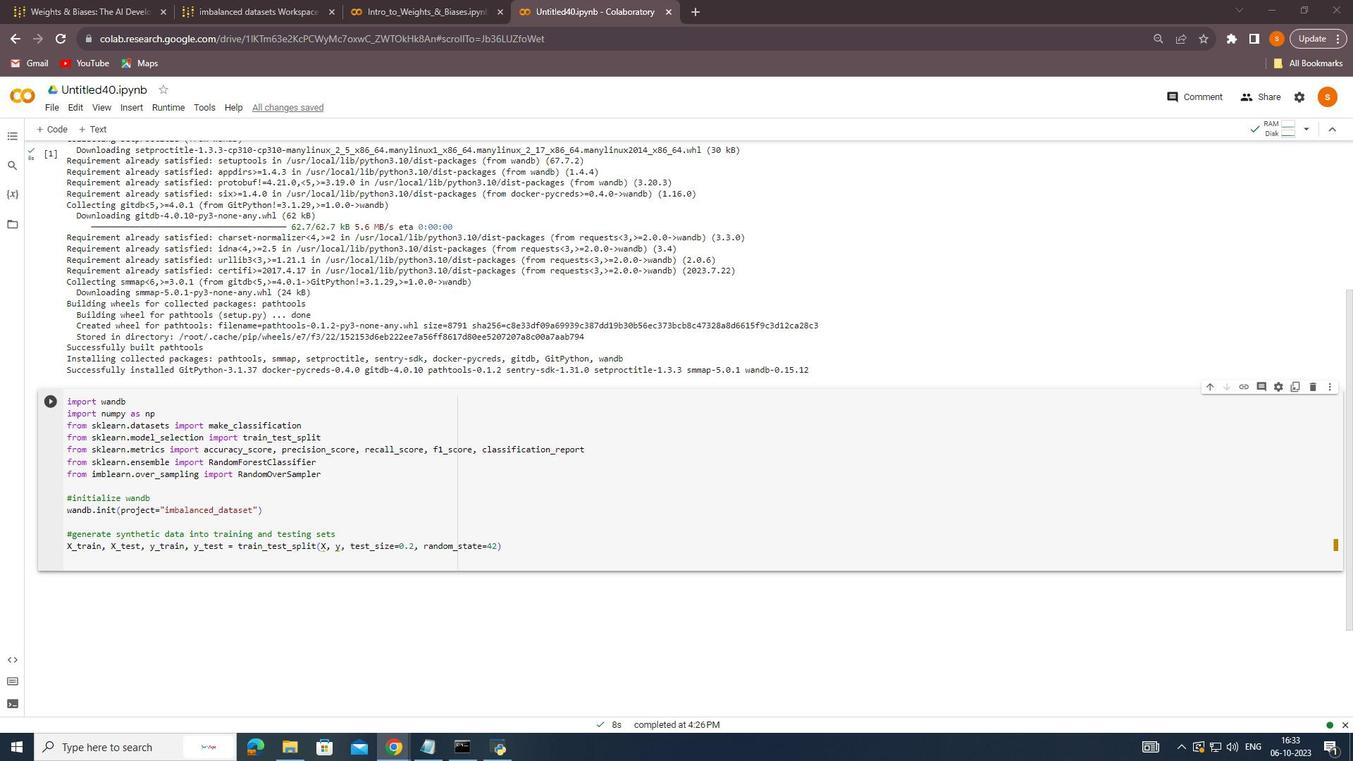 
Action: Mouse pressed left at (200, 352)
Screenshot: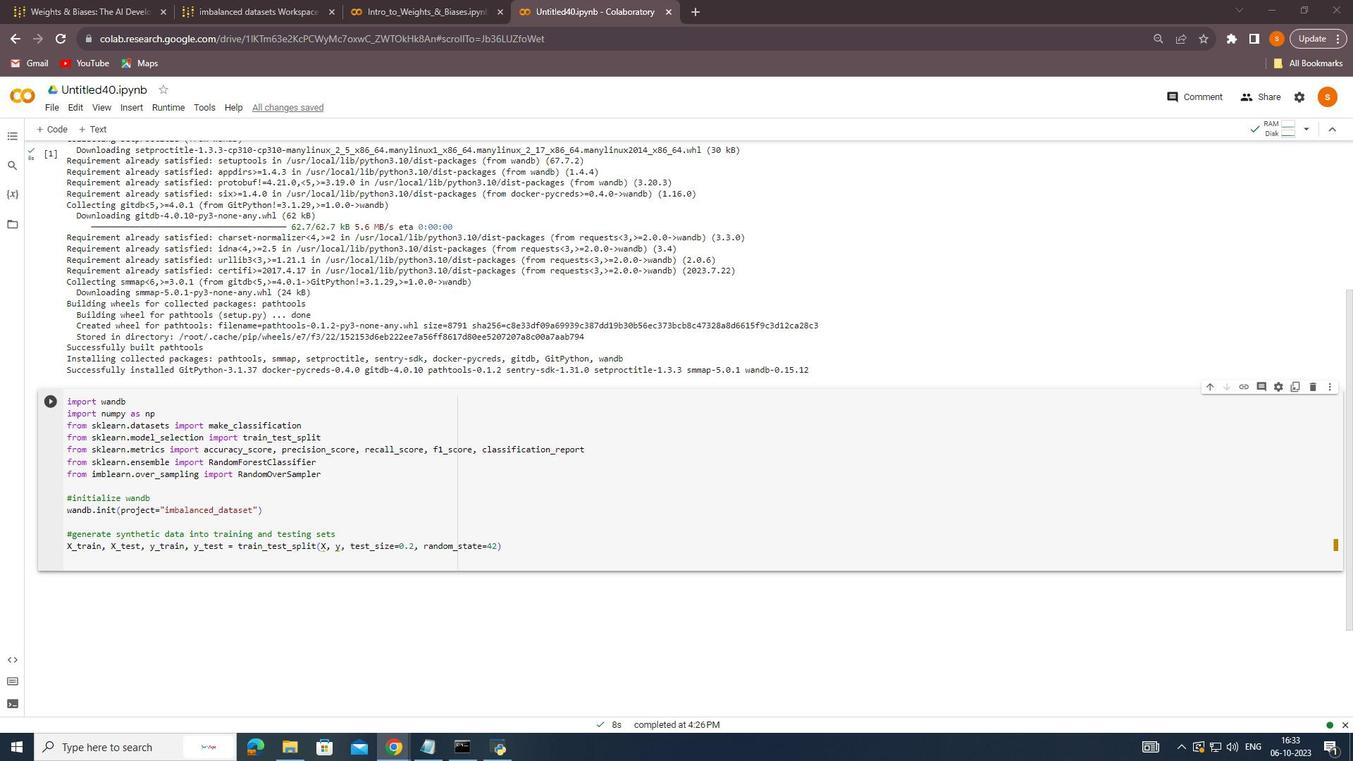 
Action: Mouse moved to (363, 419)
Screenshot: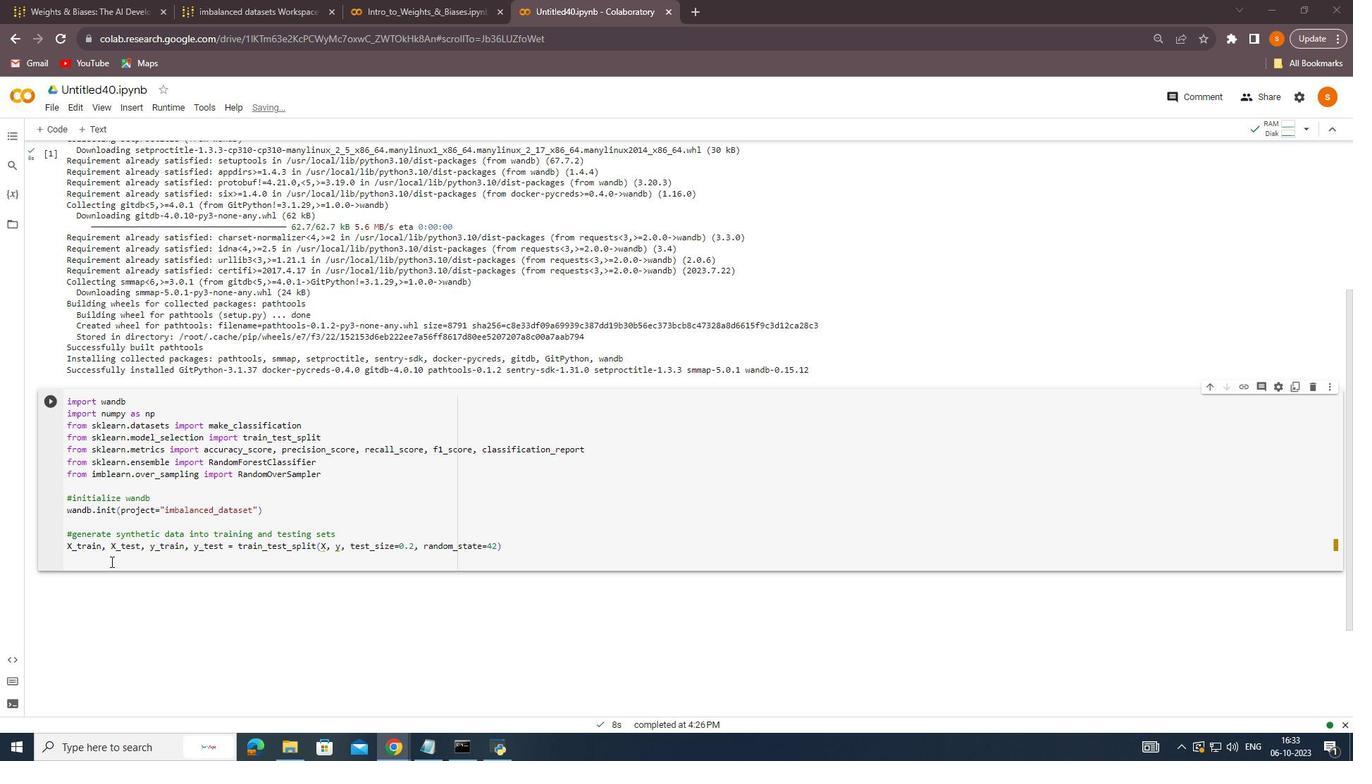
Action: Mouse pressed left at (363, 419)
Screenshot: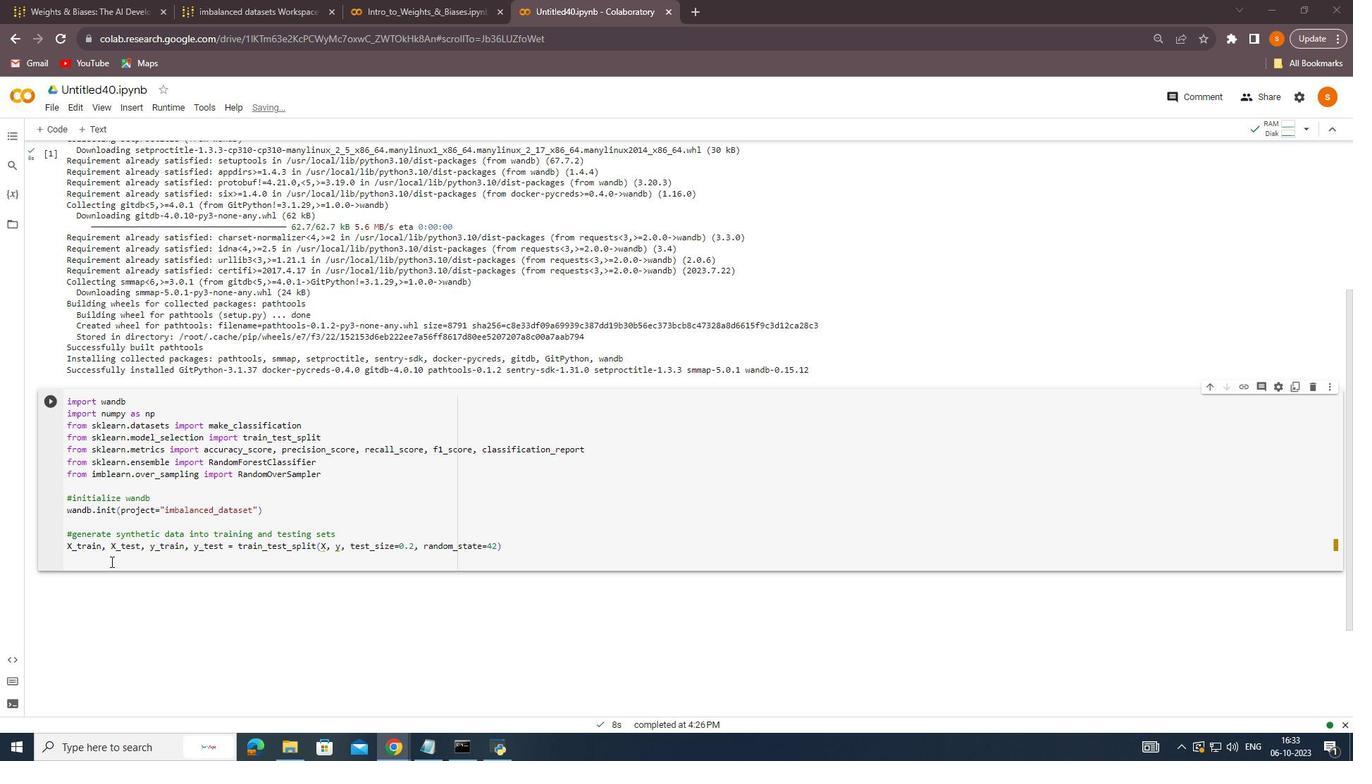 
Action: Mouse moved to (370, 419)
Screenshot: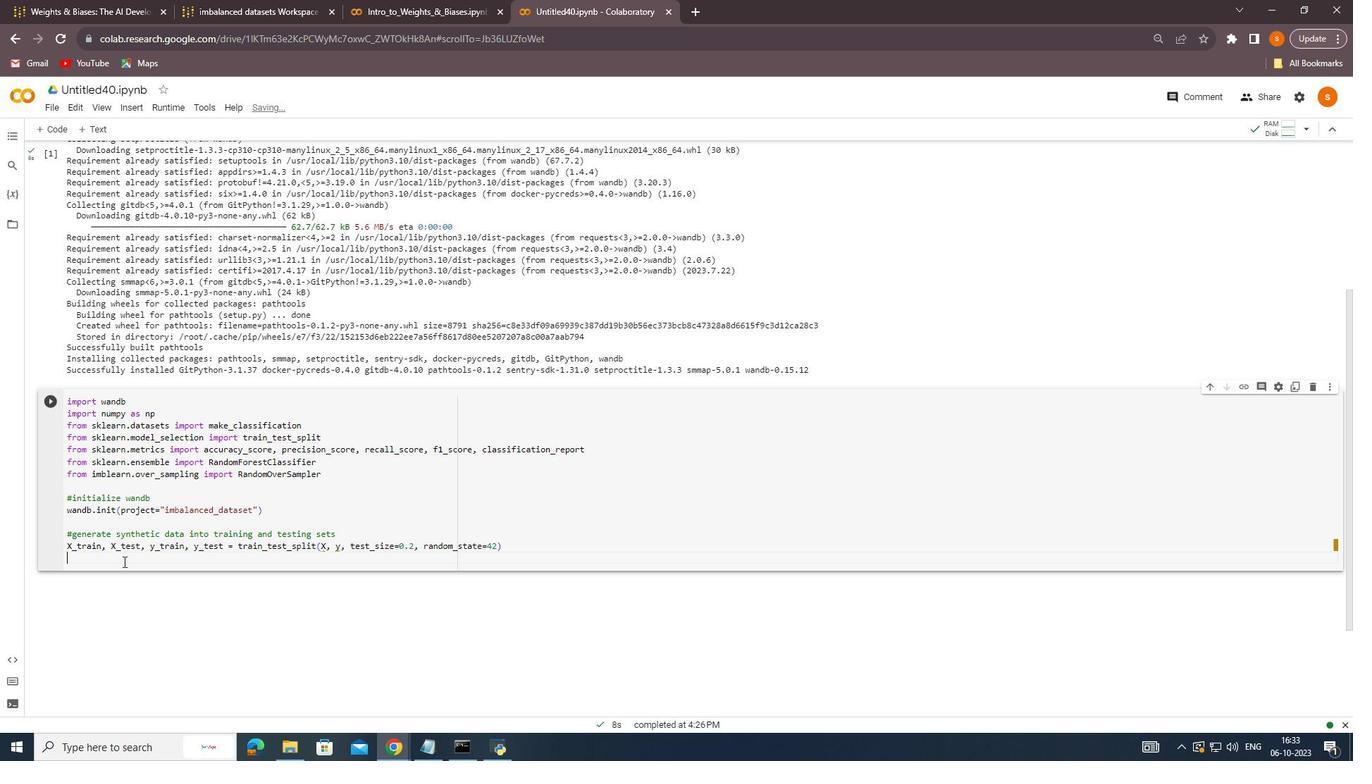 
Action: Key pressed <Key.enter><Key.shift>#addresss<Key.space>class<Key.space>imbalance<Key.space>un<Key.backspace>sn<Key.backspace>ing<Key.space><Key.shift>Random<Key.space><Key.shift>Over-sampling<Key.enter>oversampler=<Key.space><Key.shift>Random<Key.shift>Over<Key.shift>Sampler<Key.enter><Key.shift_r>(random<Key.shift_r>_sat<Key.enter>42<Key.right><Key.enter><Key.shift>X<Key.shift_r>_train.<Key.backspace>,<Key.space><Key.shift>X<Key.shift_r>_test,<Key.space><Key.shift><Key.shift><Key.shift>y<Key.shift_r>_train,<Key.space>y<Key.shift_r>_test<Key.enter><Key.space><Key.shift_r>+<Key.backspace>=<Key.space>train<Key.shift_r>_test<Key.shift_r>_split<Key.shift_r>(<Key.shift>X,<Key.space><Key.shift>y,<Key.space>test<Key.shift_r>_
Screenshot: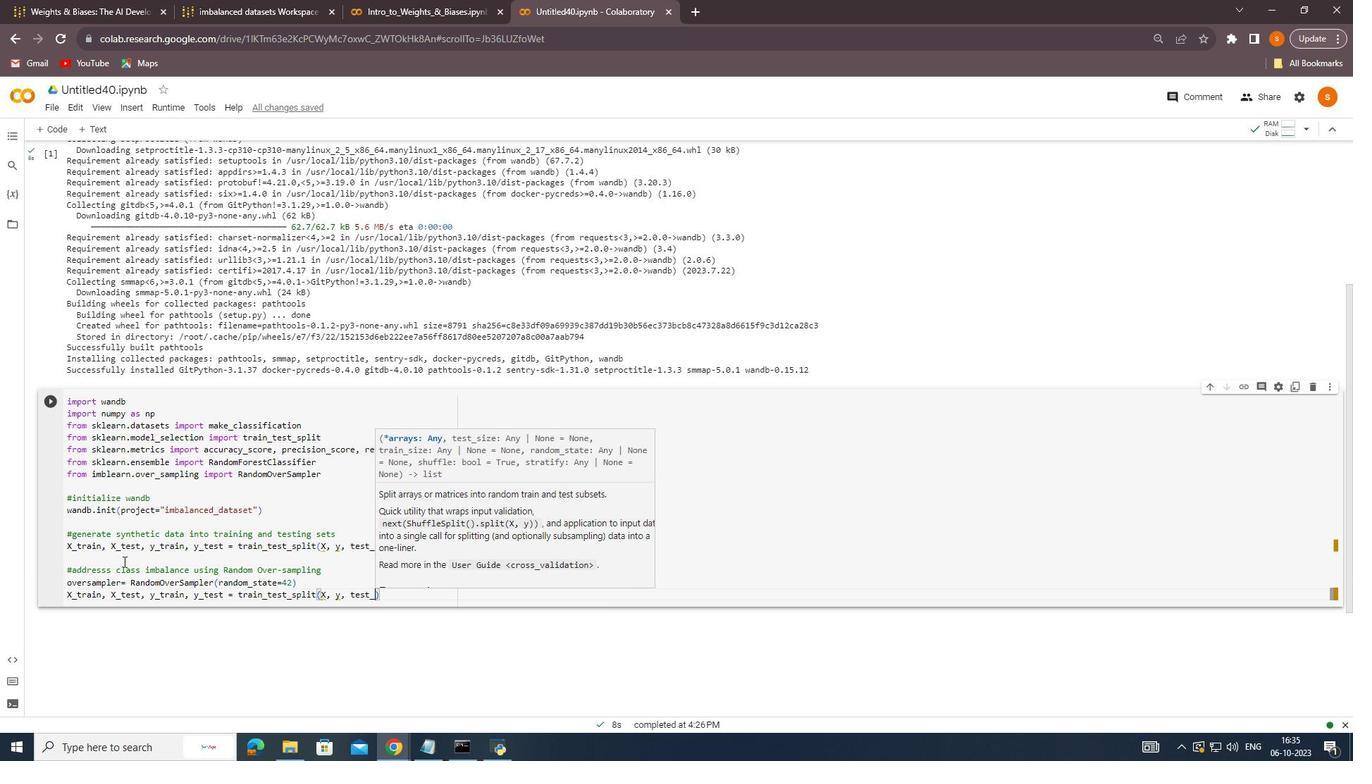 
Action: Mouse moved to (114, 355)
Screenshot: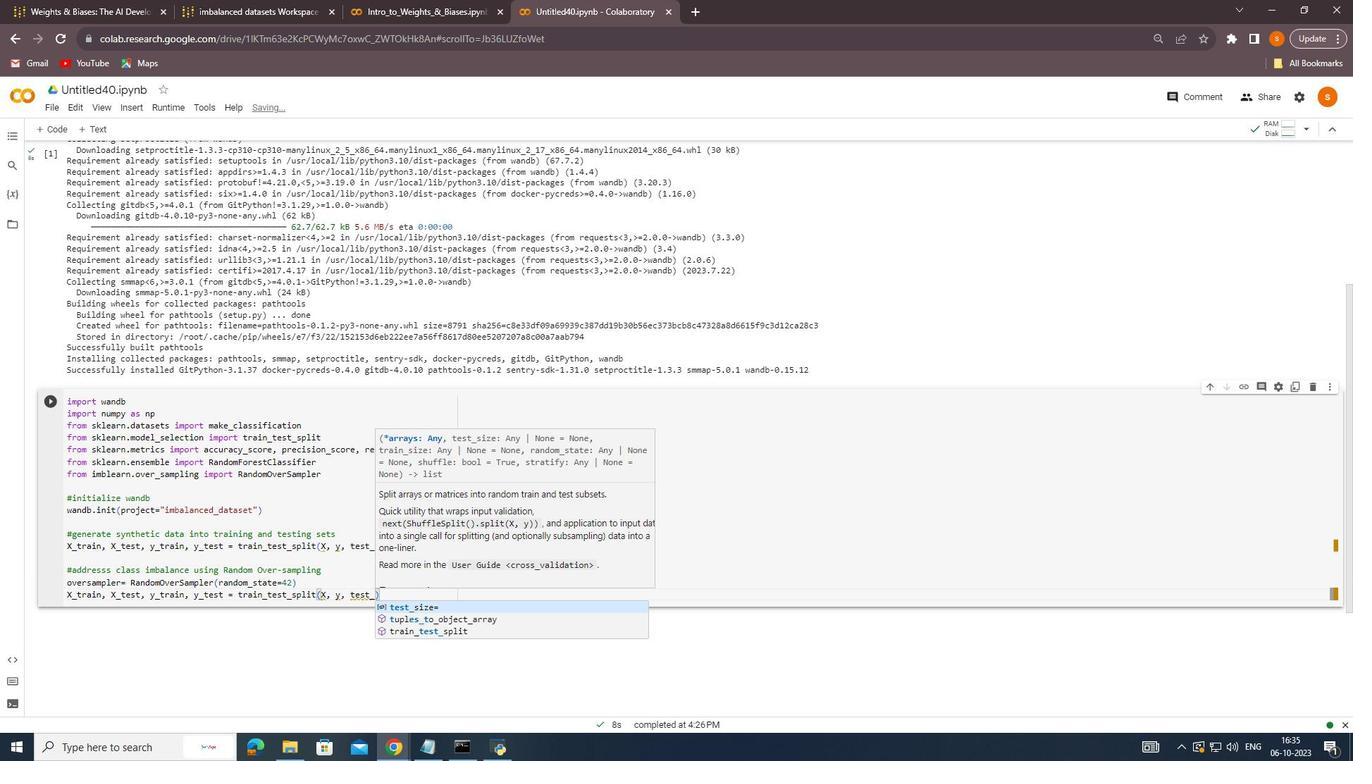 
Action: Mouse scrolled (114, 354) with delta (0, 0)
Screenshot: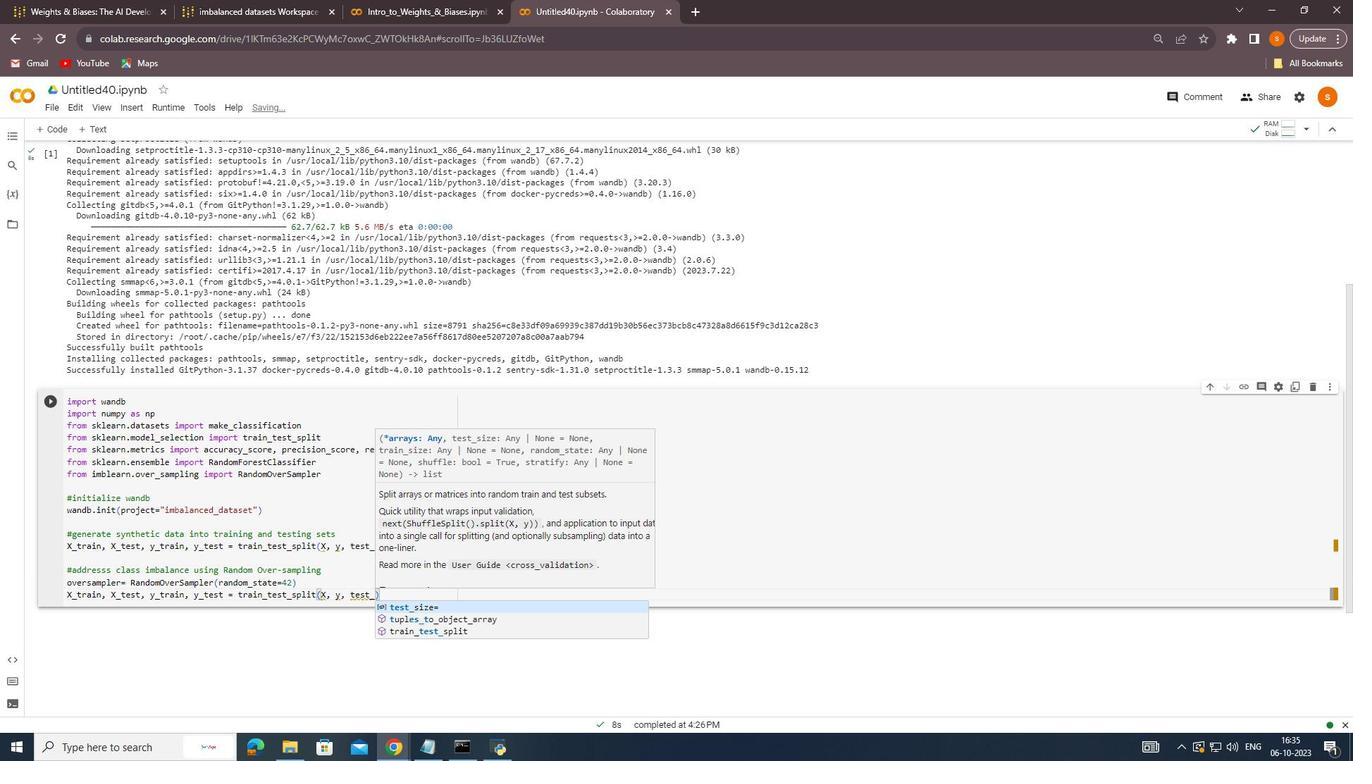 
Action: Mouse moved to (471, 424)
Screenshot: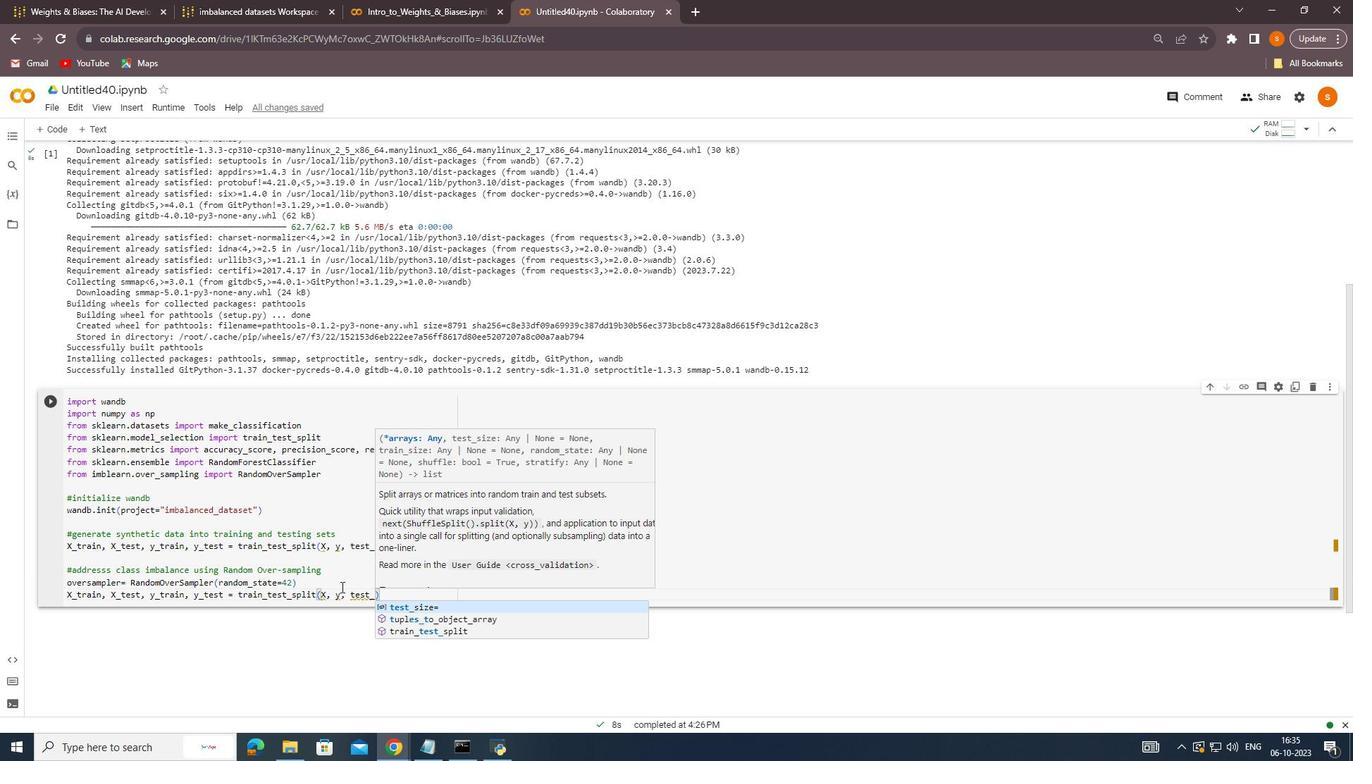 
Action: Mouse pressed left at (471, 424)
Screenshot: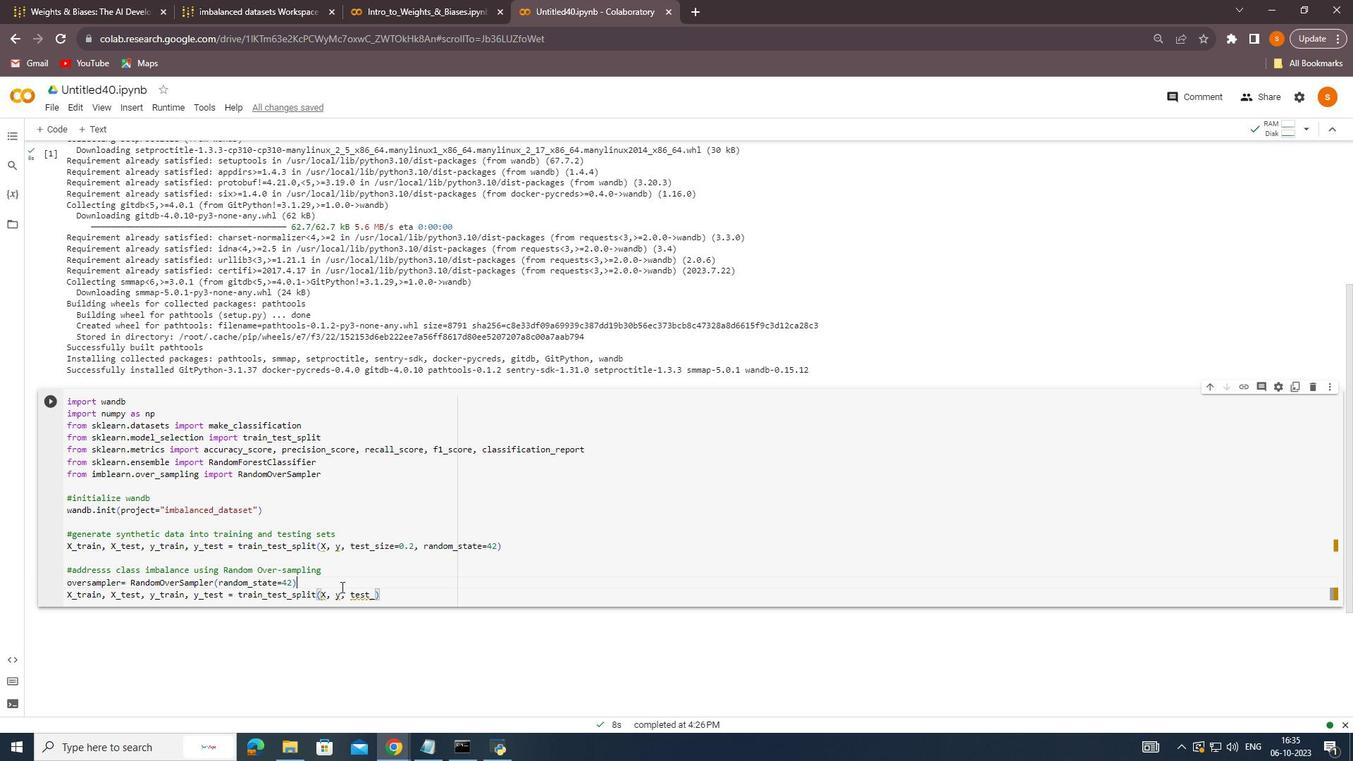 
Action: Mouse moved to (470, 424)
Screenshot: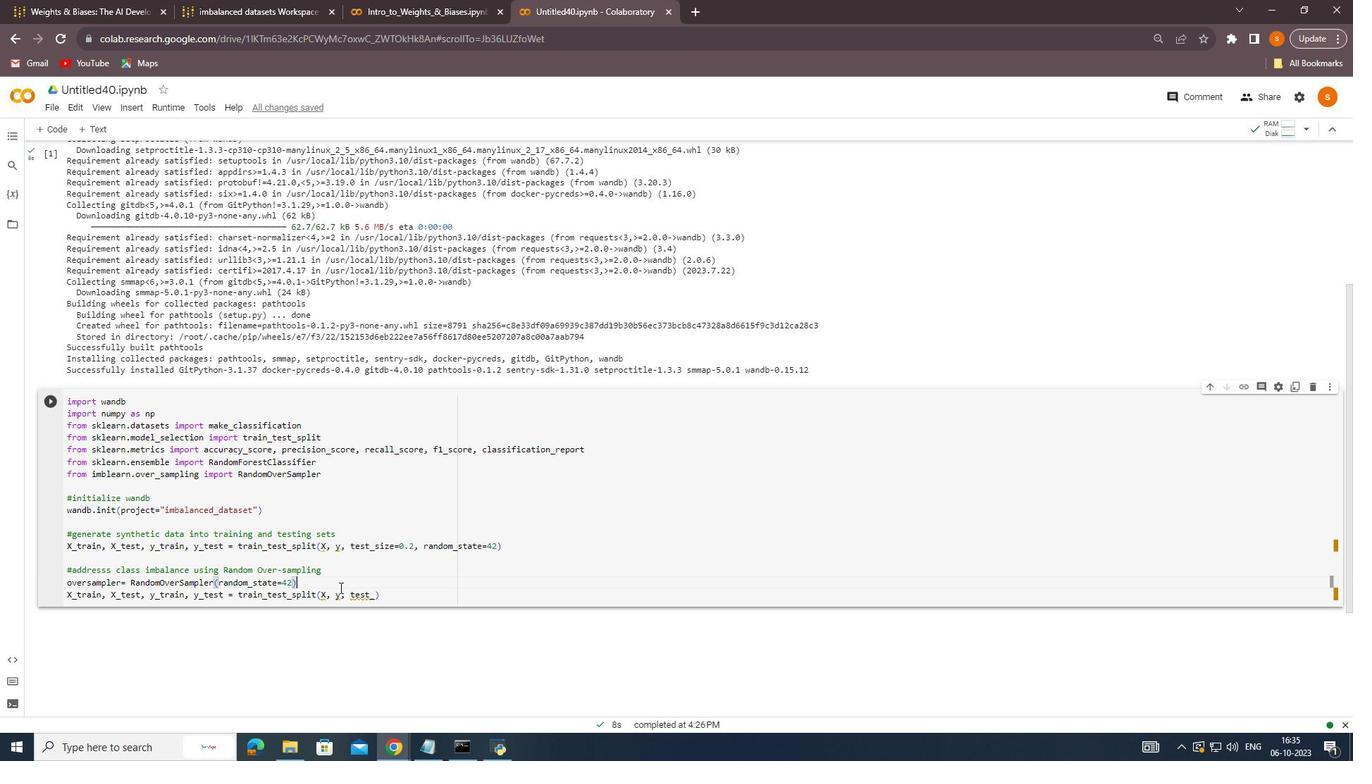 
Action: Mouse scrolled (470, 425) with delta (0, 0)
Screenshot: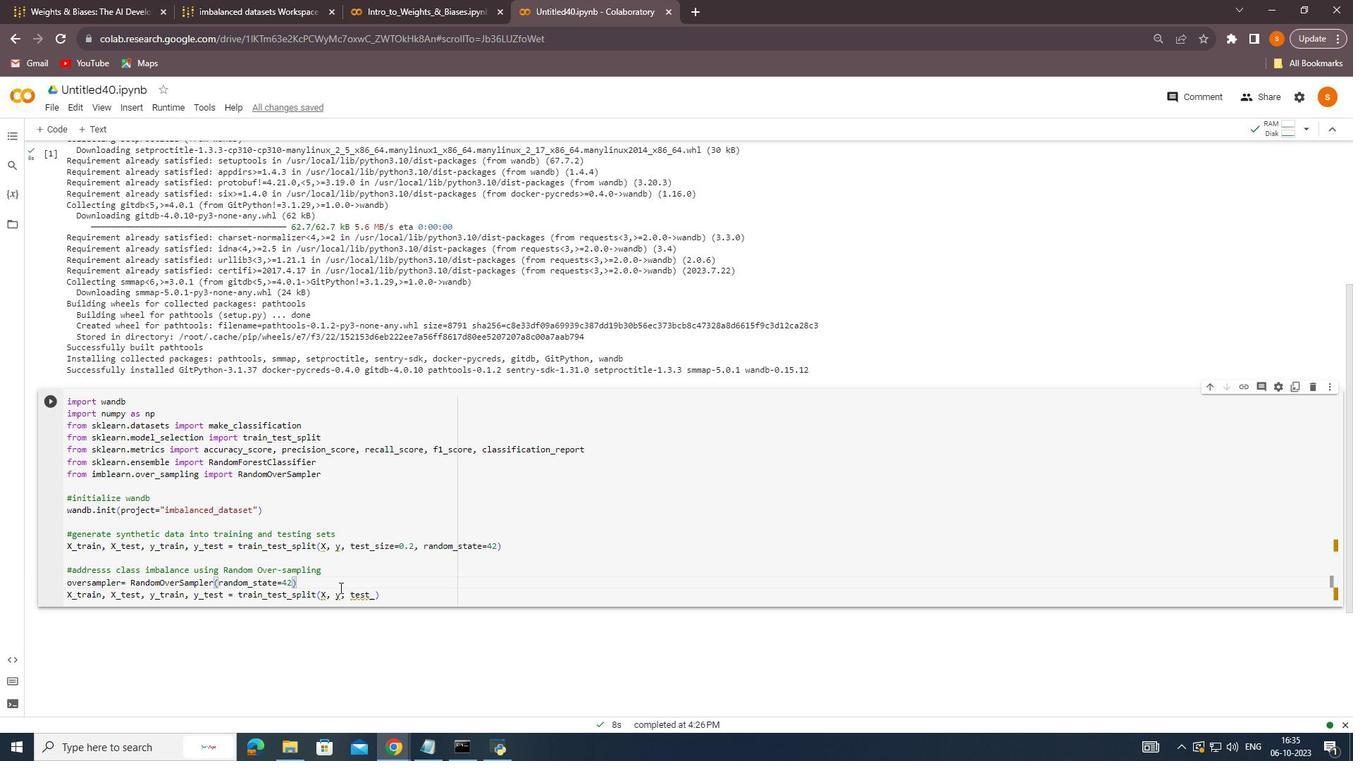 
Action: Mouse moved to (461, 423)
Screenshot: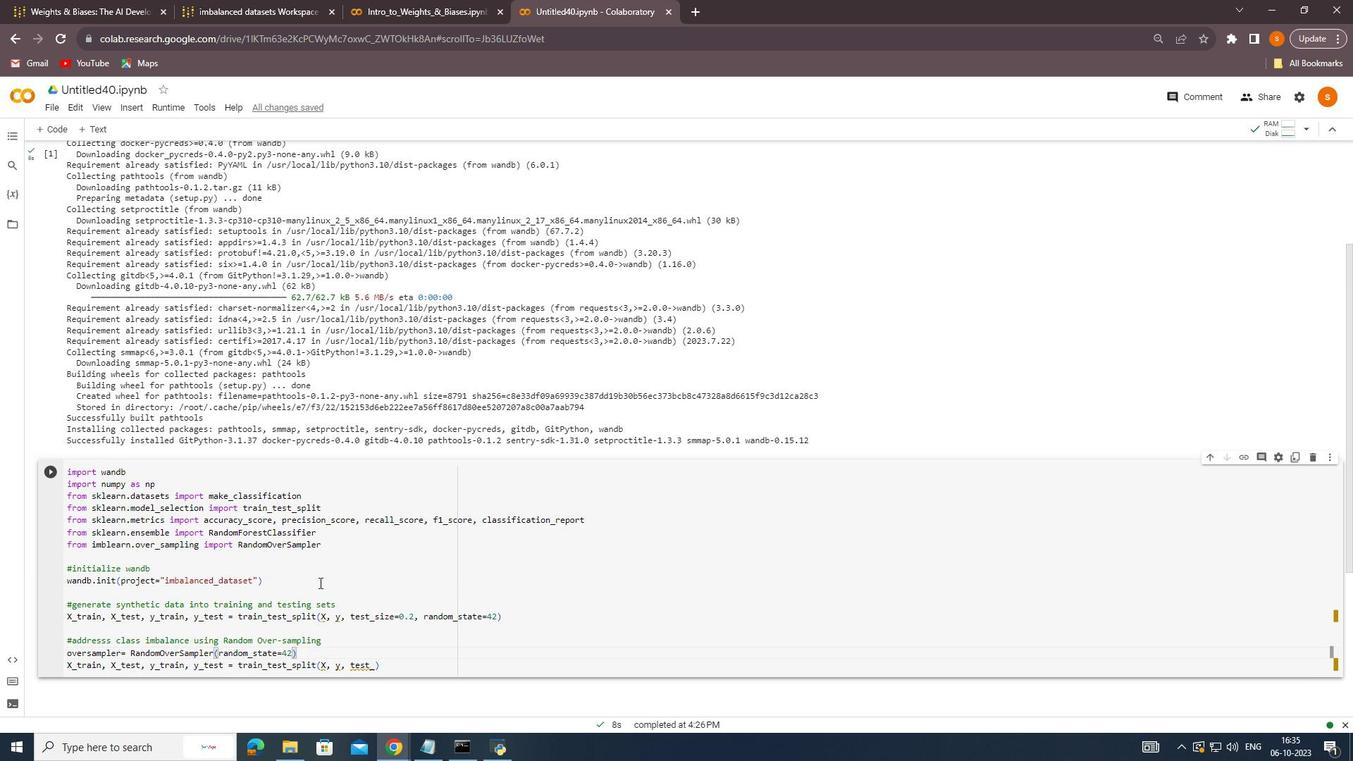 
Action: Mouse scrolled (461, 423) with delta (0, 0)
Screenshot: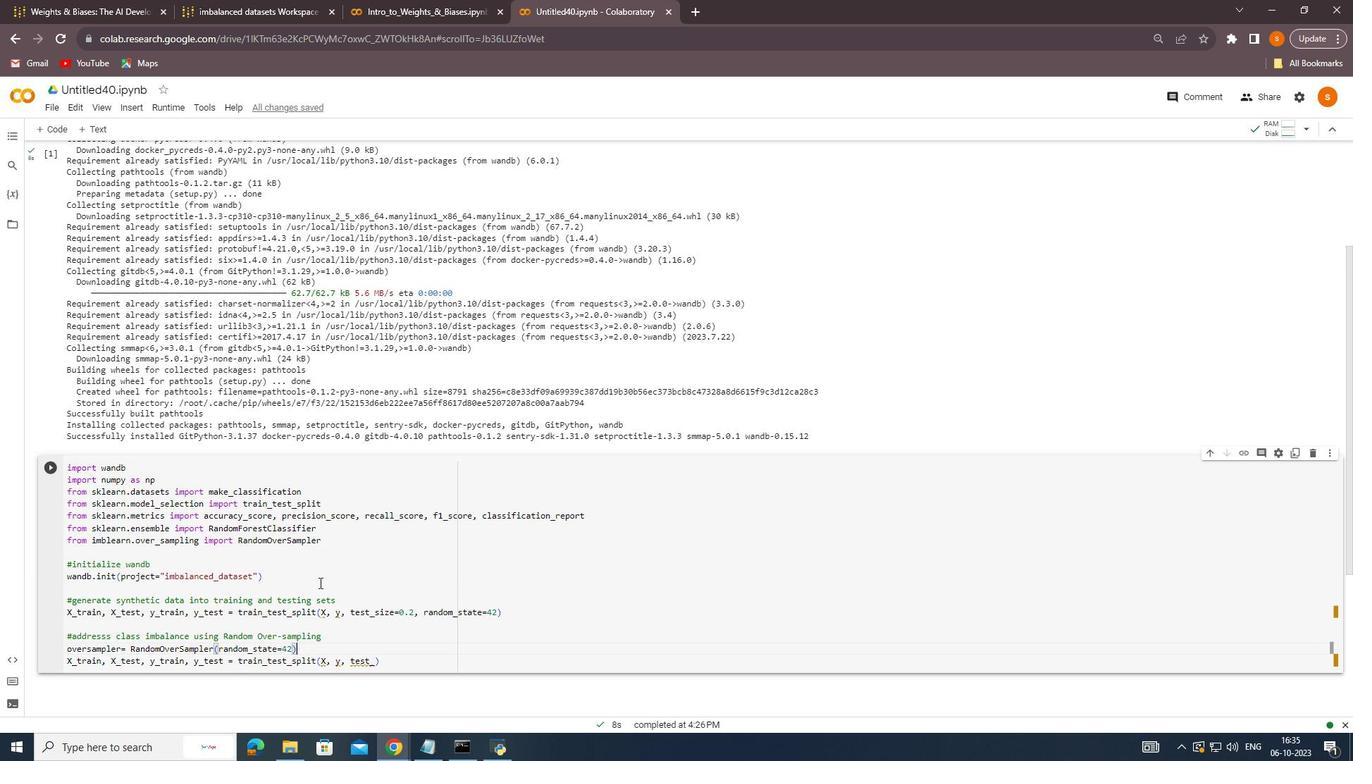 
Action: Mouse scrolled (461, 423) with delta (0, 0)
Screenshot: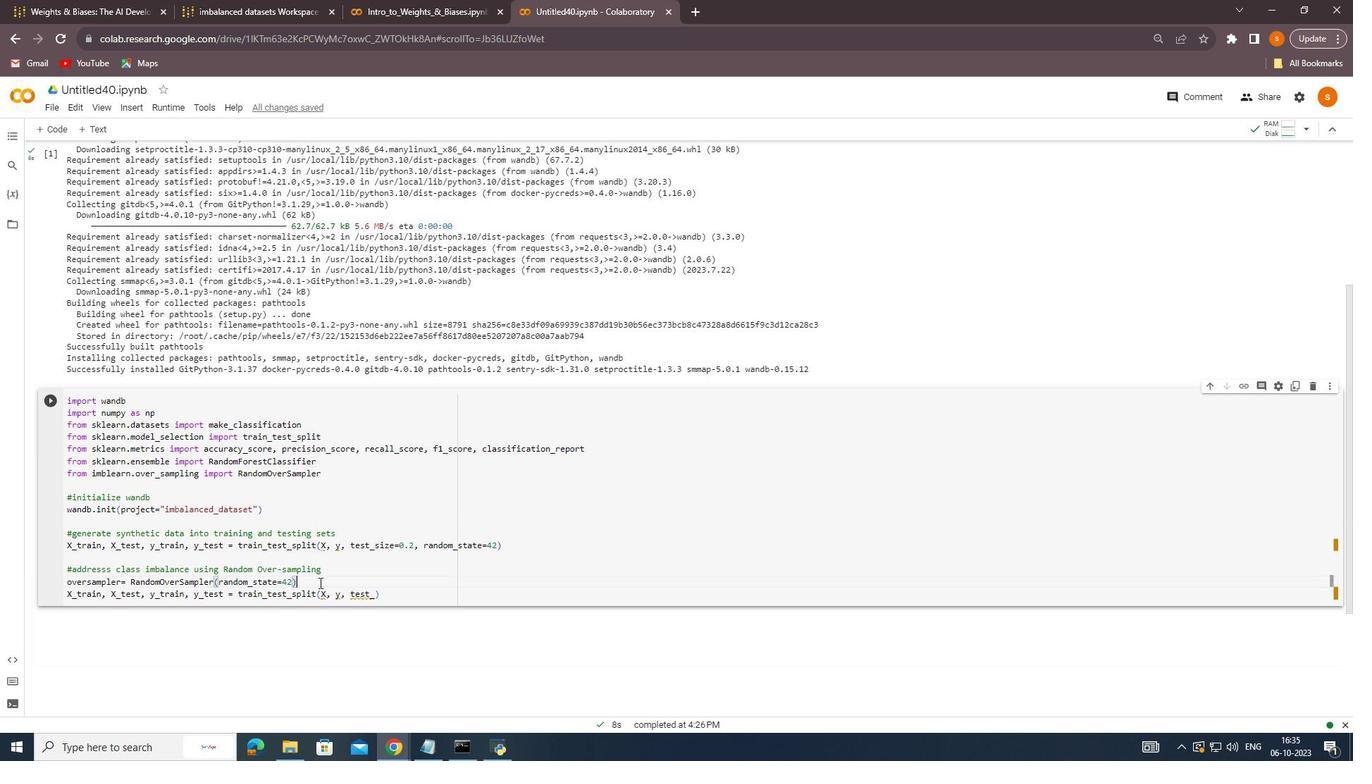 
Action: Mouse scrolled (461, 423) with delta (0, 0)
Screenshot: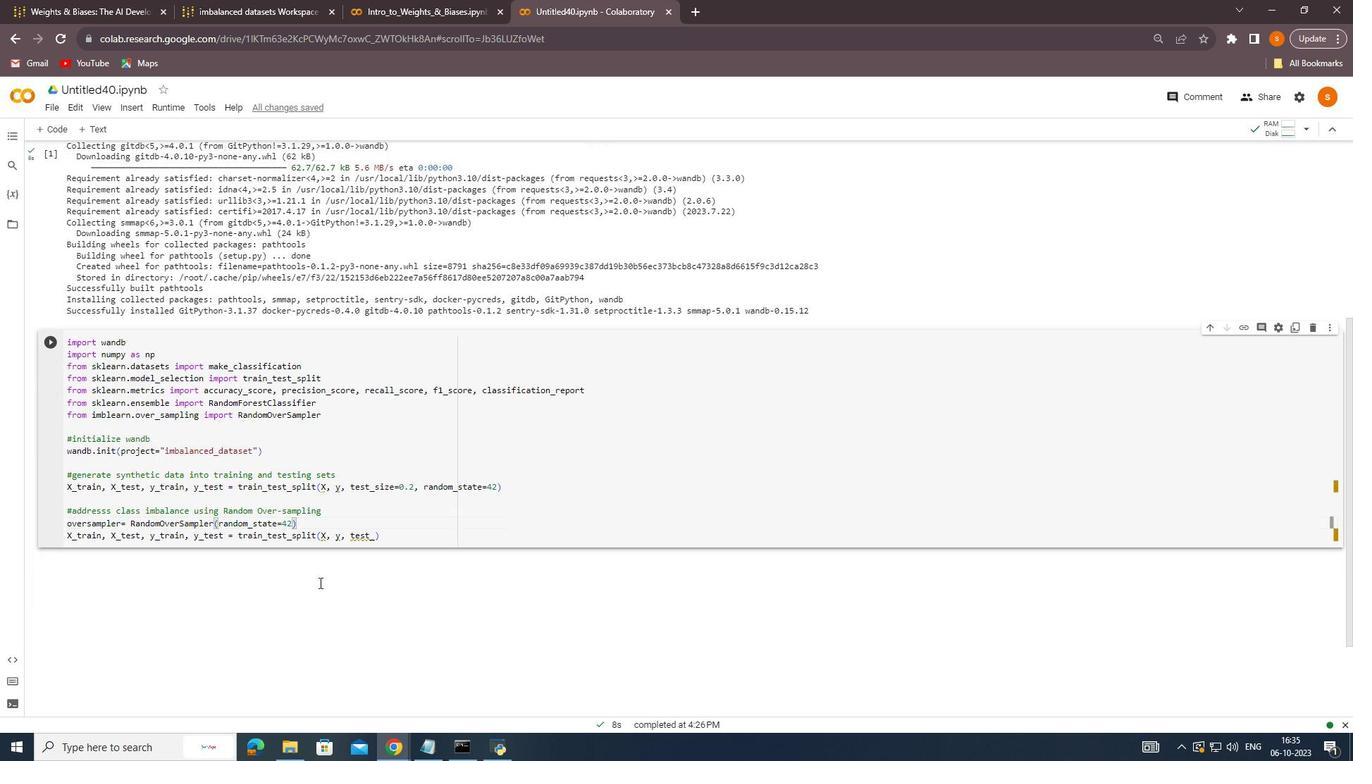 
Action: Mouse scrolled (461, 423) with delta (0, 0)
Screenshot: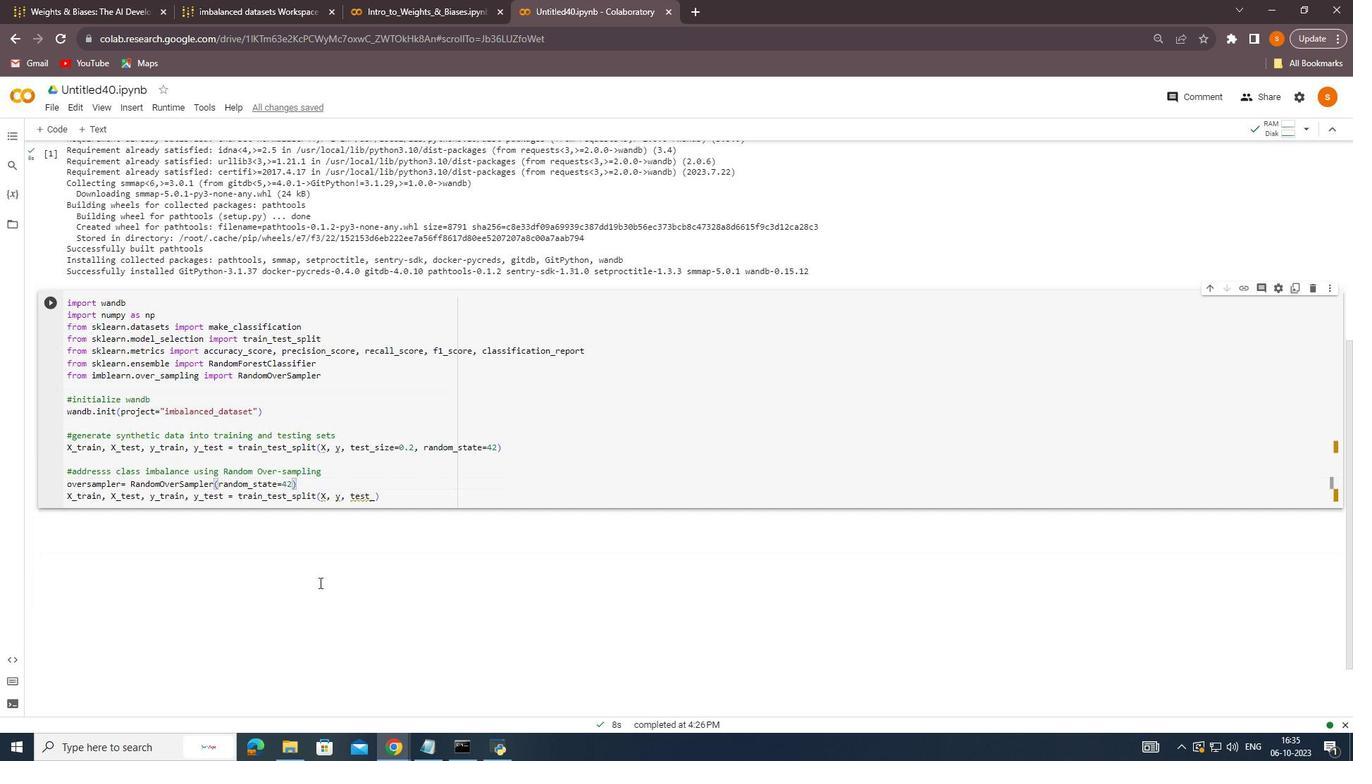 
Action: Mouse moved to (108, 344)
Screenshot: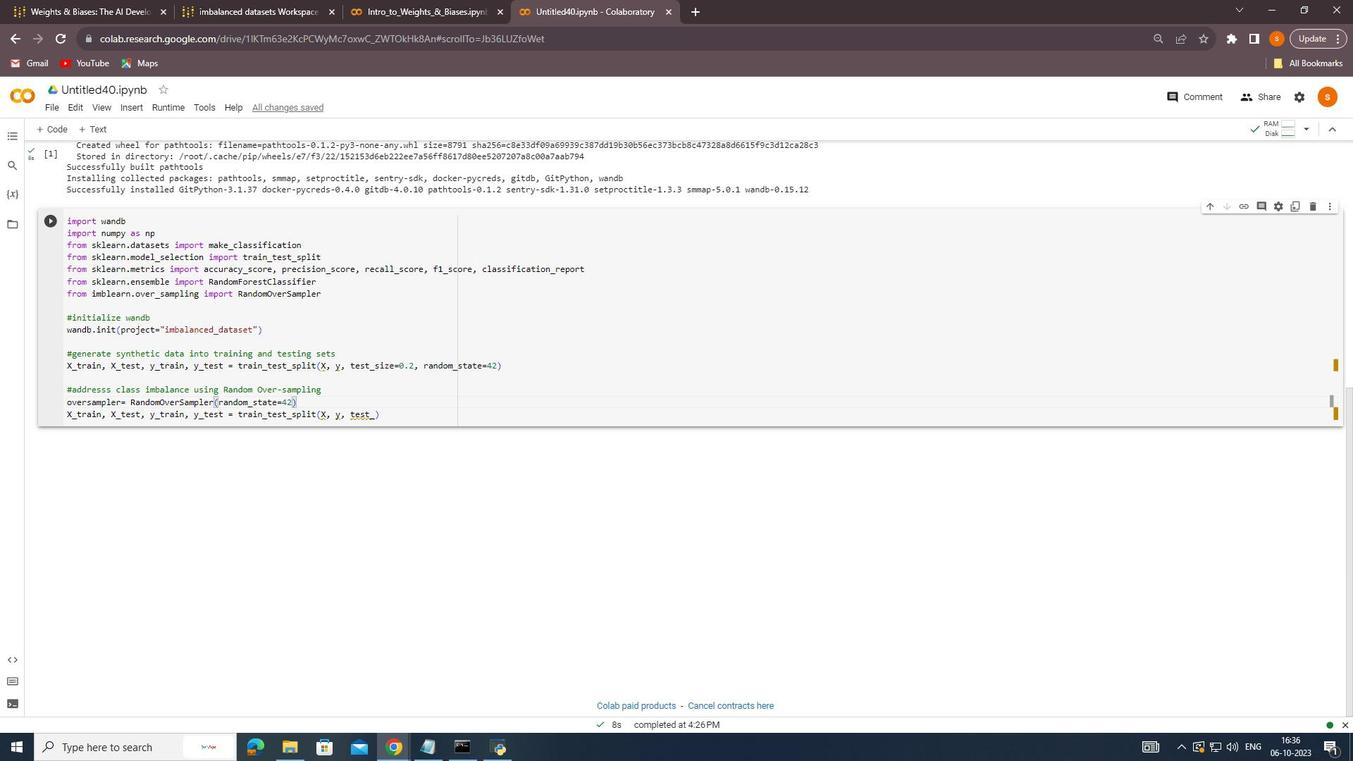 
Action: Mouse pressed left at (108, 344)
Screenshot: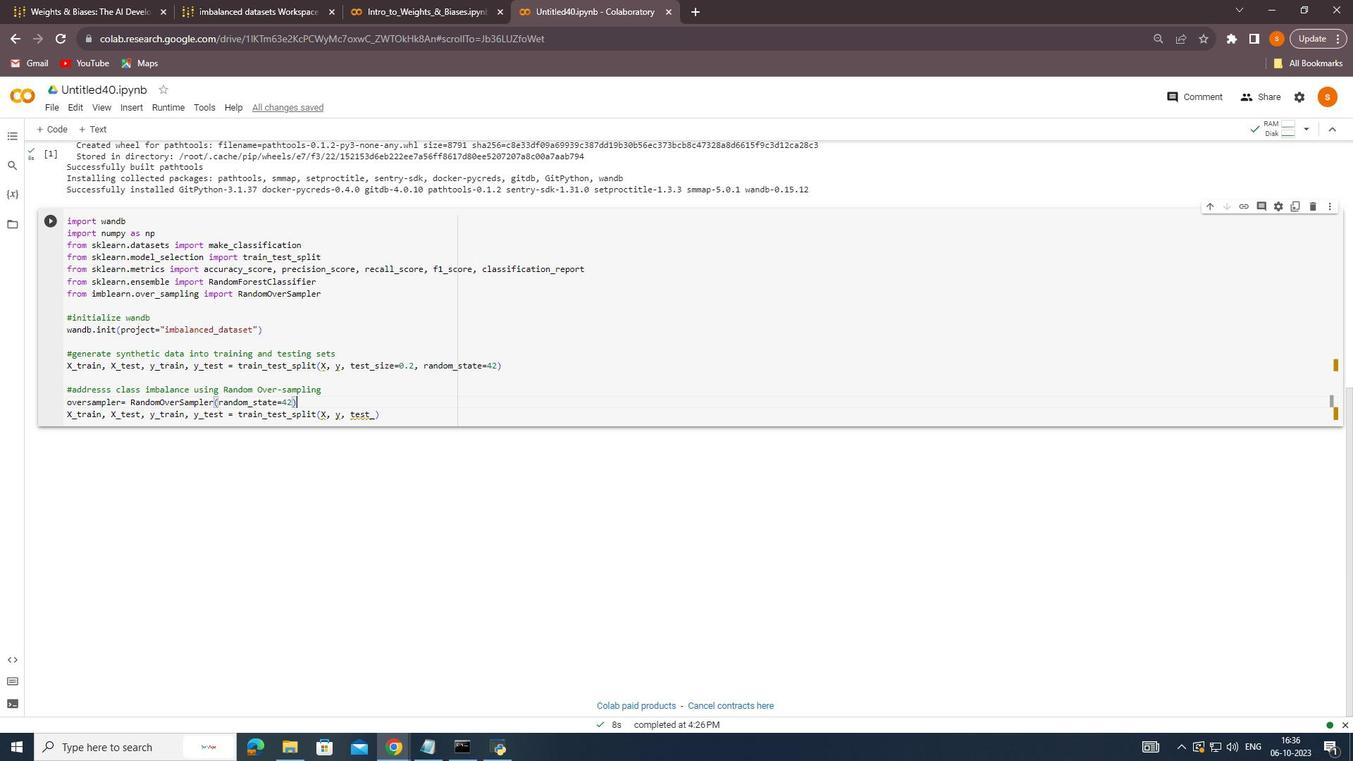 
Action: Mouse moved to (494, 388)
Screenshot: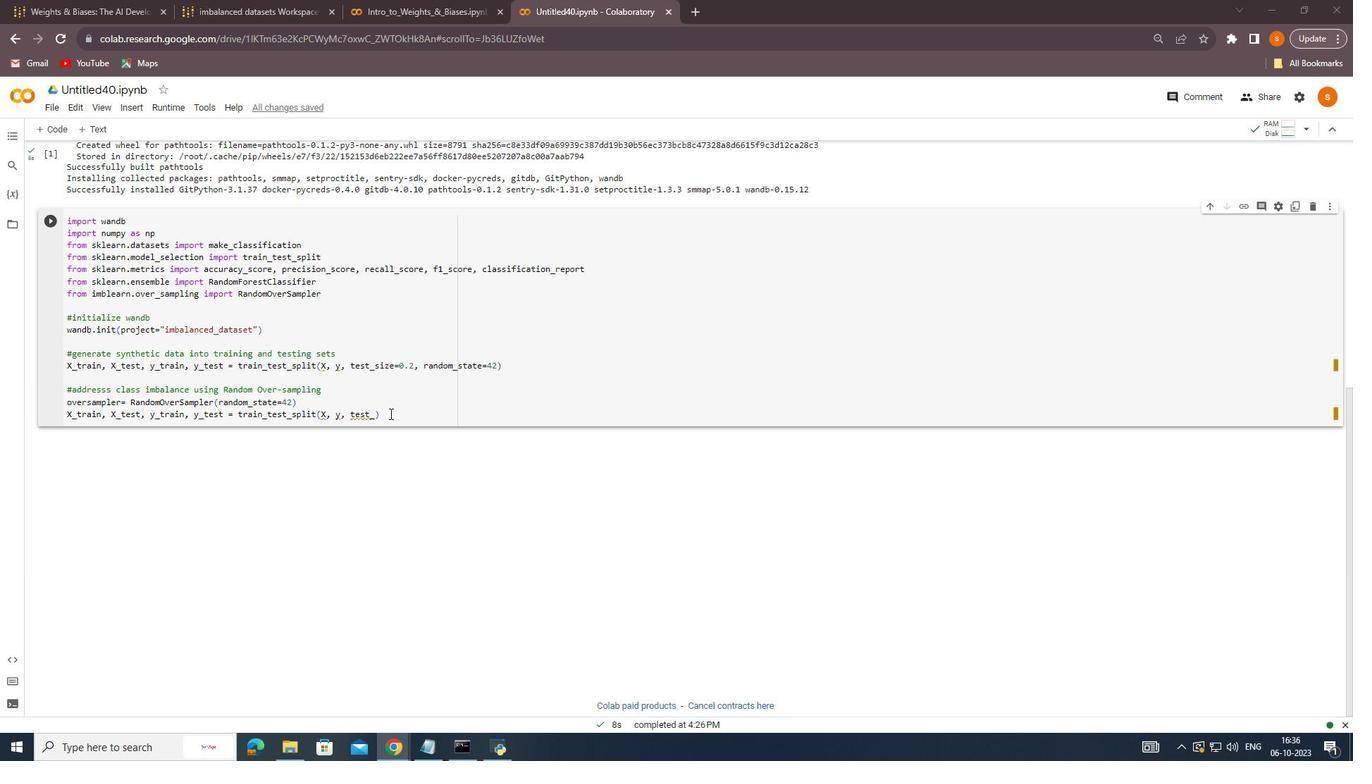 
Action: Mouse pressed left at (494, 388)
Screenshot: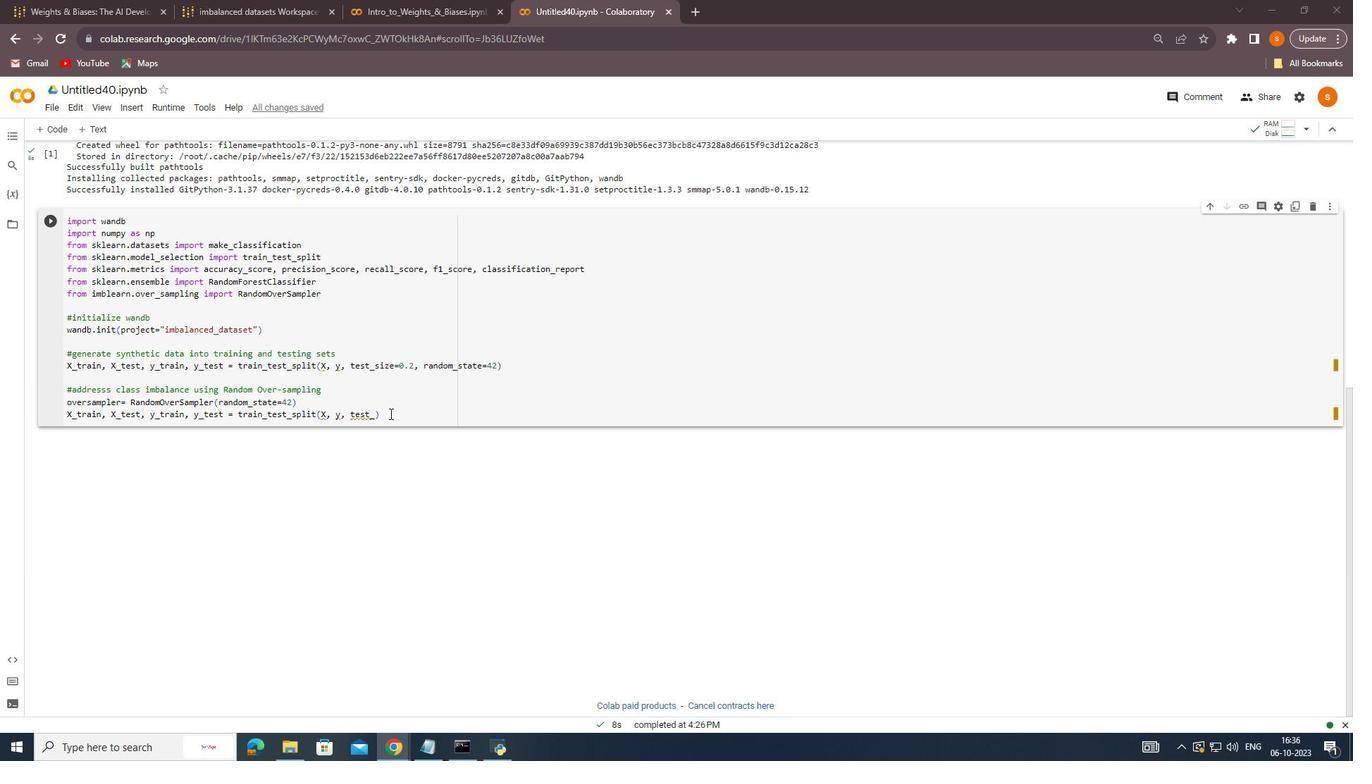 
Action: Mouse moved to (330, 390)
Screenshot: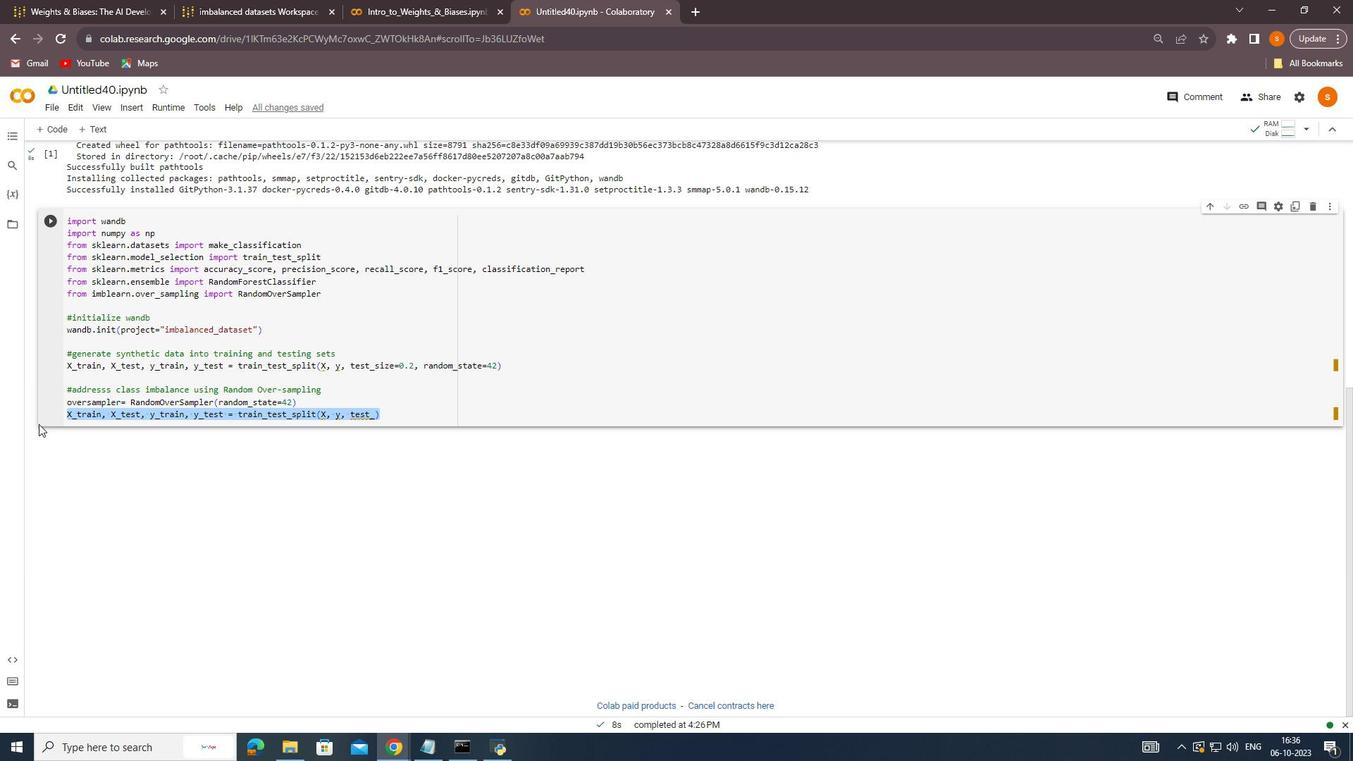 
Action: Key pressed <Key.backspace>
Screenshot: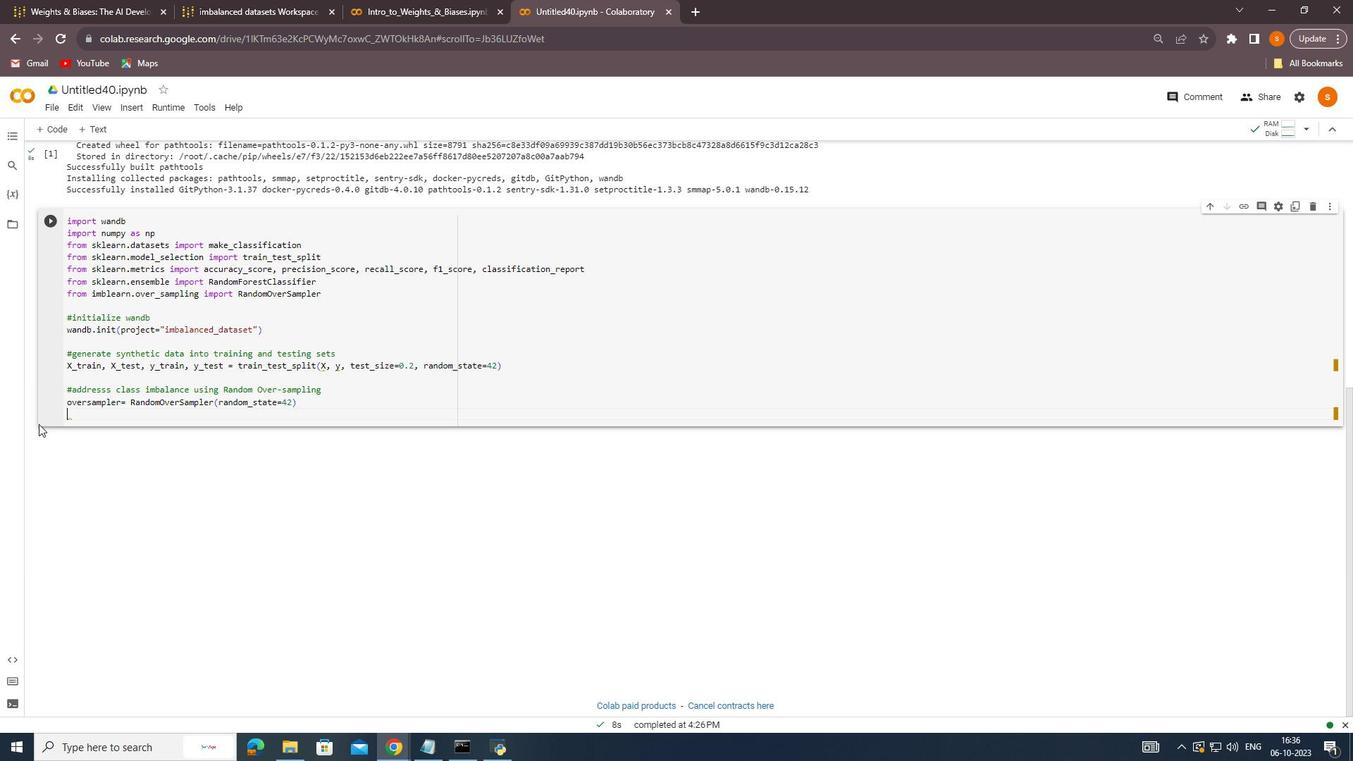 
Action: Mouse moved to (145, 387)
Screenshot: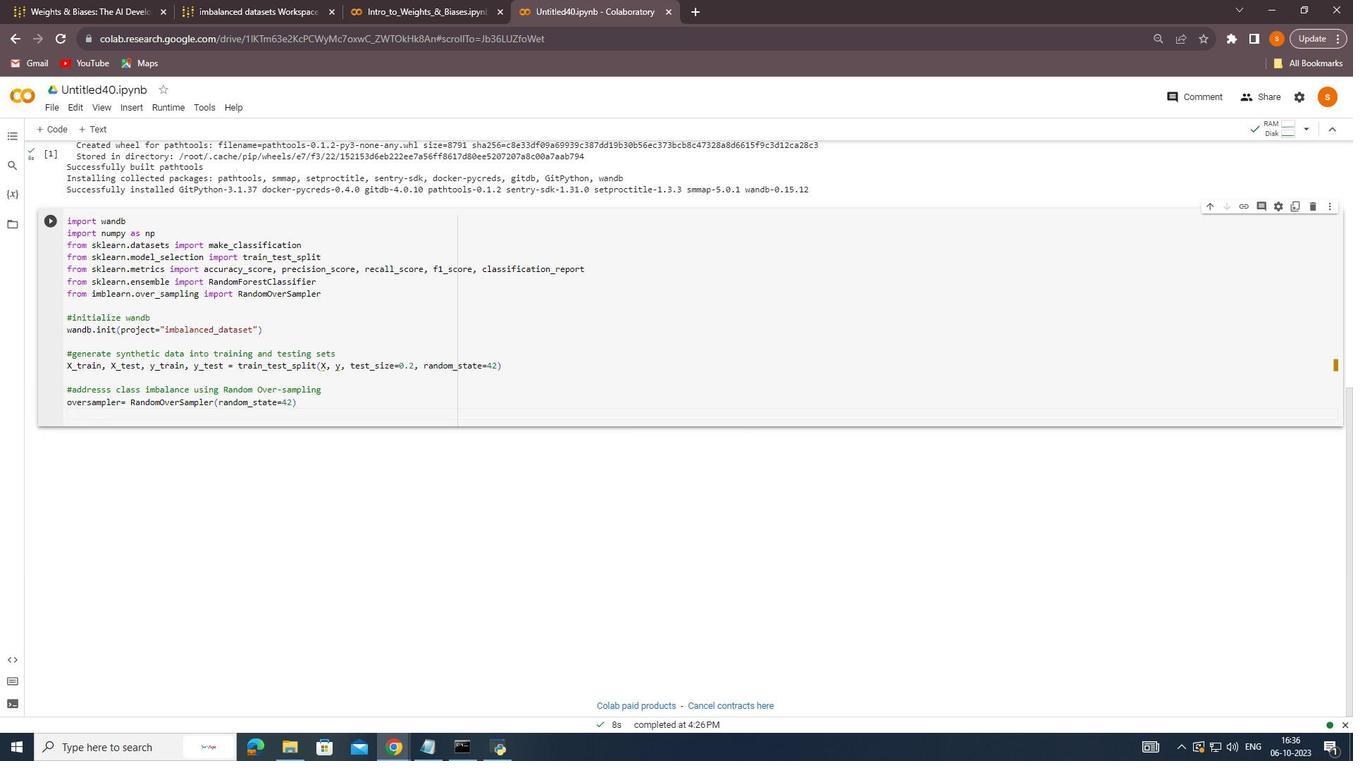 
Action: Key pressed <Key.shift>X<Key.shift_r>_
Screenshot: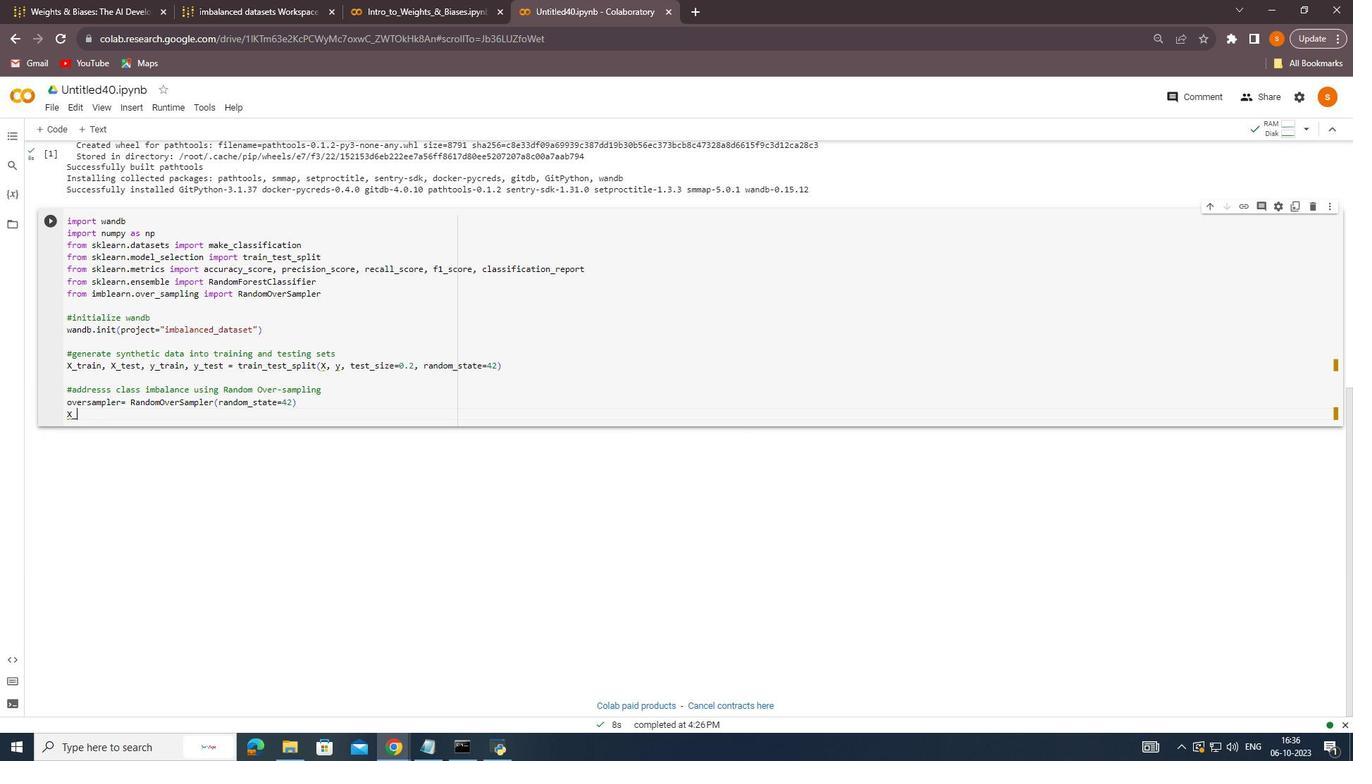 
Action: Mouse moved to (145, 387)
Screenshot: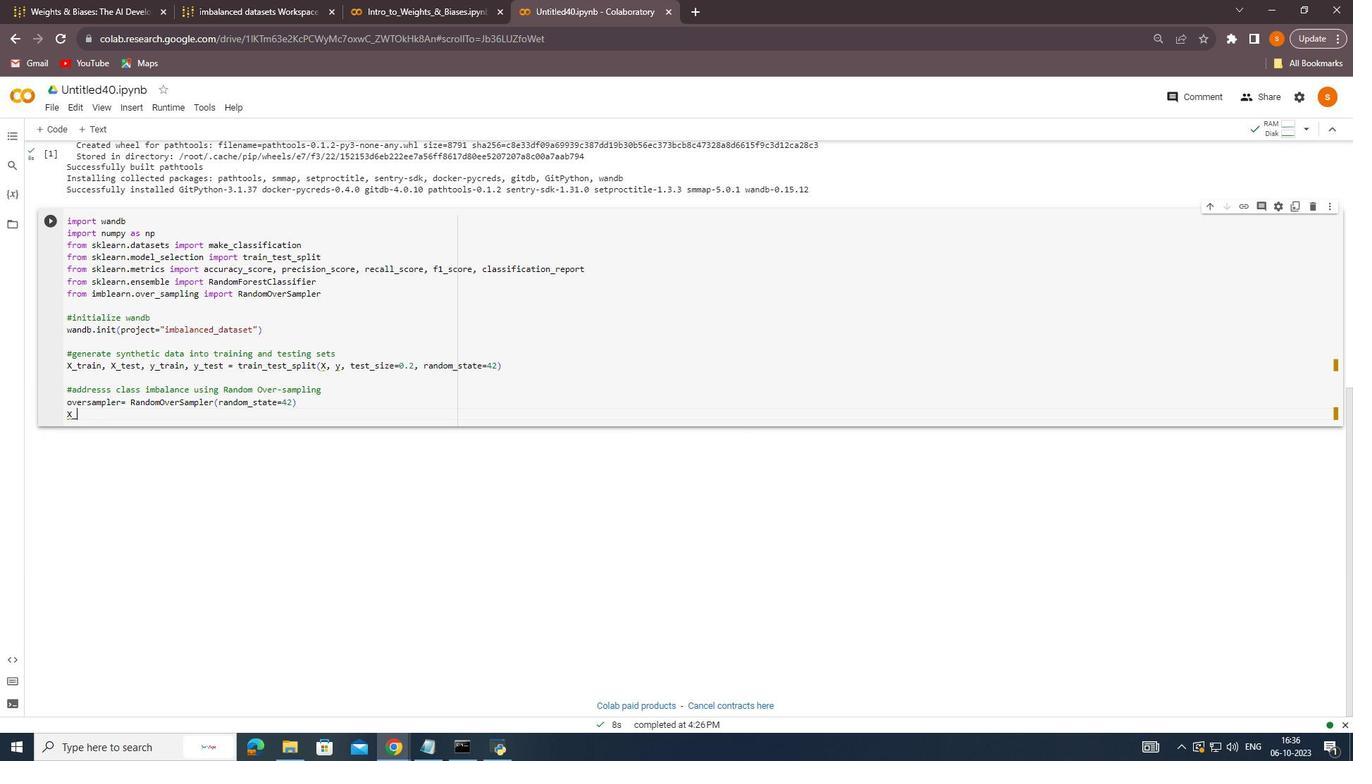 
Action: Key pressed train<Key.shift_r>_resemble<Key.backspace><Key.backspace><Key.backspace><Key.backspace><Key.backspace>ampled,<Key.space>y<Key.shift_r>_train<Key.shift_r>_resampled<Key.space>=<Key.space>oversampler.fit<Key.shift_r>_resample<Key.shift_r>(<Key.shift>X<Key.shift_r>_train,<Key.space>y<Key.shift_r>_
Screenshot: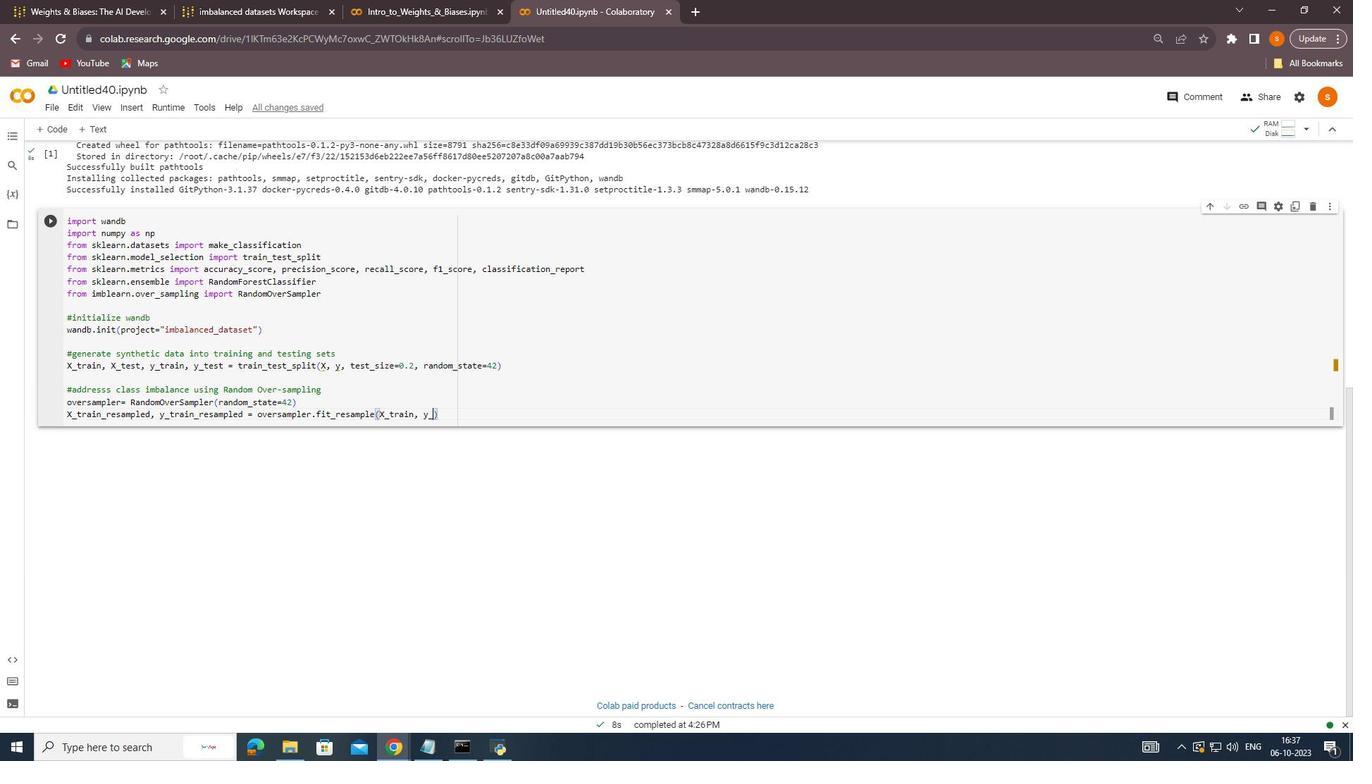 
Action: Mouse moved to (149, 344)
Screenshot: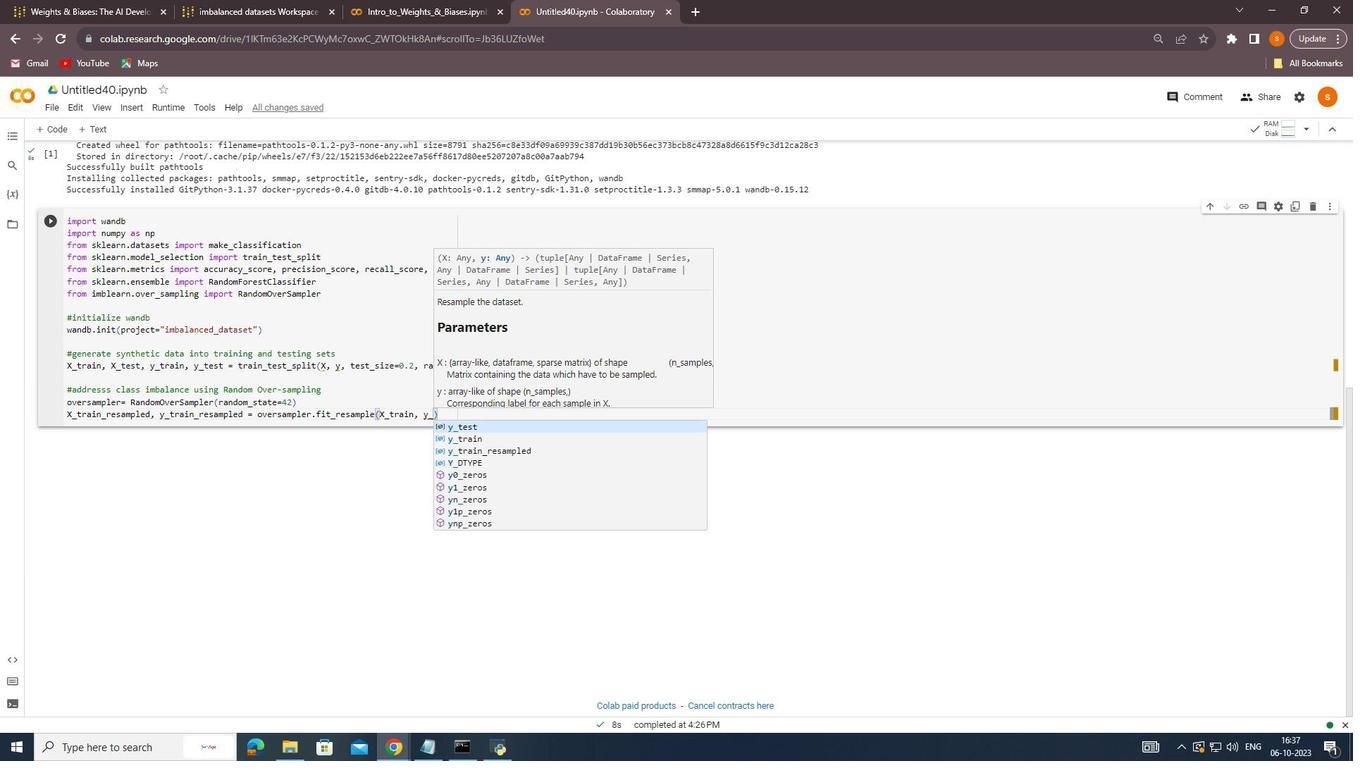 
Action: Mouse pressed left at (149, 344)
Screenshot: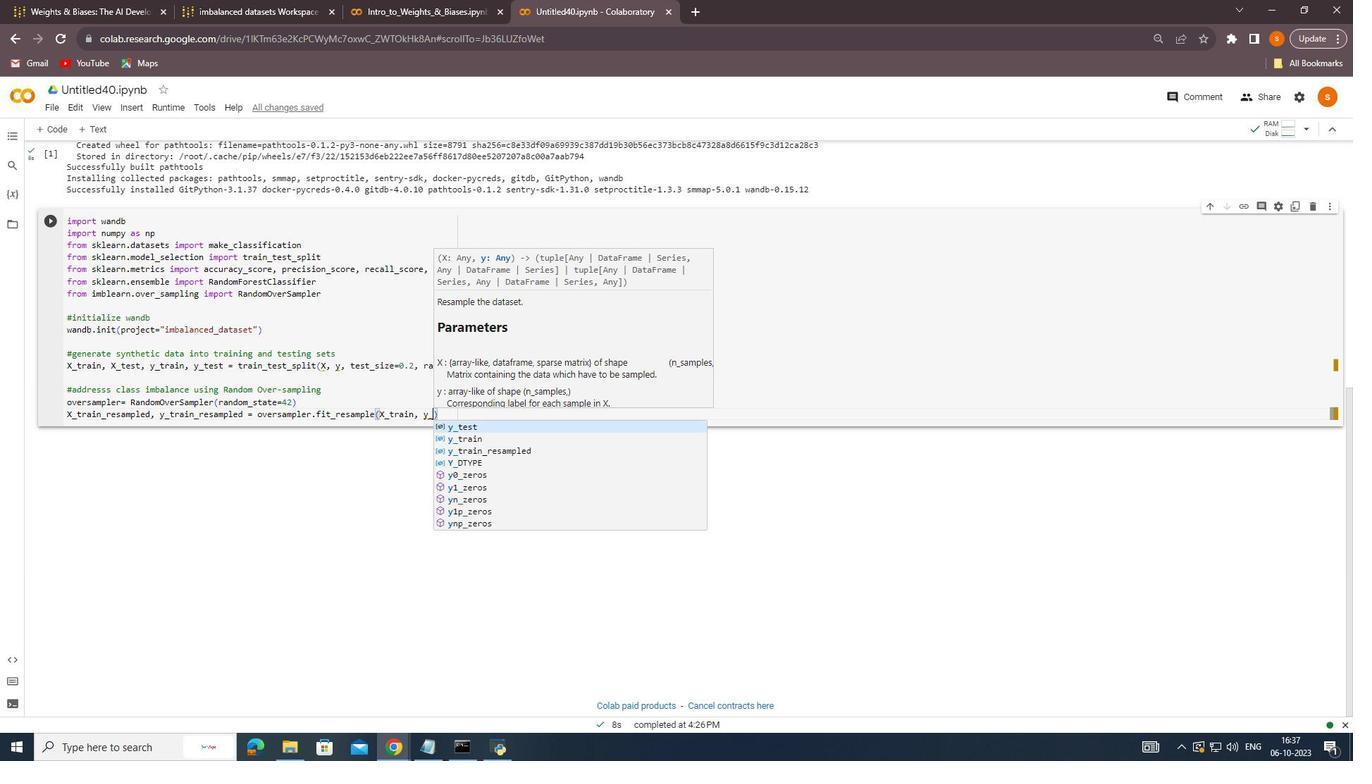 
Action: Mouse moved to (152, 345)
Screenshot: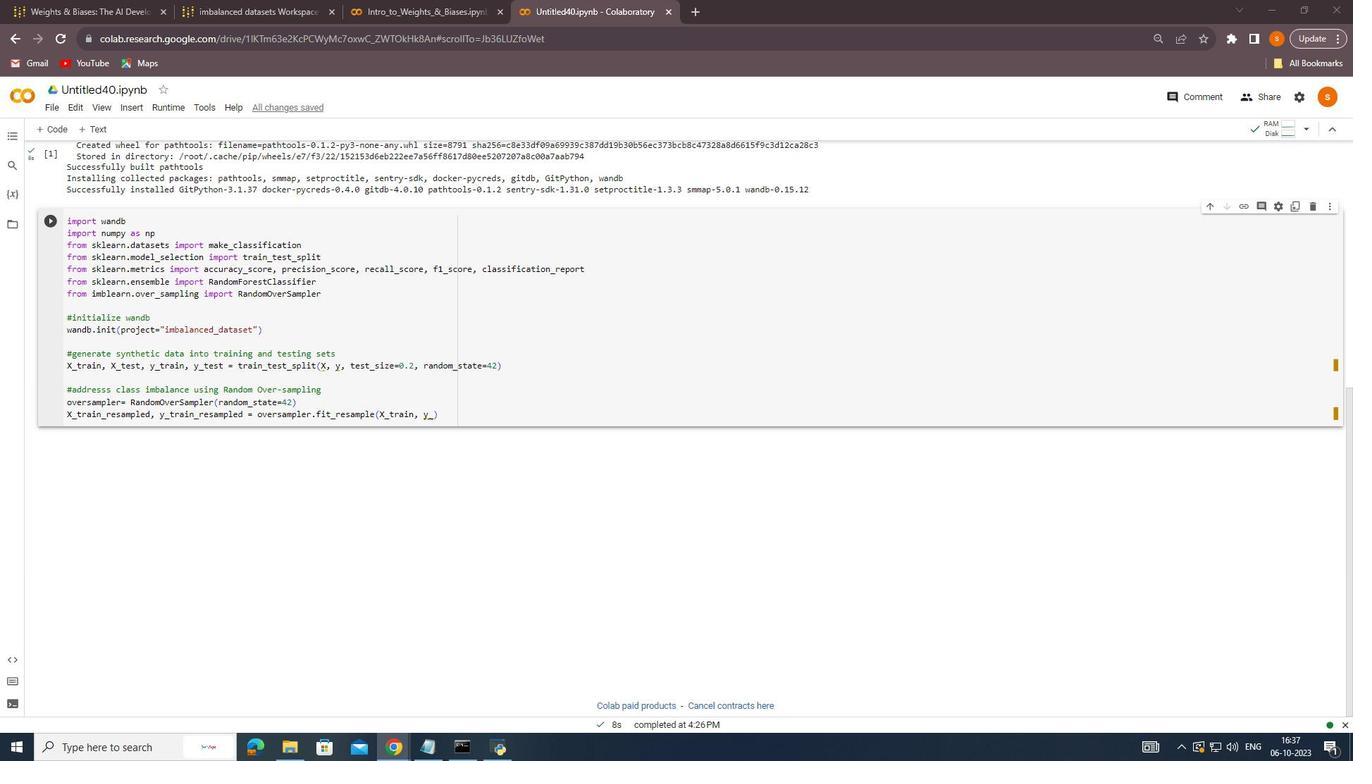 
Action: Mouse pressed left at (152, 345)
Screenshot: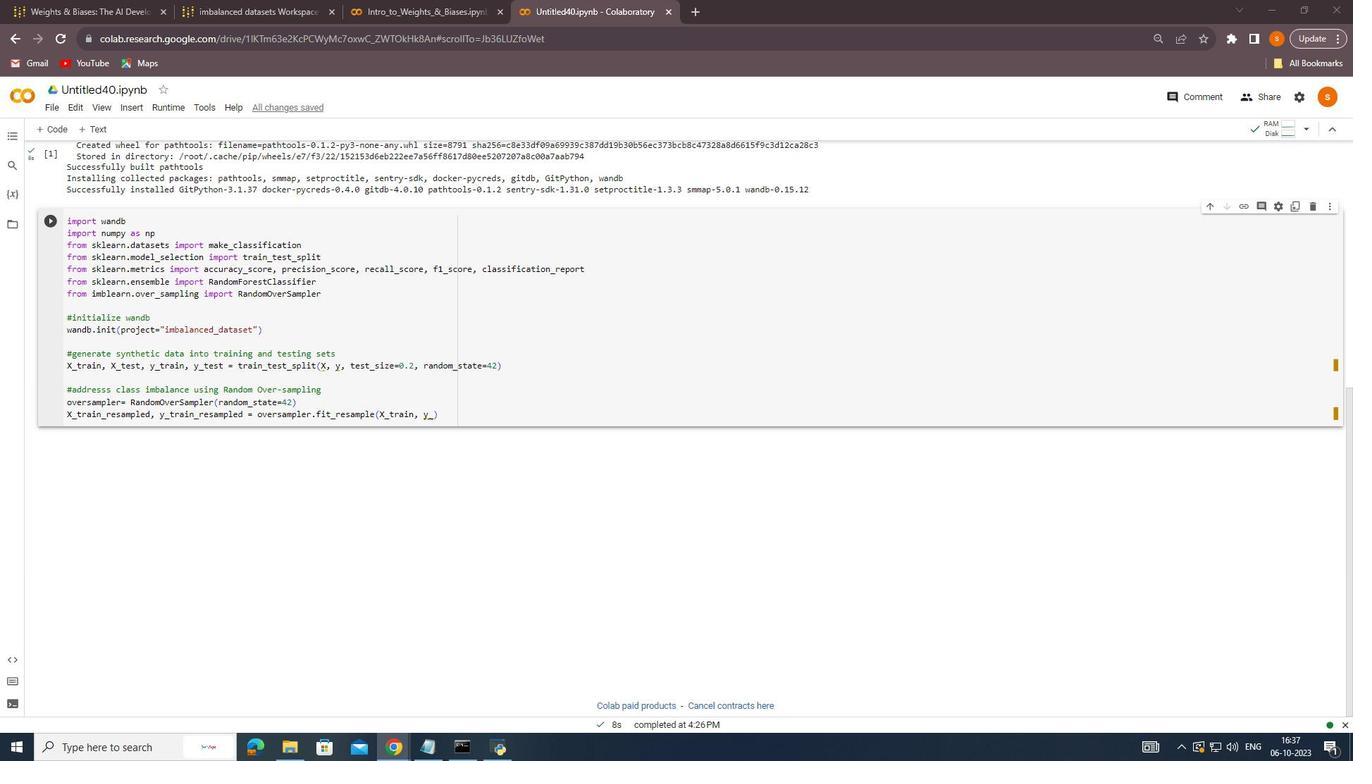 
Action: Mouse moved to (163, 351)
Screenshot: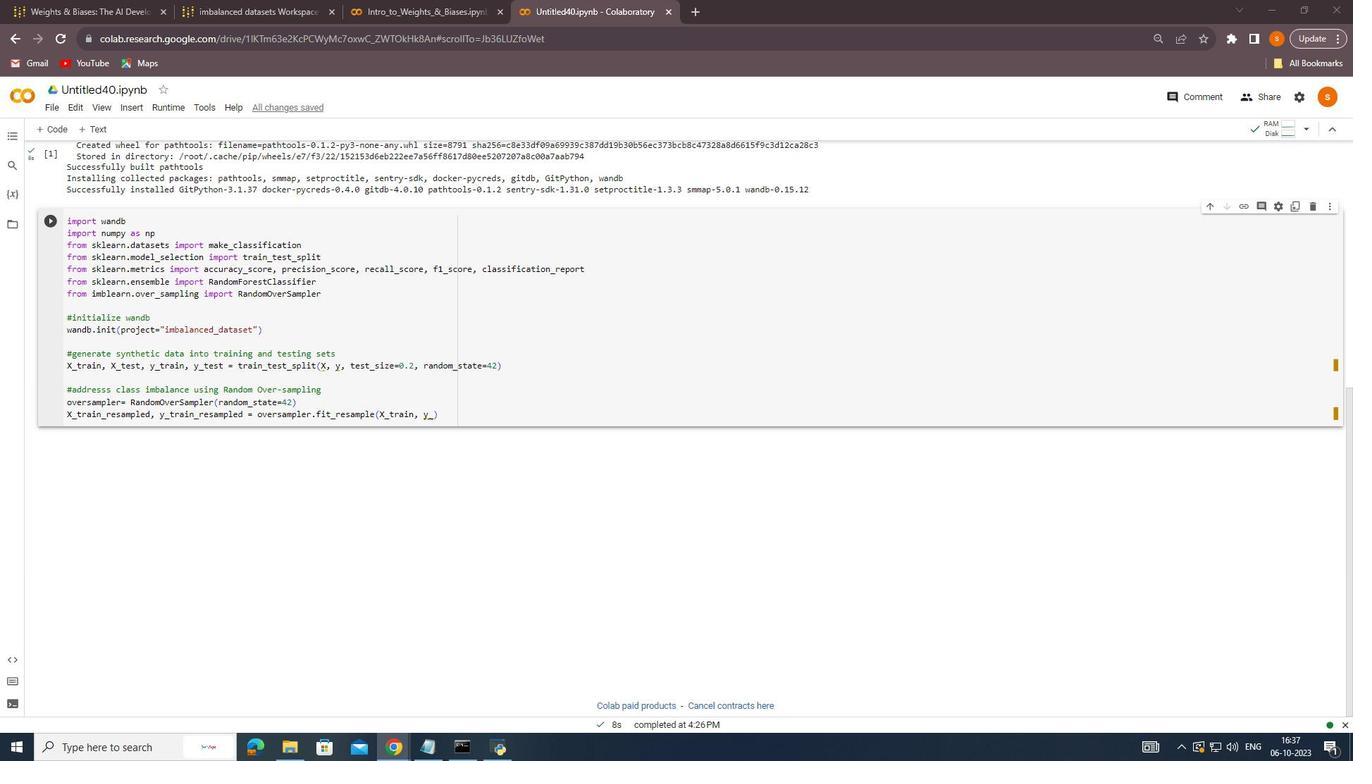 
Action: Mouse pressed left at (163, 351)
Screenshot: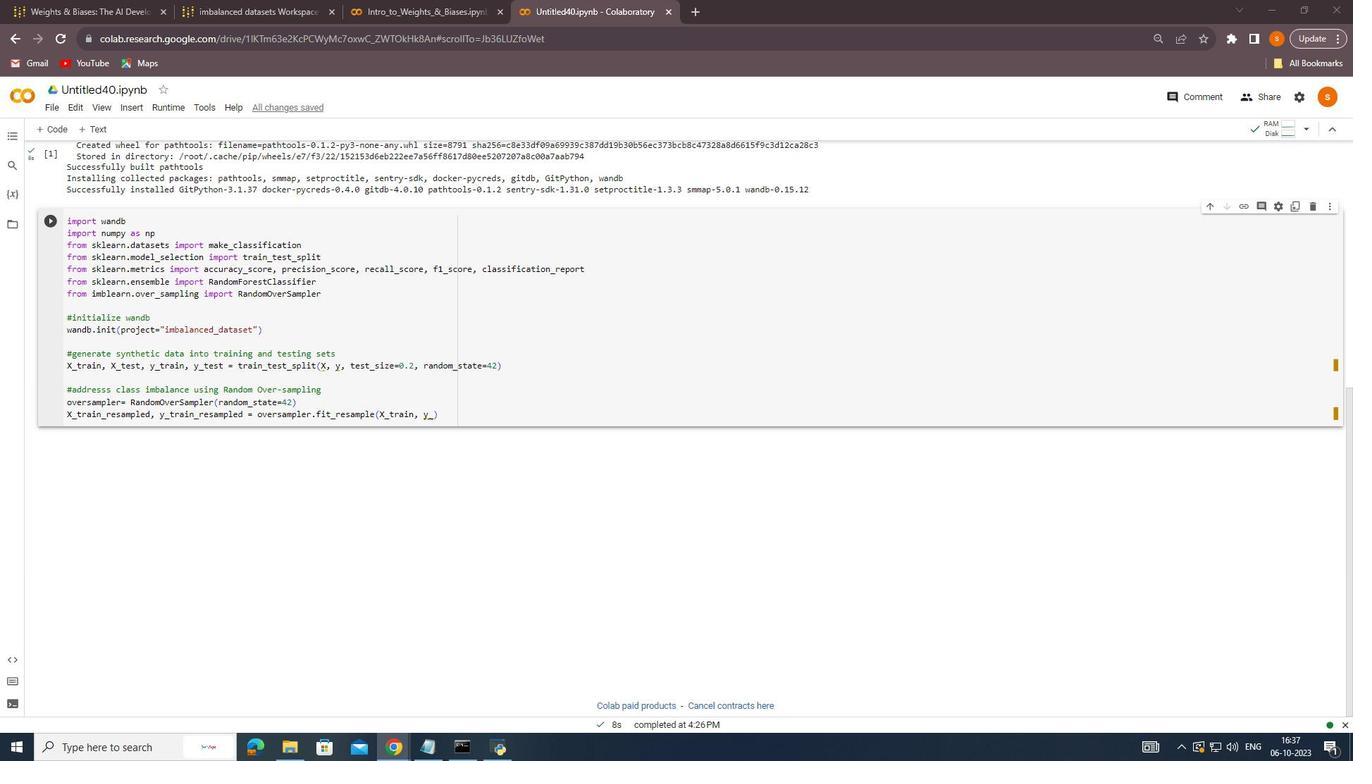 
Action: Mouse moved to (159, 351)
Screenshot: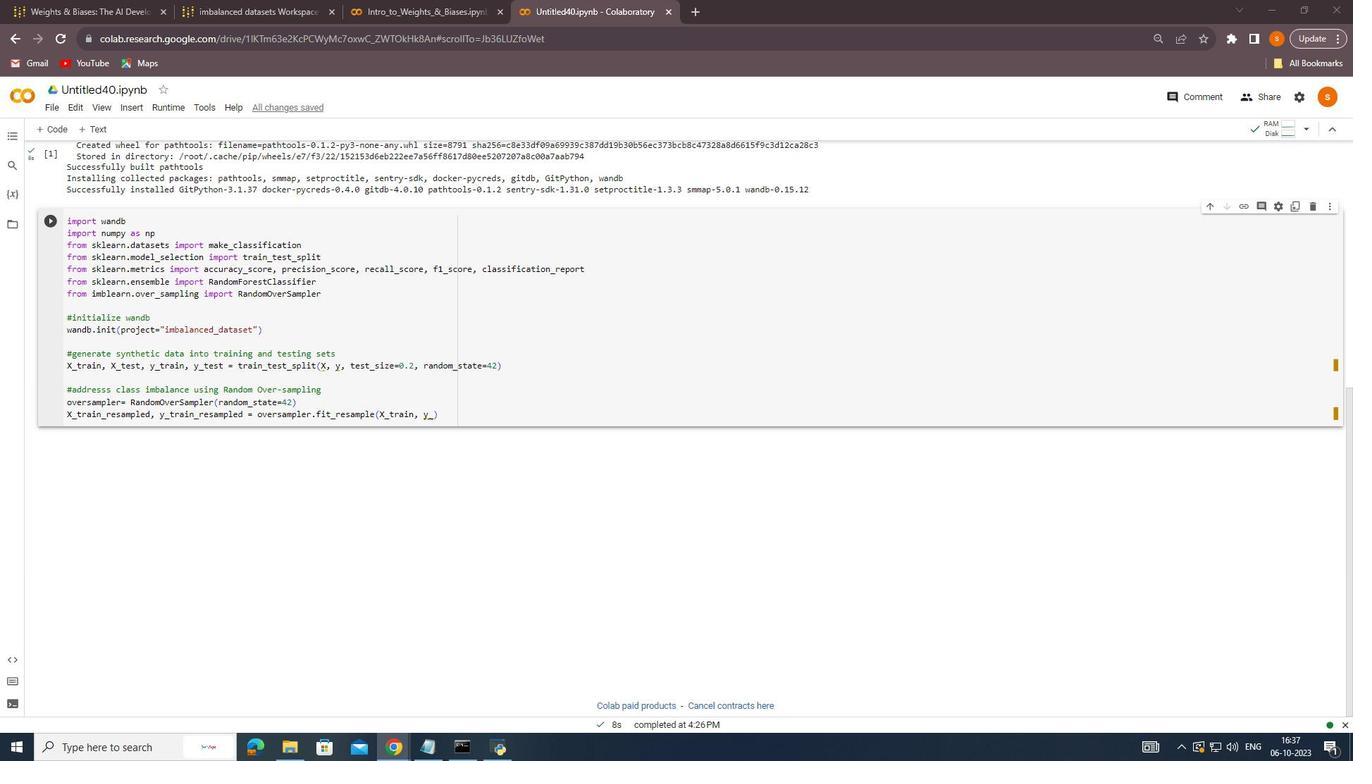 
Action: Mouse pressed left at (159, 351)
Screenshot: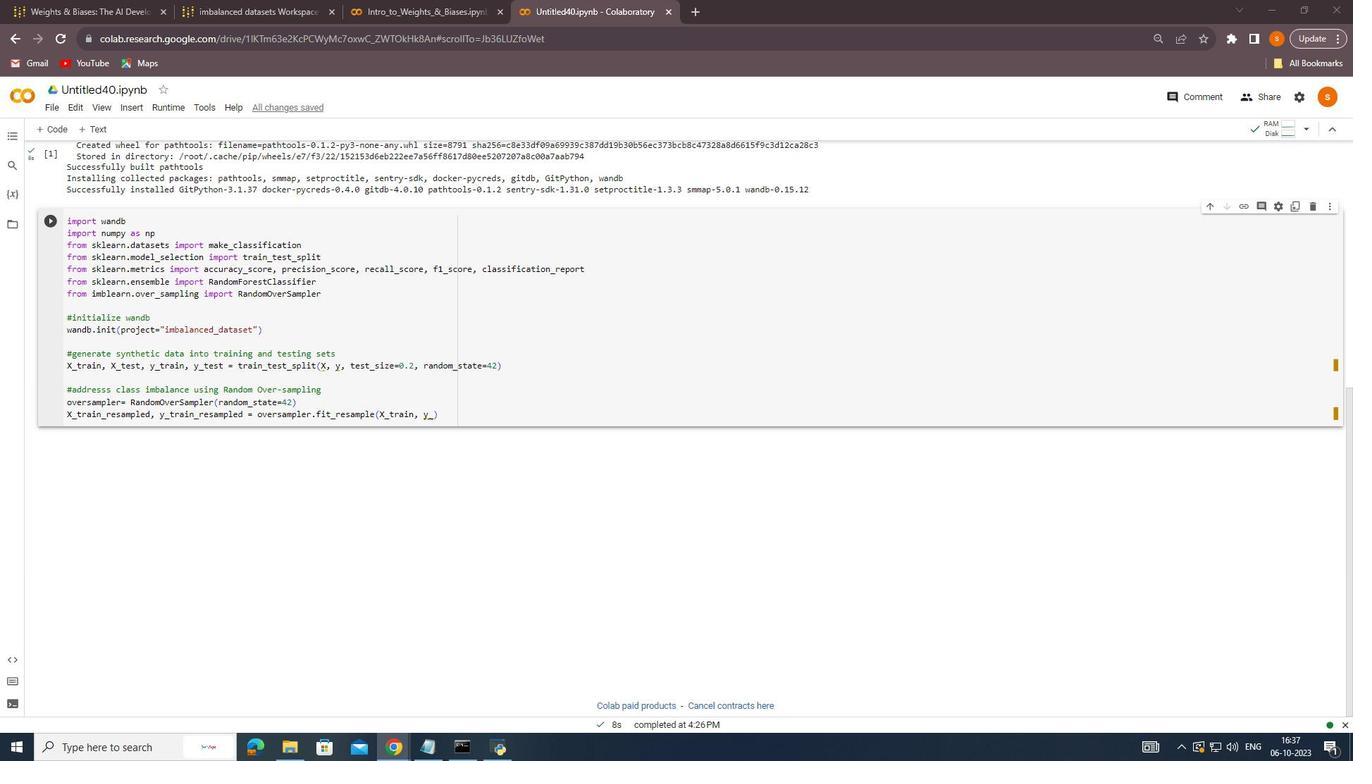 
Action: Mouse moved to (200, 358)
Screenshot: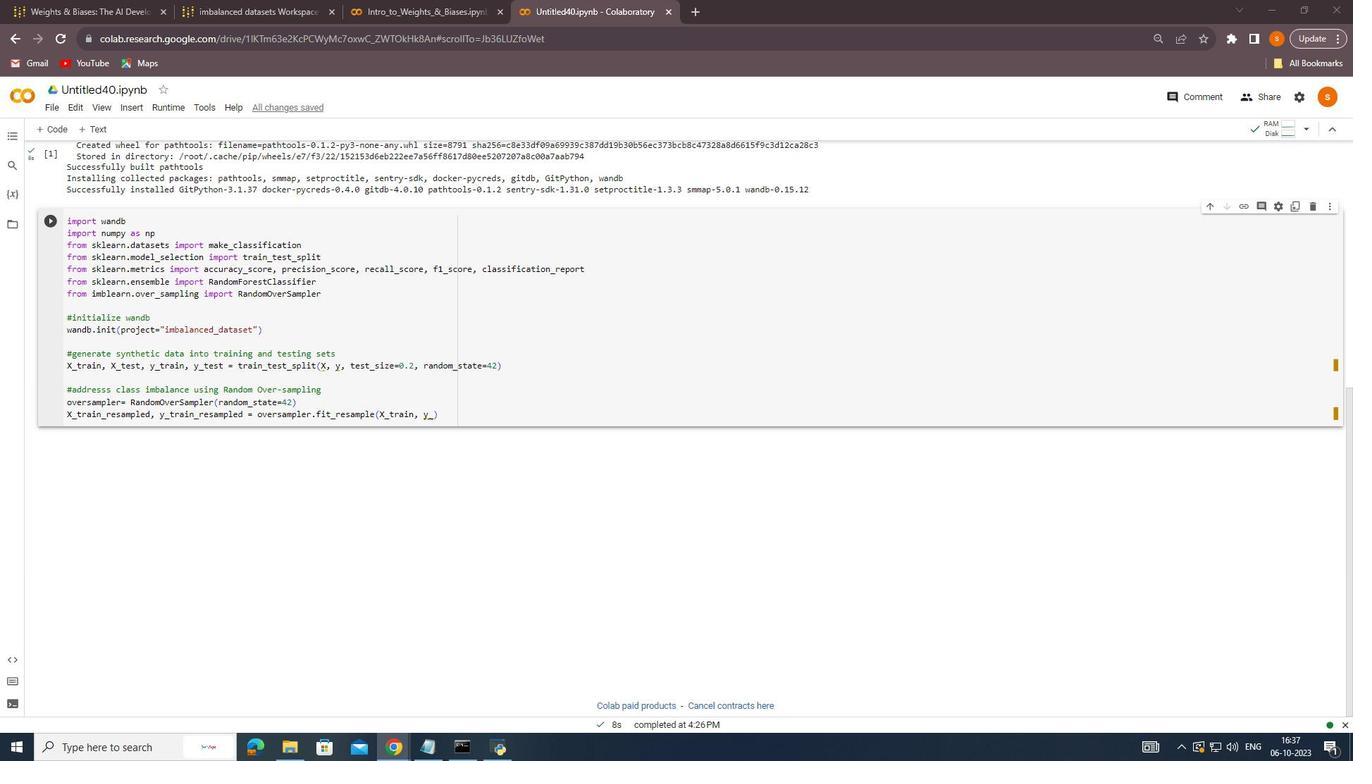 
Action: Mouse pressed left at (200, 358)
Screenshot: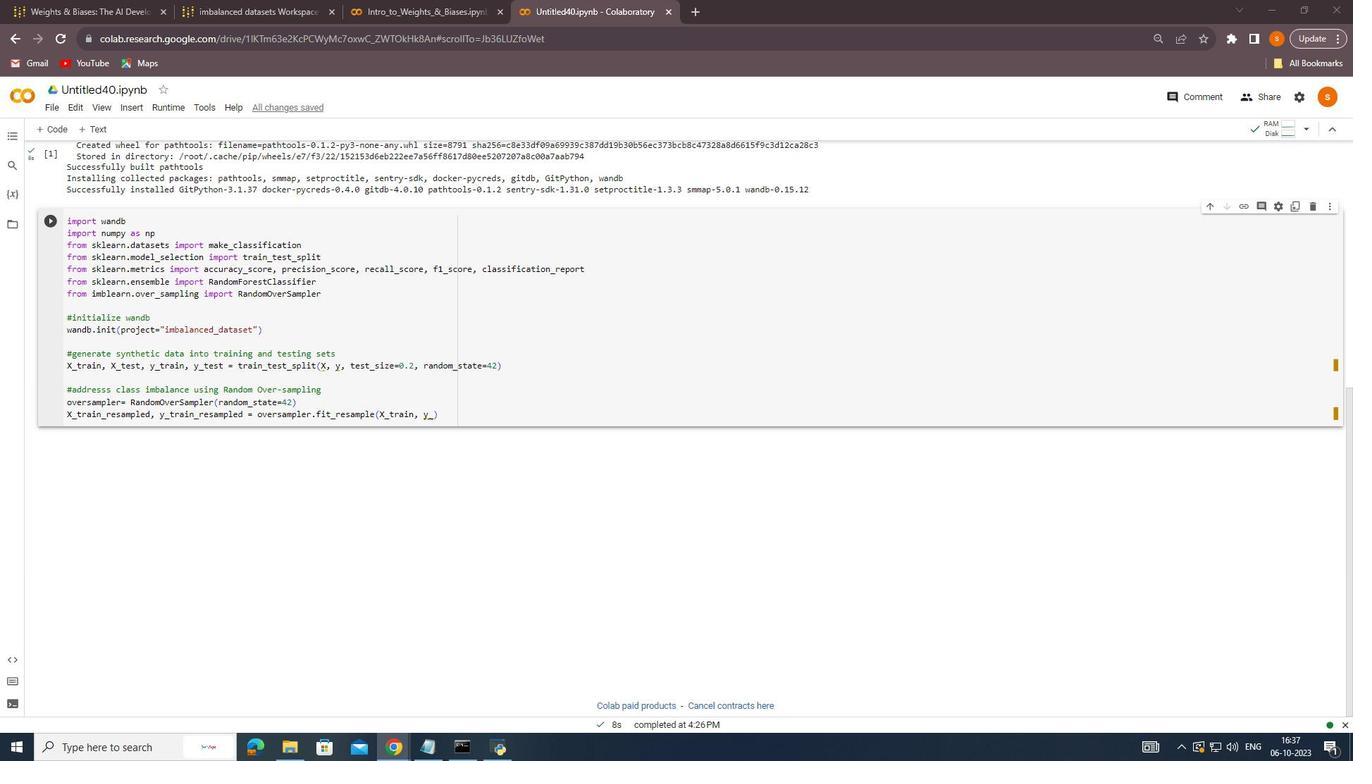 
Action: Mouse moved to (515, 389)
Screenshot: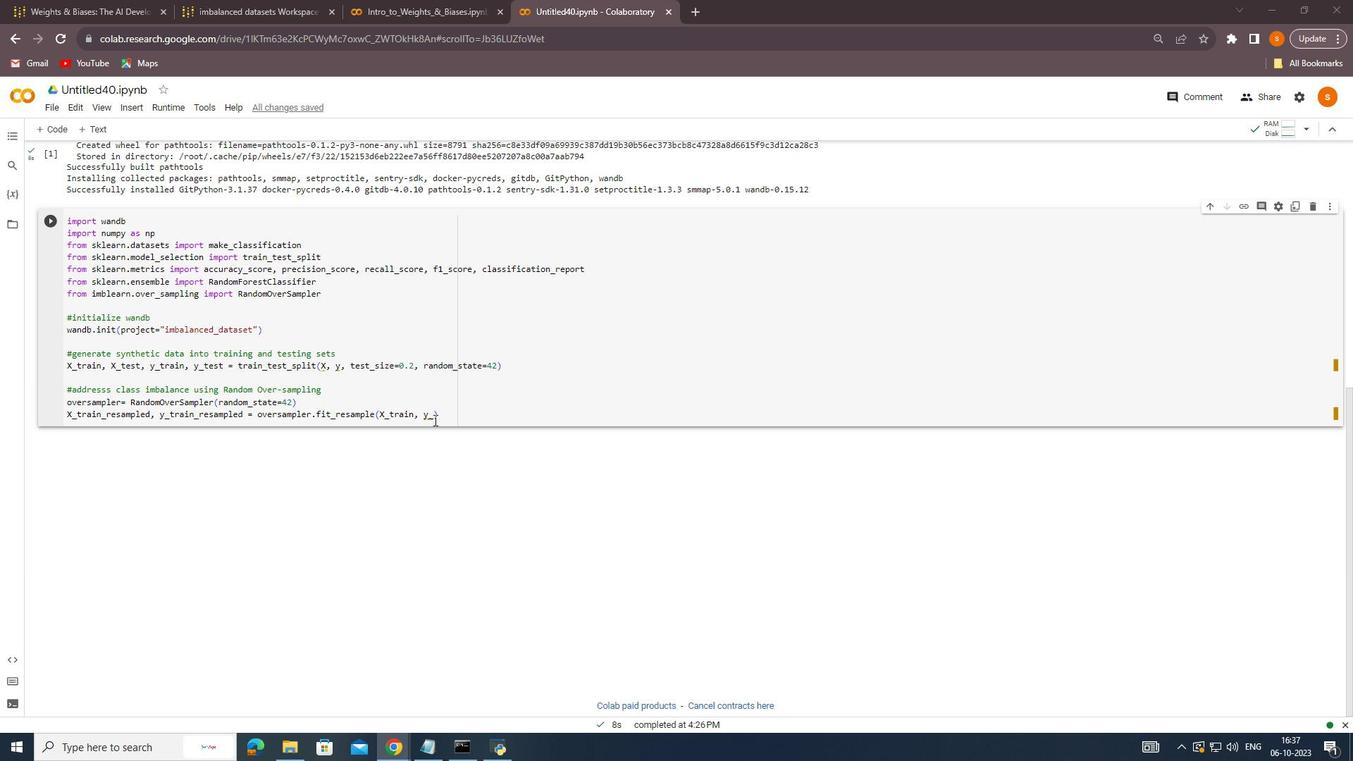 
Action: Mouse pressed left at (515, 389)
Screenshot: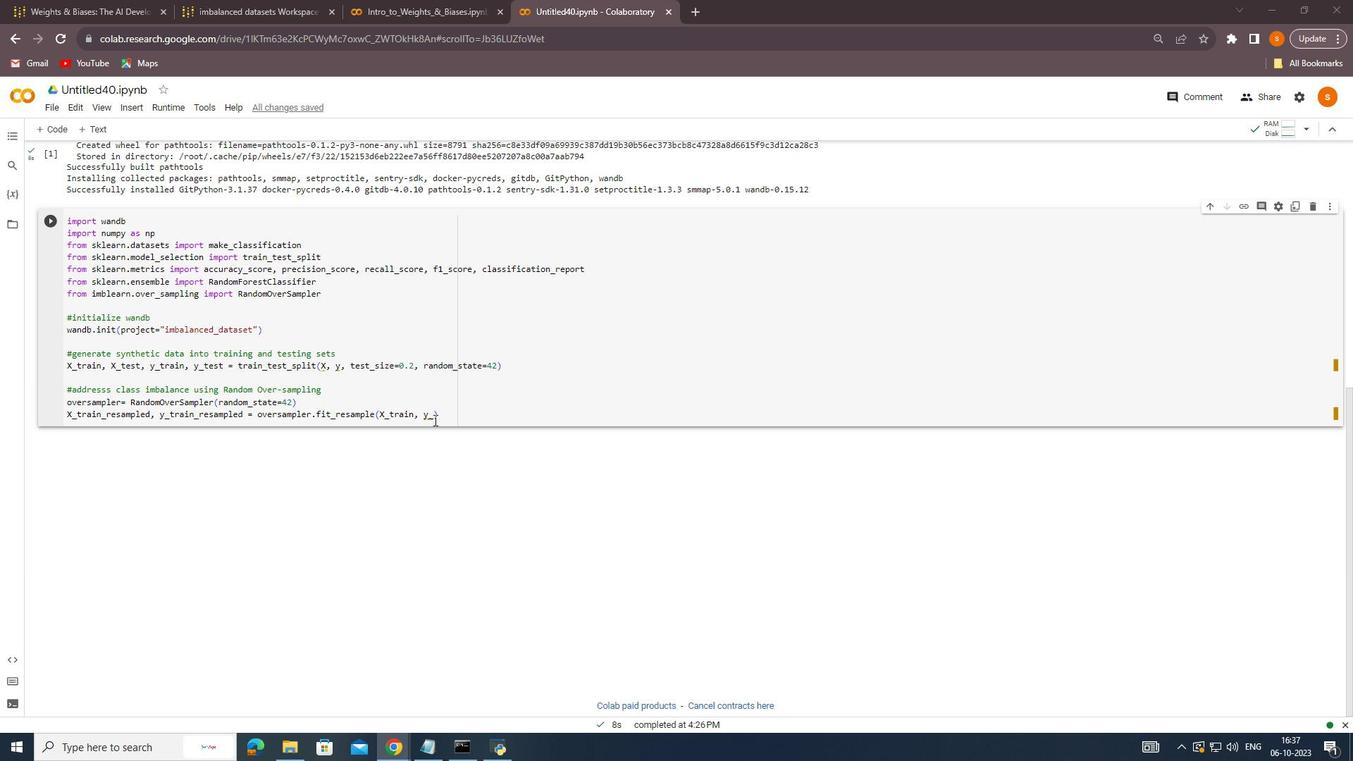 
Action: Mouse moved to (518, 391)
Screenshot: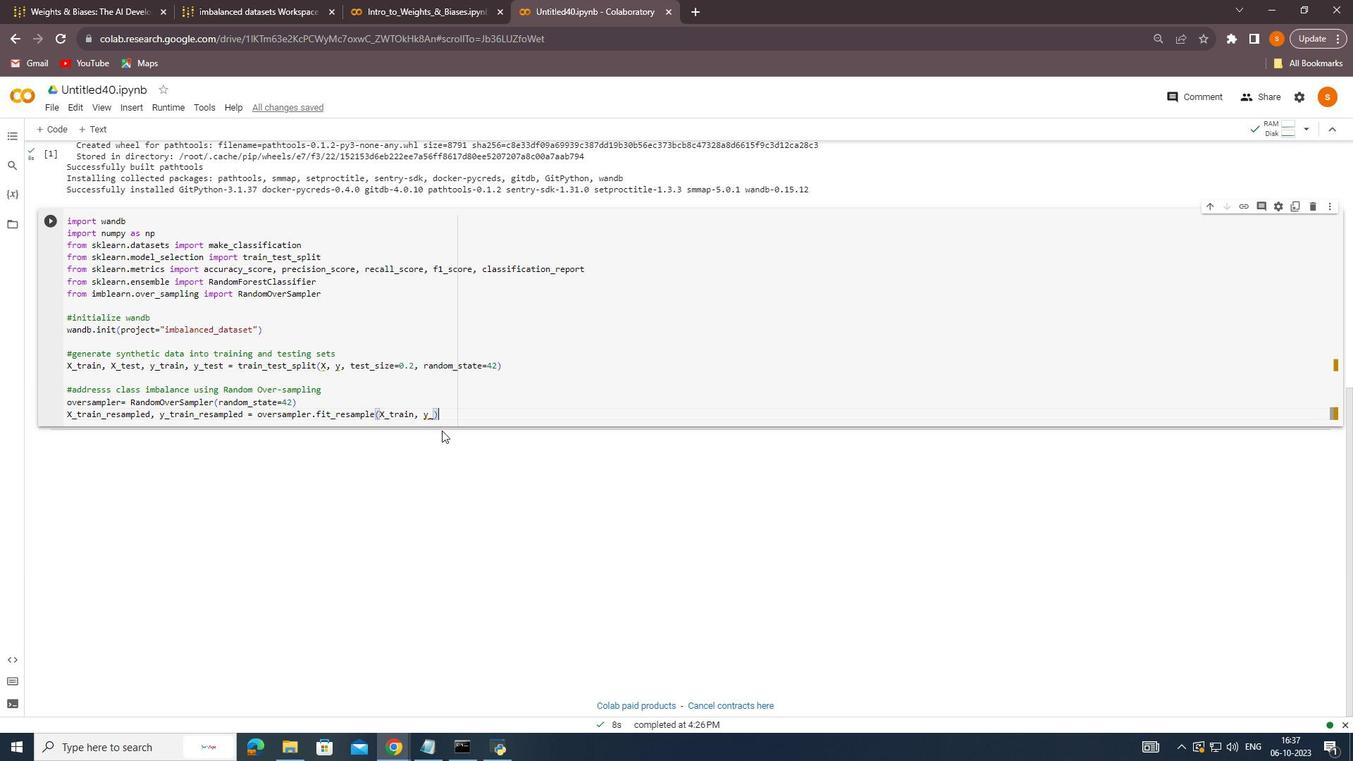 
Action: Key pressed <Key.left>train<Key.right><Key.enter><Key.enter><Key.shift>#train<Key.space>a<Key.space>random<Key.space>forest<Key.space>classifier<Key.enter>
Screenshot: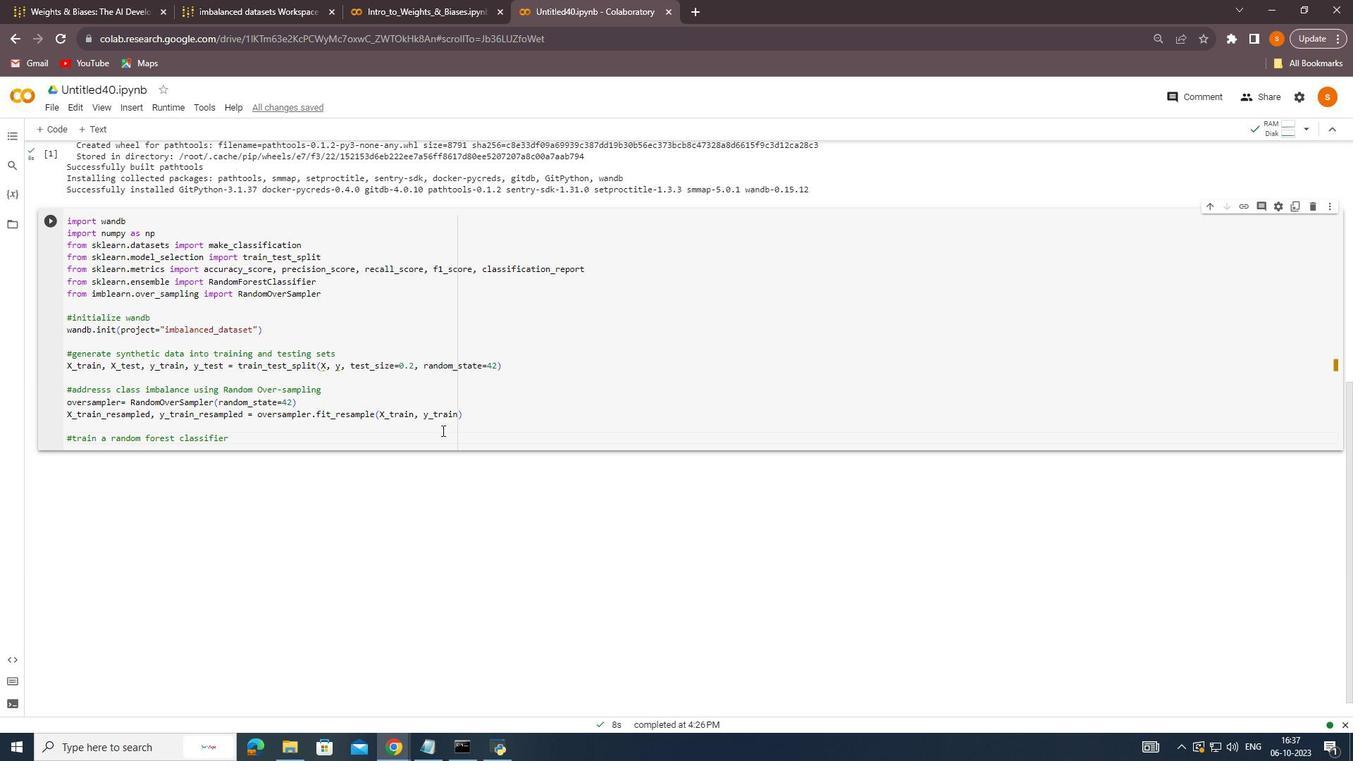 
Action: Mouse moved to (164, 342)
Screenshot: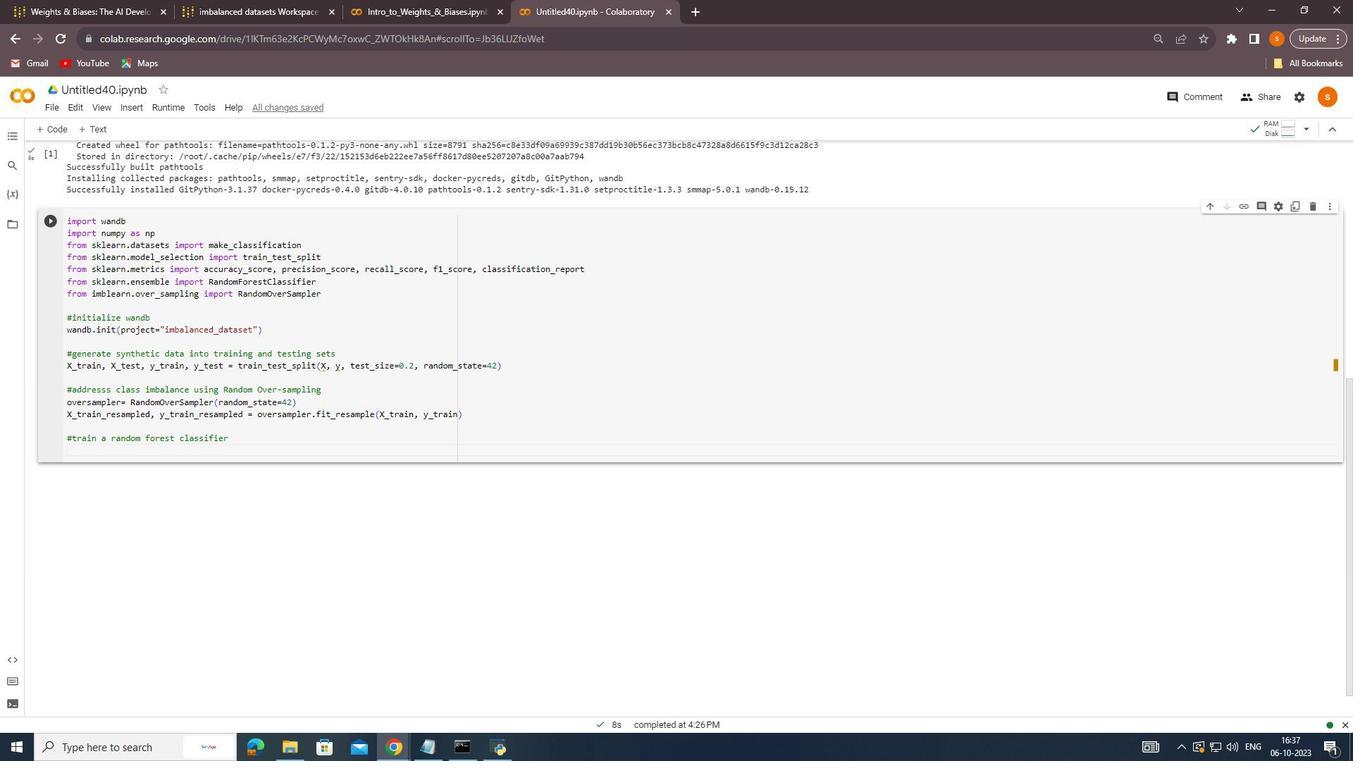 
Action: Mouse scrolled (164, 342) with delta (0, 0)
Screenshot: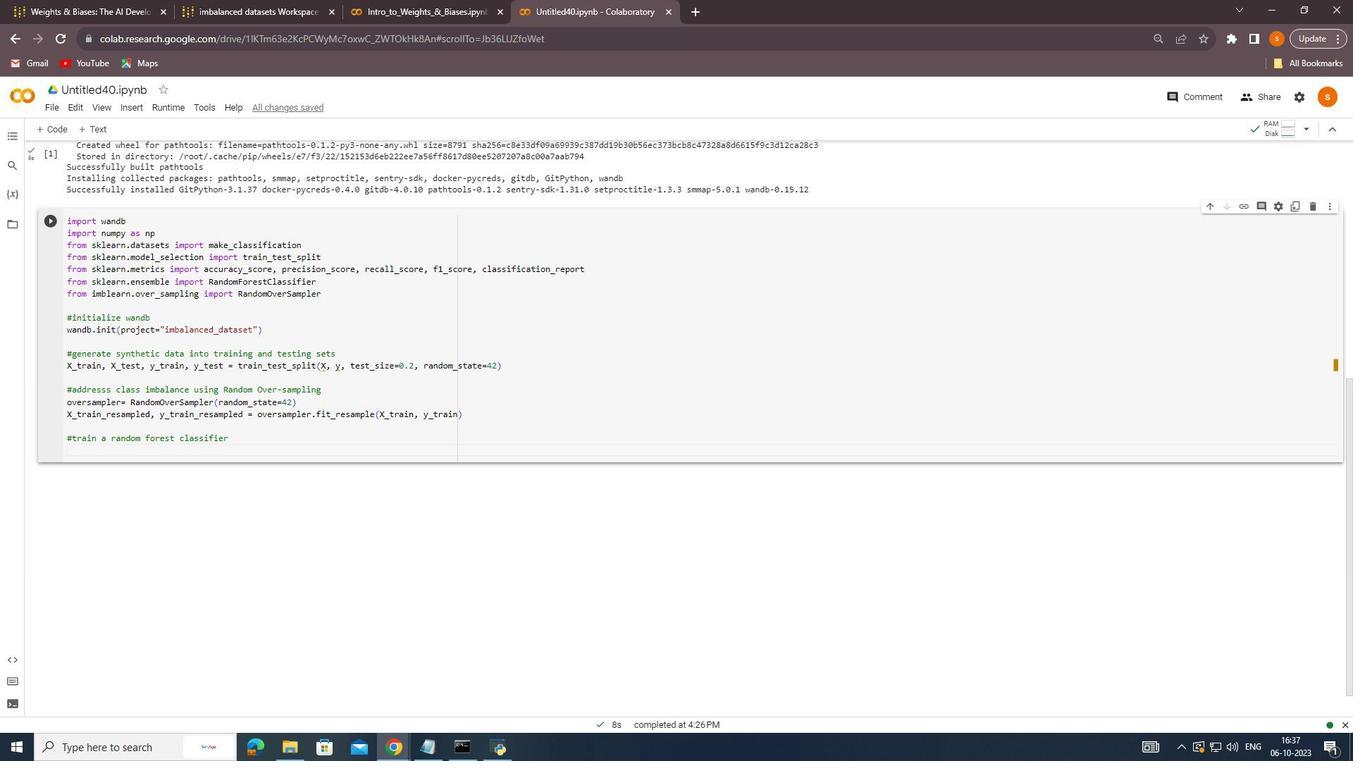 
Action: Mouse scrolled (164, 342) with delta (0, 0)
Screenshot: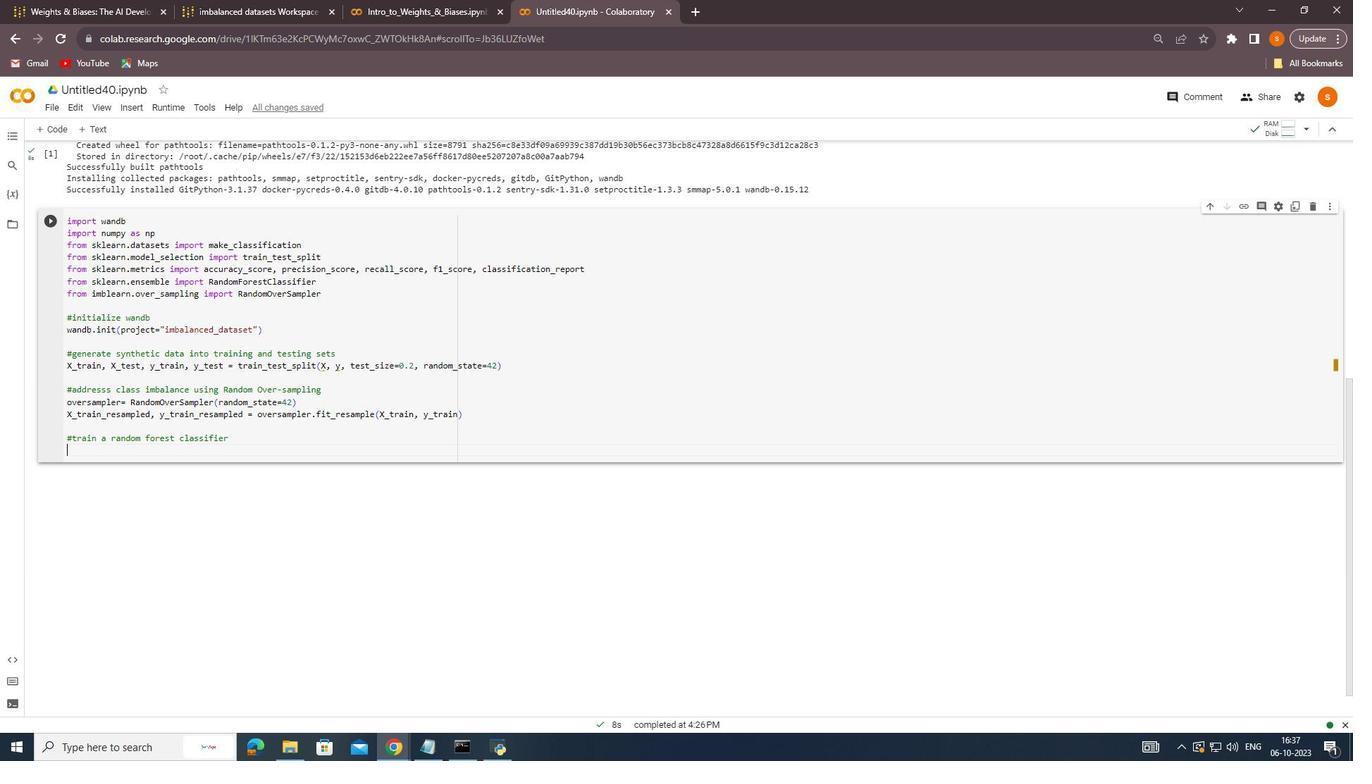 
Action: Mouse moved to (500, 389)
Screenshot: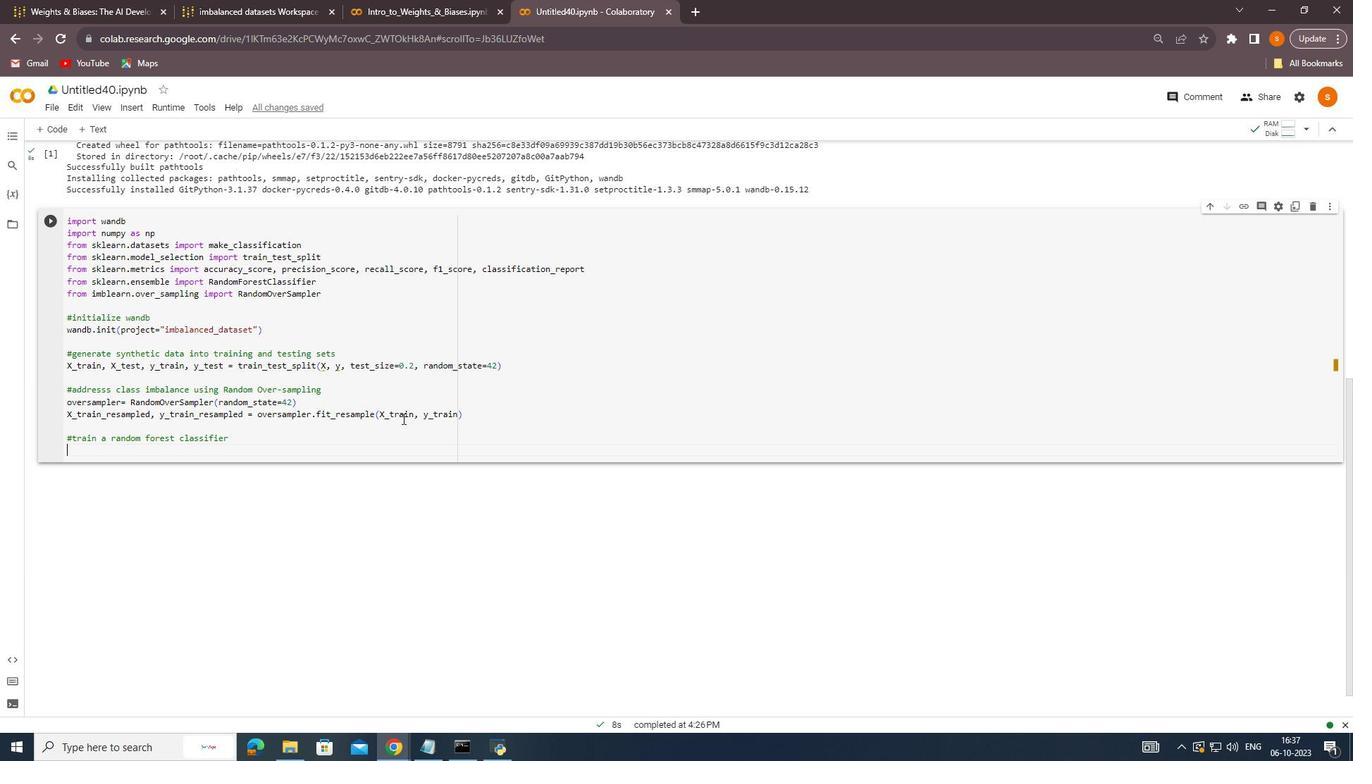 
Action: Key pressed model=<Key.space><Key.shift>Random<Key.shift>Forest<Key.shift>Classifier<Key.enter><Key.shift_r>(random<Key.shift_r>_state=42<Key.right><Key.enter>model.
Screenshot: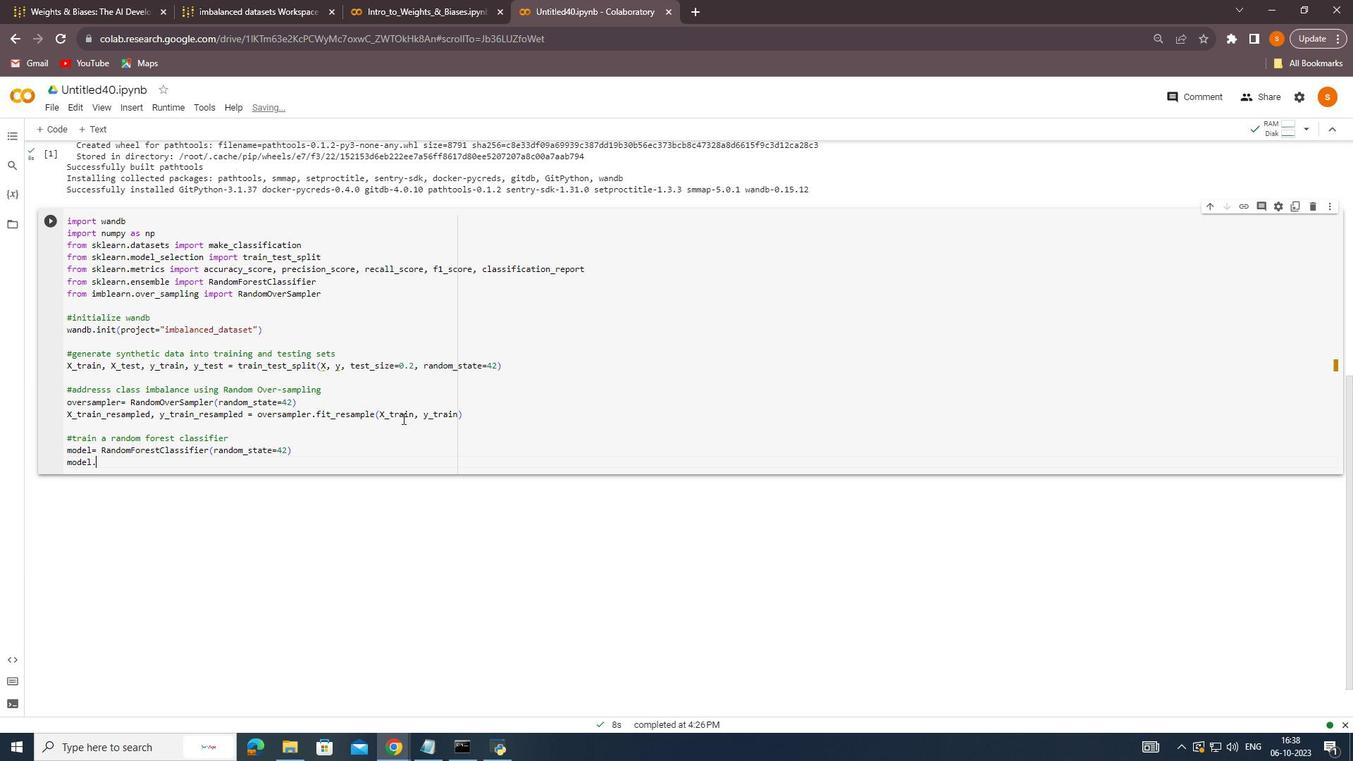 
Action: Mouse moved to (492, 388)
Screenshot: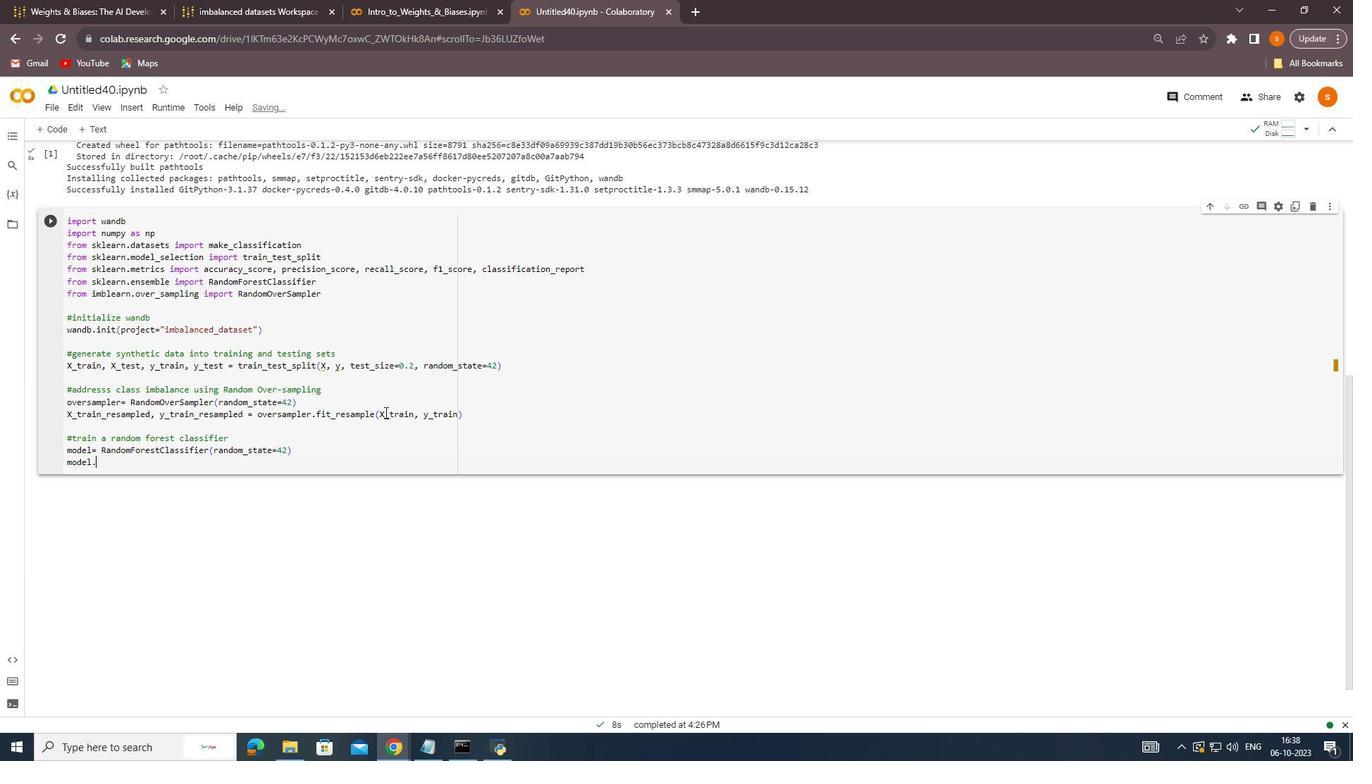 
Action: Key pressed fit<Key.shift_r>(<Key.shift>X<Key.shift_r>_train<Key.shift_r>_resampled<Key.enter>,<Key.space>y<Key.shift_r>_train<Key.shift_r>_resampled<Key.enter><Key.right><Key.enter>y<Key.shift_r>_pred<Key.space>=<Key.space>model.
Screenshot: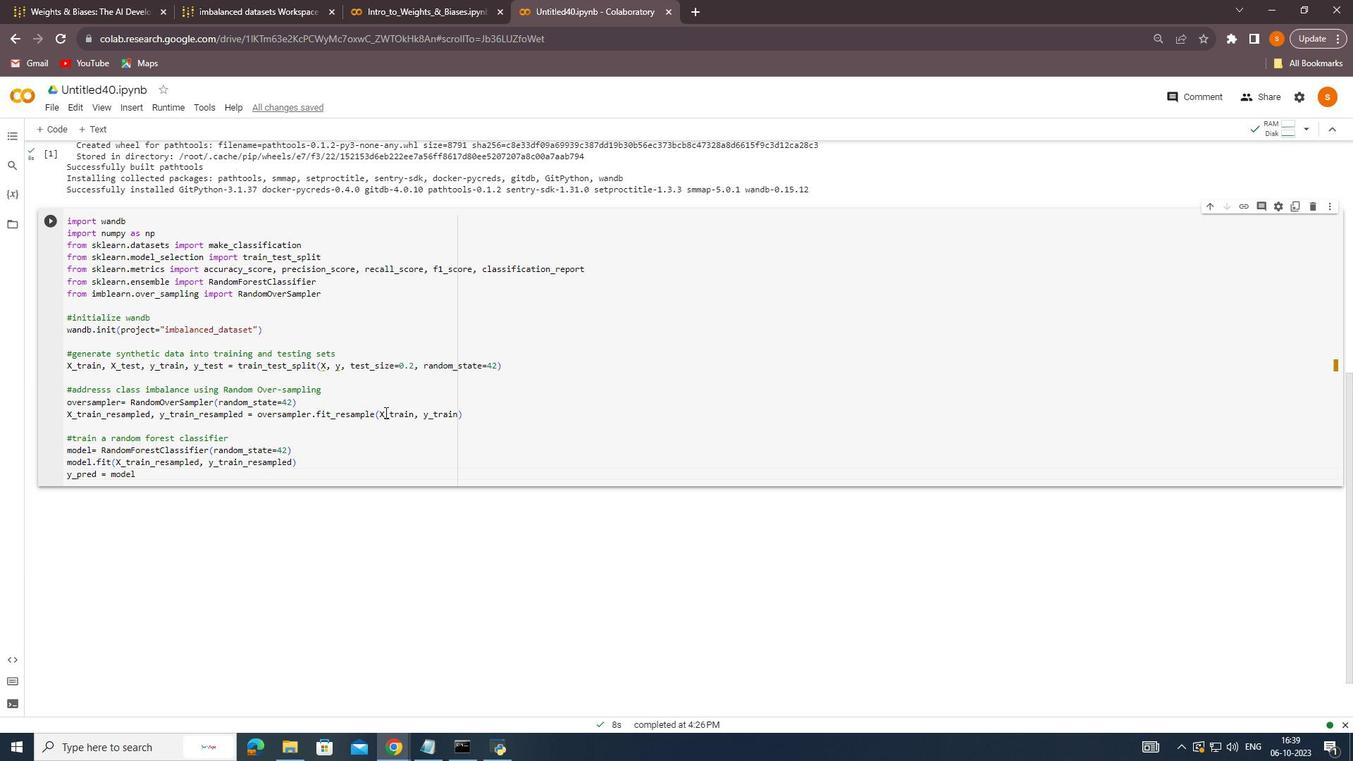 
Action: Mouse moved to (491, 388)
Screenshot: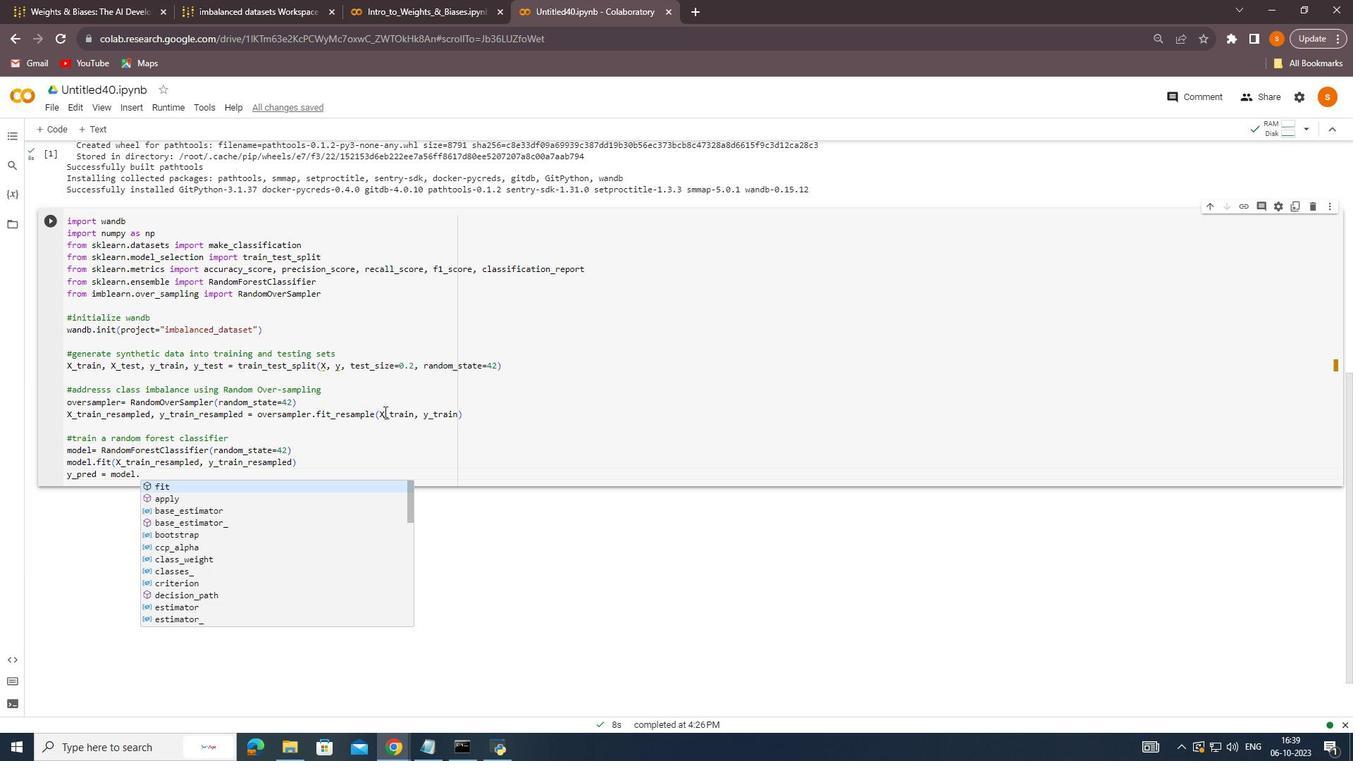 
Action: Key pressed predict<Key.shift_r>(<Key.shift>X<Key.shift_r>_test<Key.right><Key.enter><Key.shift_r>)<Key.enter><Key.enter><Key.shift>#calculate<Key.space>metrics<Key.enter>accuracy<Key.space>=<Key.space>accuracy<Key.shift_r>_score<Key.shift_r>(y<Key.shift_r>_test,<Key.space><Key.shift_r>y<Key.shift_r>_pred<Key.right><Key.enter>precision<Key.space>=<Key.space>precis<Key.backspace><Key.enter><Key.shift_r>(y<Key.shift_r>_test,<Key.space>y<Key.shift_r>_pred<Key.right><Key.enter>recall<Key.space>=<Key.space>recall<Key.down><Key.enter><Key.shift_r>(y<Key.shift_r>_test,<Key.space>y<Key.shift_r>_pred<Key.right><Key.enter>f1<Key.space>=<Key.space>f1<Key.shift_r>_score<Key.enter><Key.shift_r>(y<Key.shift_r>_test,<Key.space>y<Key.shift_r>_pred<Key.right><Key.enter>
Screenshot: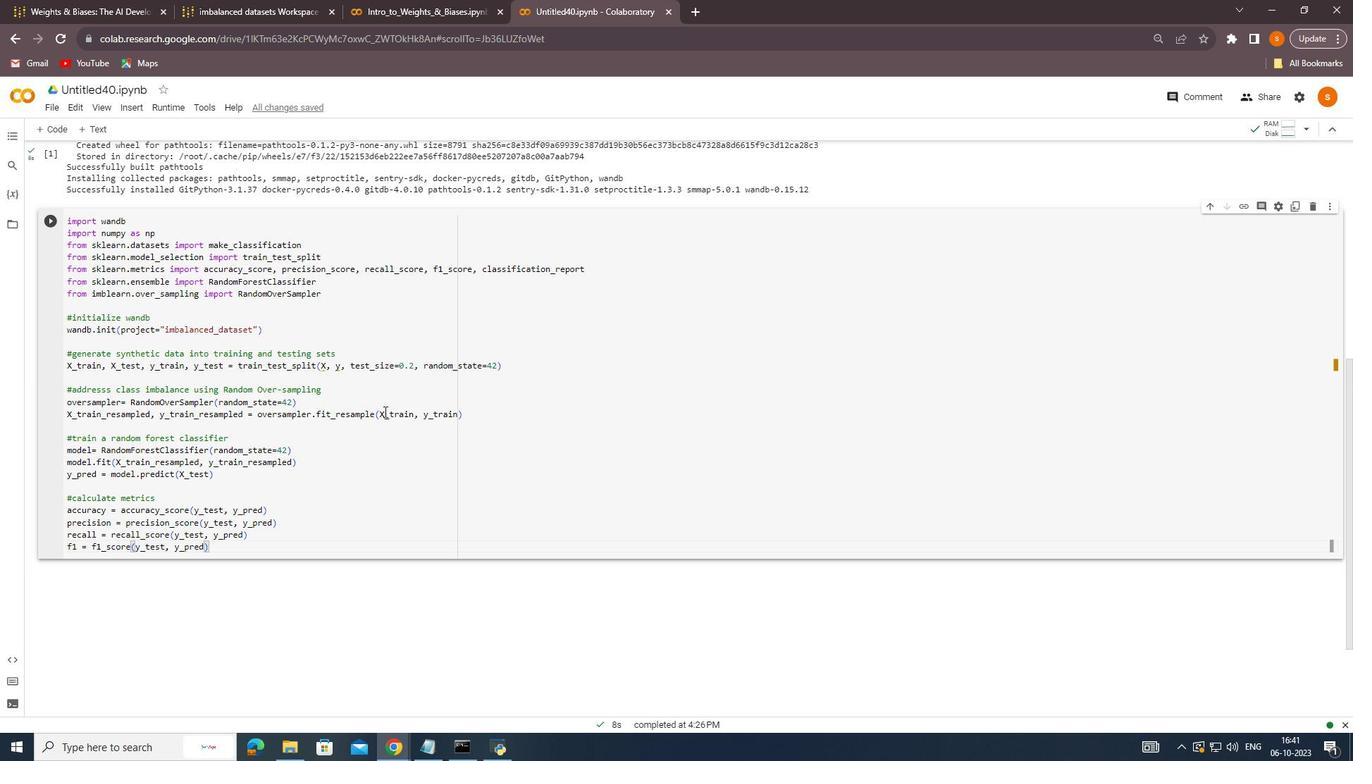 
Action: Mouse moved to (106, 353)
Screenshot: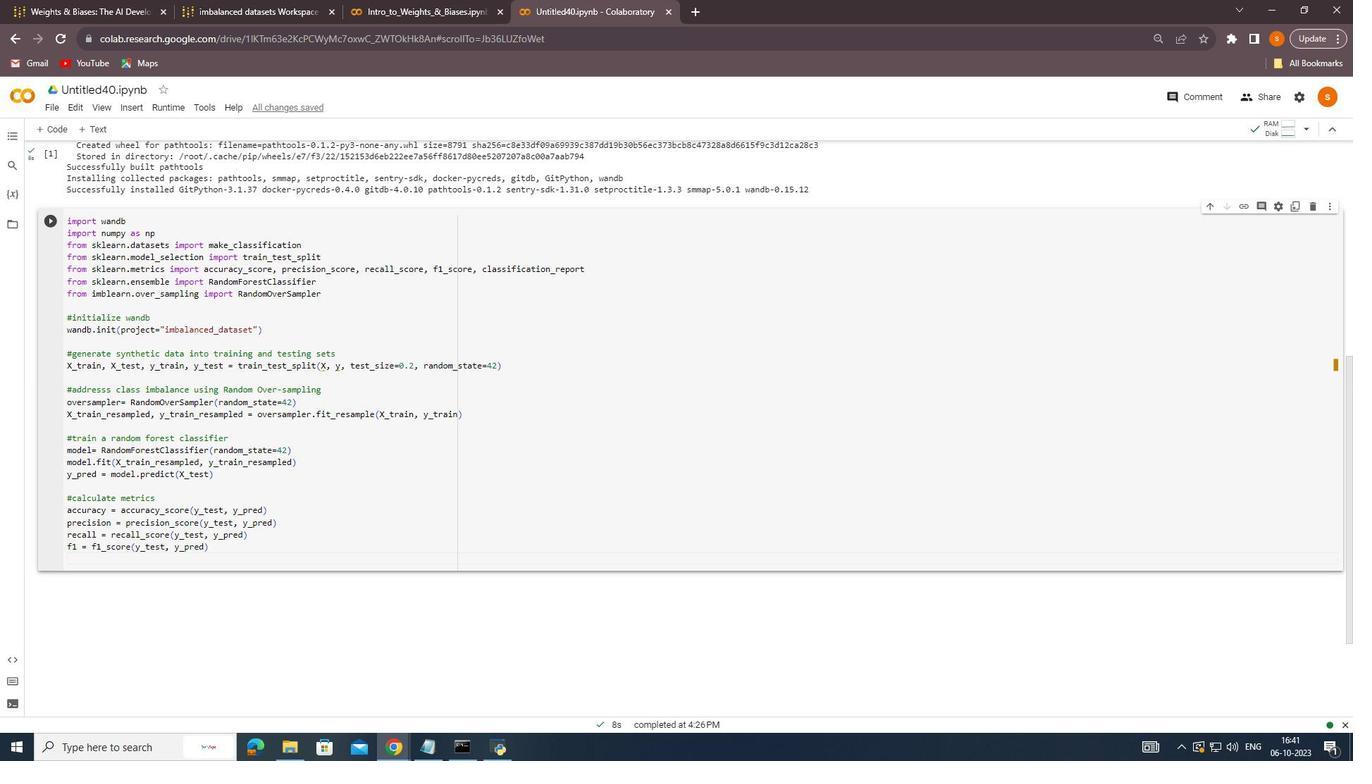 
Action: Mouse scrolled (106, 352) with delta (0, 0)
Screenshot: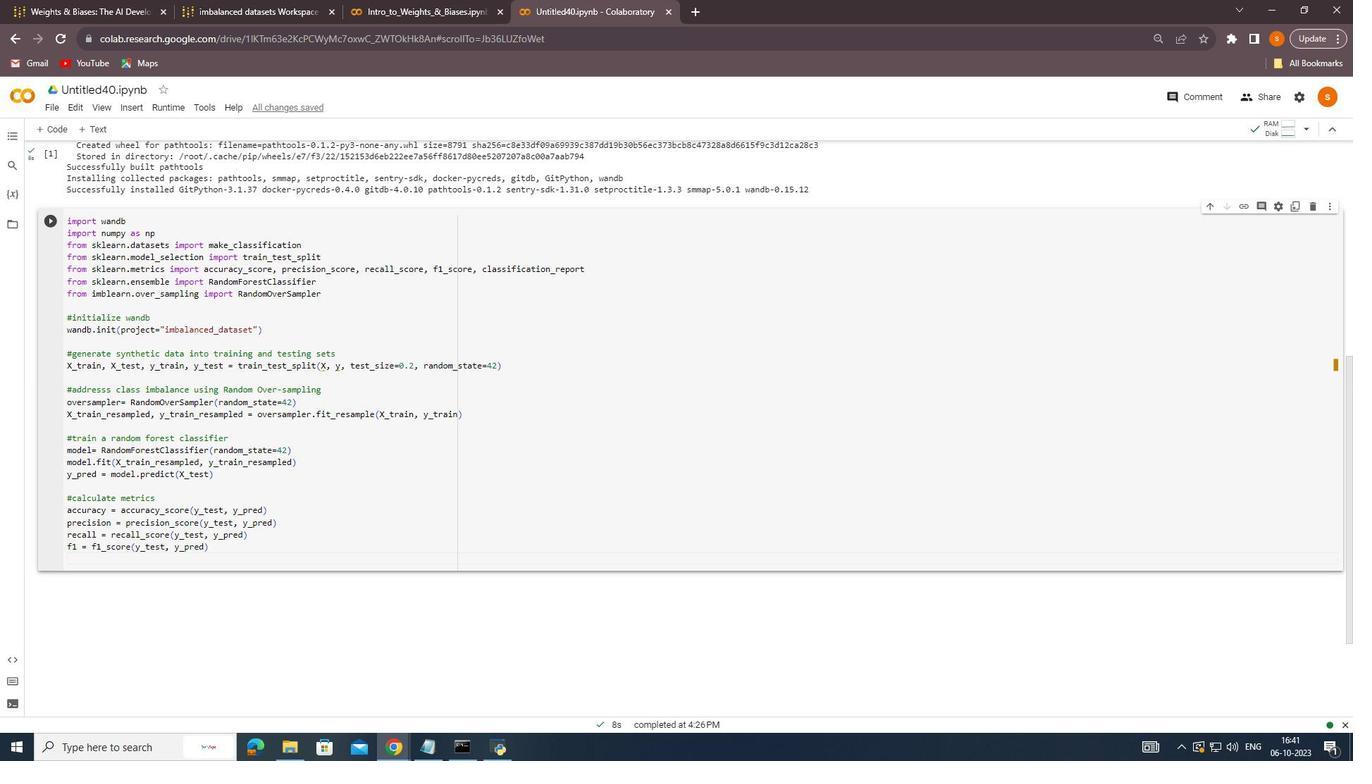 
Action: Mouse moved to (106, 353)
Screenshot: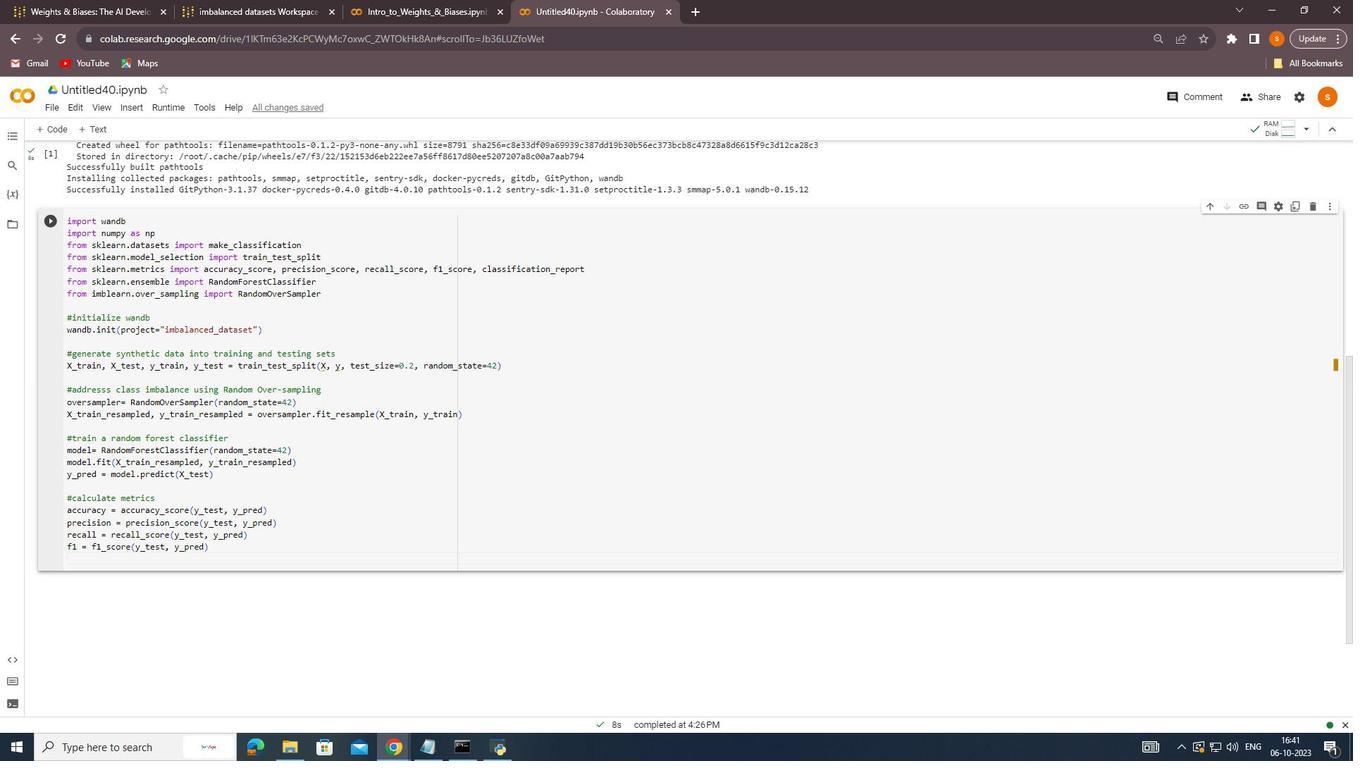 
Action: Mouse scrolled (106, 352) with delta (0, 0)
Screenshot: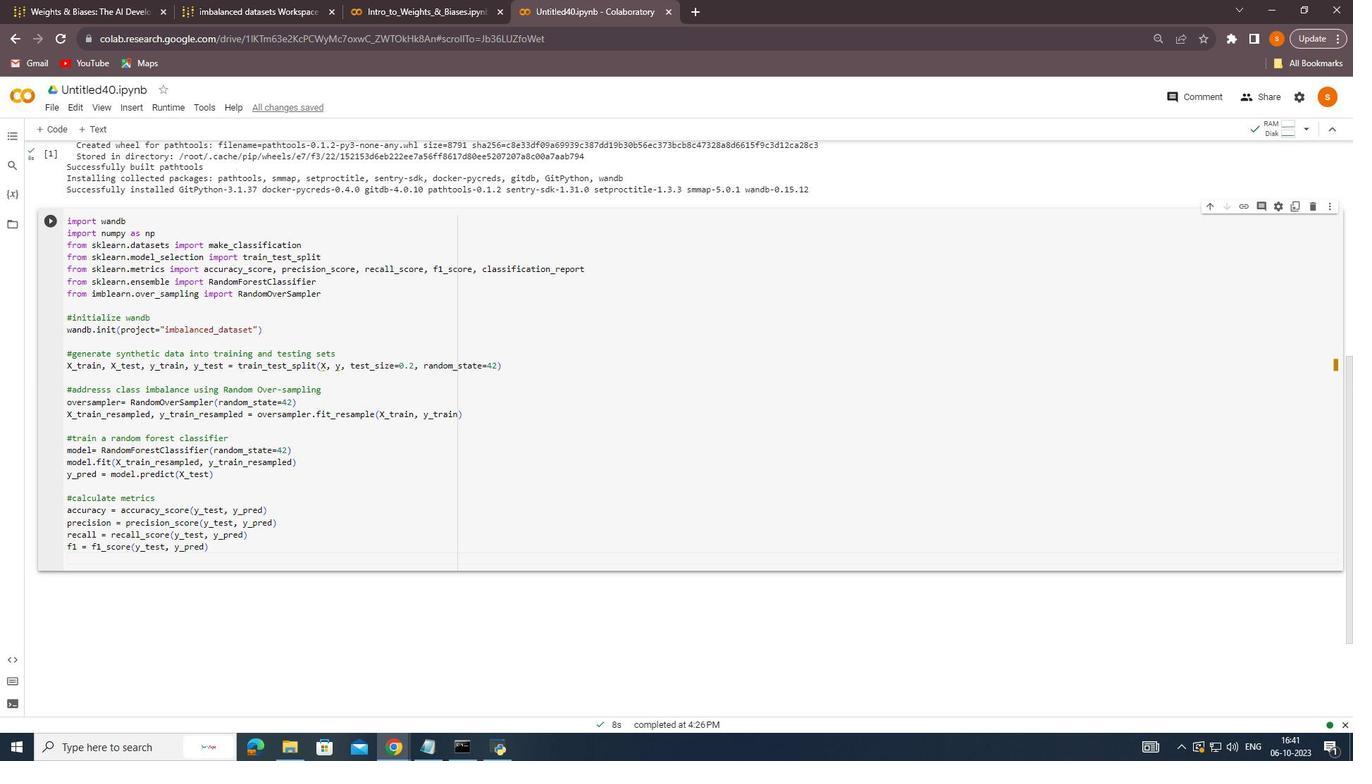 
Action: Mouse scrolled (106, 352) with delta (0, 0)
Screenshot: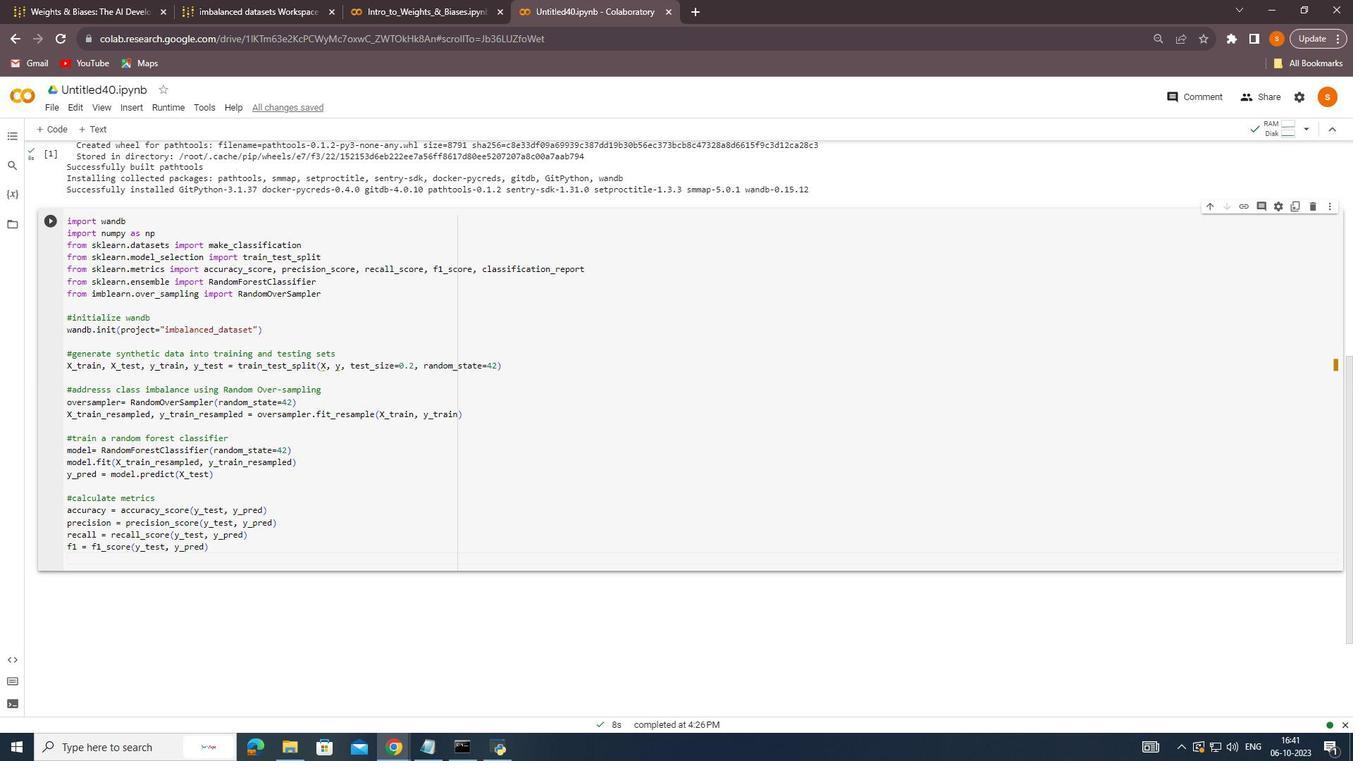 
Action: Mouse scrolled (106, 353) with delta (0, 0)
Screenshot: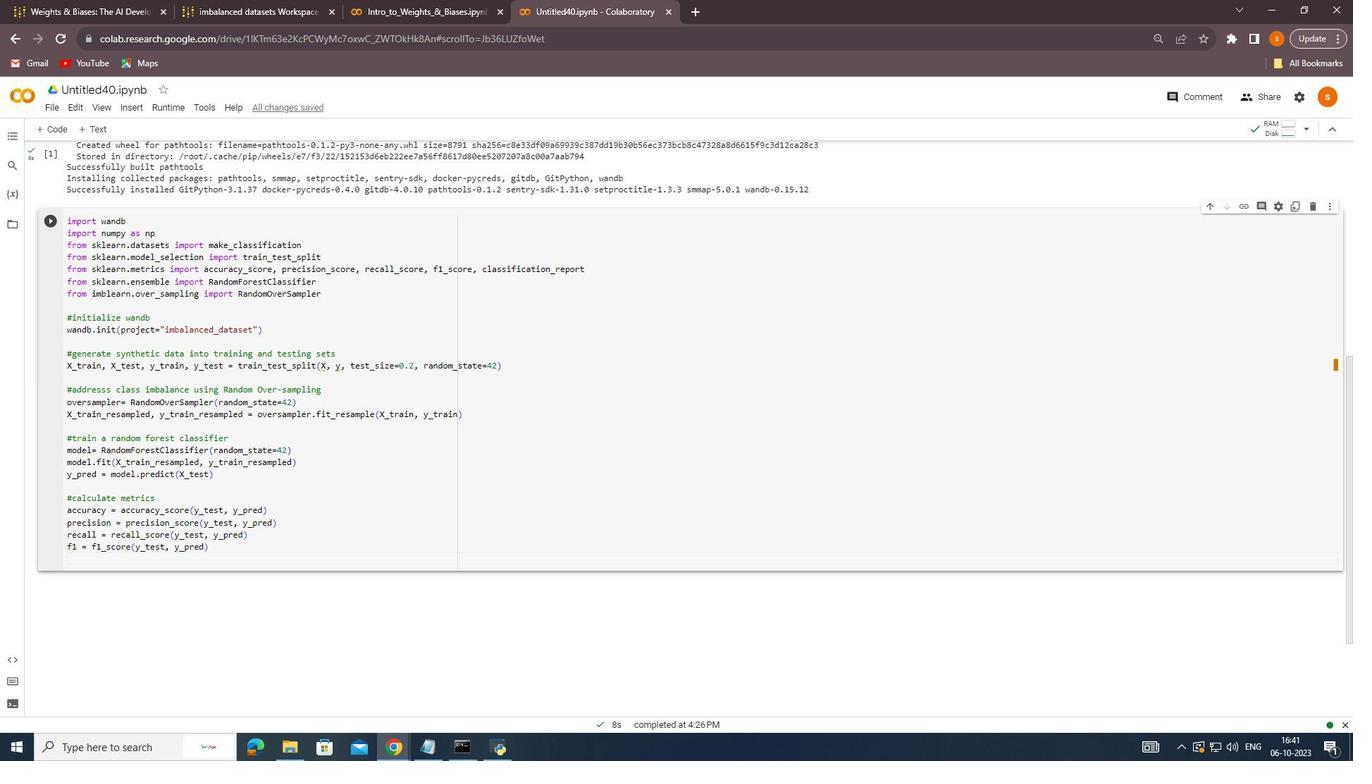 
Action: Mouse moved to (458, 390)
Screenshot: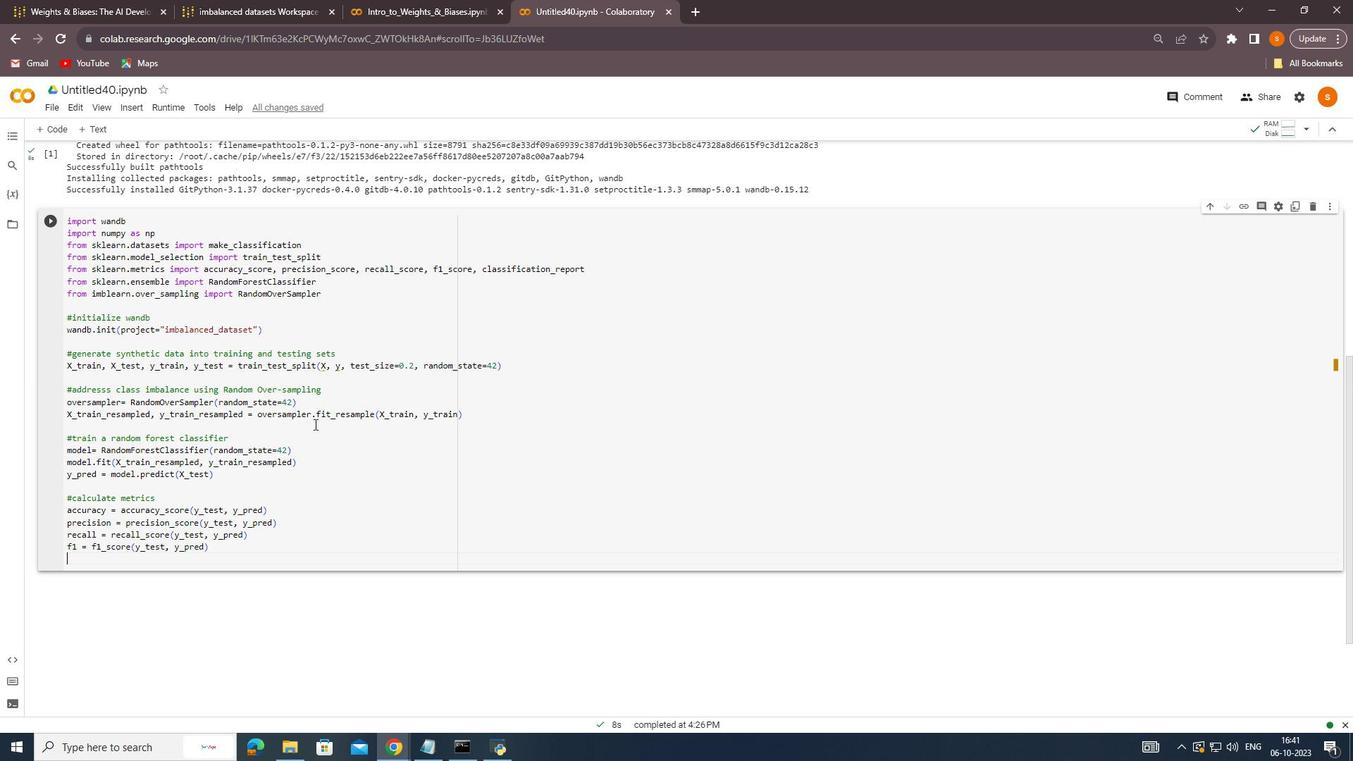 
Action: Key pressed <Key.enter>wandb.log<Key.shift_r>(<Key.shift_r>{<Key.enter><Key.shift_r>"accuracy<Key.right><Key.shift_r>:accuracy<Key.right><Key.left>,<Key.enter><Key.shift_r>"precic<Key.backspace><Key.backspace>ision<Key.right><Key.shift_r>:<Key.space>precision,<Key.right><Key.left><Key.enter><Key.shift_r><Key.shift_r><Key.shift_r><Key.shift_r><Key.shift_r>"reca;<Key.backspace>ll<Key.right><Key.shift_r>:<Key.space>recall,<Key.enter><Key.shift_r>"f1<Key.shift_r>_score<Key.right><Key.shift_r>:<Key.space>f1<Key.right><Key.right><Key.right><Key.enter><Key.enter>classifi<Key.enter><Key.backspace><Key.backspace><Key.backspace><Key.space>=<Key.space>classification<Key.enter><Key.shift_r>(y<Key.shift_r>_test,<Key.space>y<Key.shift_r>_pred,<Key.space>output<Key.shift_r>_dicy<Key.backspace>t=<Key.space><Key.shift>True<Key.right>
Screenshot: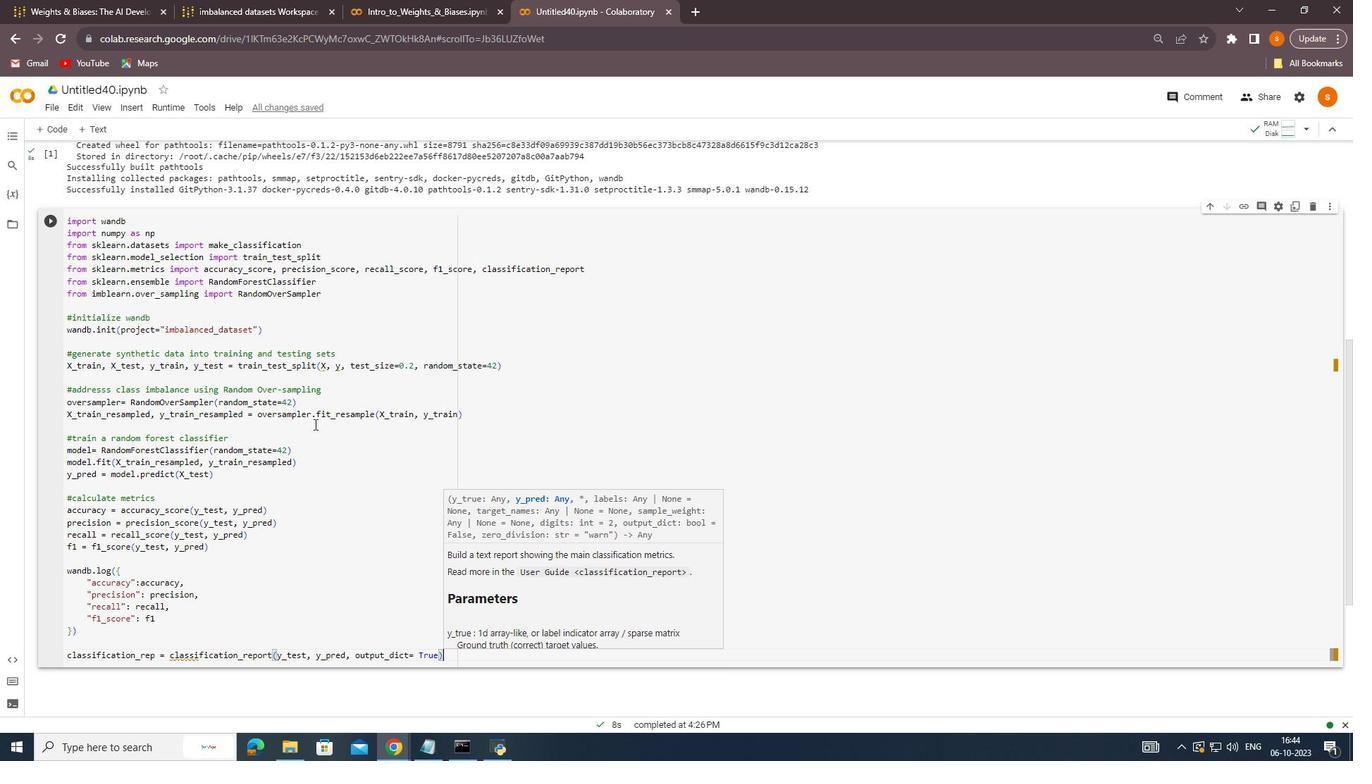 
Action: Mouse moved to (161, 349)
Screenshot: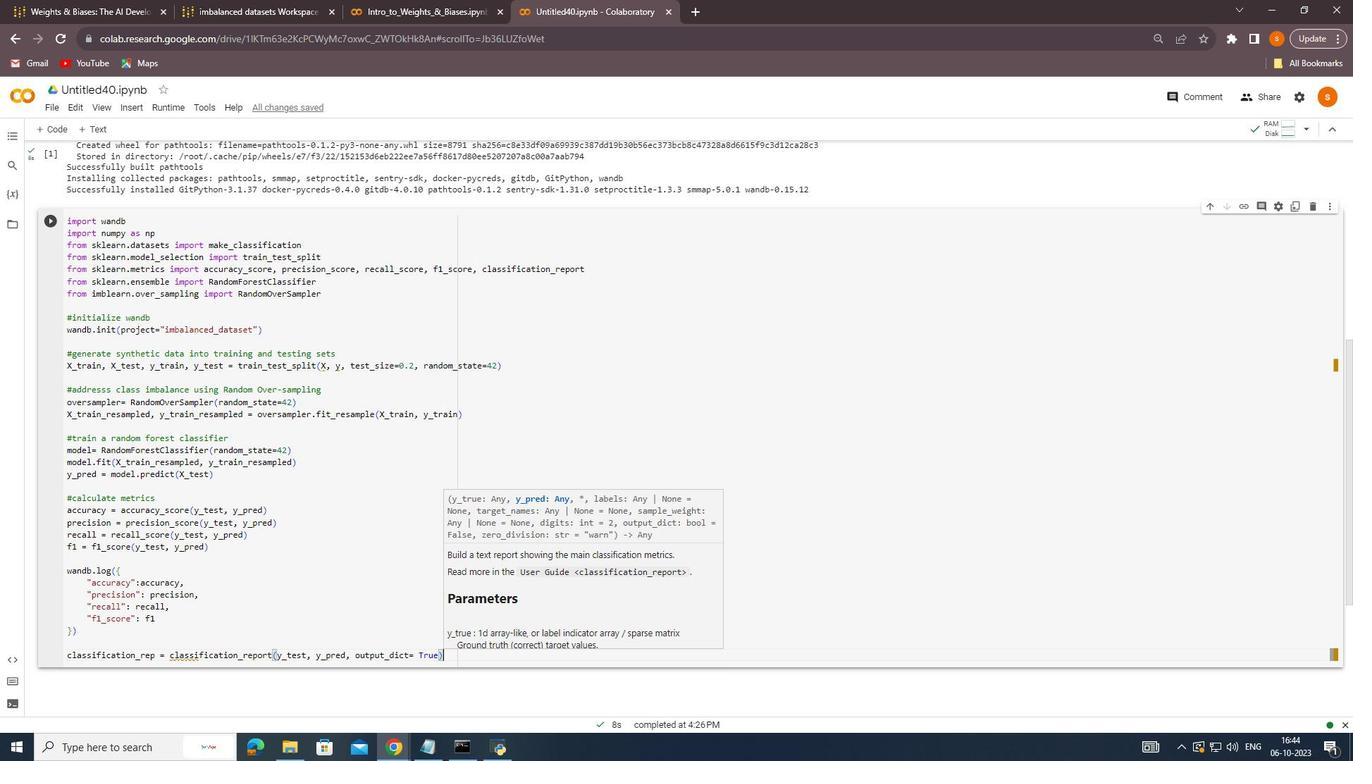 
Action: Mouse scrolled (161, 349) with delta (0, 0)
Screenshot: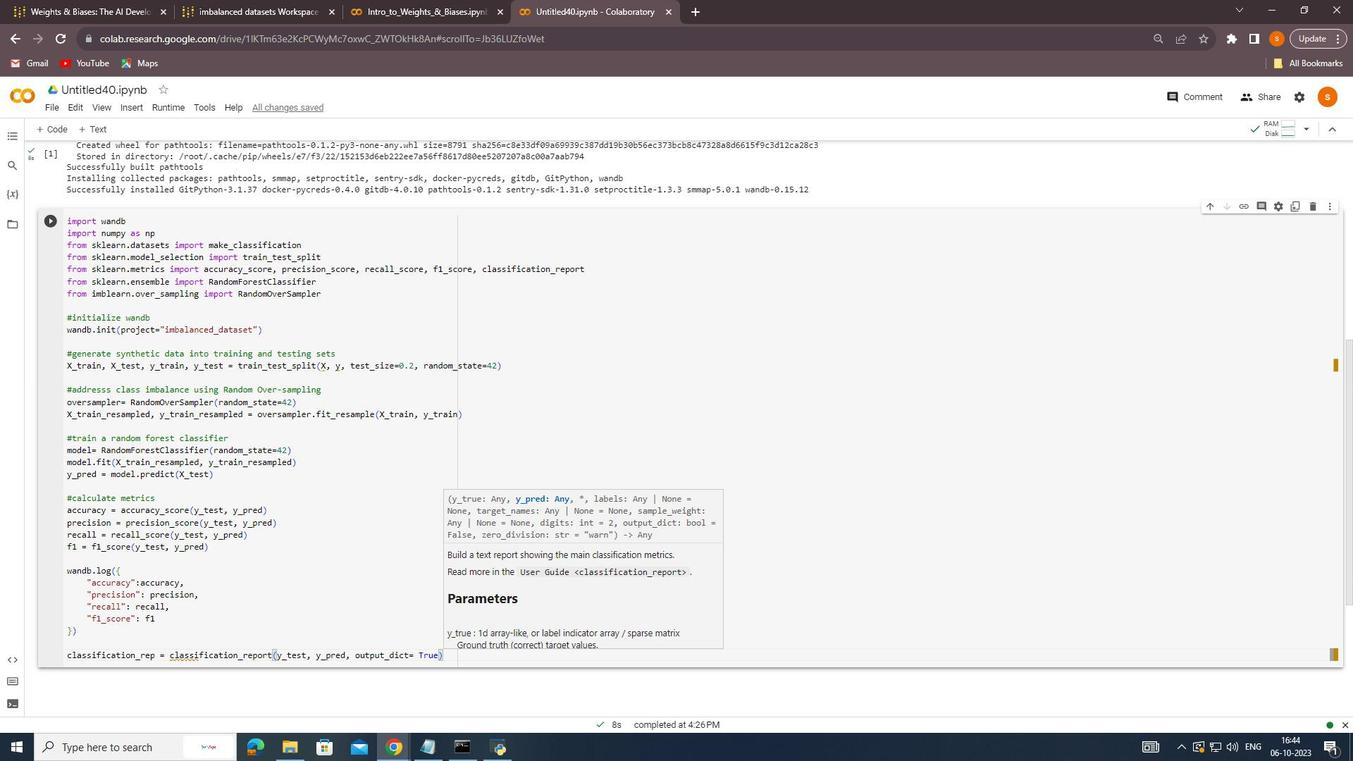 
Action: Mouse moved to (136, 348)
Screenshot: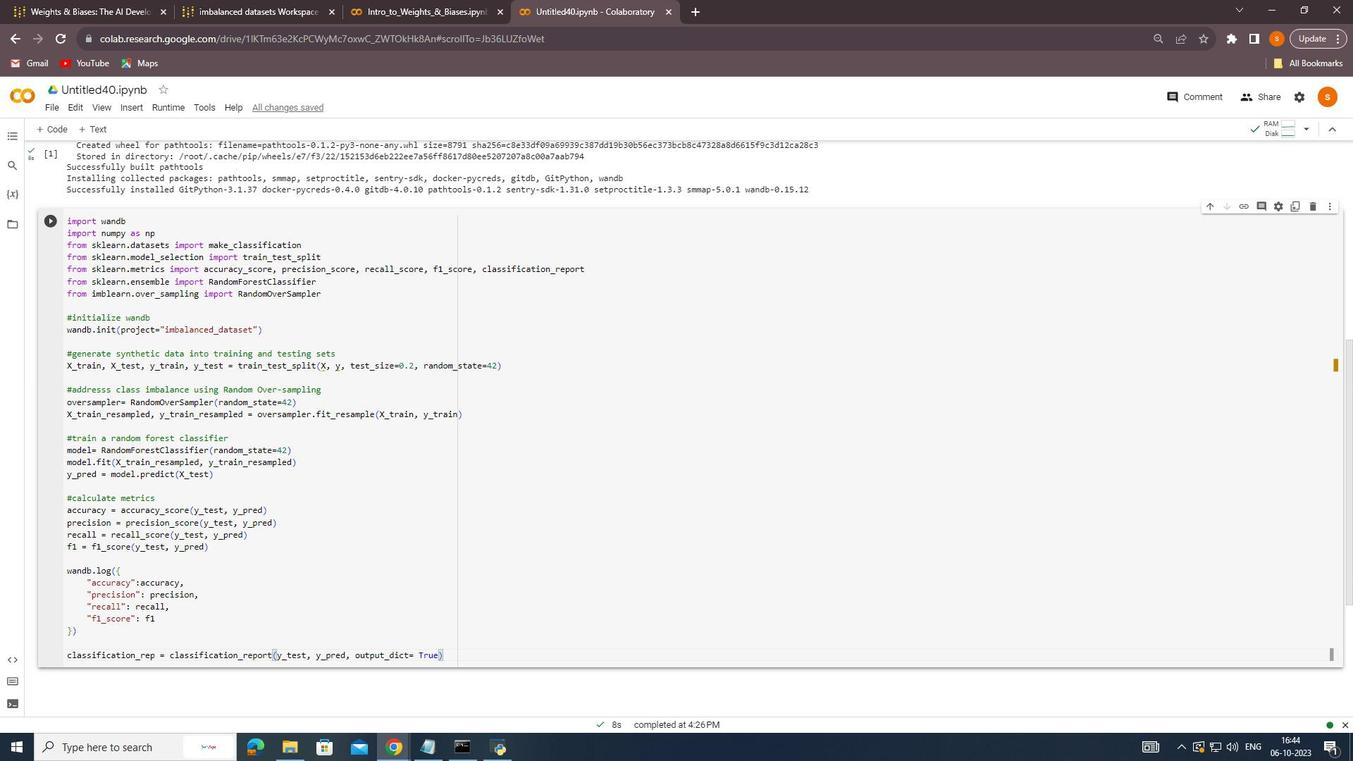 
Action: Mouse pressed left at (136, 348)
Screenshot: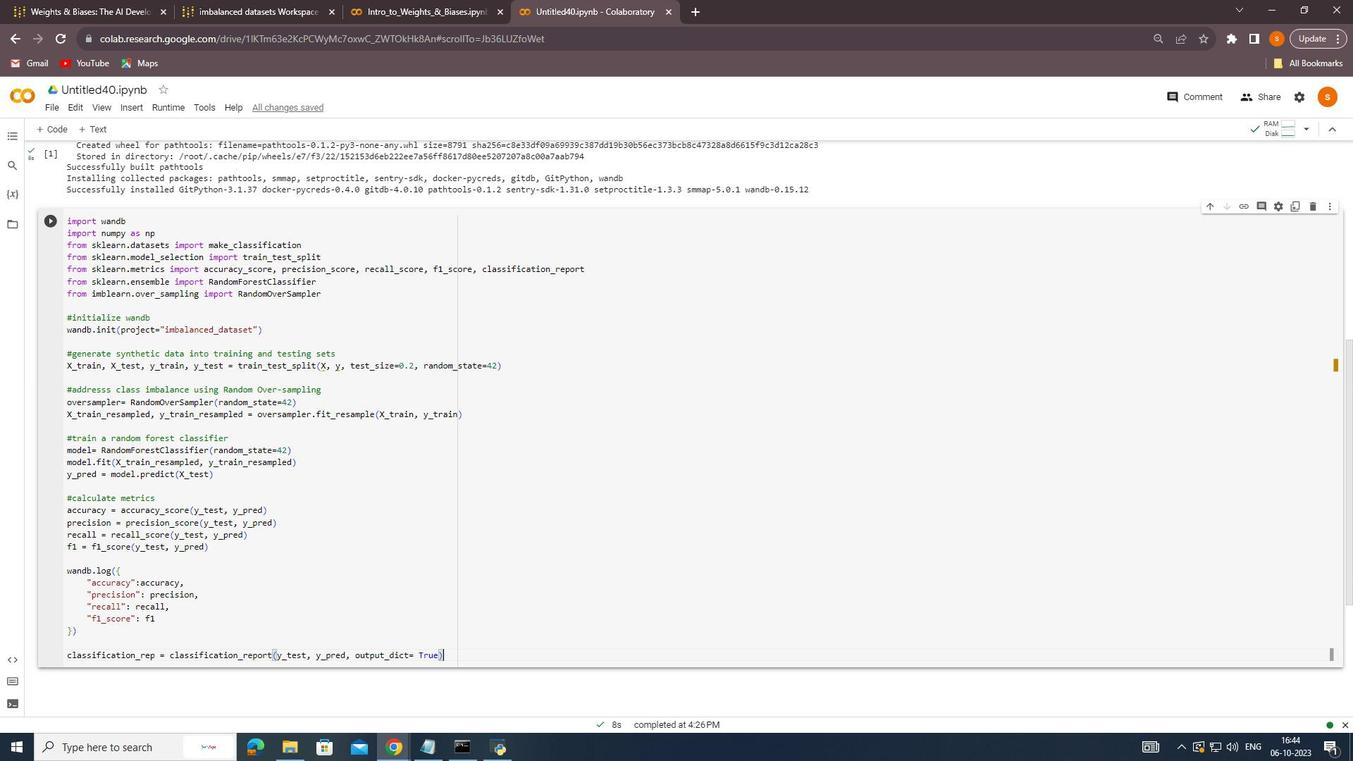 
Action: Mouse moved to (72, 353)
Screenshot: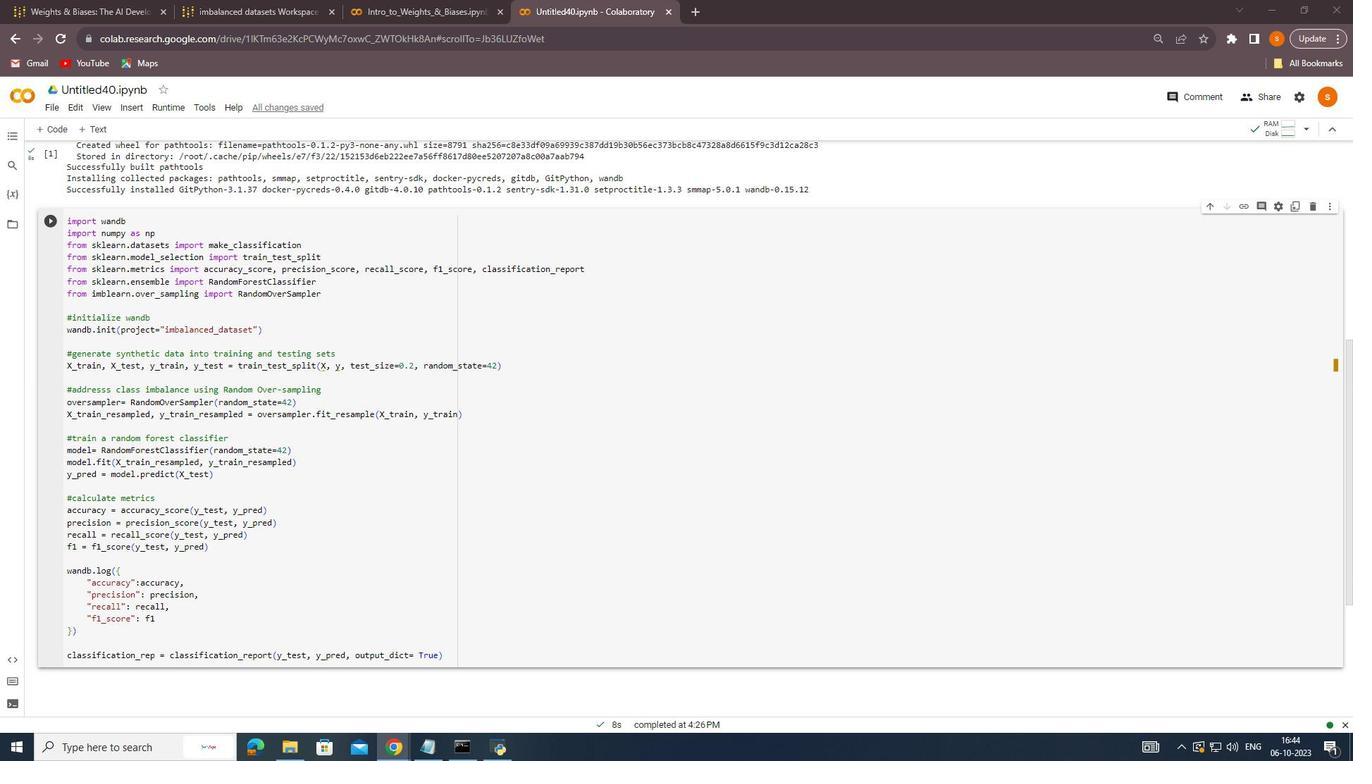 
Action: Mouse scrolled (72, 353) with delta (0, 0)
Screenshot: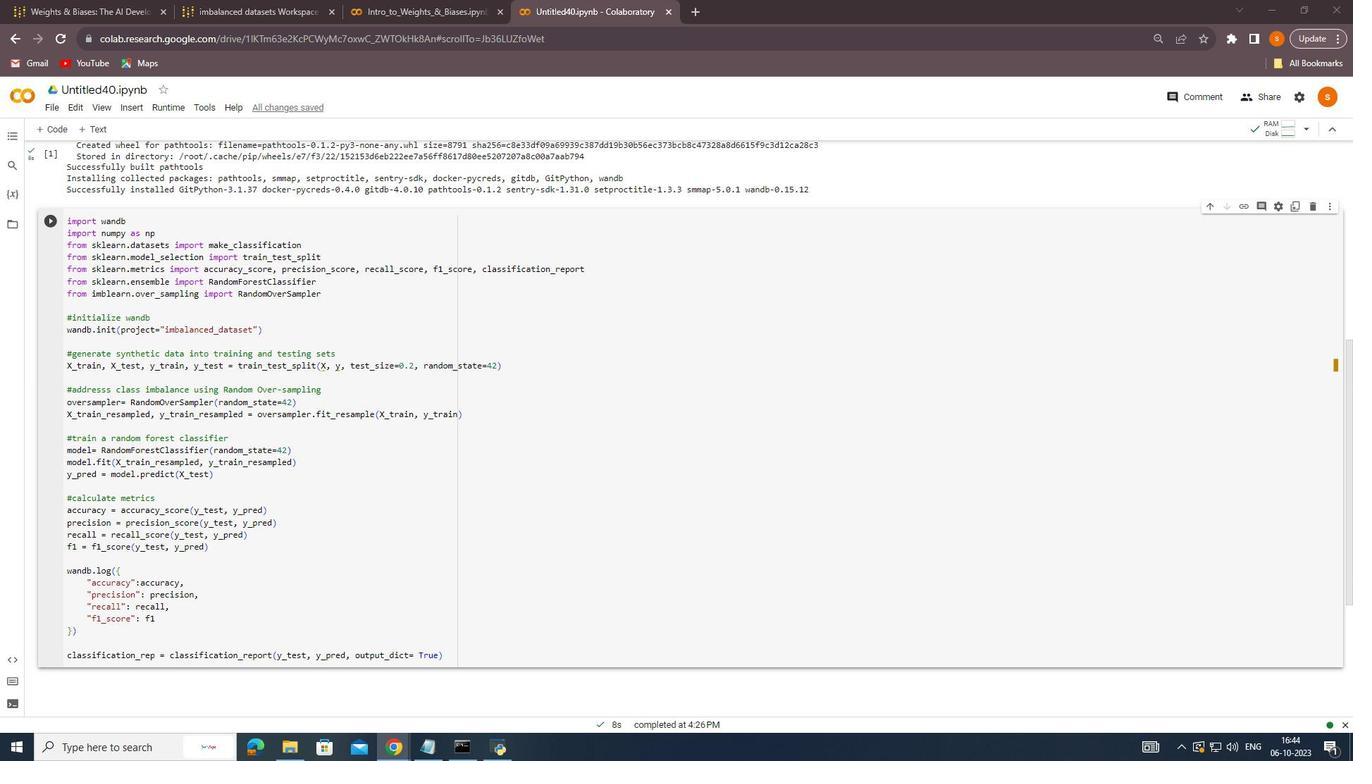 
Action: Mouse moved to (520, 439)
Screenshot: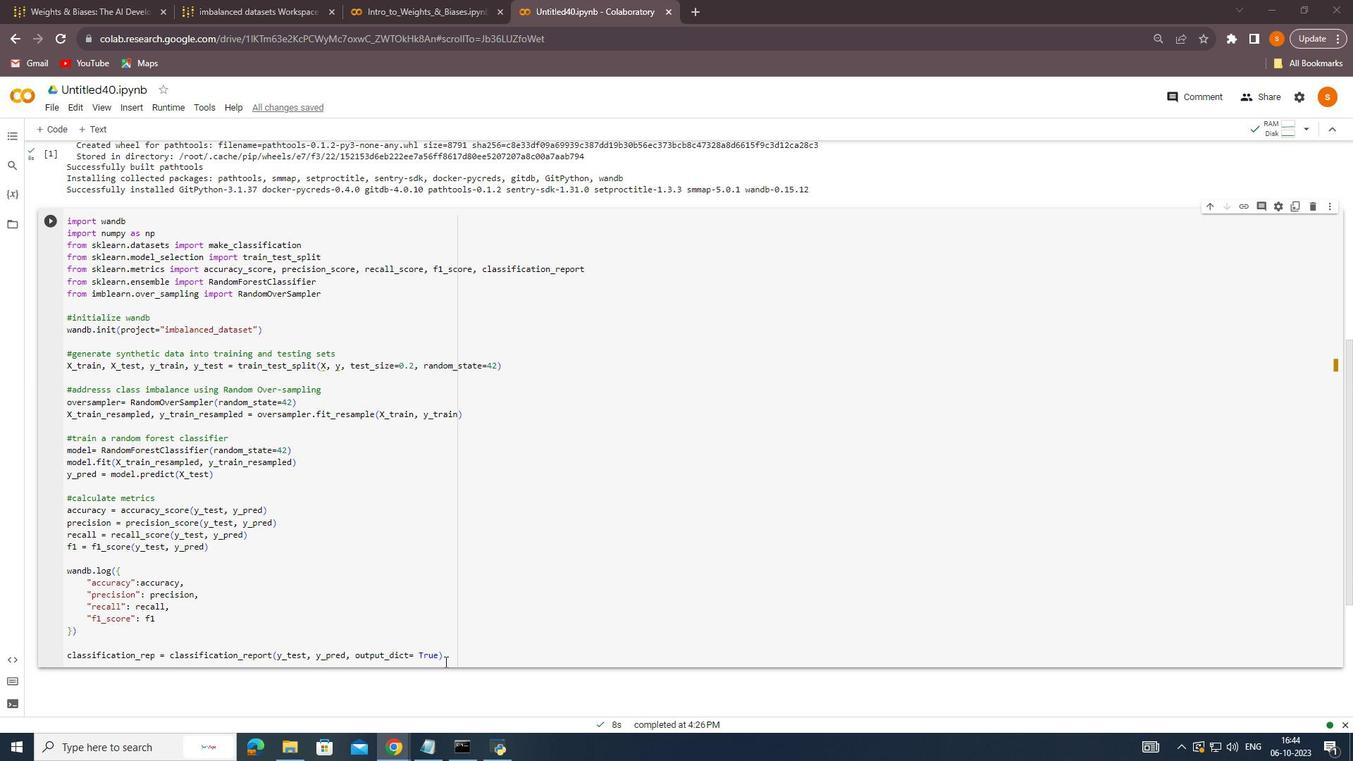 
Action: Mouse pressed left at (520, 439)
Screenshot: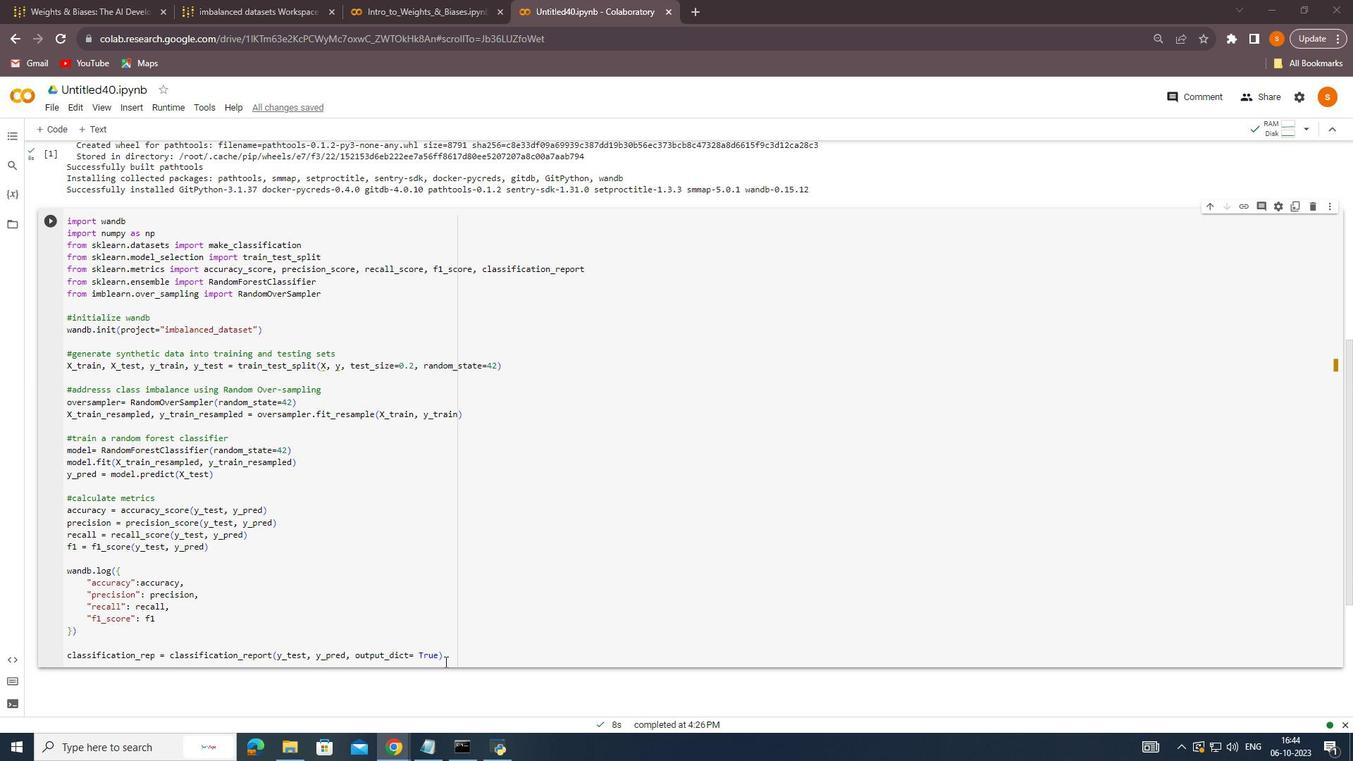 
Action: Mouse moved to (527, 439)
Screenshot: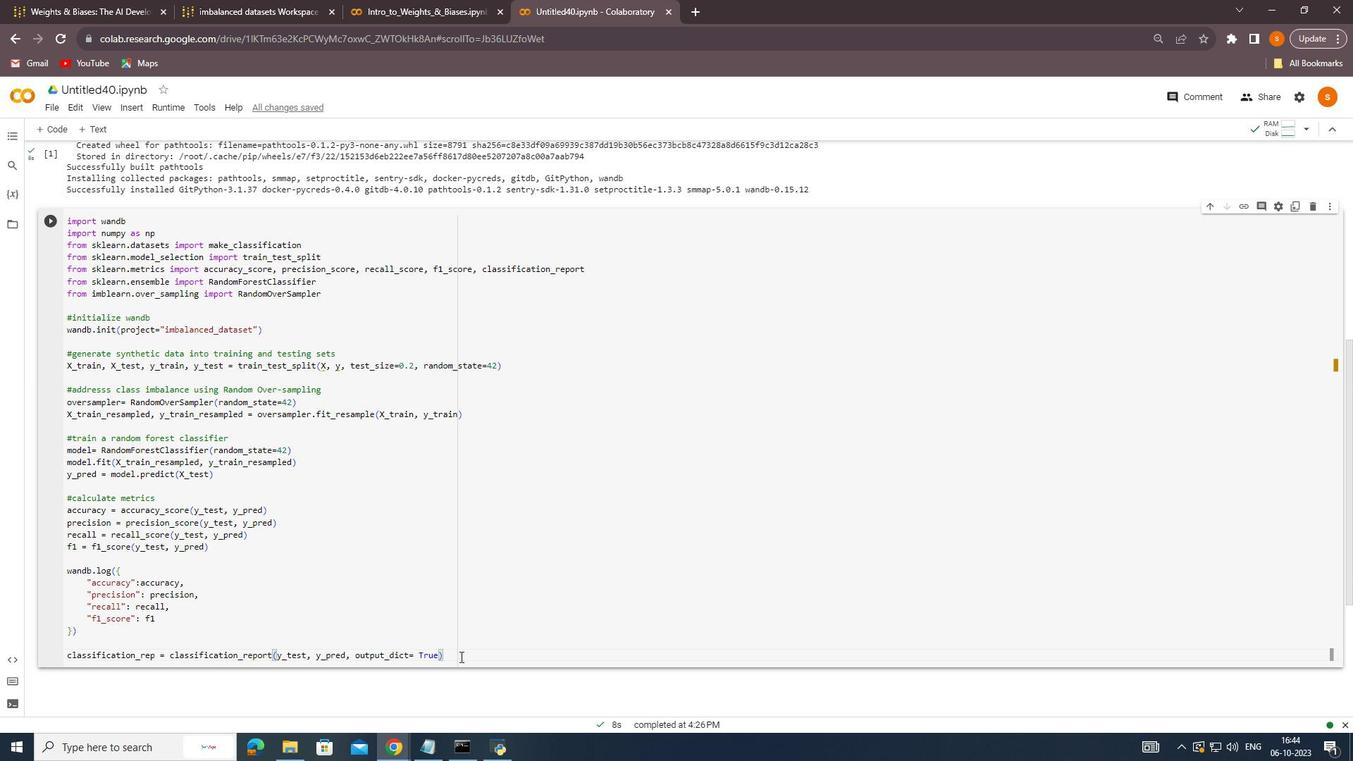 
Action: Key pressed <Key.enter>
Screenshot: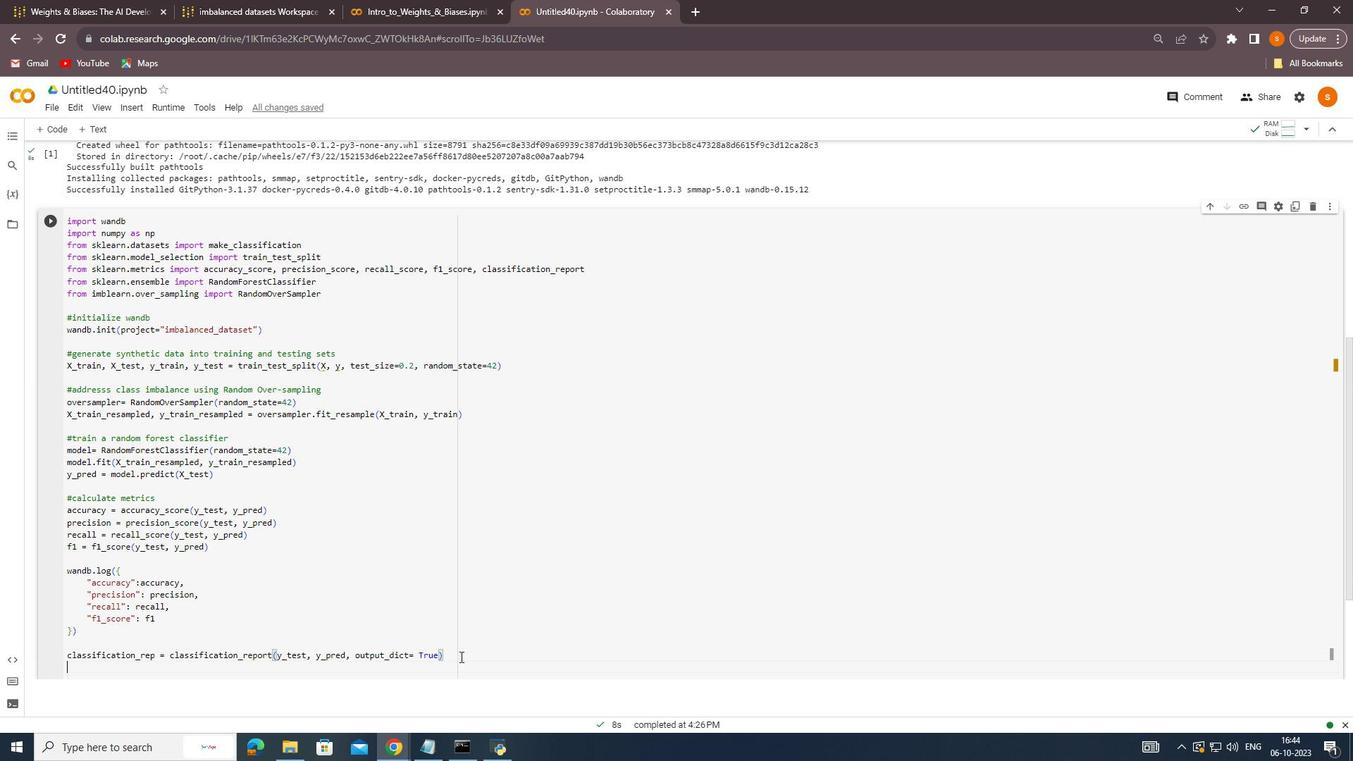 
Action: Mouse moved to (105, 343)
Screenshot: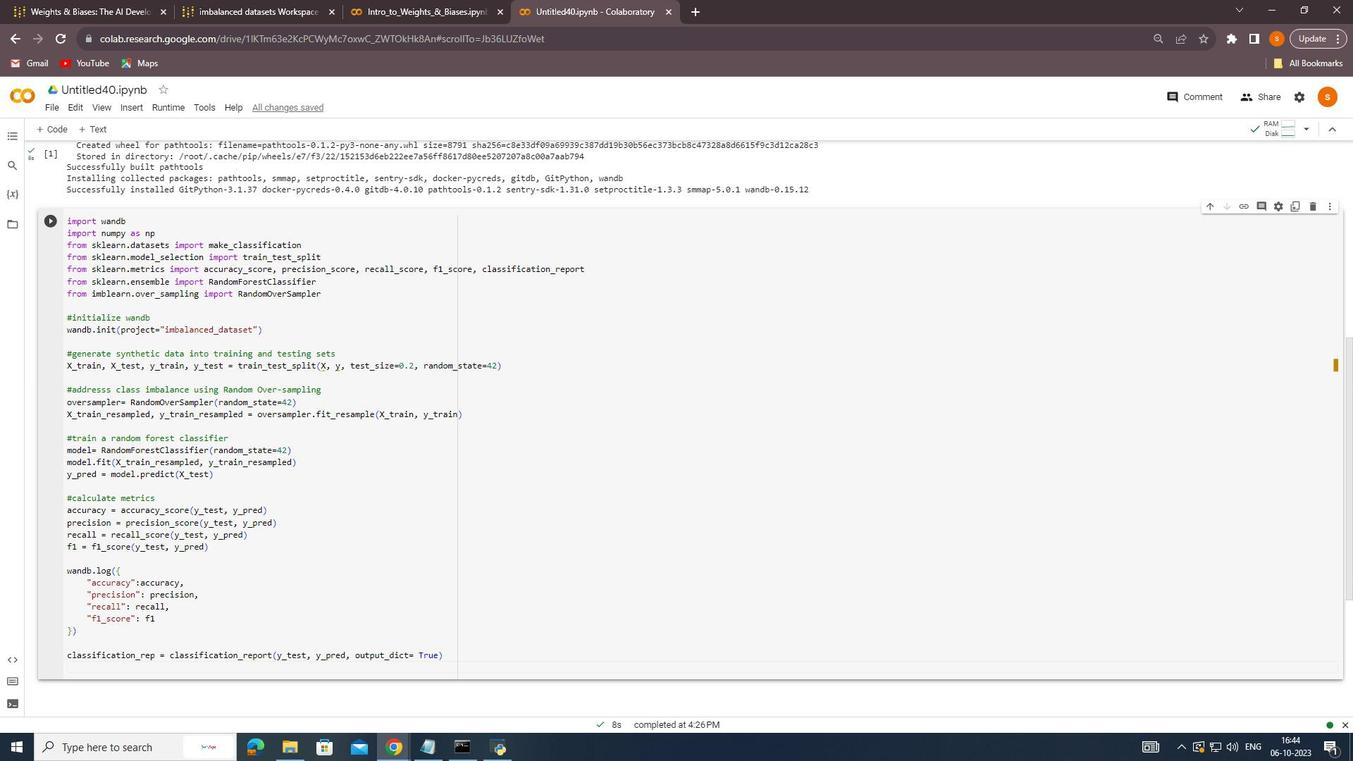 
Action: Mouse pressed left at (105, 343)
Screenshot: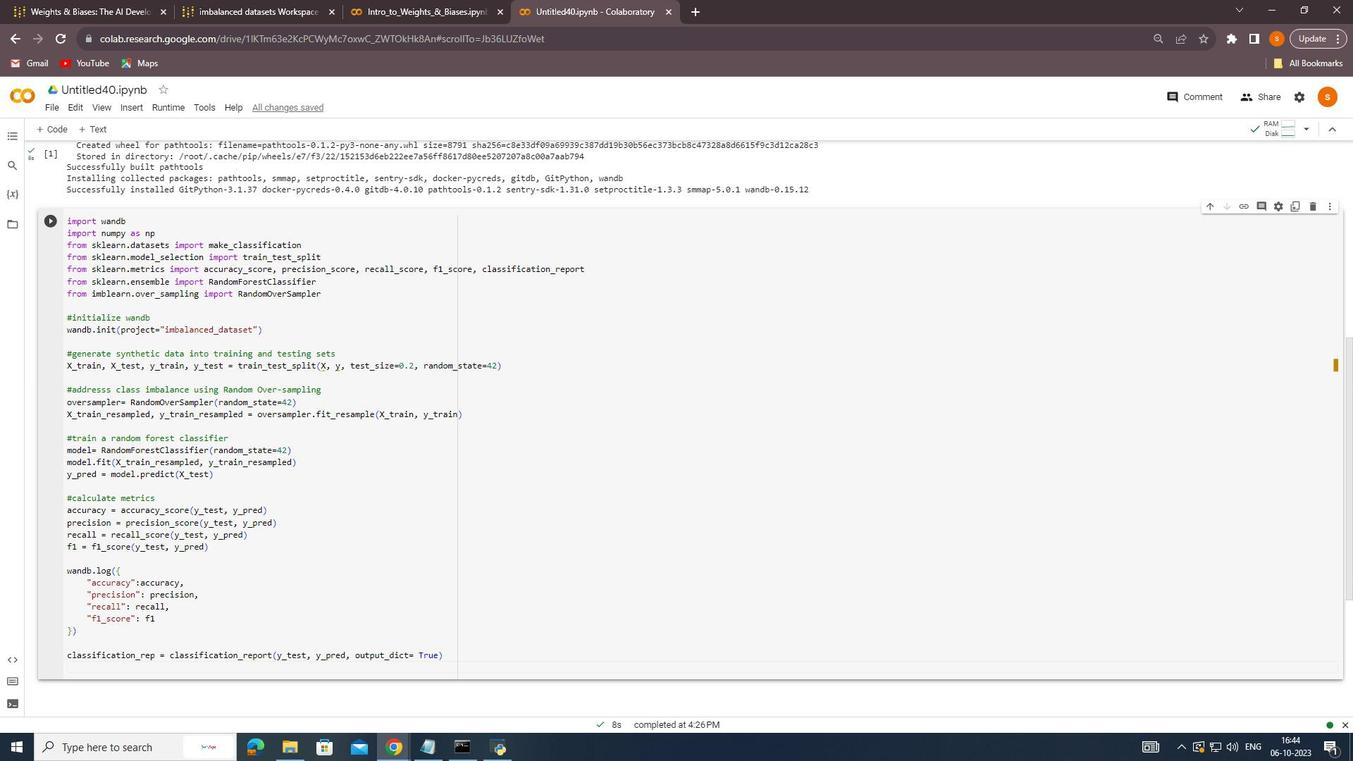
Action: Mouse moved to (343, 441)
Screenshot: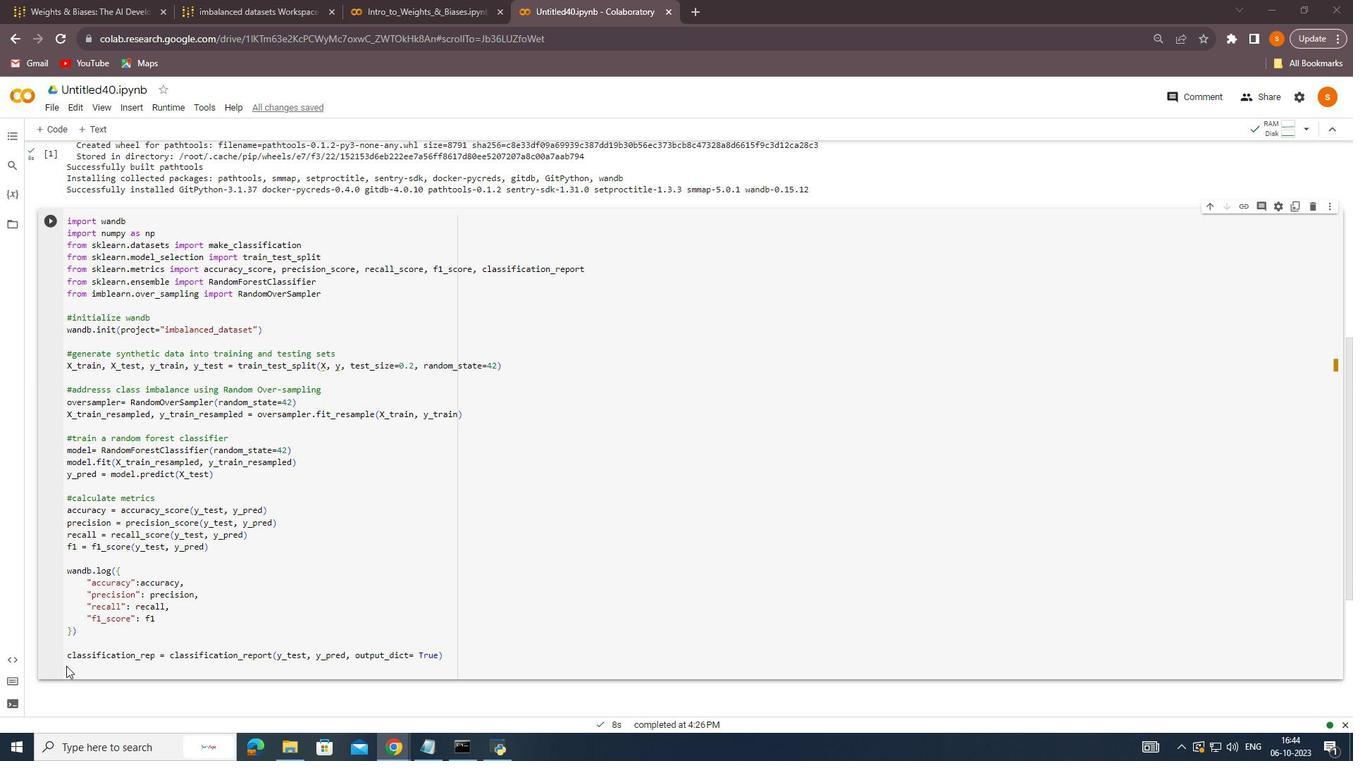 
Action: Mouse pressed left at (343, 441)
Screenshot: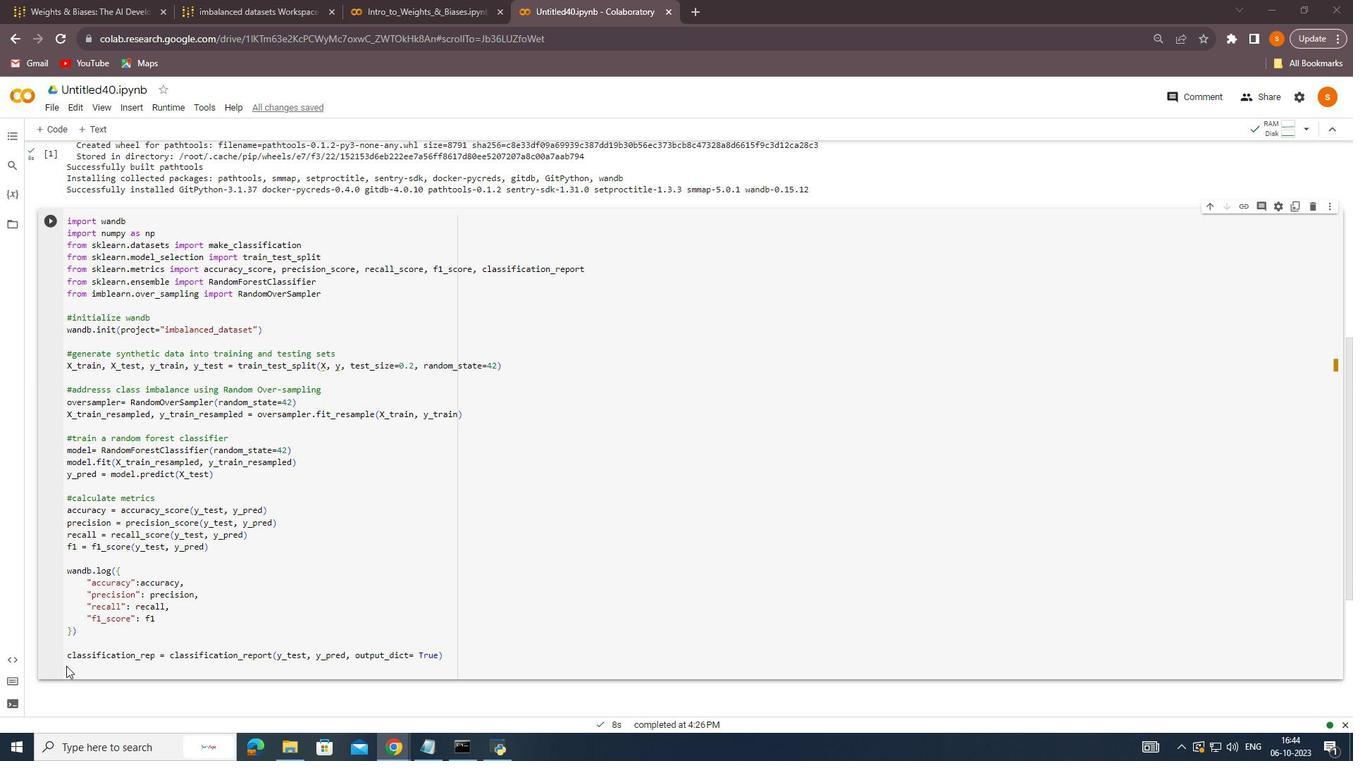 
Action: Mouse moved to (400, 425)
Screenshot: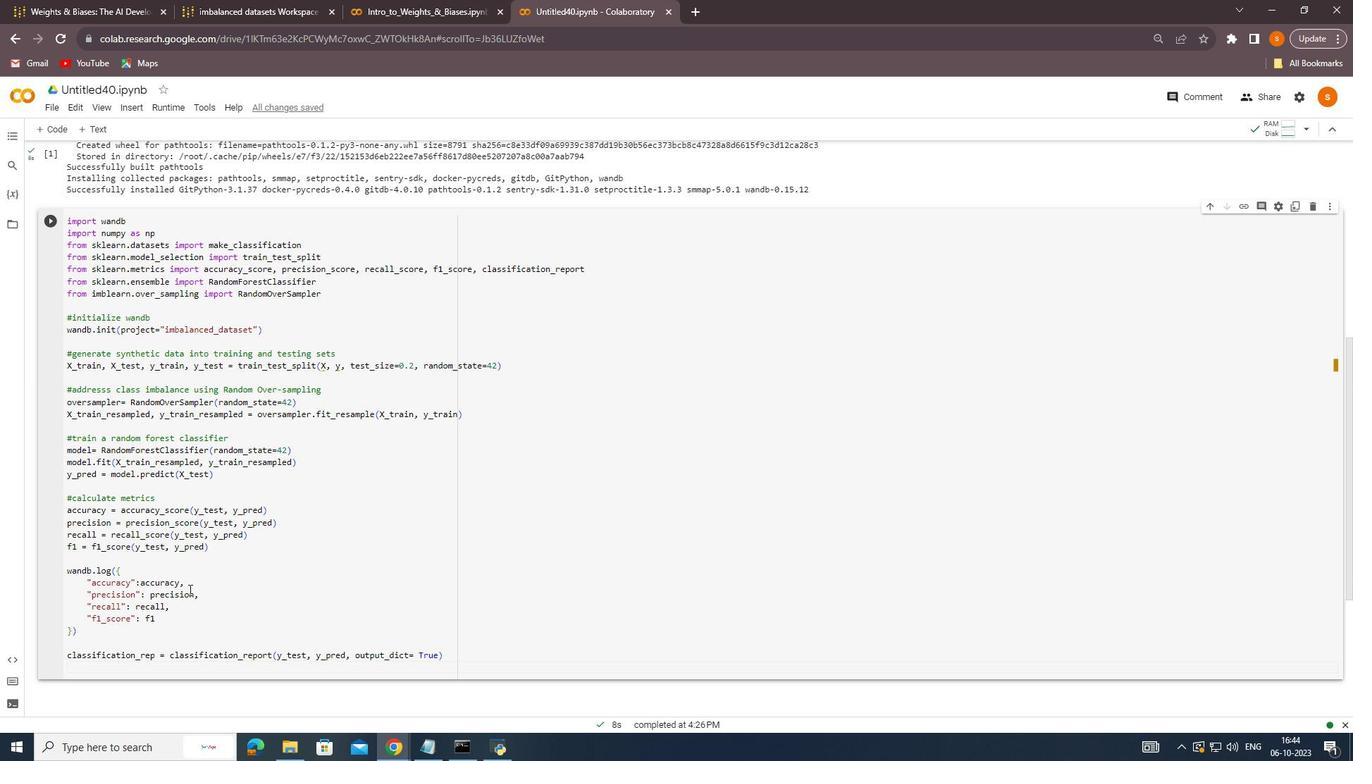 
Action: Key pressed wandb.log<Key.shift_r>(<Key.shift_r>{<Key.shift_r>"classificatin<Key.backspace>on<Key.shift_r>_report<Key.right><Key.shift_r>:<Key.space>classification<Key.shift_r>_rep<Key.enter><Key.right><Key.right><Key.enter><Key.enter>wandb.finish<Key.shift_r>(<Key.right>
Screenshot: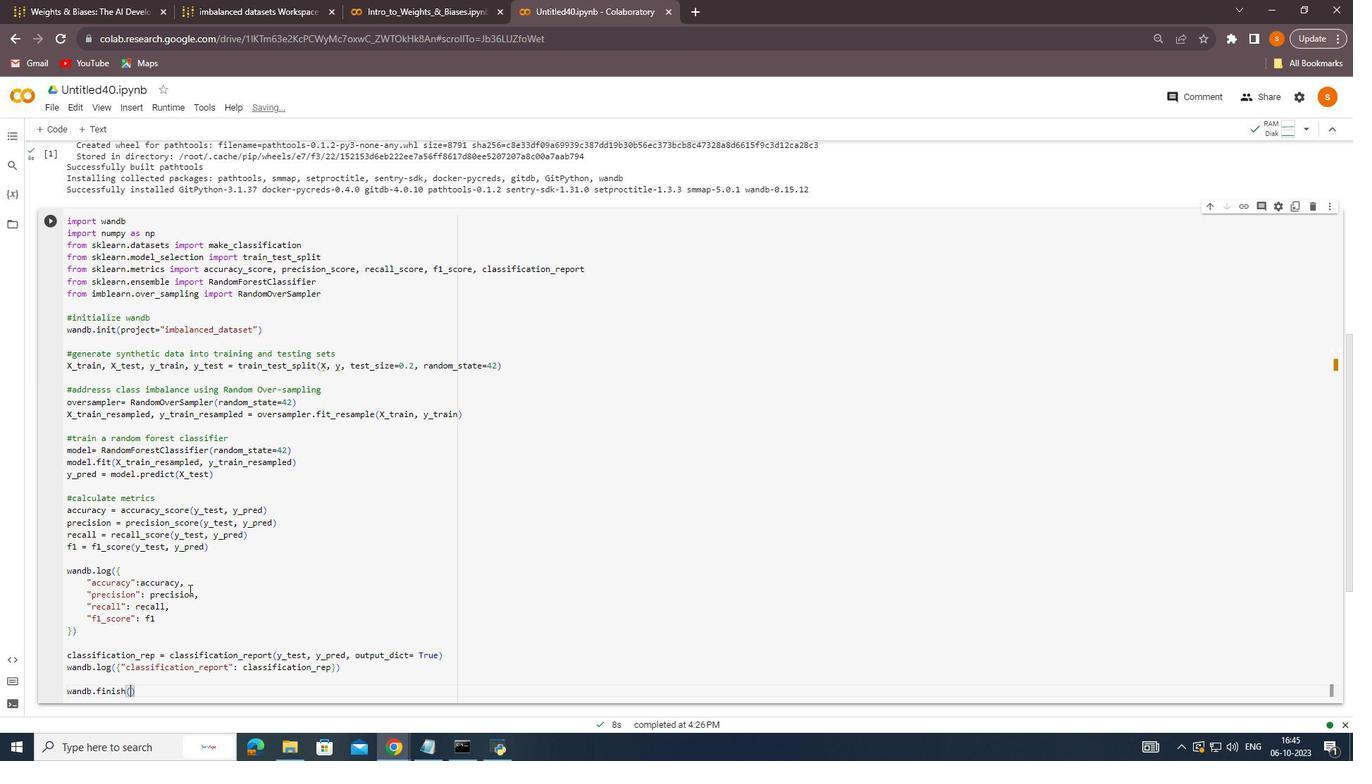 
Action: Mouse moved to (447, 408)
Screenshot: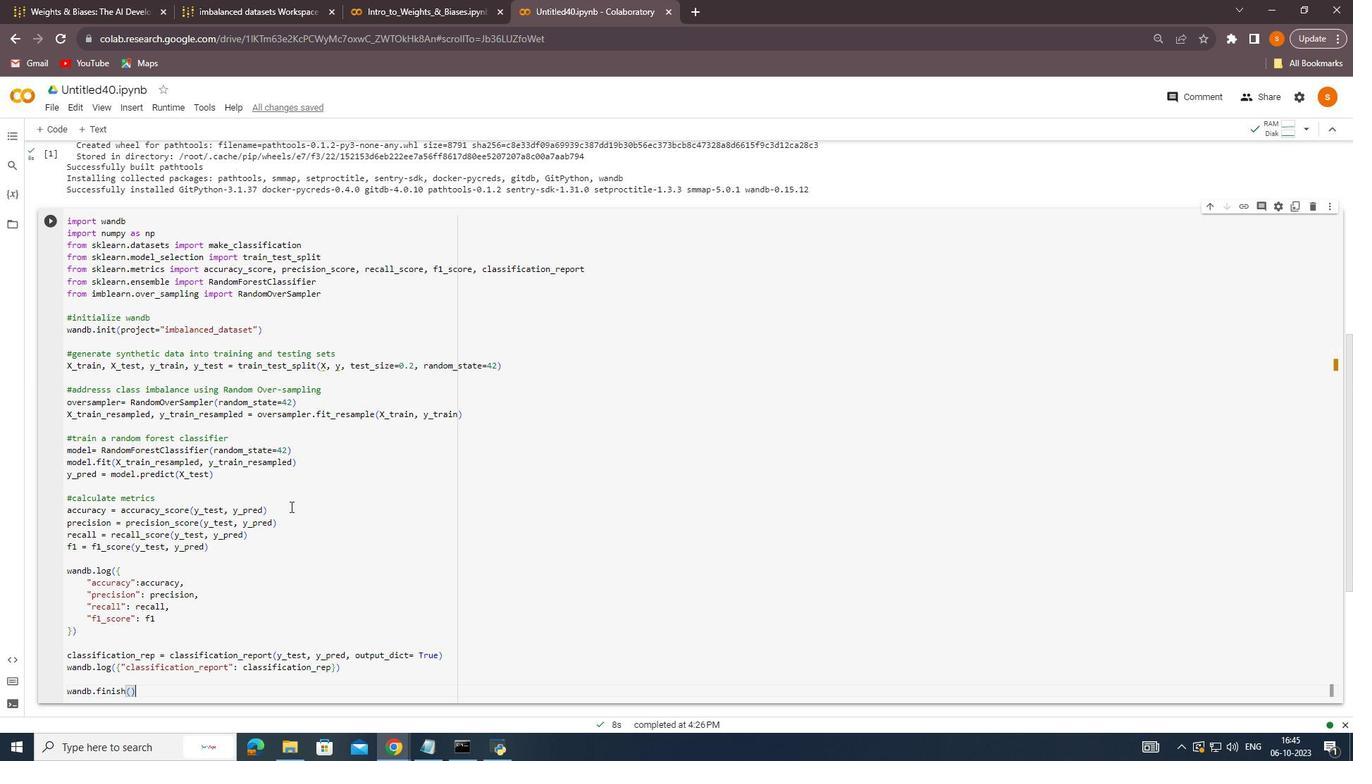 
Action: Mouse scrolled (447, 407) with delta (0, 0)
Screenshot: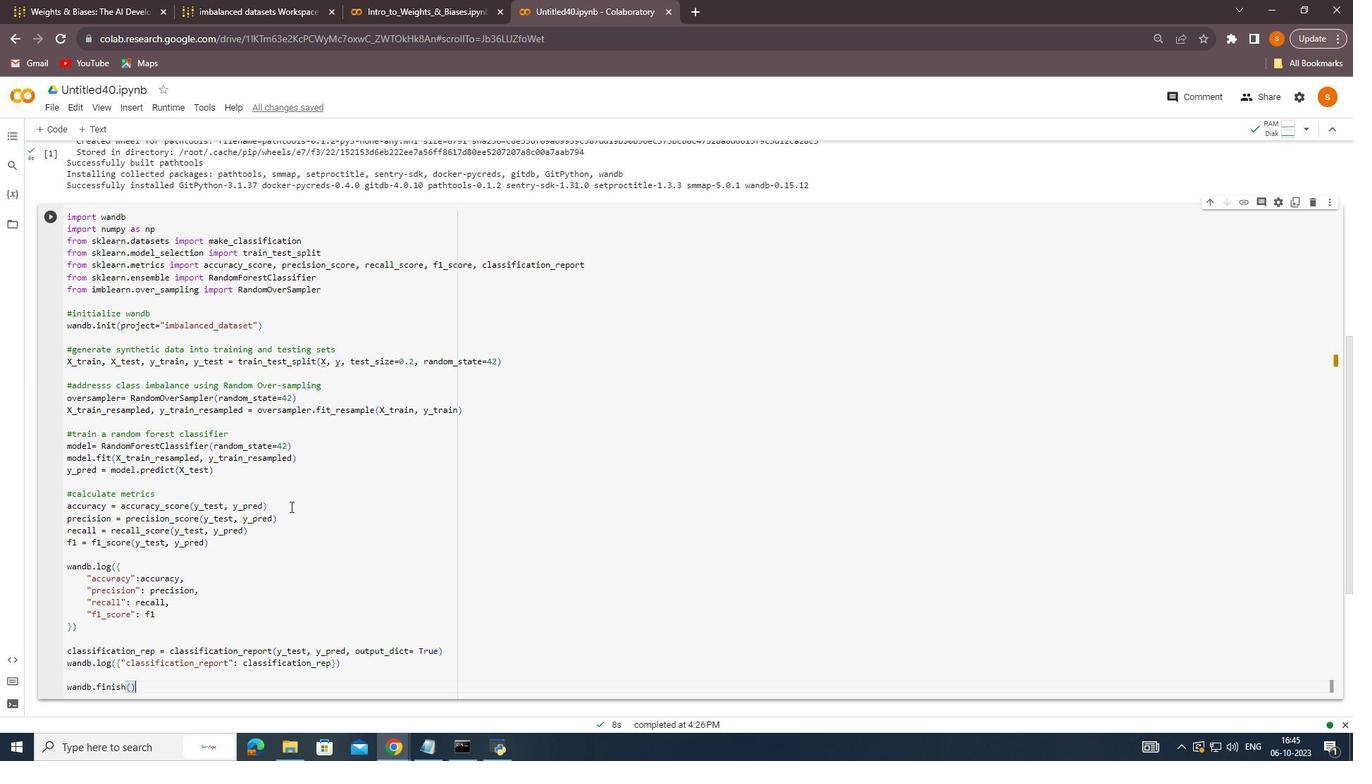 
Action: Mouse scrolled (447, 407) with delta (0, 0)
Screenshot: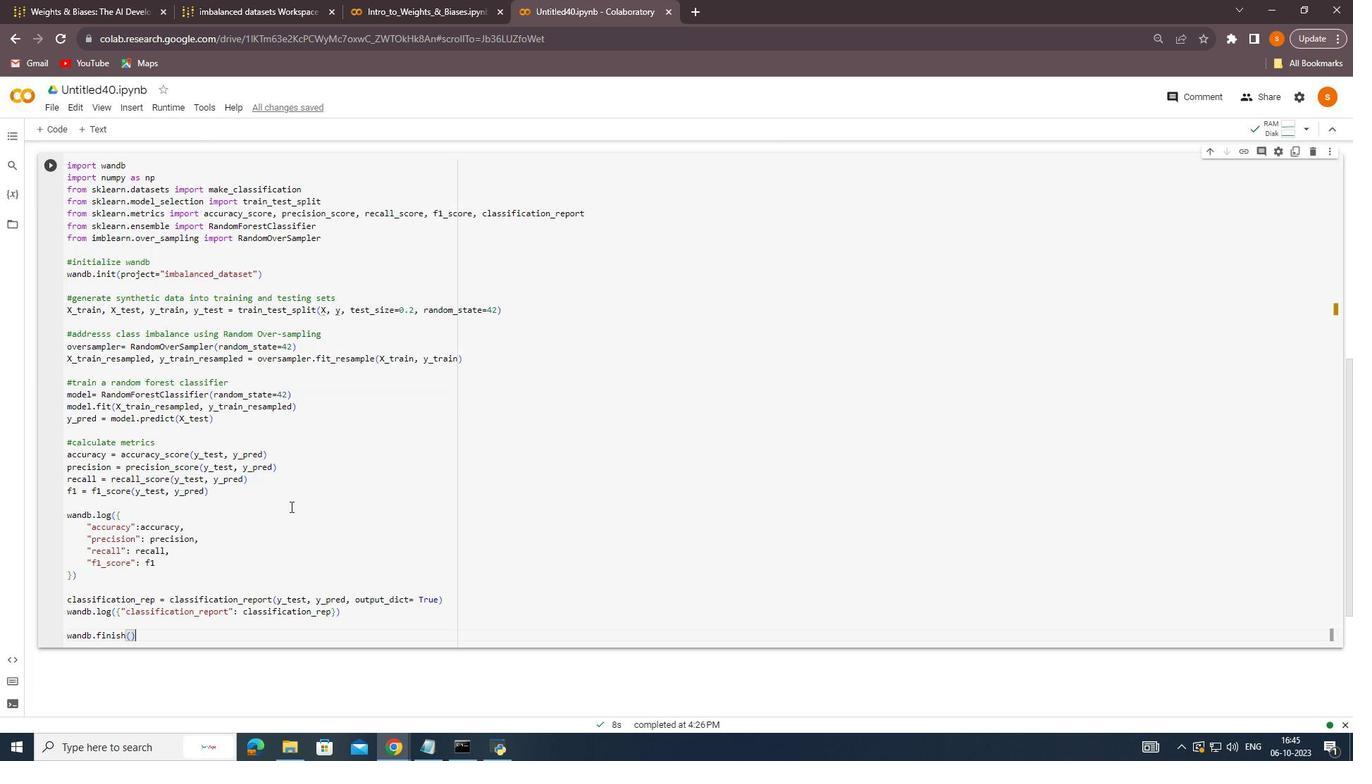 
Action: Mouse moved to (109, 351)
Screenshot: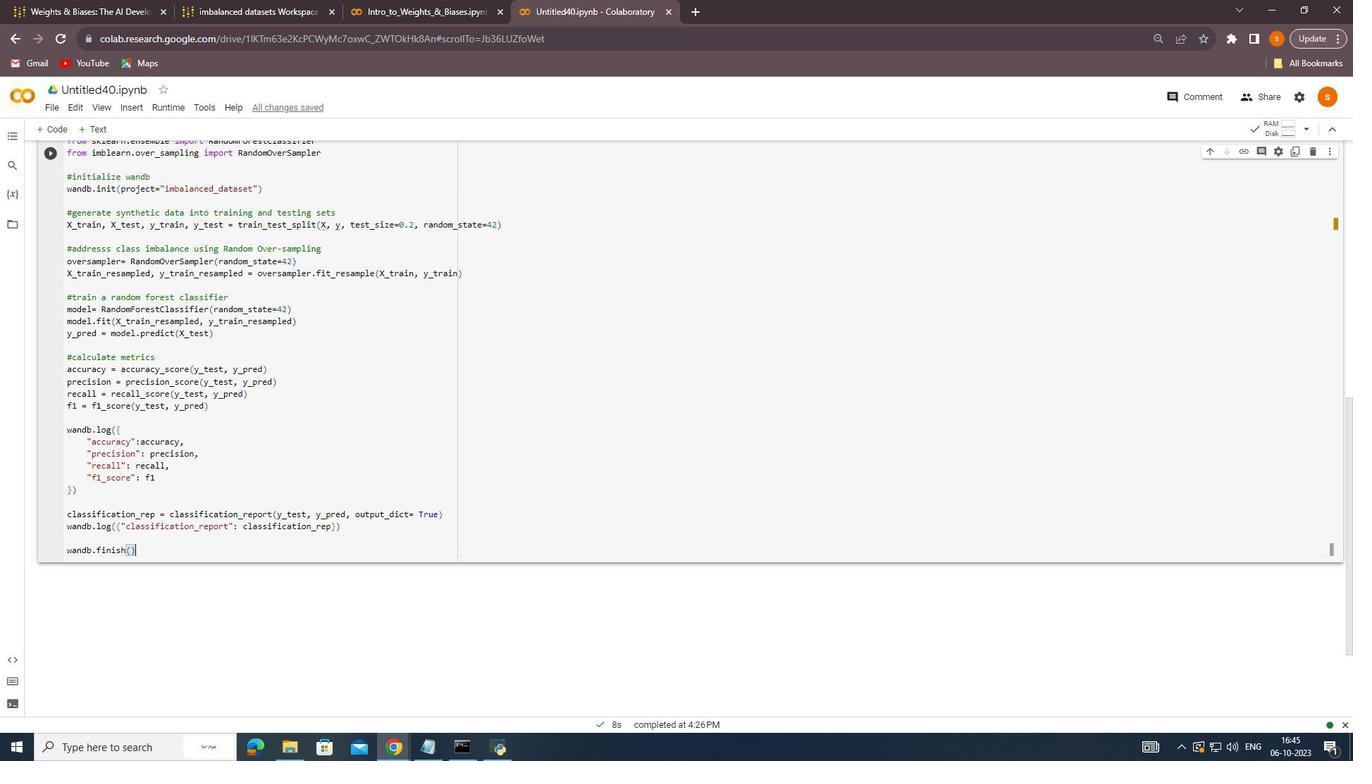
Action: Mouse scrolled (109, 351) with delta (0, 0)
Screenshot: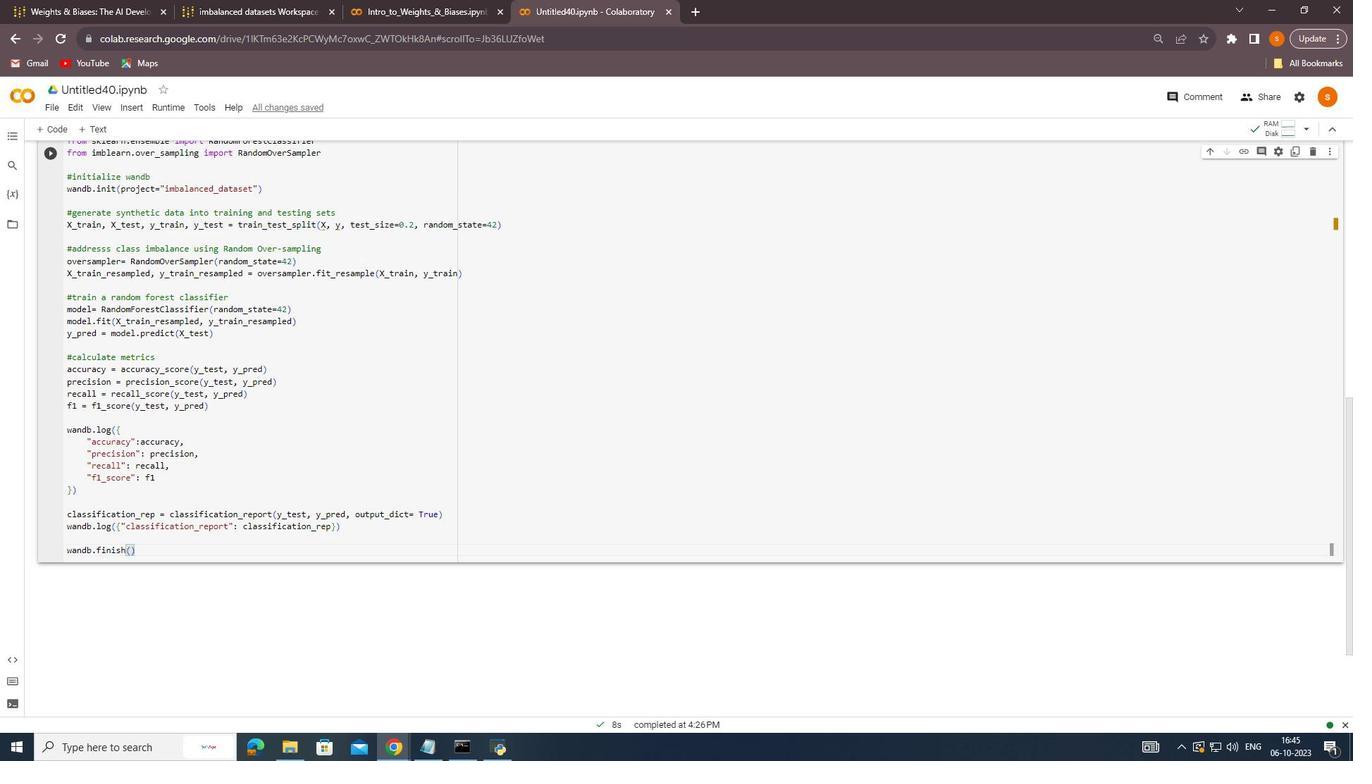 
Action: Mouse scrolled (109, 351) with delta (0, 0)
Screenshot: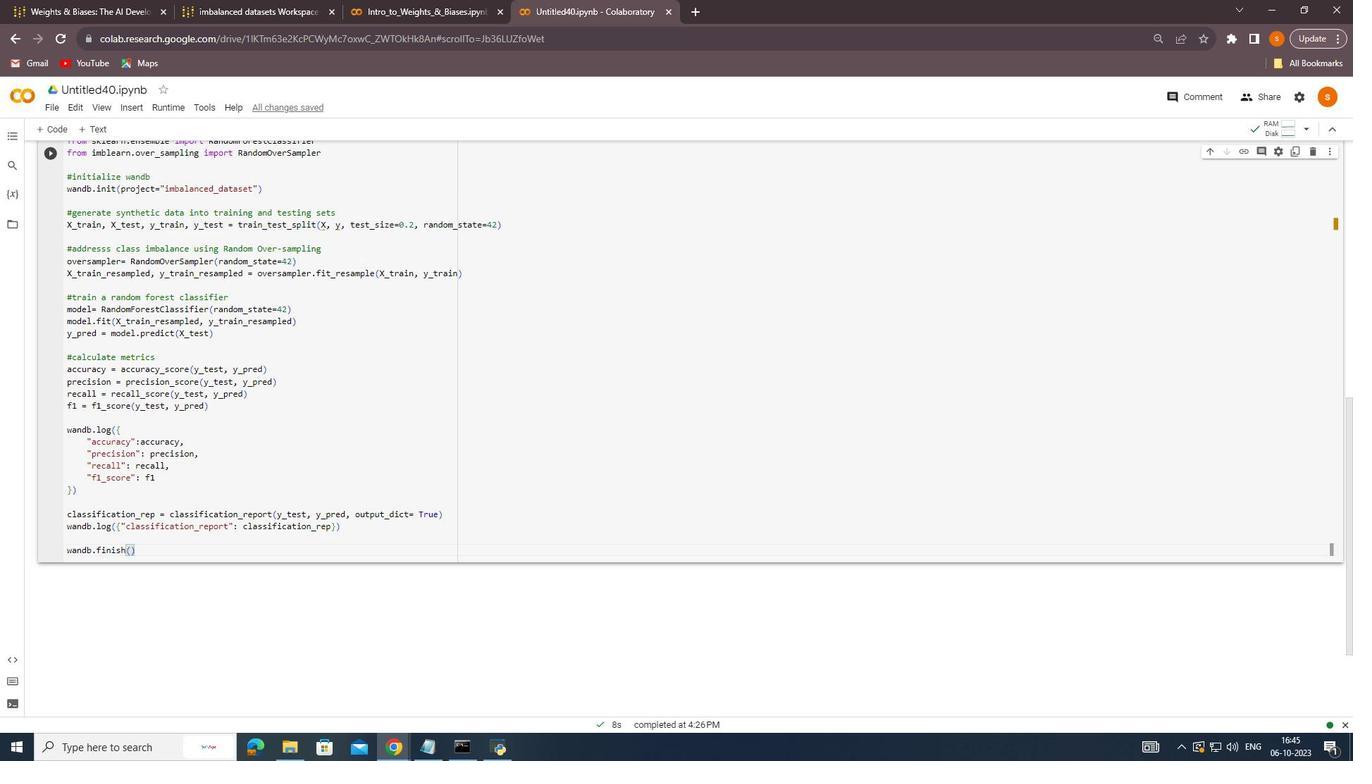 
Action: Mouse scrolled (109, 351) with delta (0, 0)
Screenshot: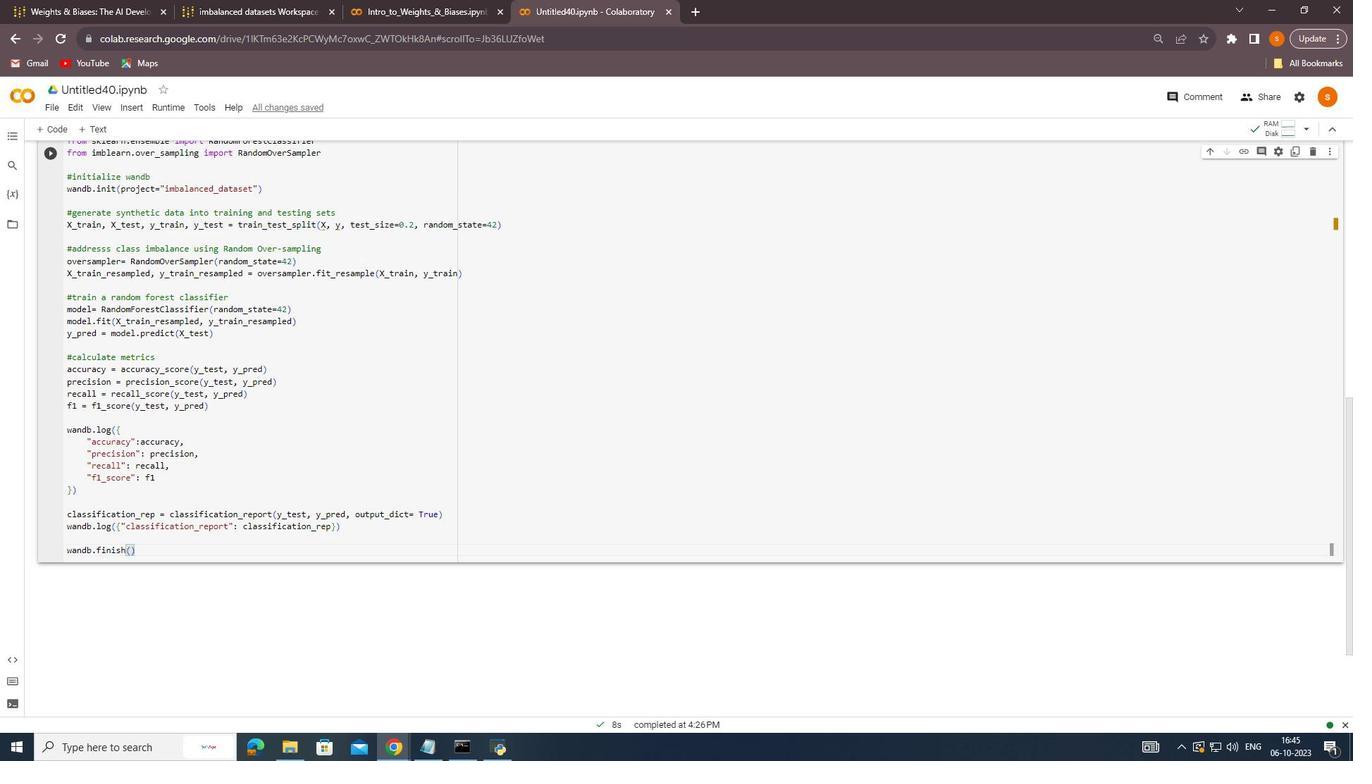 
Action: Mouse scrolled (109, 351) with delta (0, 0)
Screenshot: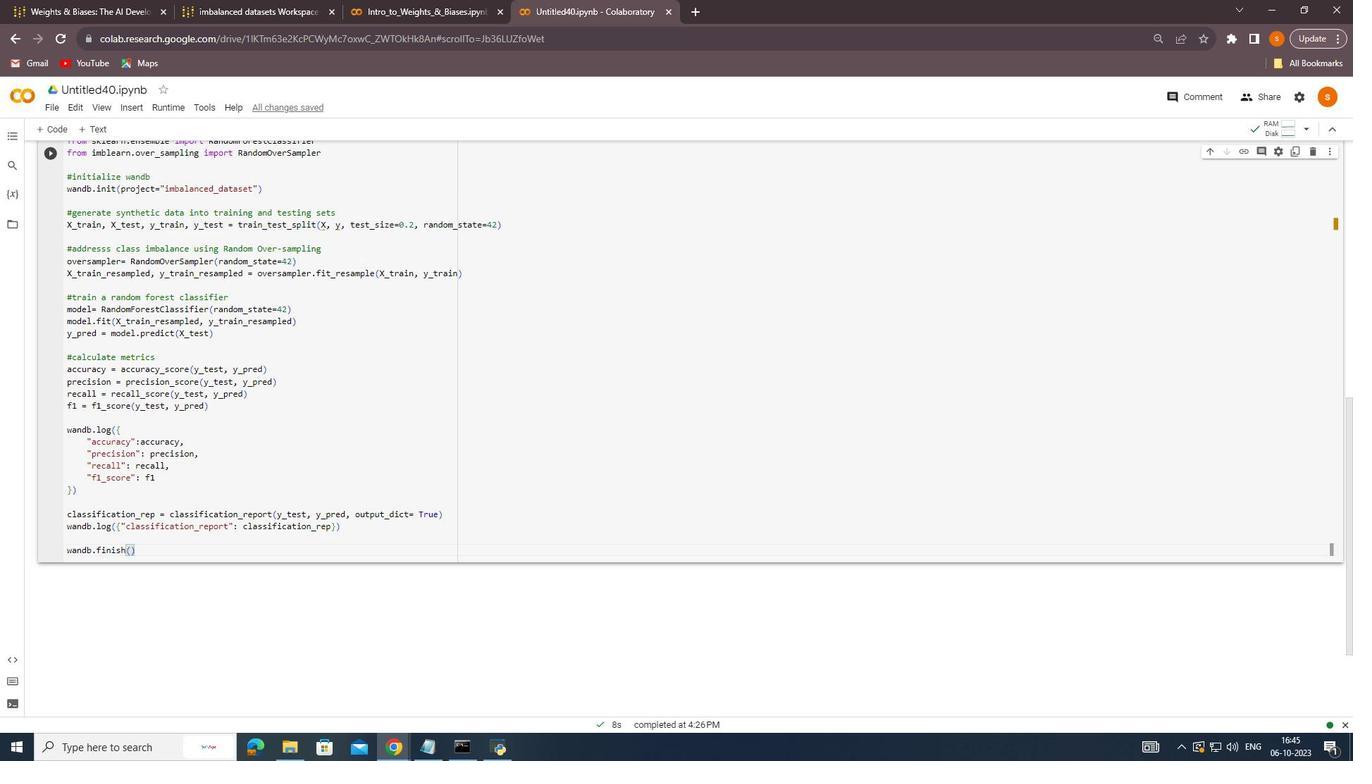 
Action: Mouse moved to (416, 398)
Screenshot: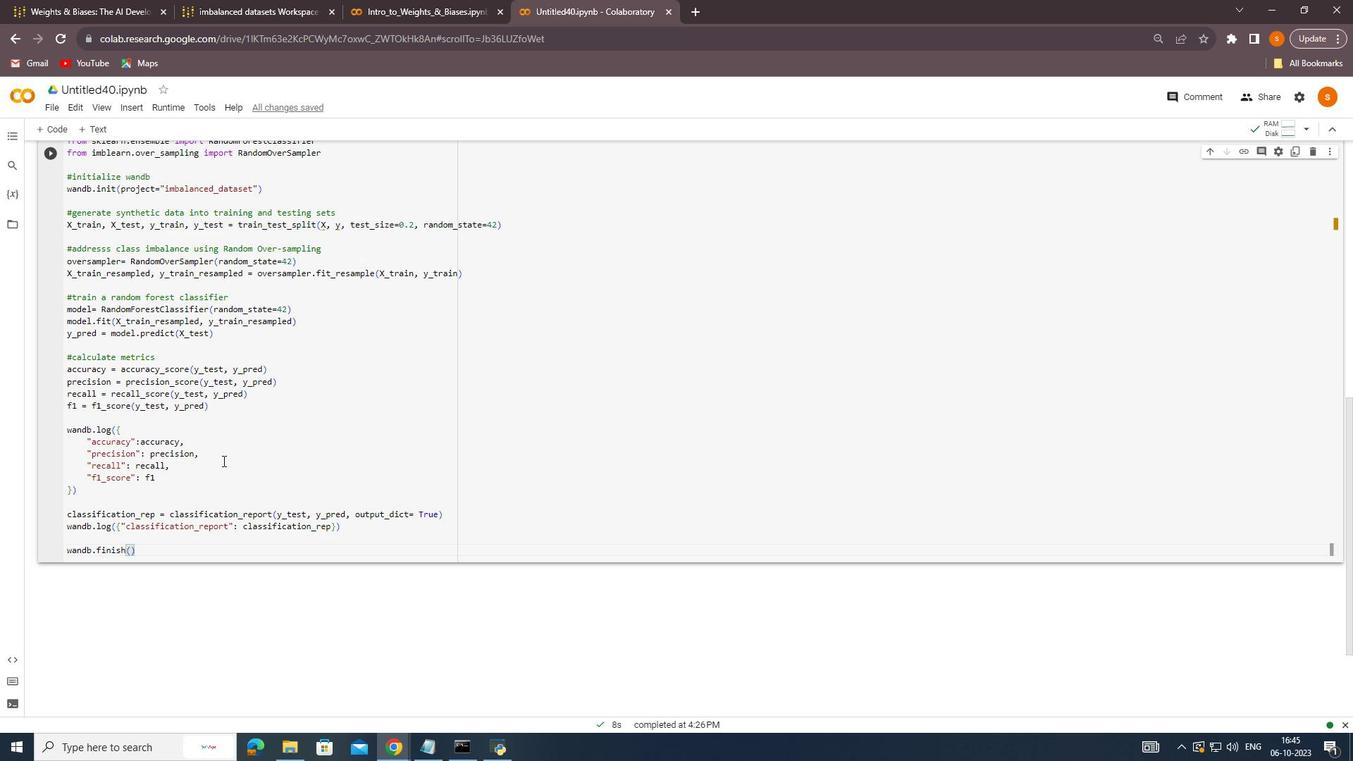 
Action: Mouse scrolled (416, 398) with delta (0, 0)
Screenshot: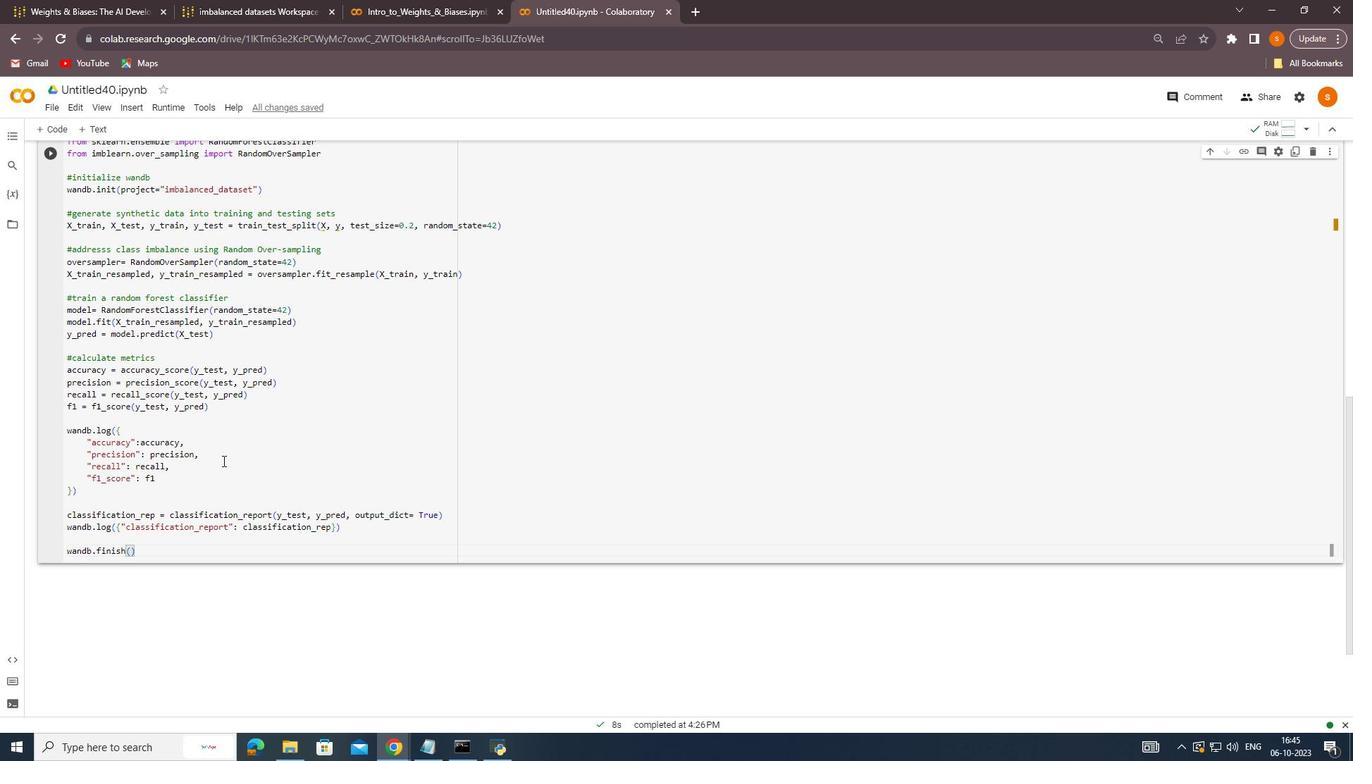 
Action: Mouse scrolled (416, 398) with delta (0, 0)
Screenshot: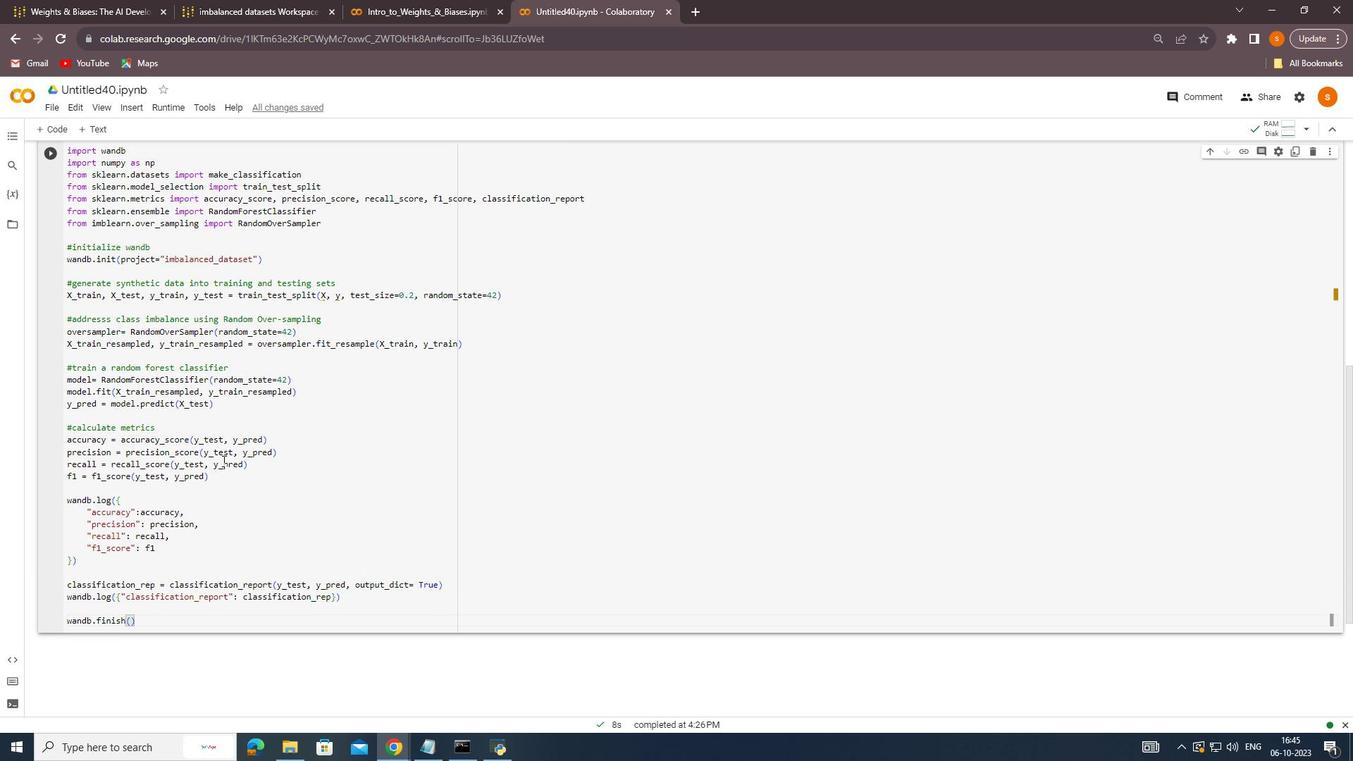 
Action: Mouse moved to (446, 381)
Screenshot: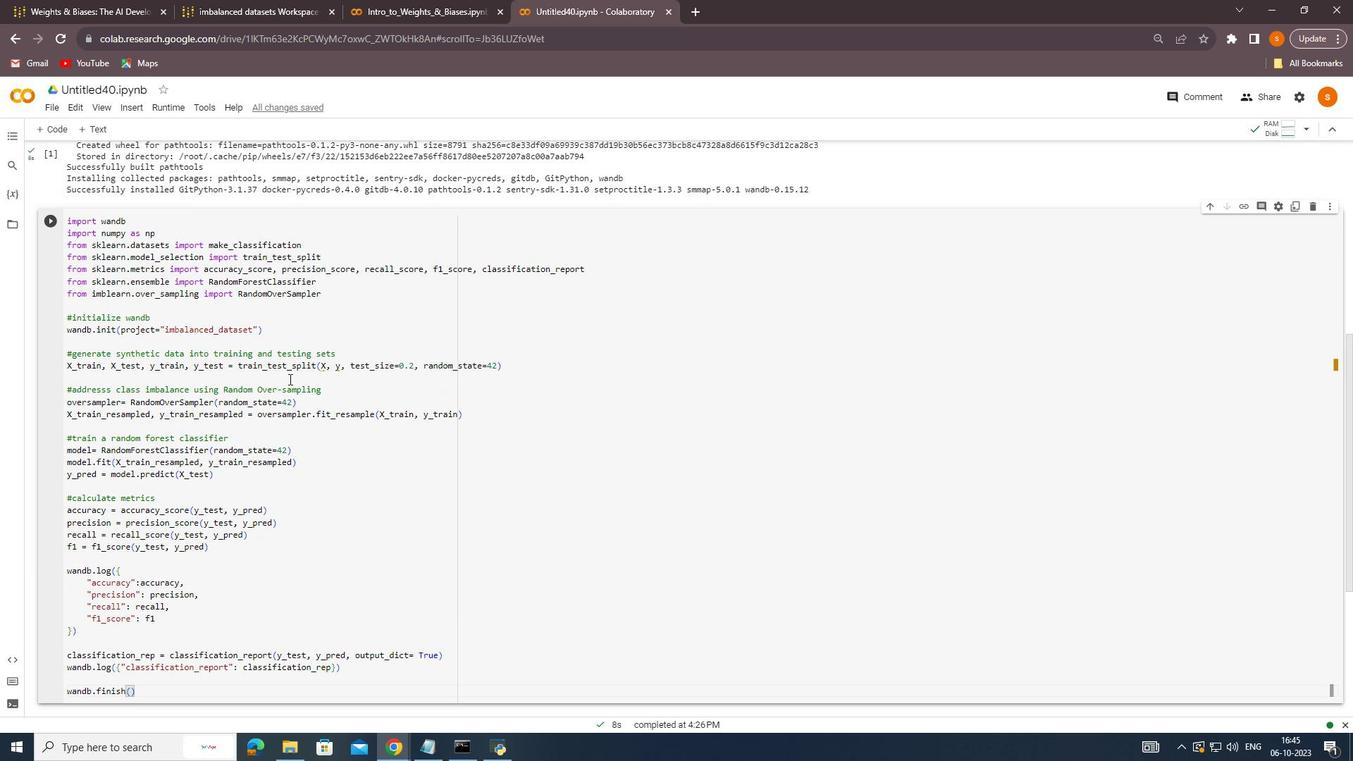 
Action: Mouse scrolled (446, 381) with delta (0, 0)
Screenshot: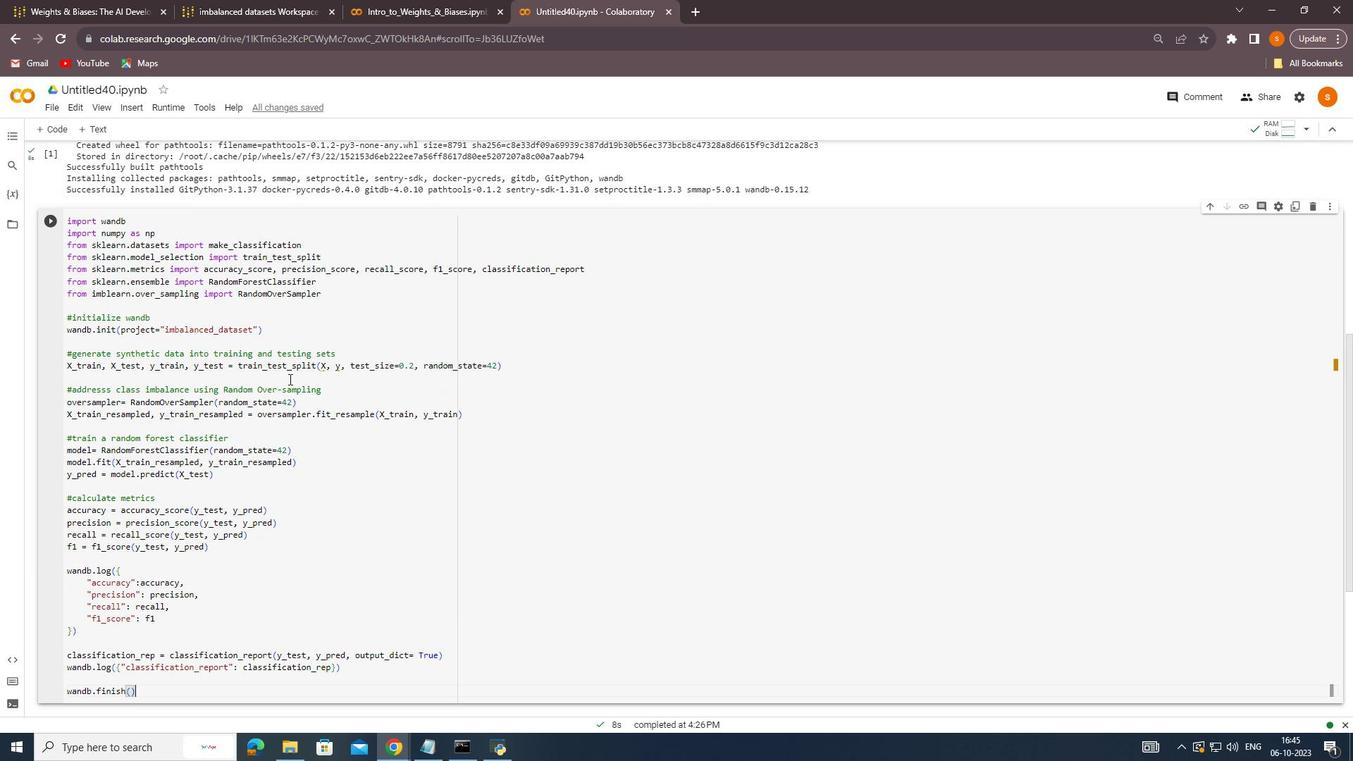 
Action: Mouse moved to (334, 334)
Screenshot: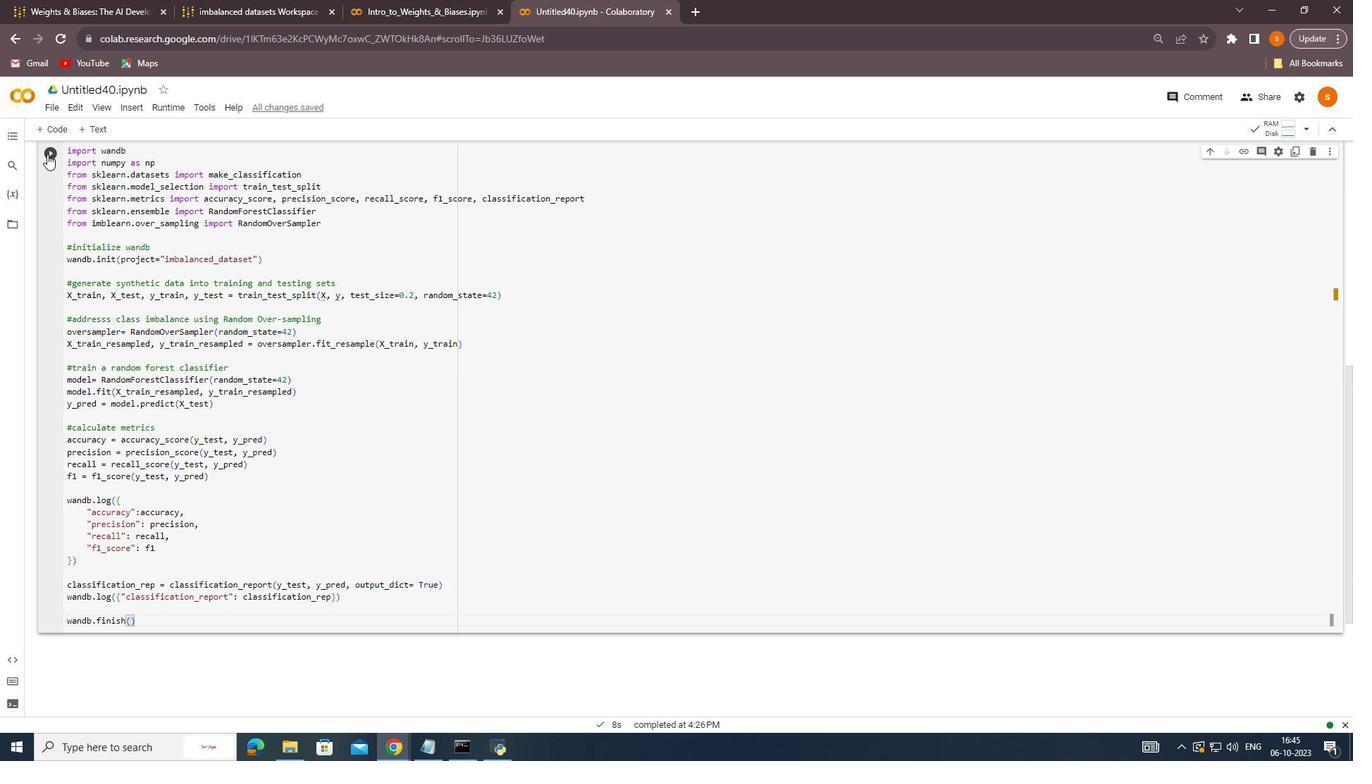 
Action: Mouse pressed left at (334, 334)
Screenshot: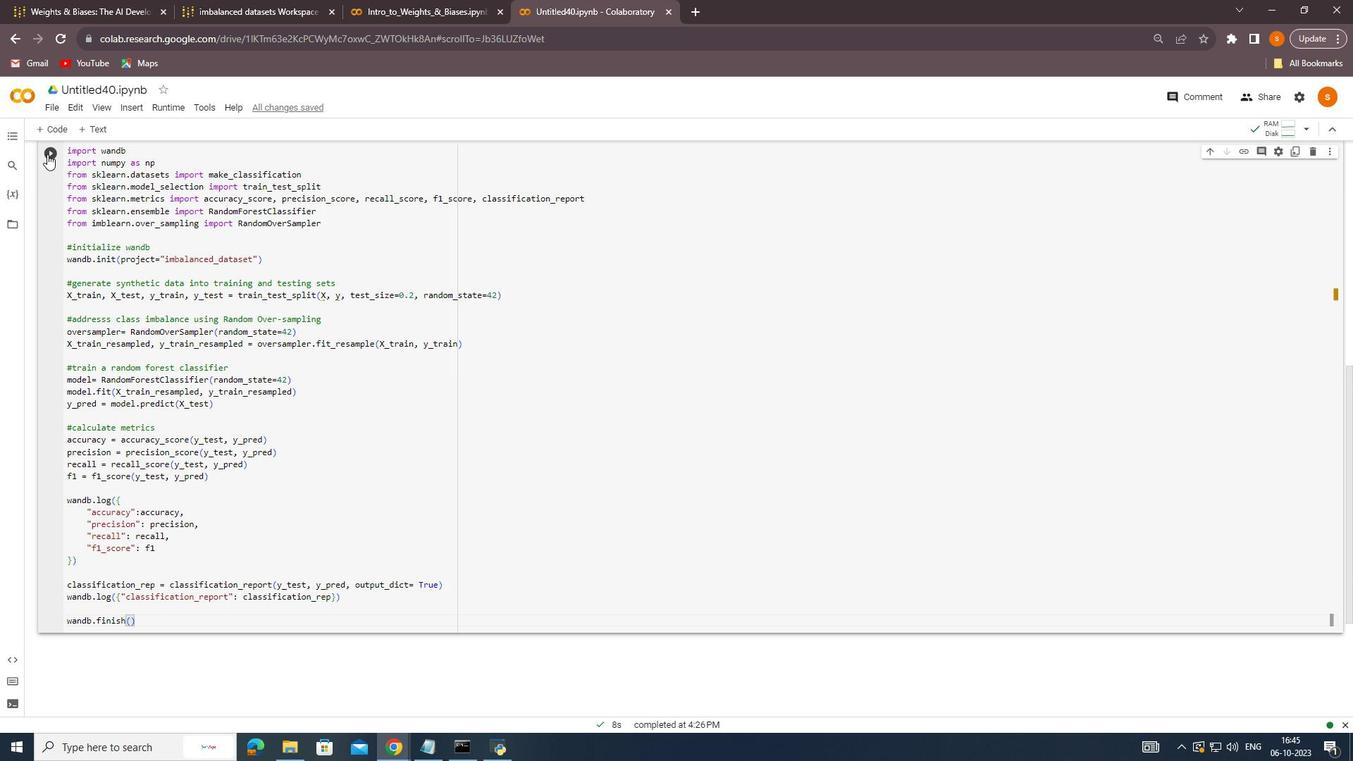 
Action: Mouse moved to (425, 375)
Screenshot: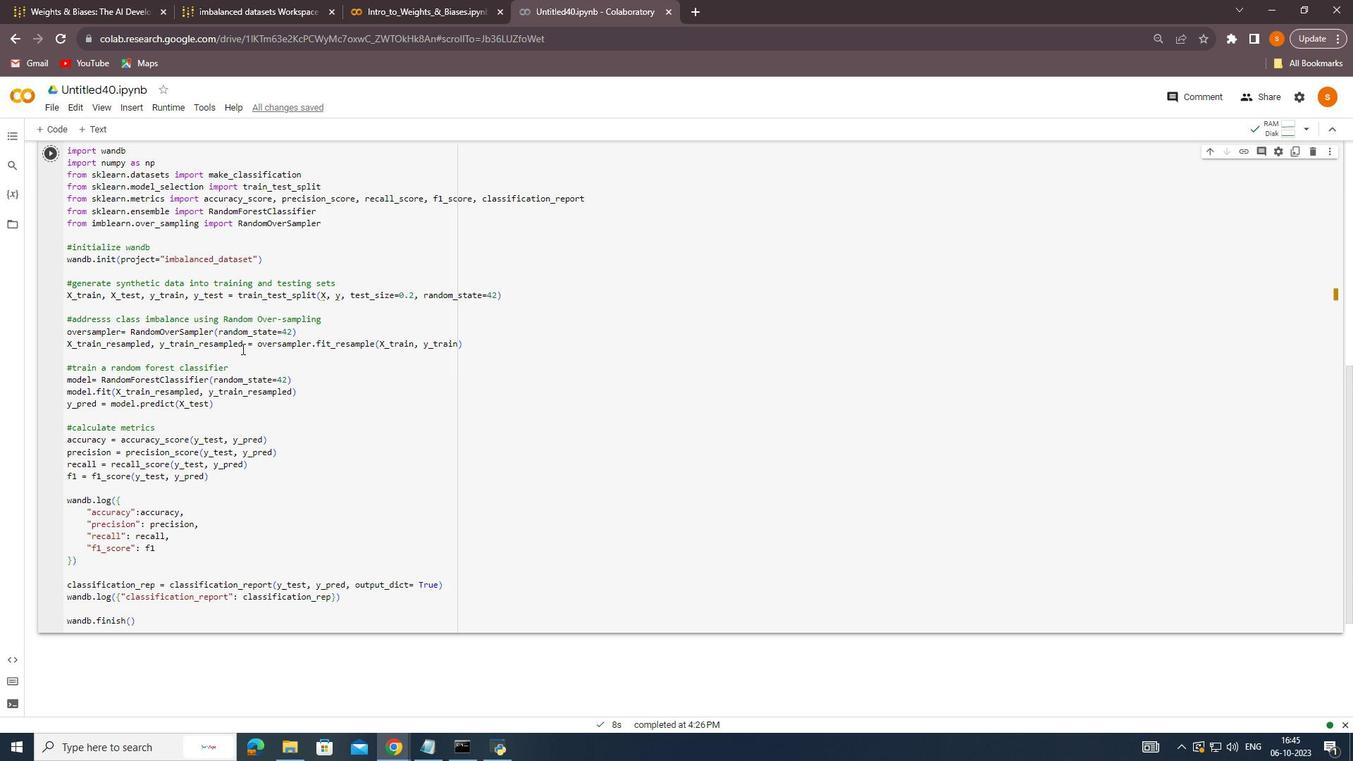 
Action: Mouse scrolled (425, 375) with delta (0, 0)
Screenshot: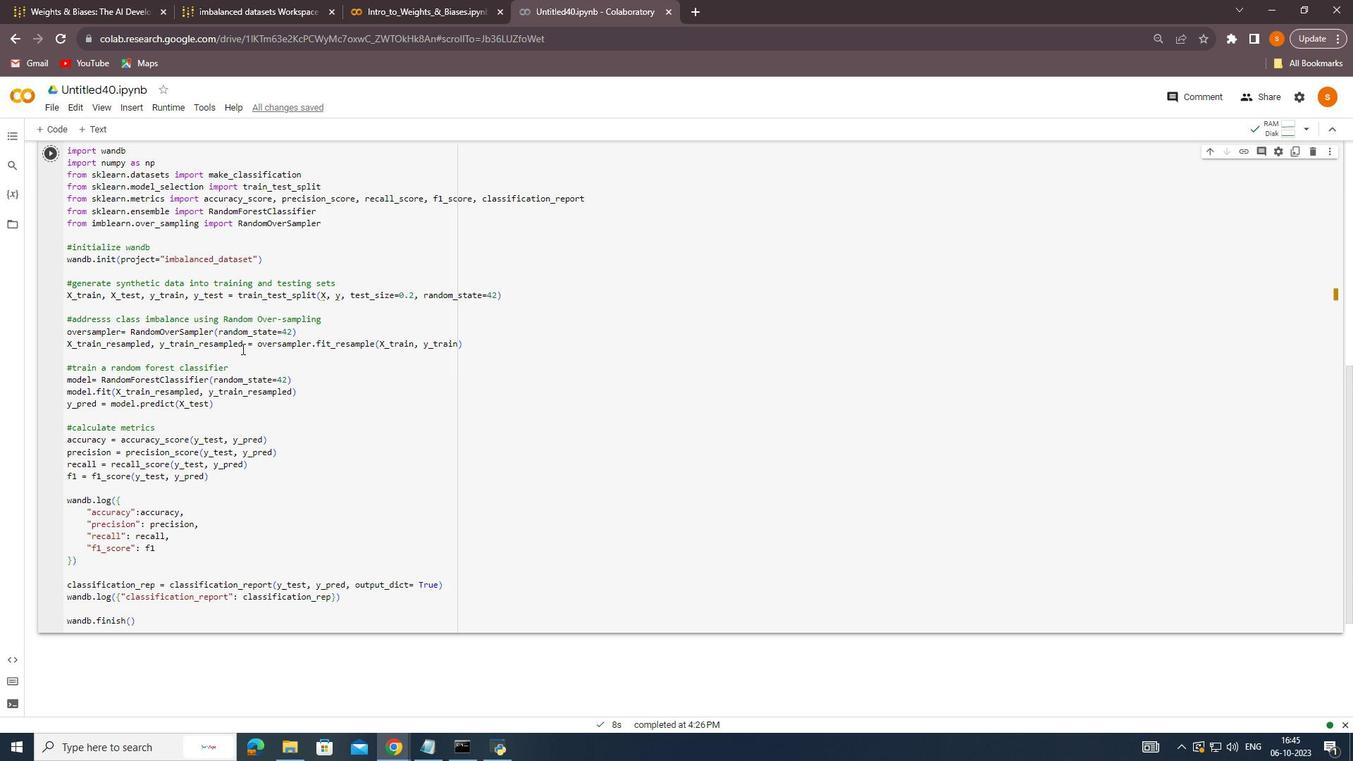 
Action: Mouse scrolled (425, 375) with delta (0, 0)
Screenshot: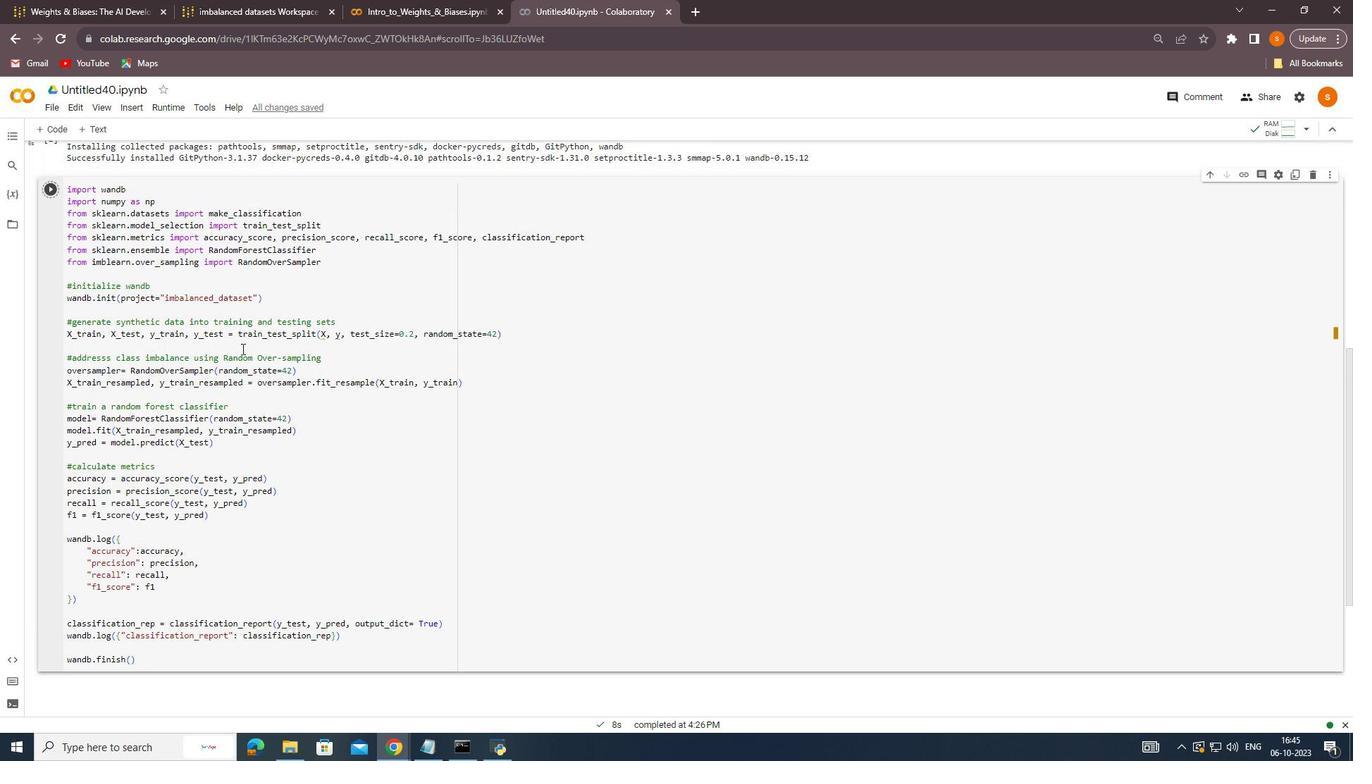 
Action: Mouse moved to (138, 346)
Screenshot: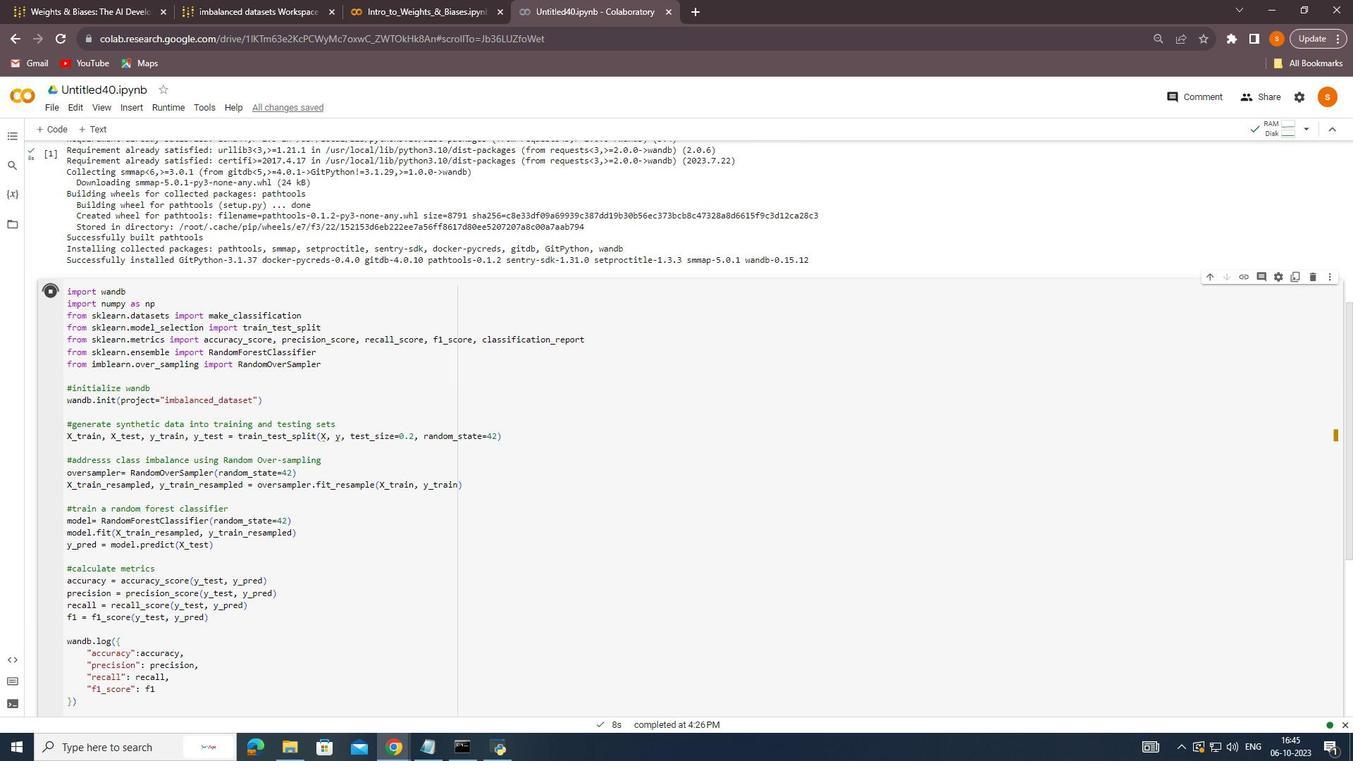 
Action: Mouse scrolled (138, 346) with delta (0, 0)
Screenshot: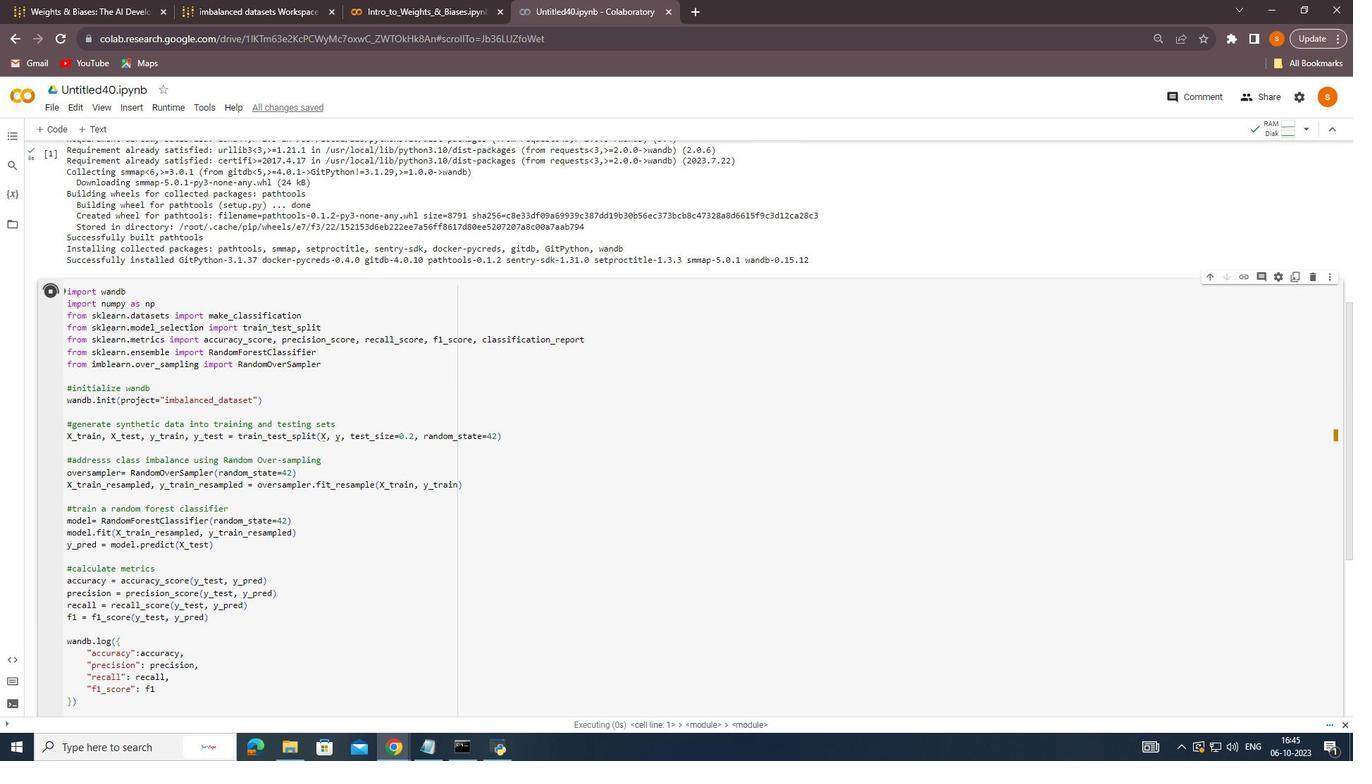 
Action: Mouse scrolled (138, 346) with delta (0, 0)
Screenshot: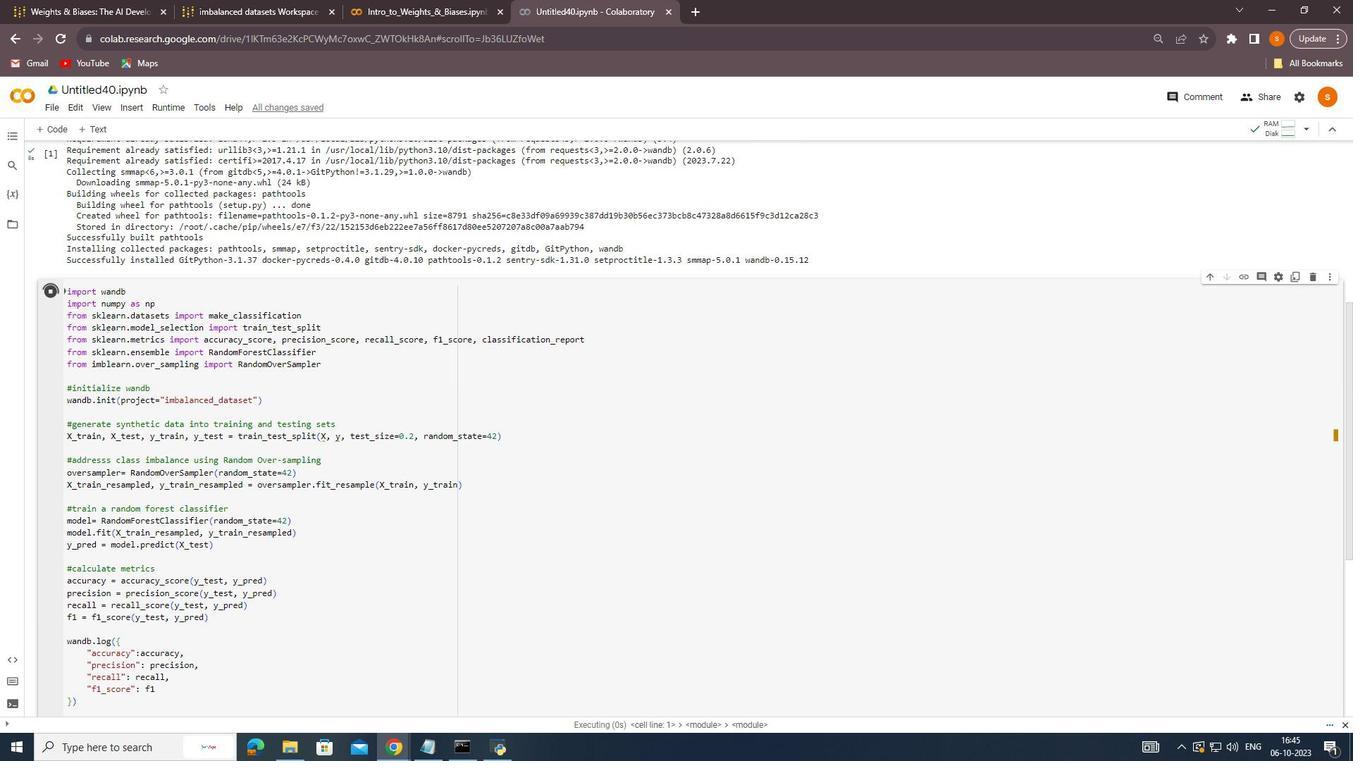 
Action: Mouse moved to (138, 347)
Screenshot: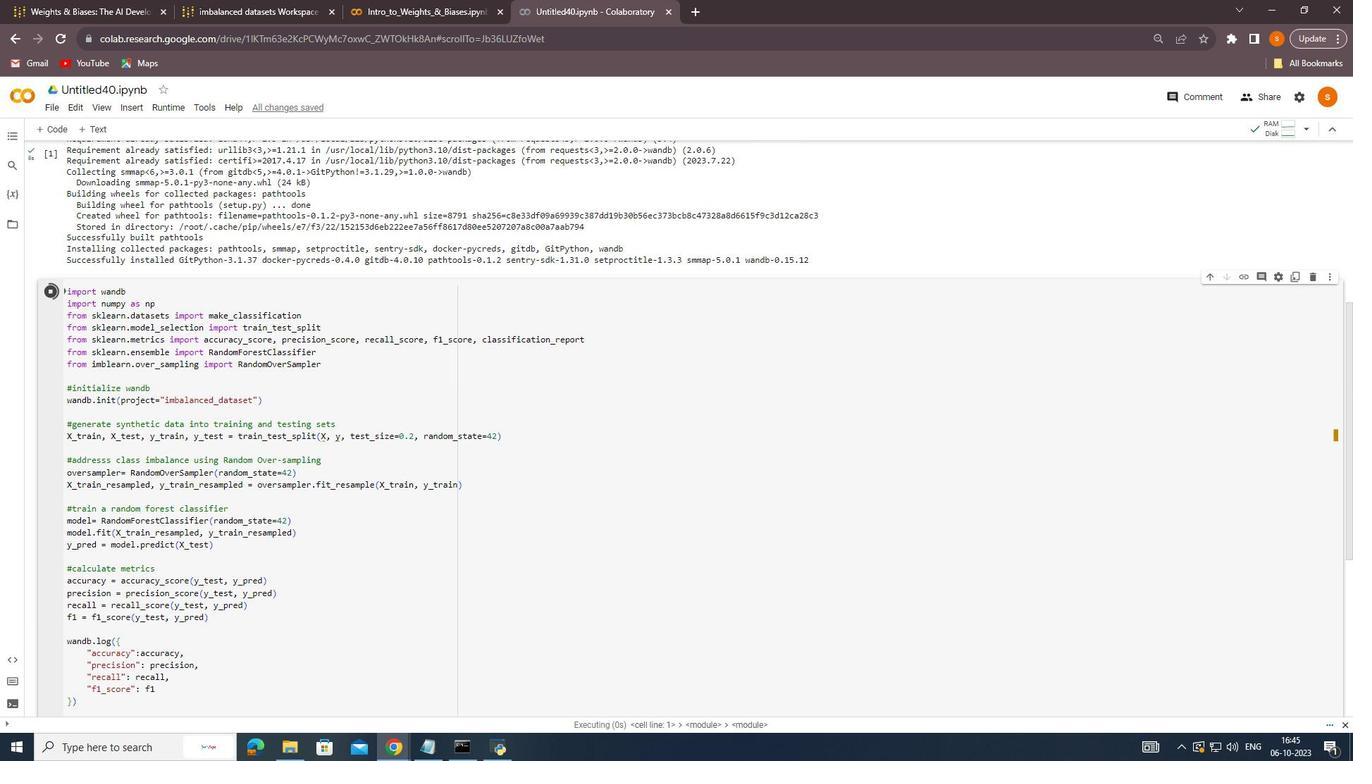 
Action: Mouse scrolled (138, 347) with delta (0, 0)
Screenshot: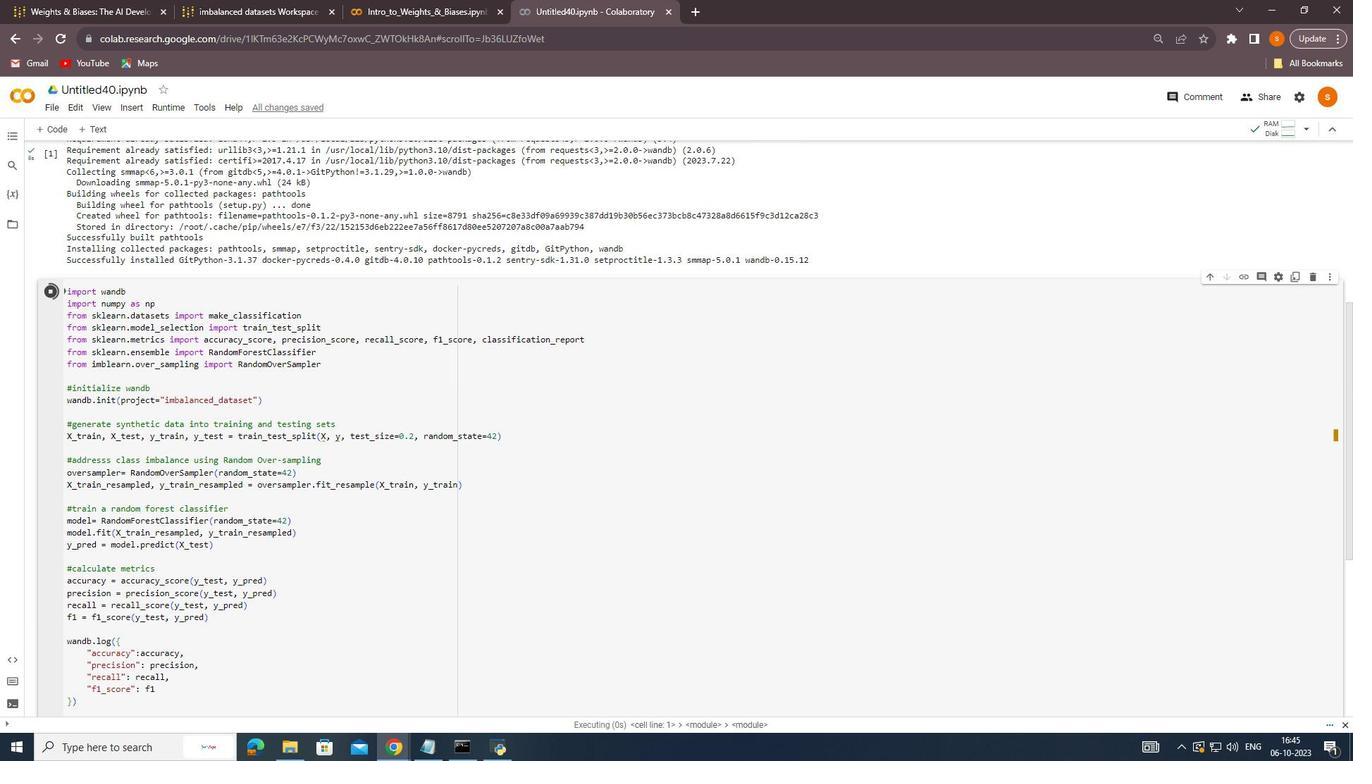 
Action: Mouse moved to (139, 348)
Screenshot: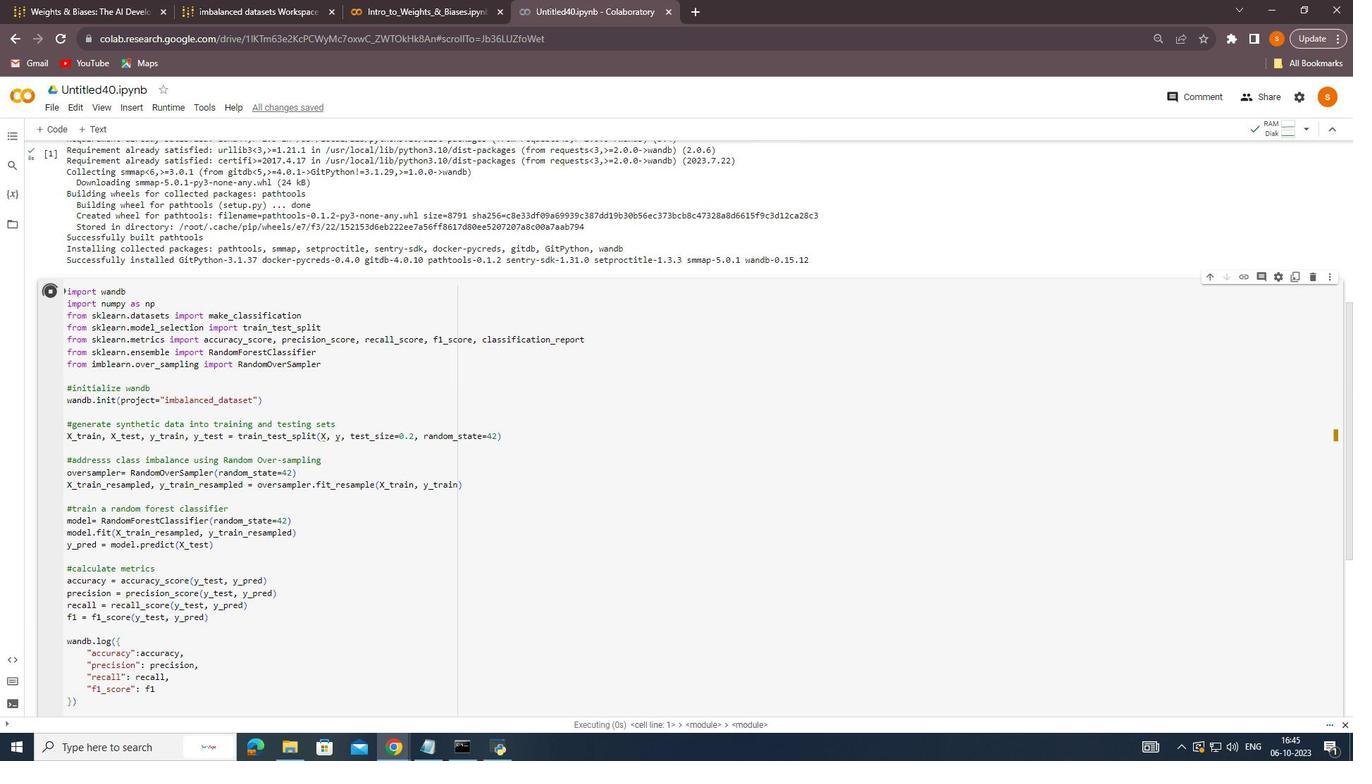
Action: Mouse scrolled (139, 348) with delta (0, 0)
Screenshot: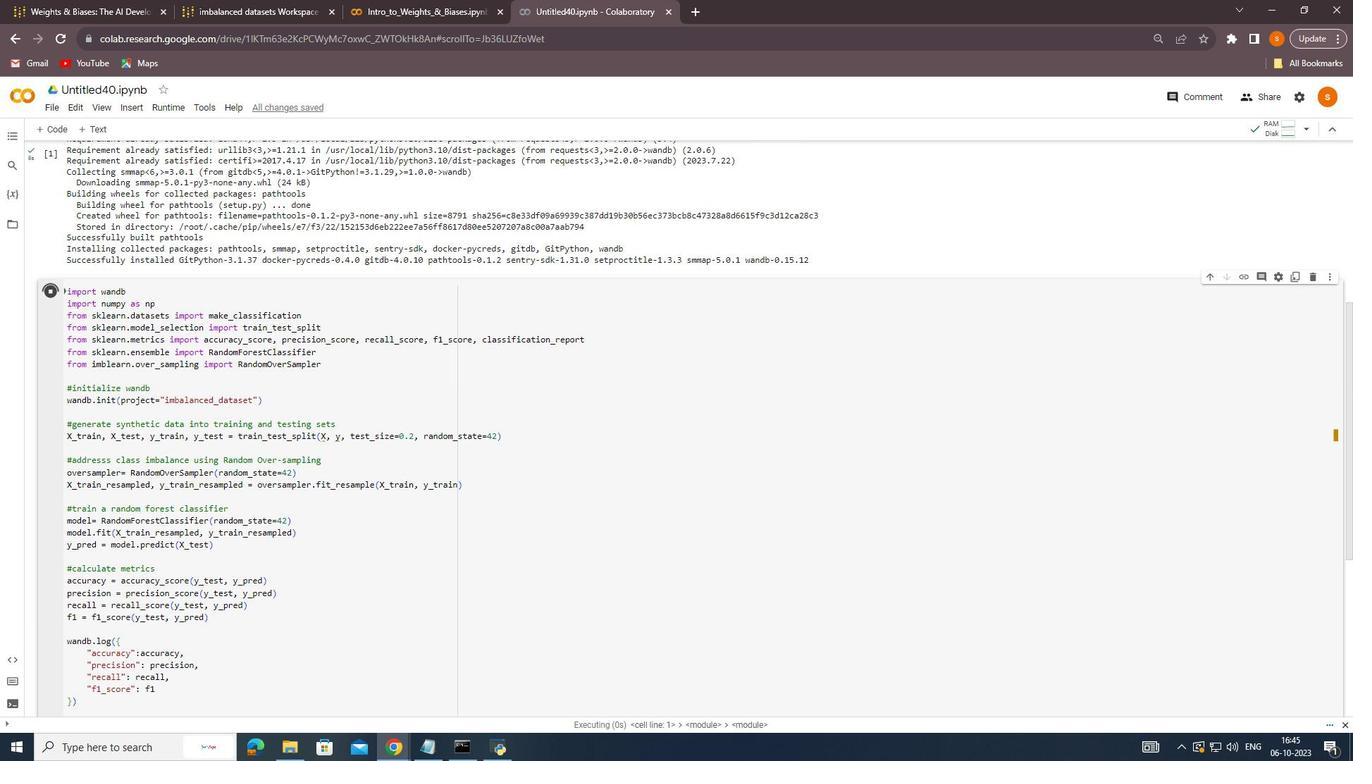 
Action: Mouse scrolled (139, 348) with delta (0, 0)
Screenshot: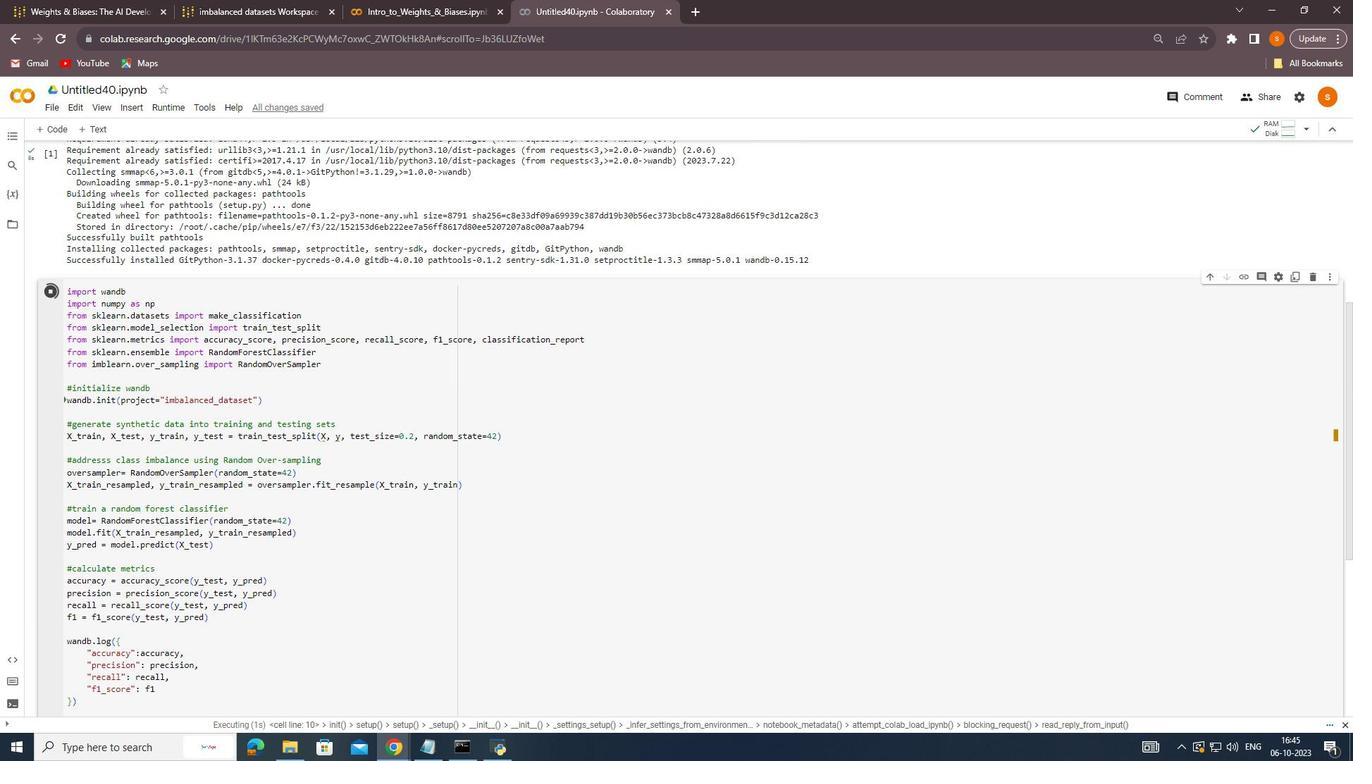 
Action: Mouse scrolled (139, 348) with delta (0, 0)
Screenshot: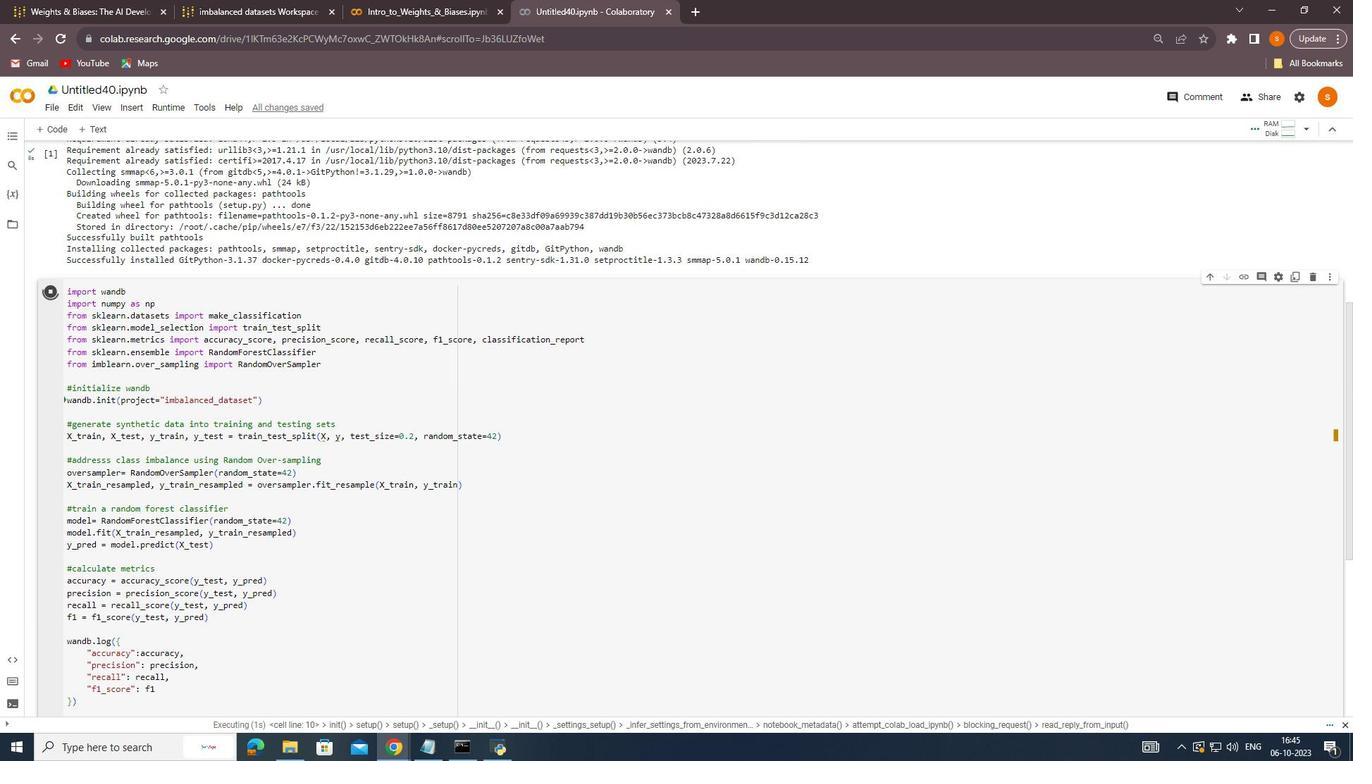 
Action: Mouse moved to (429, 398)
Screenshot: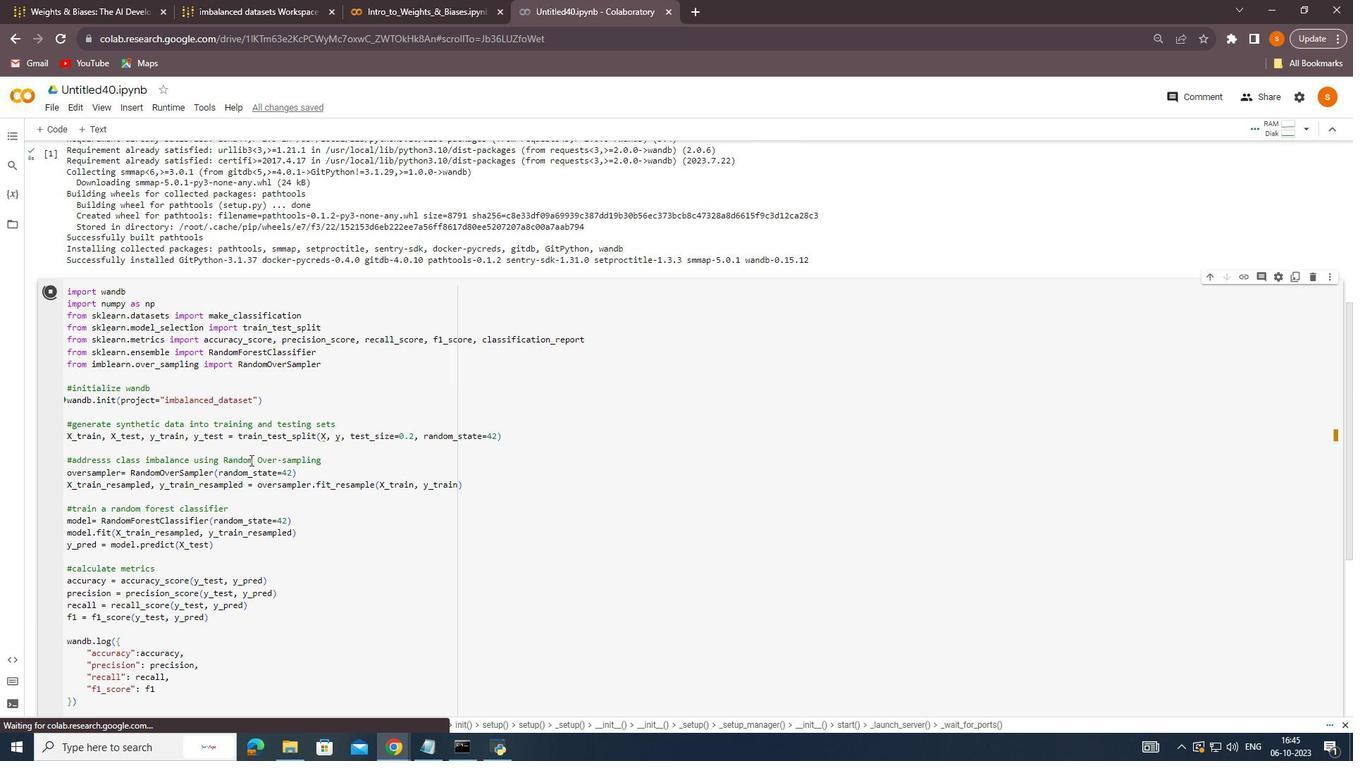 
Action: Mouse scrolled (429, 398) with delta (0, 0)
Screenshot: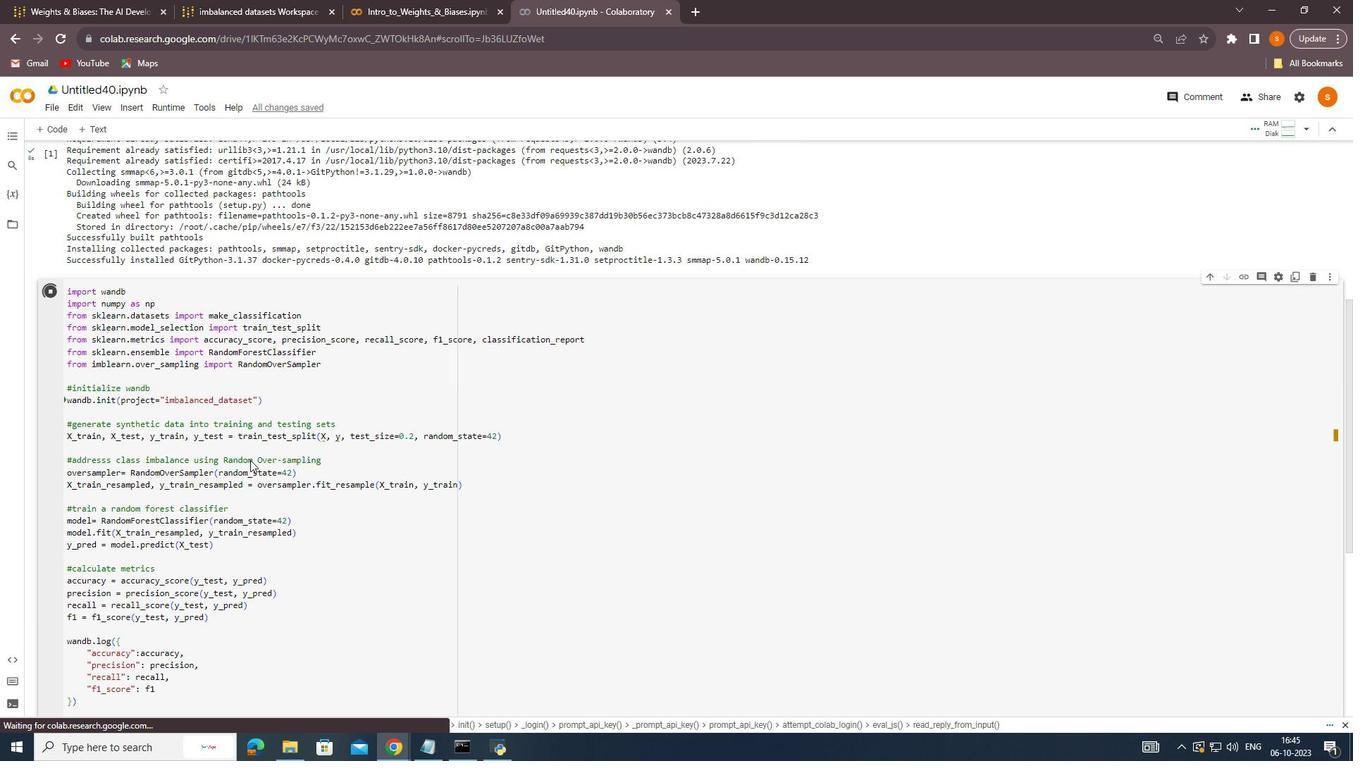 
Action: Mouse scrolled (429, 398) with delta (0, 0)
Screenshot: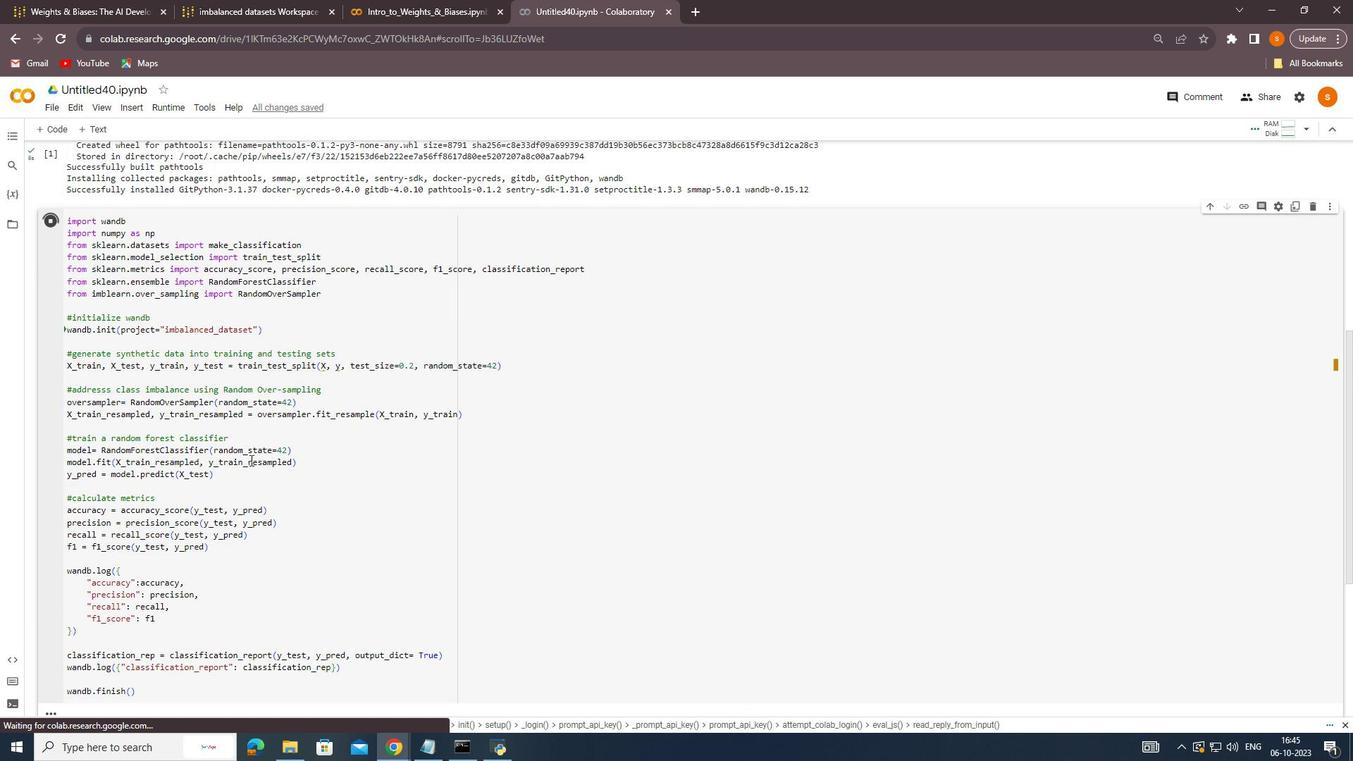 
Action: Mouse moved to (430, 389)
Screenshot: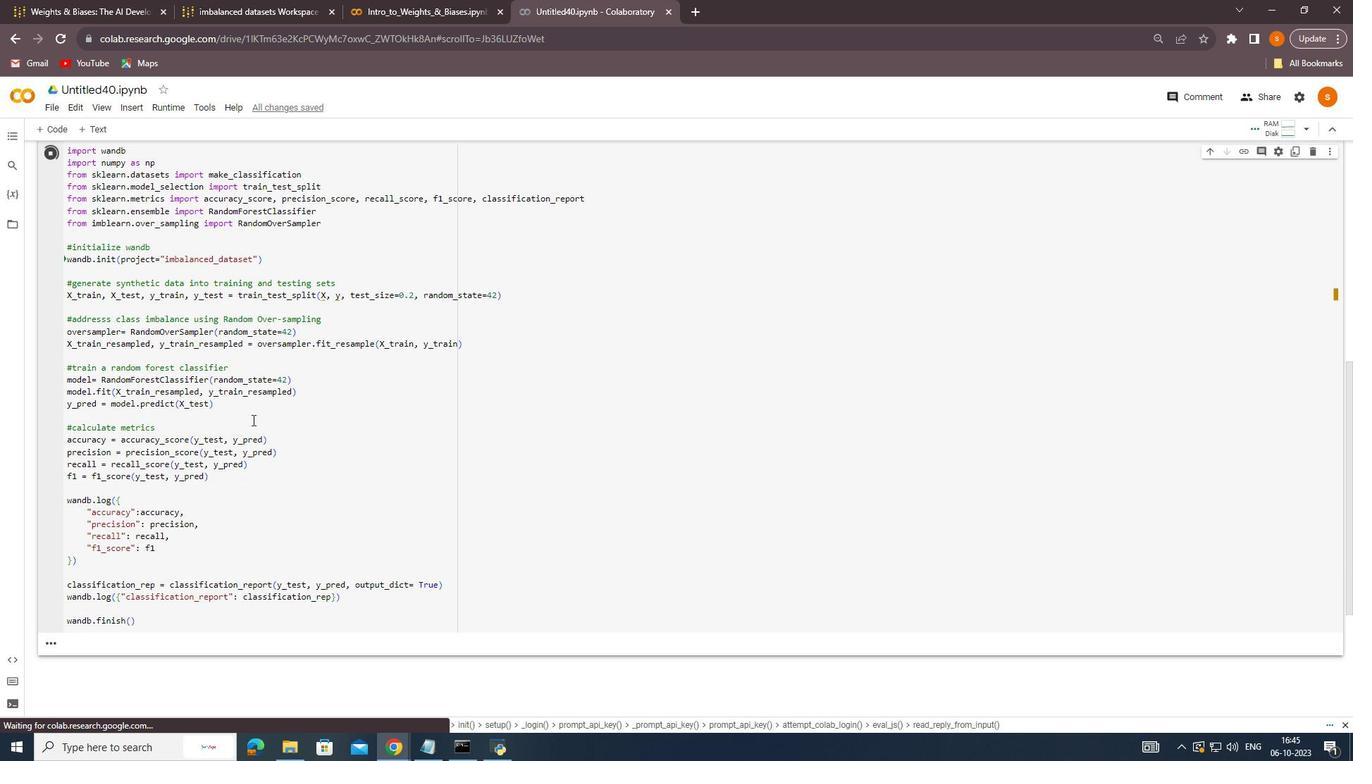 
Action: Mouse scrolled (430, 389) with delta (0, 0)
Screenshot: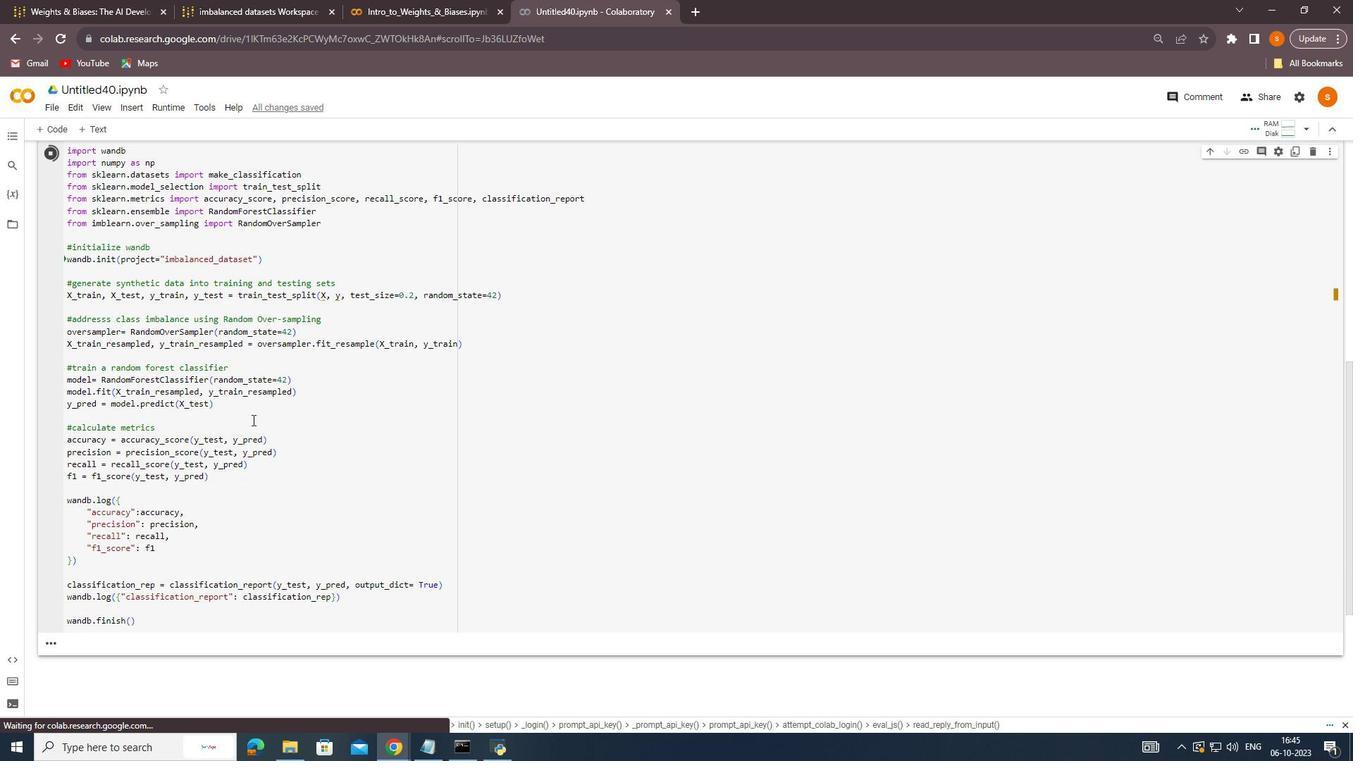 
Action: Mouse moved to (438, 305)
Screenshot: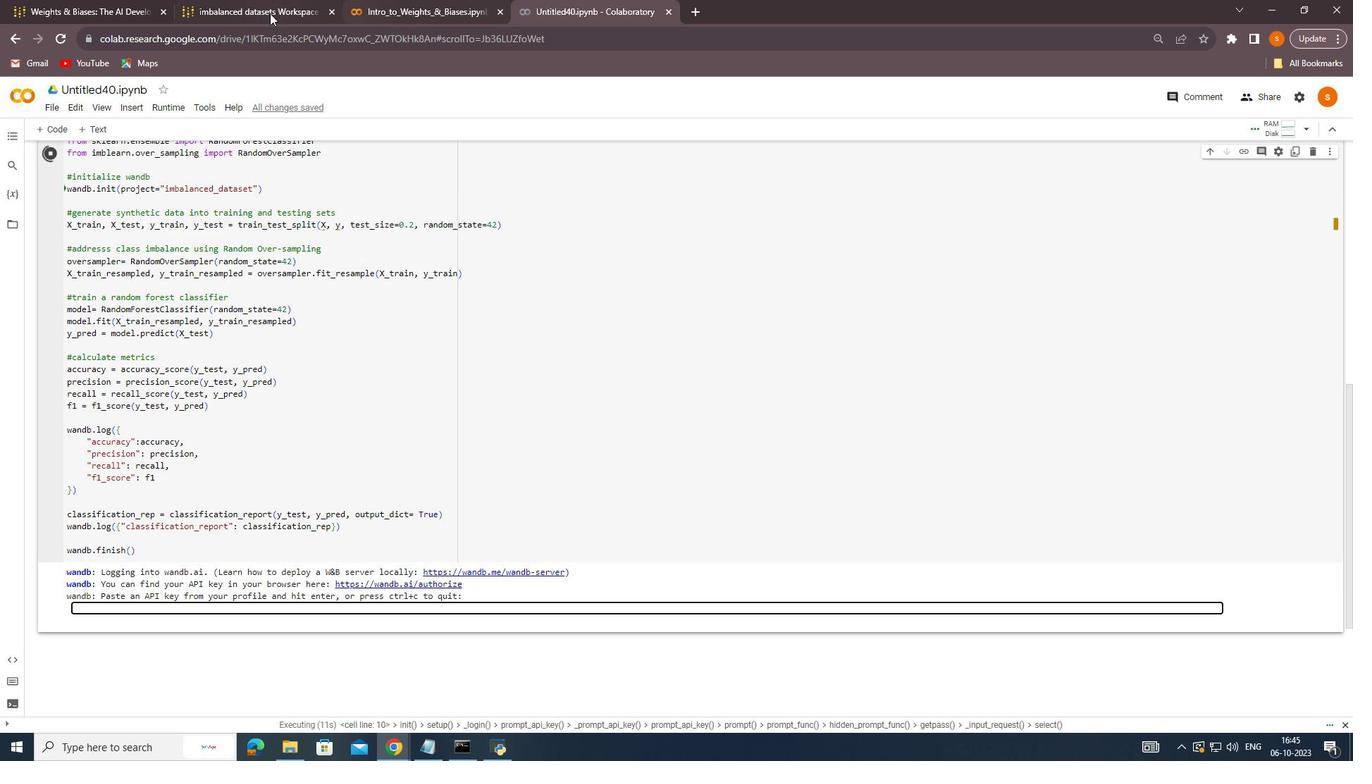 
Action: Mouse pressed left at (438, 305)
Screenshot: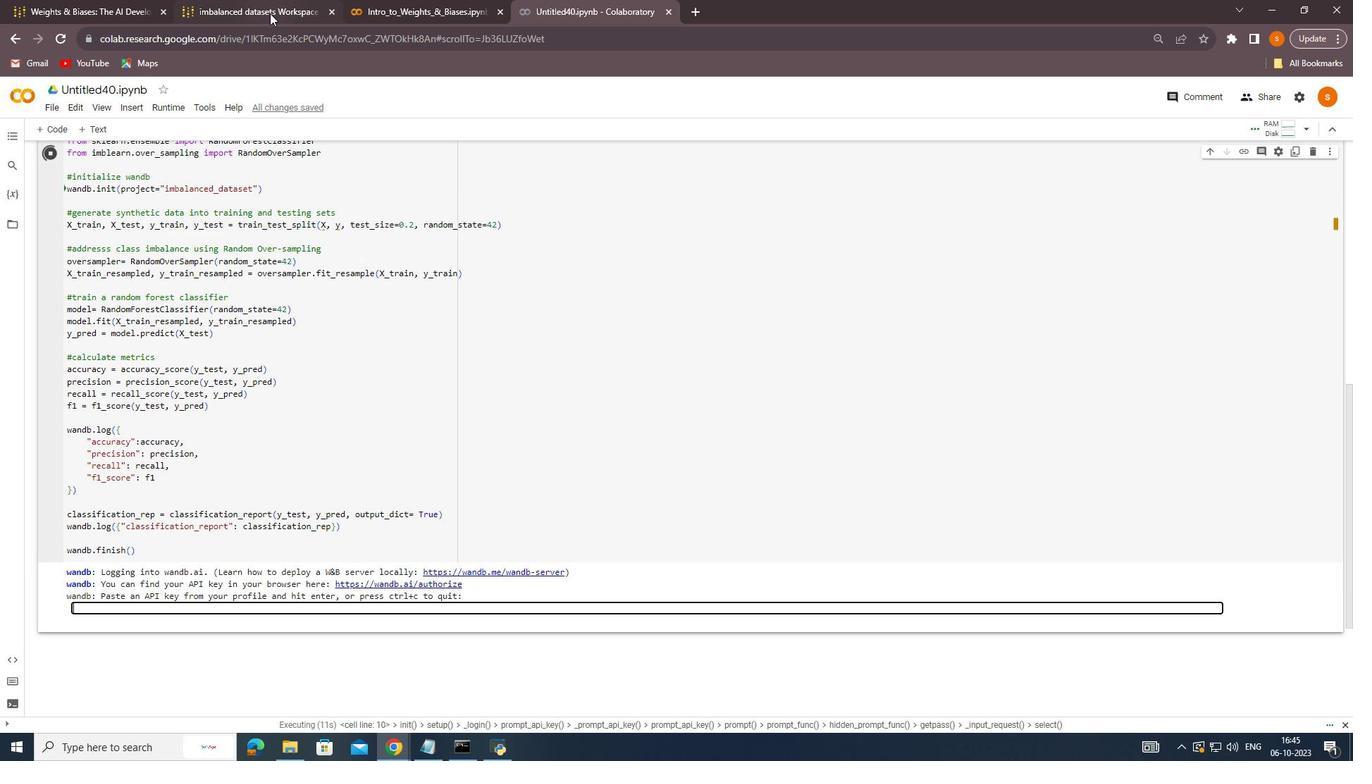 
Action: Mouse moved to (697, 401)
Screenshot: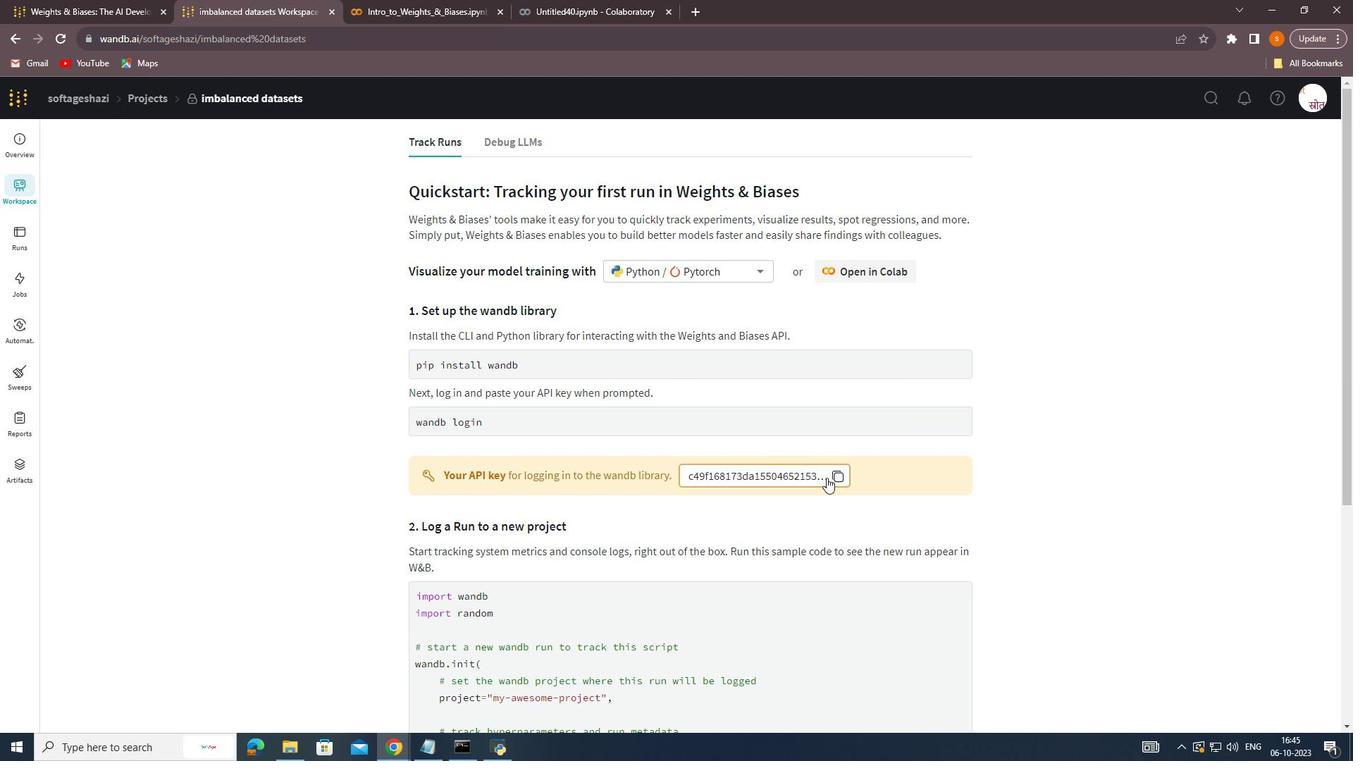 
Action: Mouse pressed left at (697, 401)
Screenshot: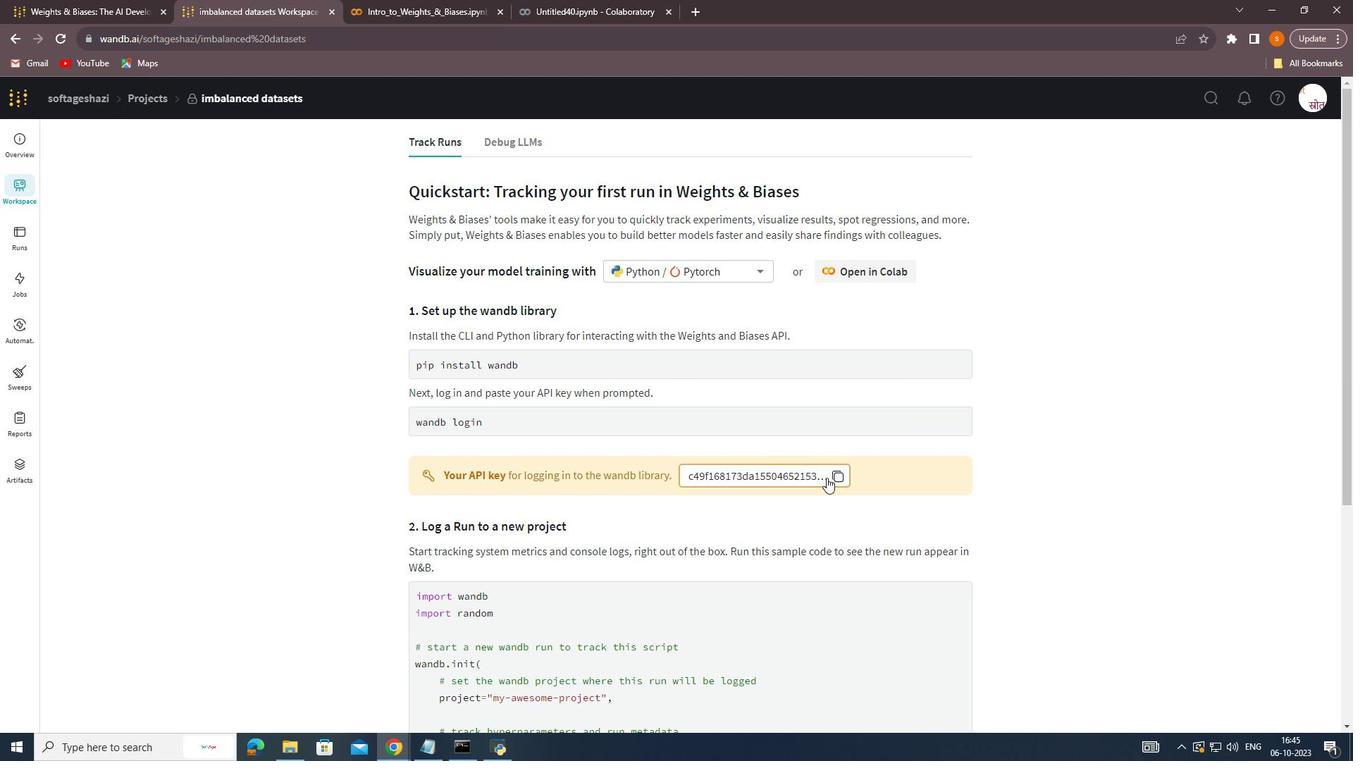 
Action: Mouse moved to (593, 304)
Screenshot: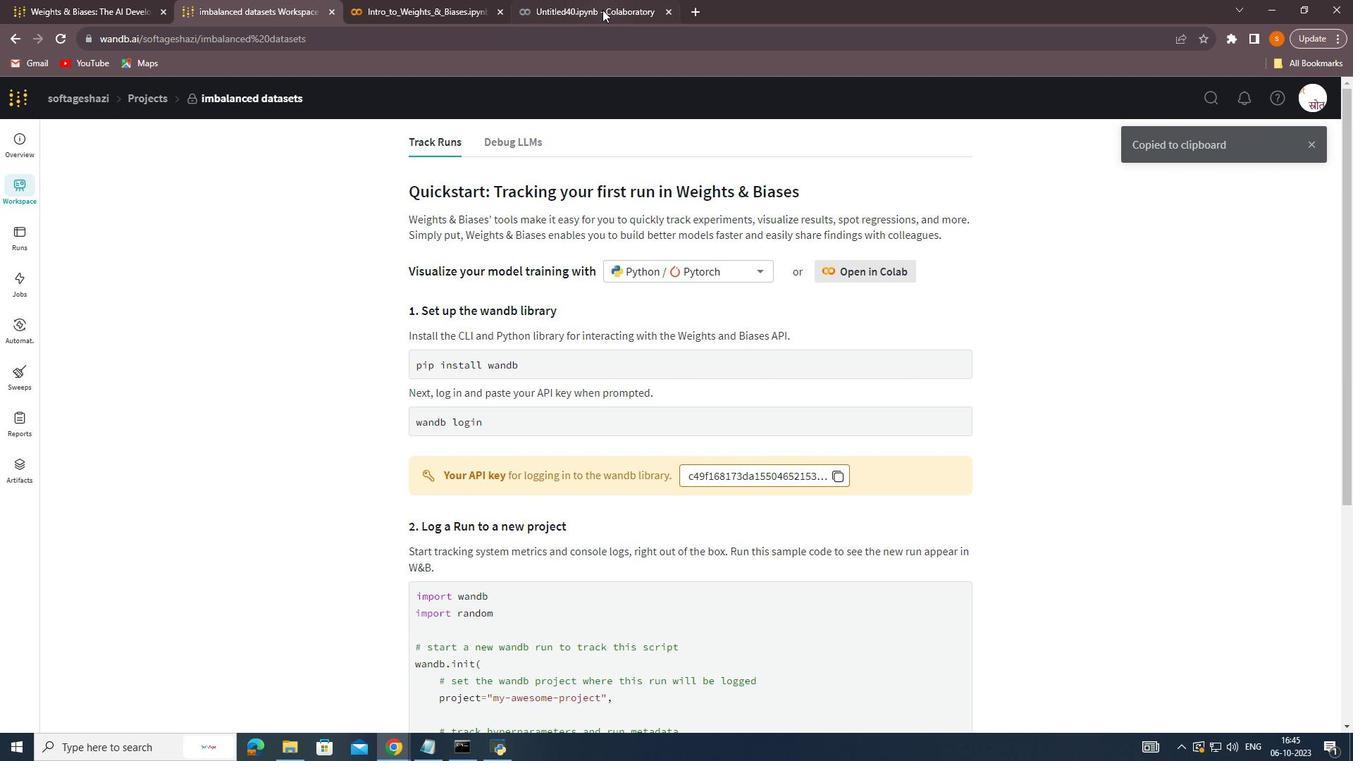 
Action: Mouse pressed left at (593, 304)
Screenshot: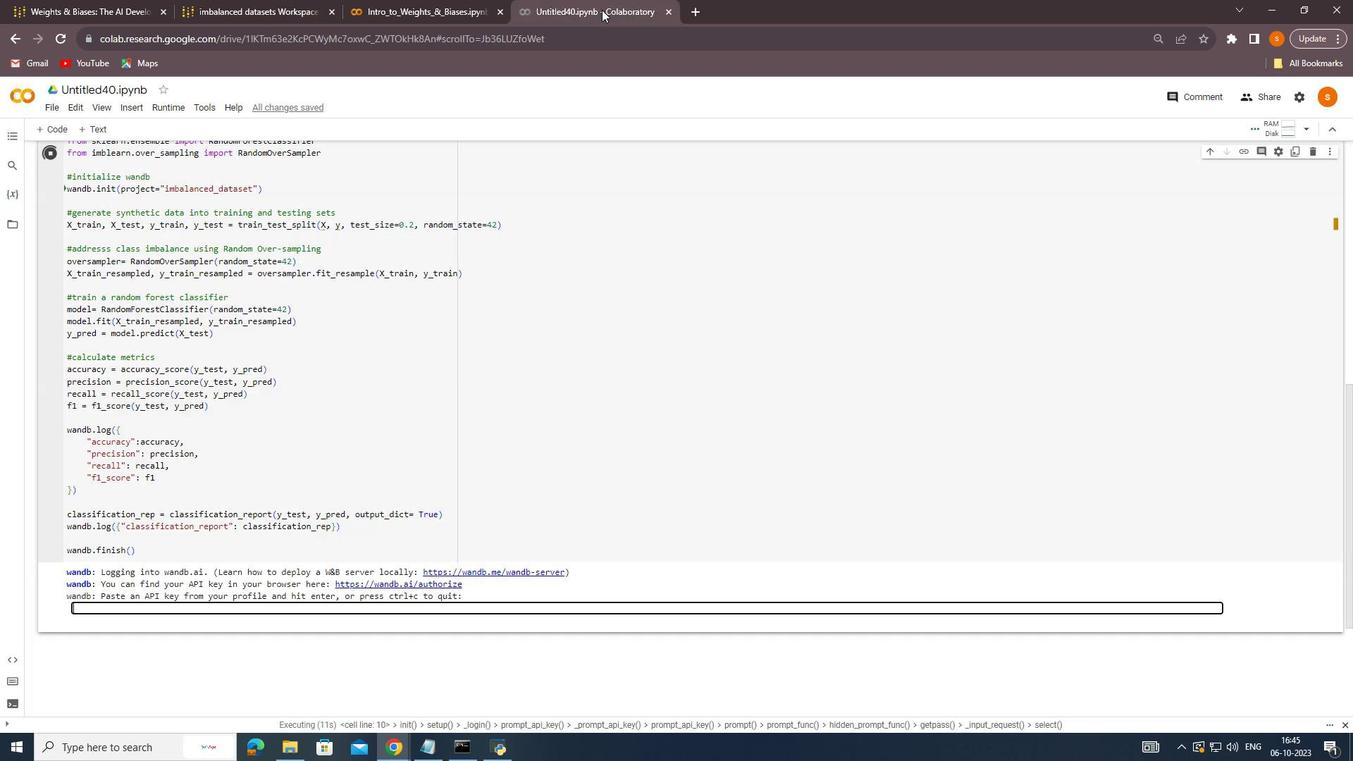 
Action: Mouse moved to (494, 426)
Screenshot: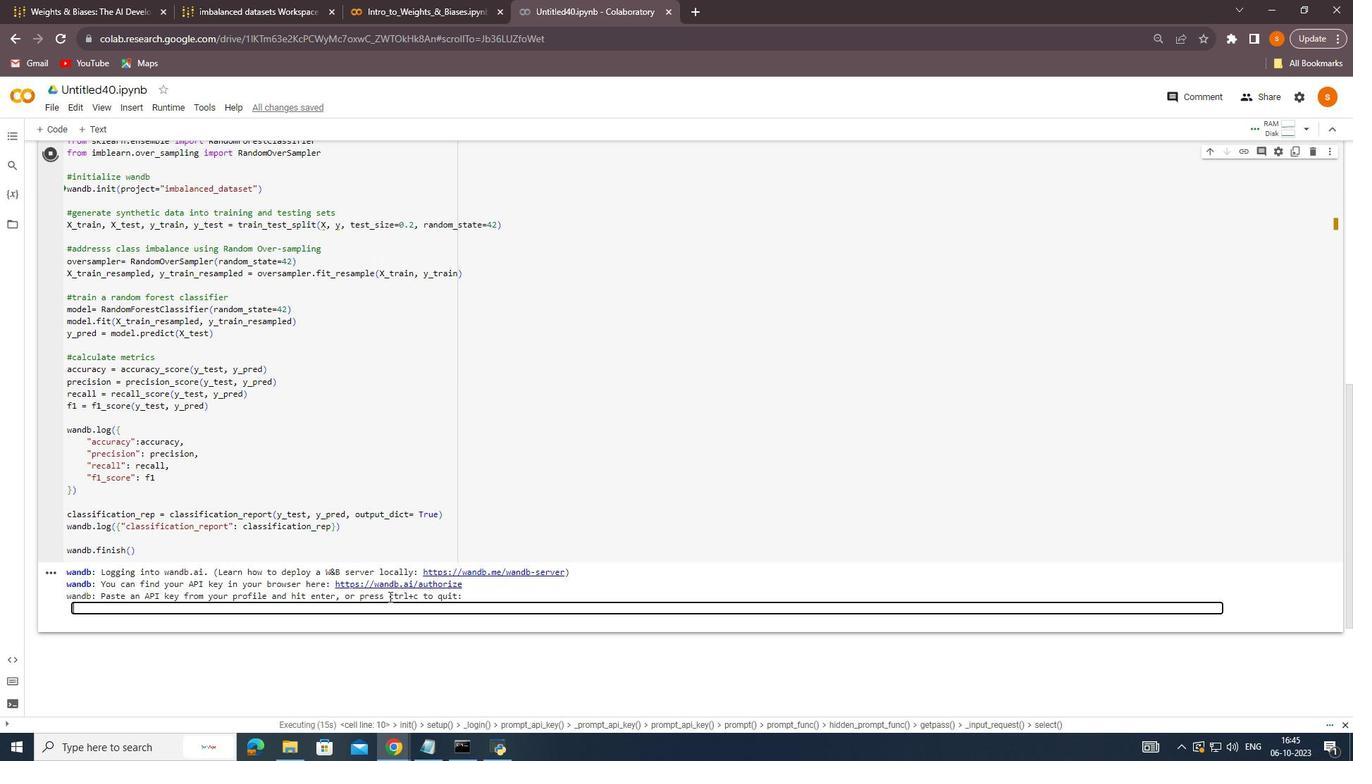 
Action: Mouse pressed left at (494, 426)
Screenshot: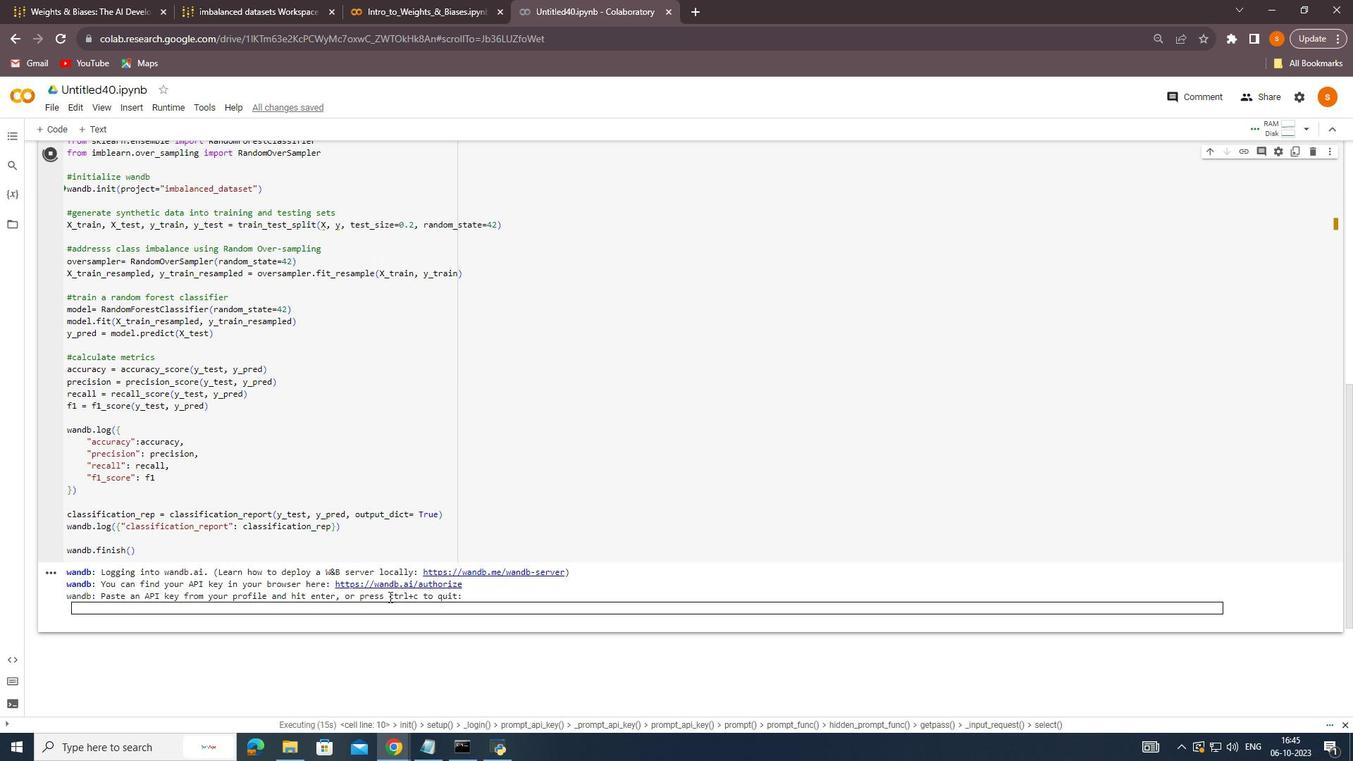
Action: Mouse moved to (494, 427)
Screenshot: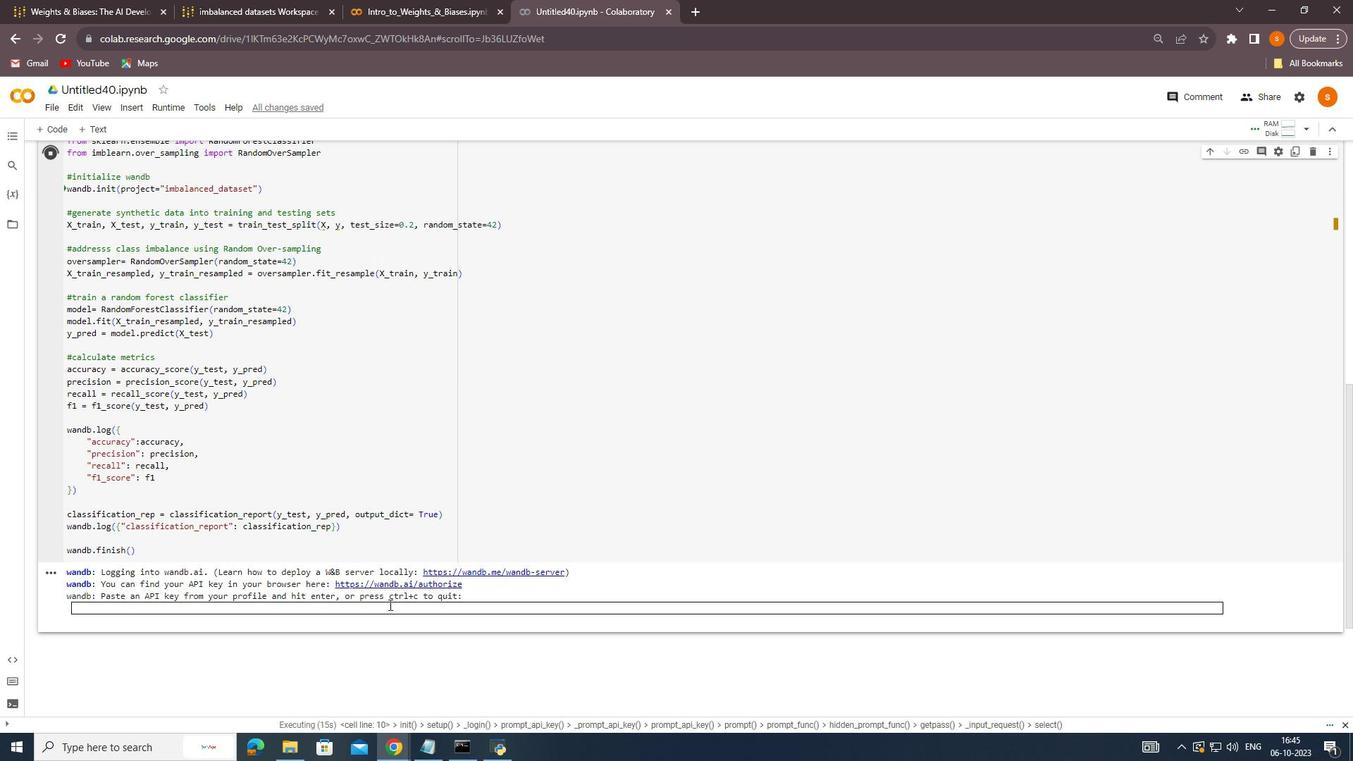 
Action: Mouse pressed left at (494, 427)
Screenshot: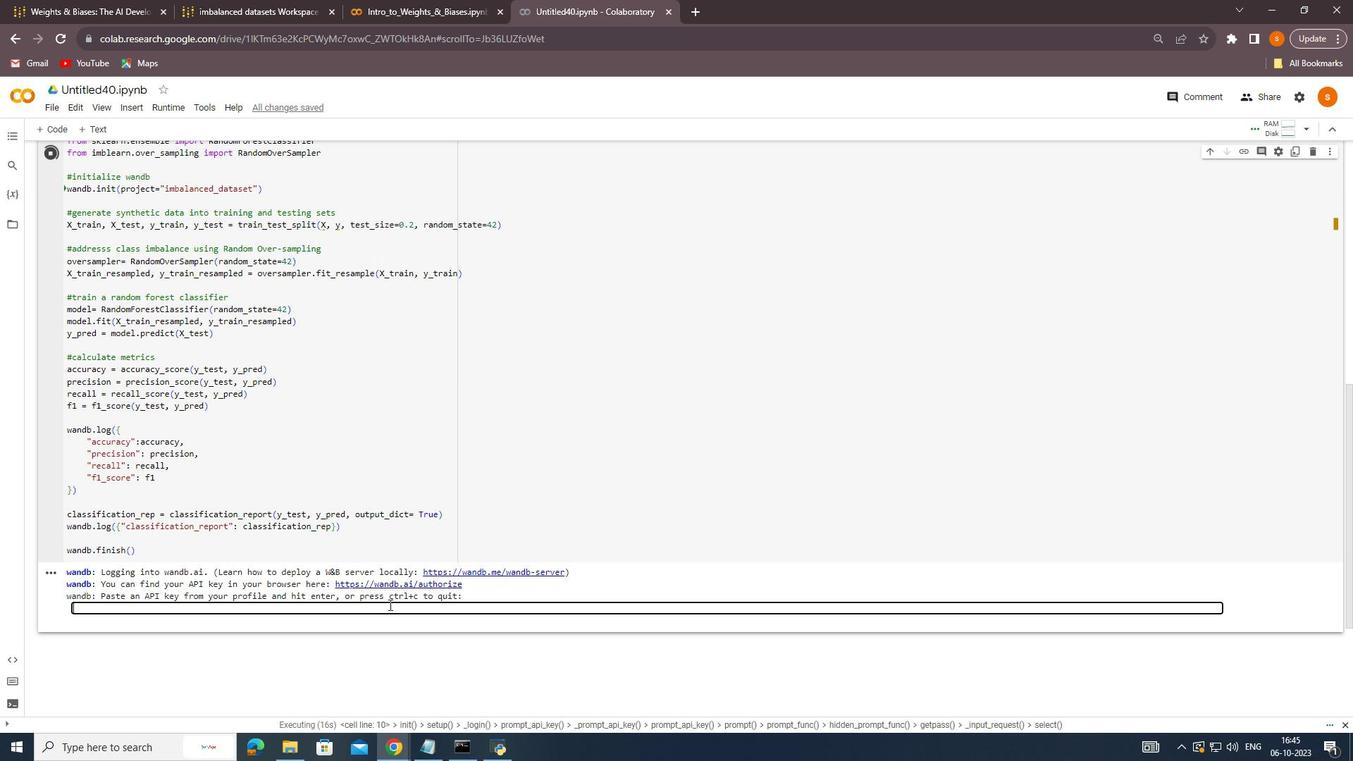 
Action: Mouse moved to (493, 425)
Screenshot: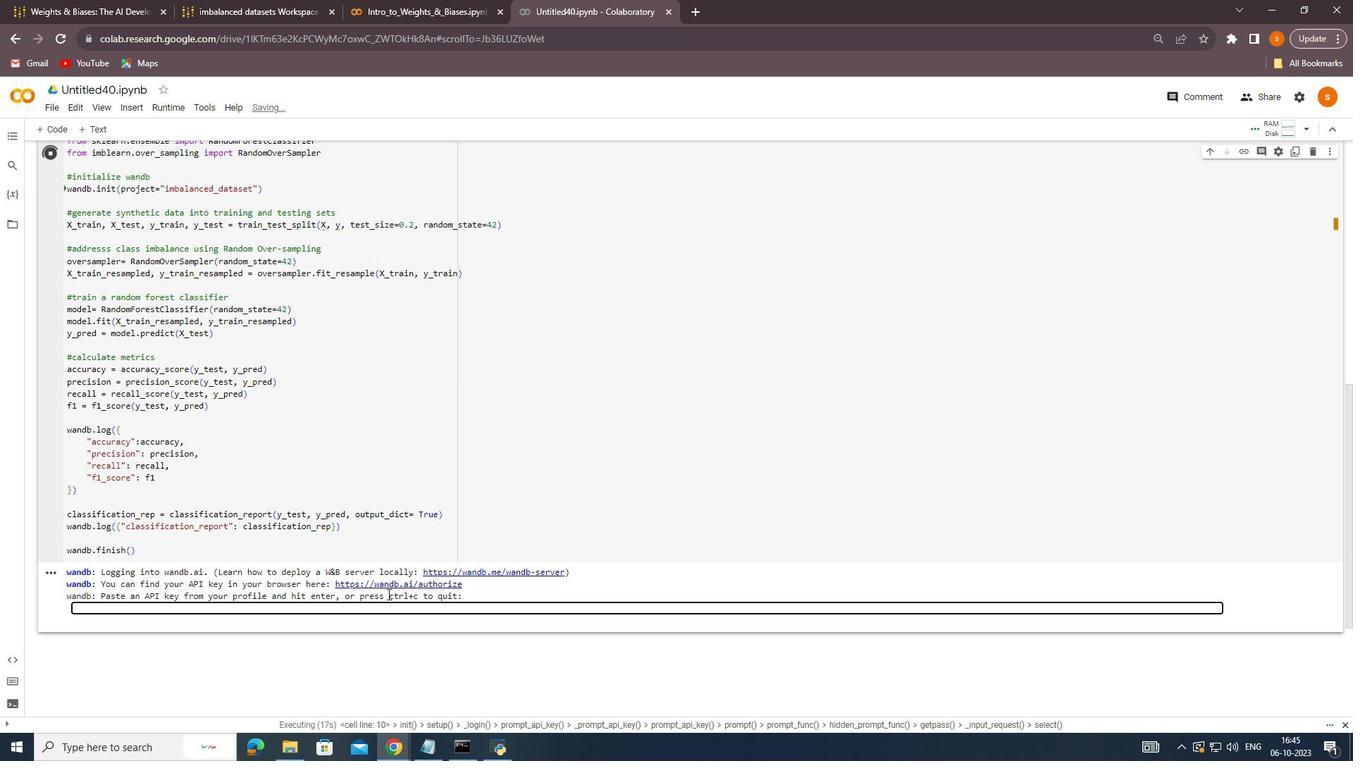 
Action: Key pressed ctrl+V
Screenshot: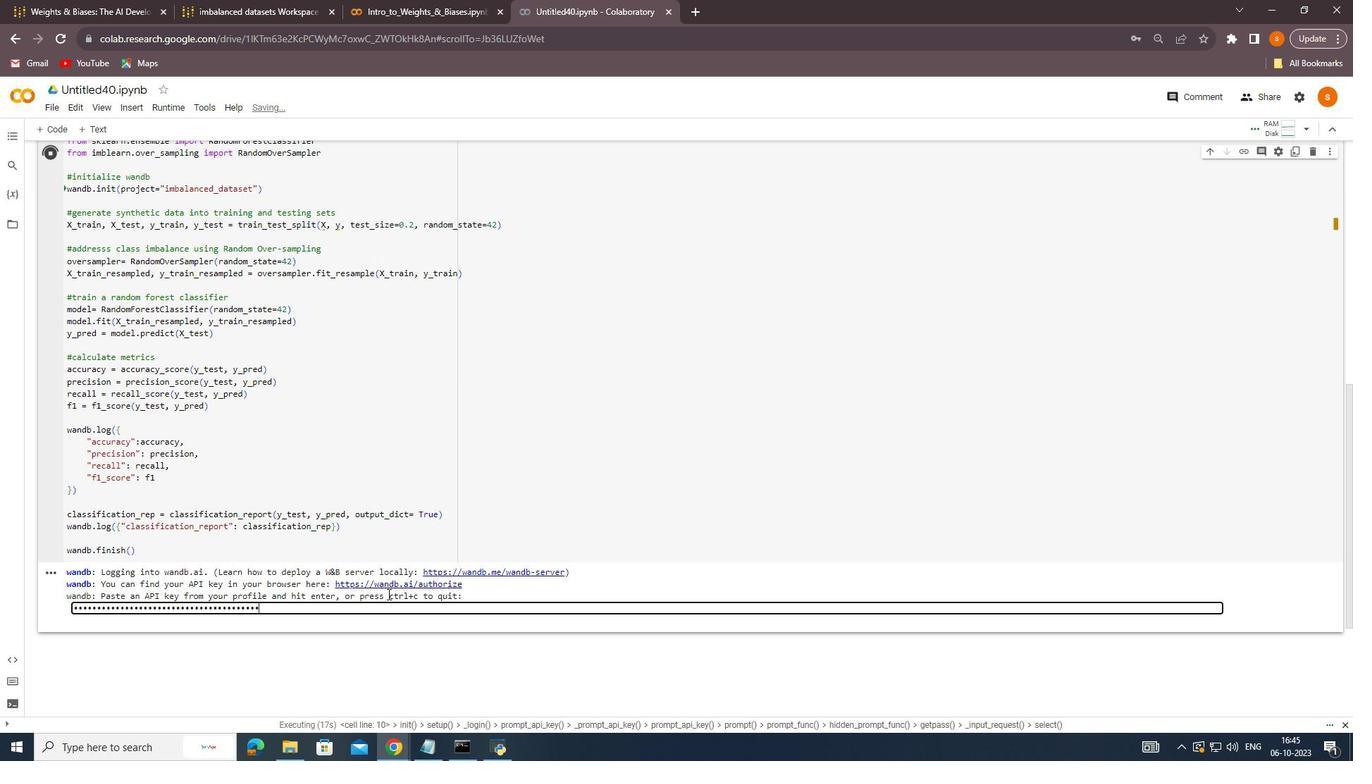 
Action: Mouse moved to (511, 427)
Screenshot: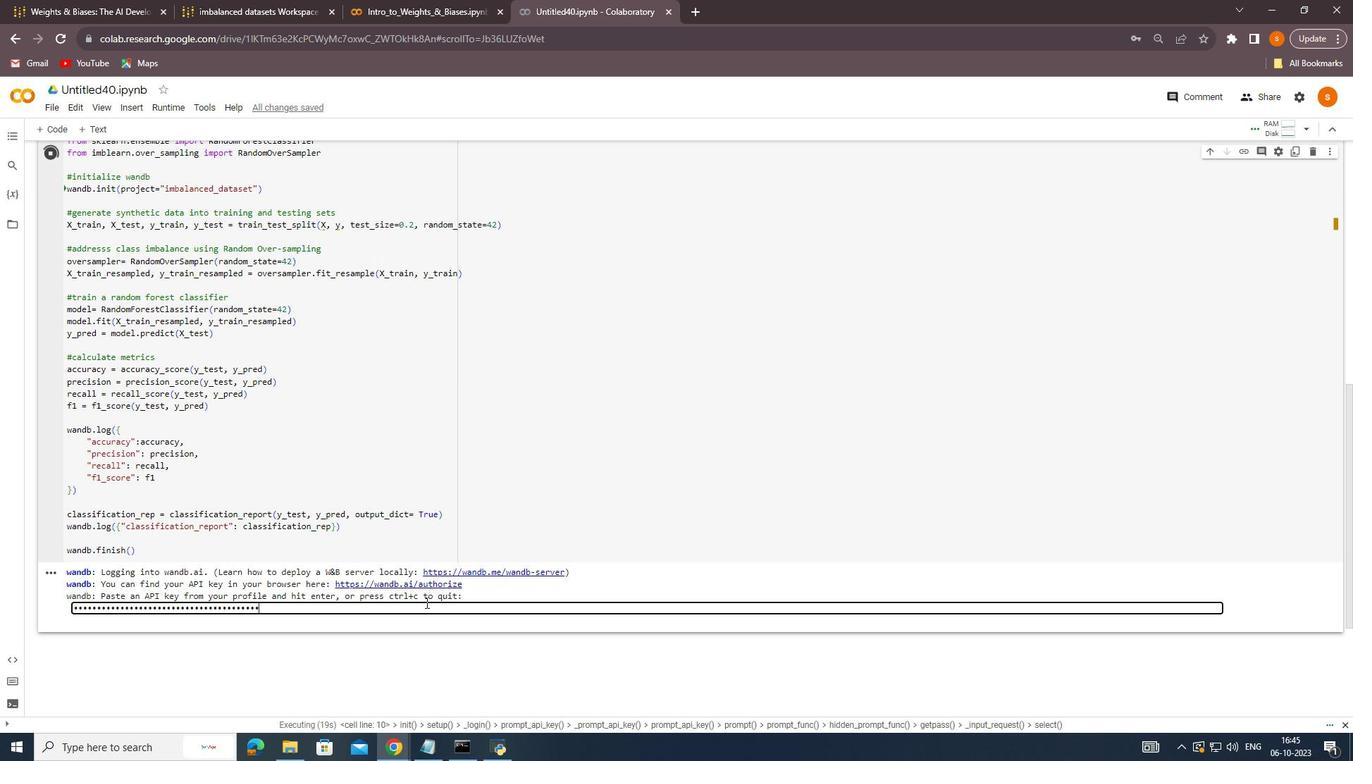 
Action: Key pressed <Key.enter>
Screenshot: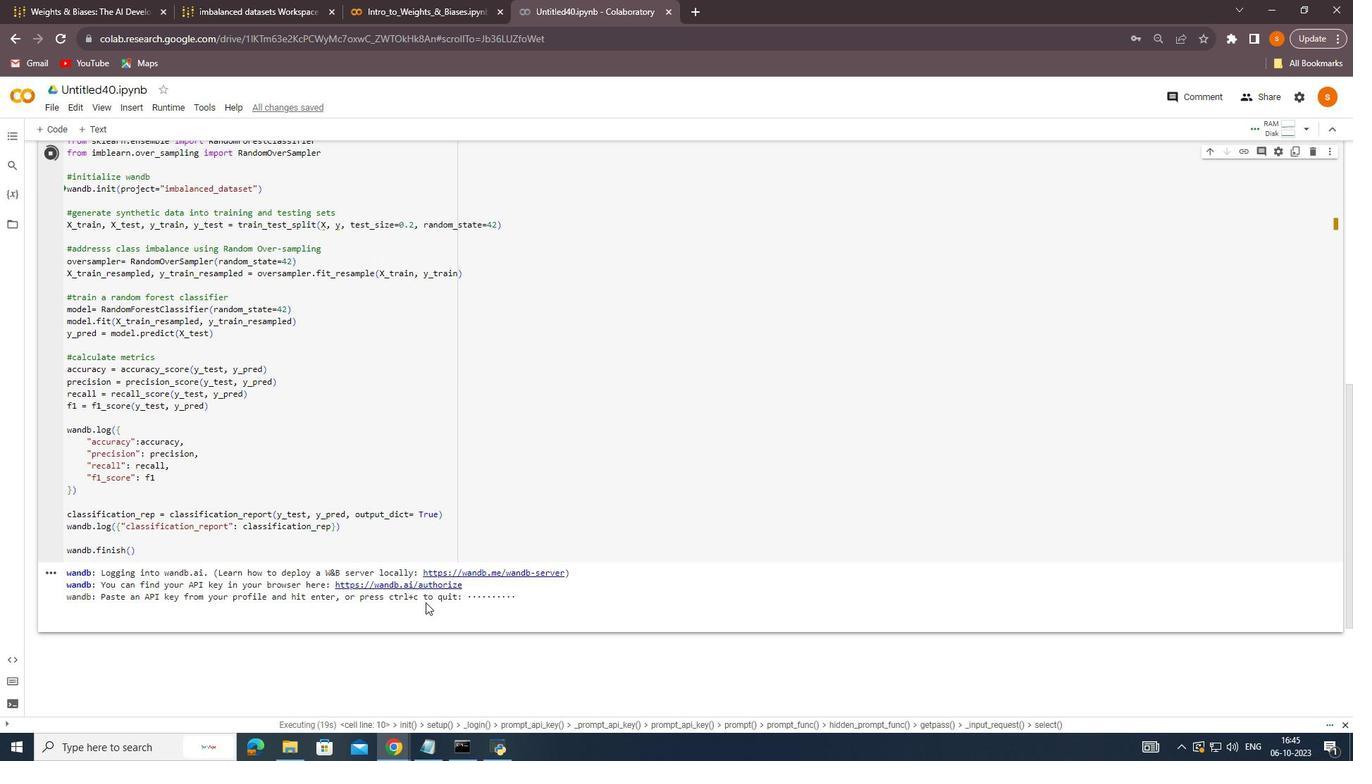 
Action: Mouse moved to (451, 409)
Screenshot: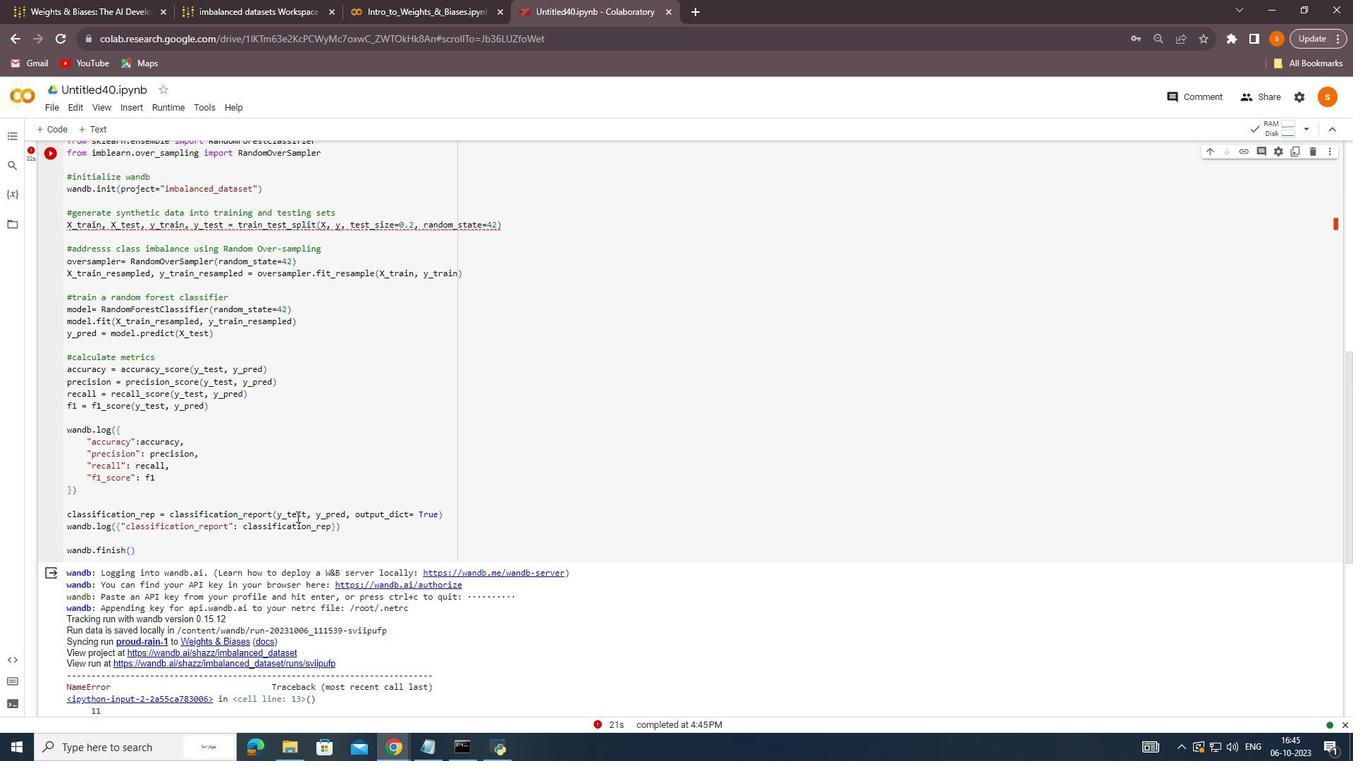
Action: Mouse scrolled (451, 409) with delta (0, 0)
Screenshot: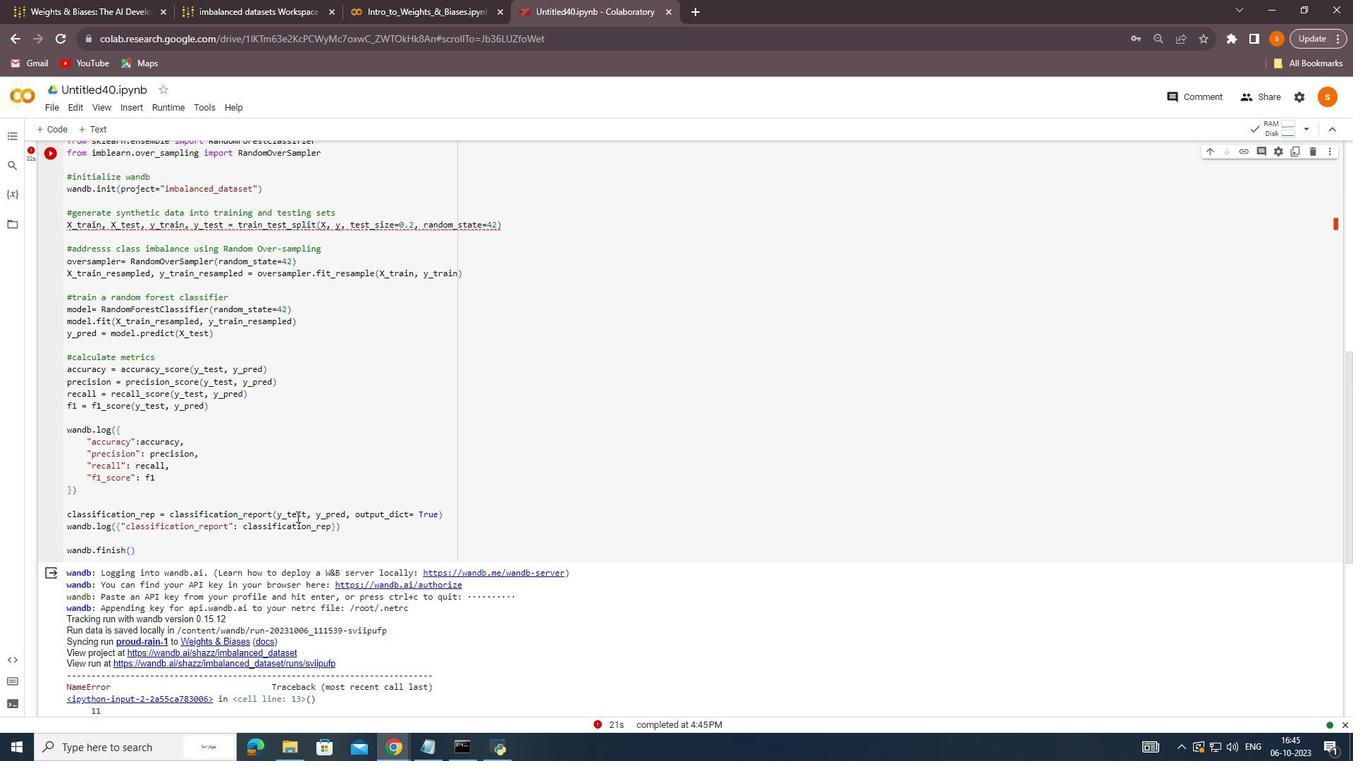 
Action: Mouse scrolled (451, 410) with delta (0, 0)
Screenshot: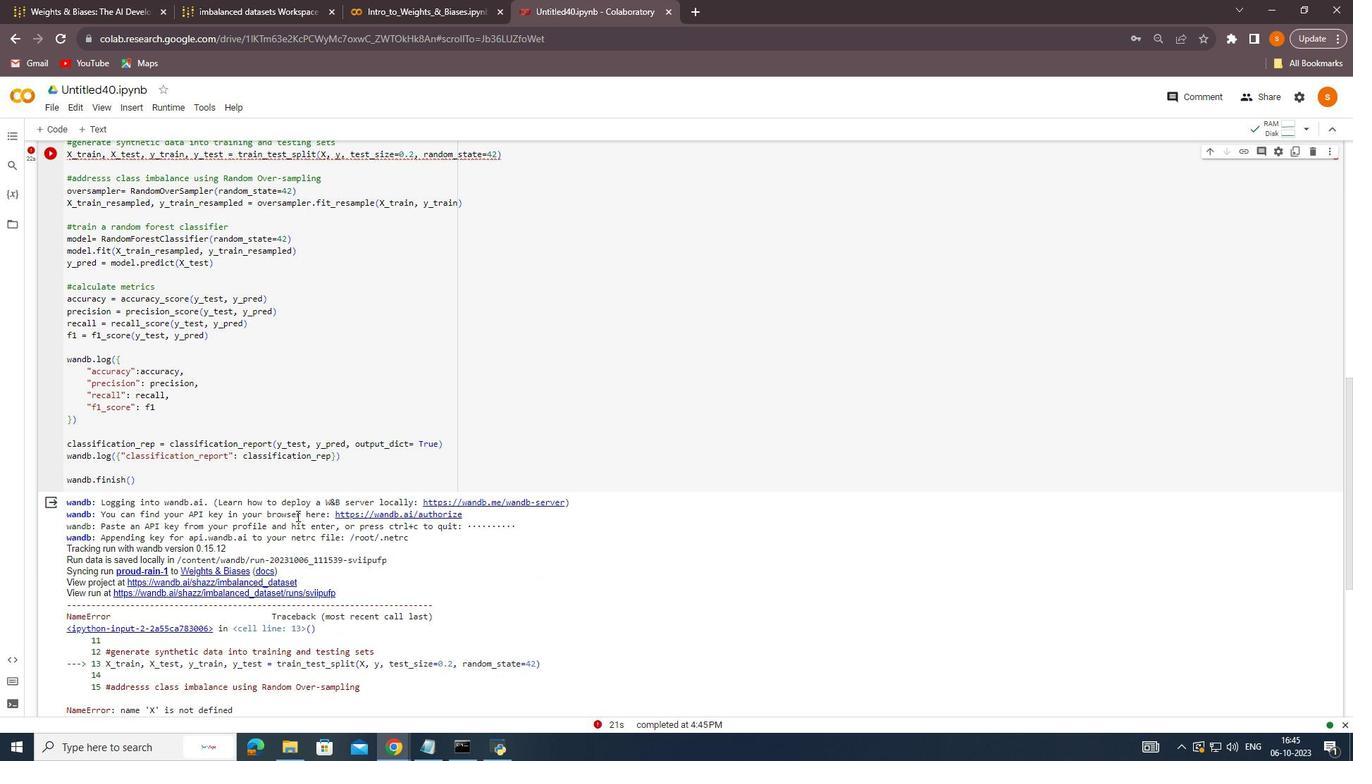 
Action: Mouse moved to (451, 409)
Screenshot: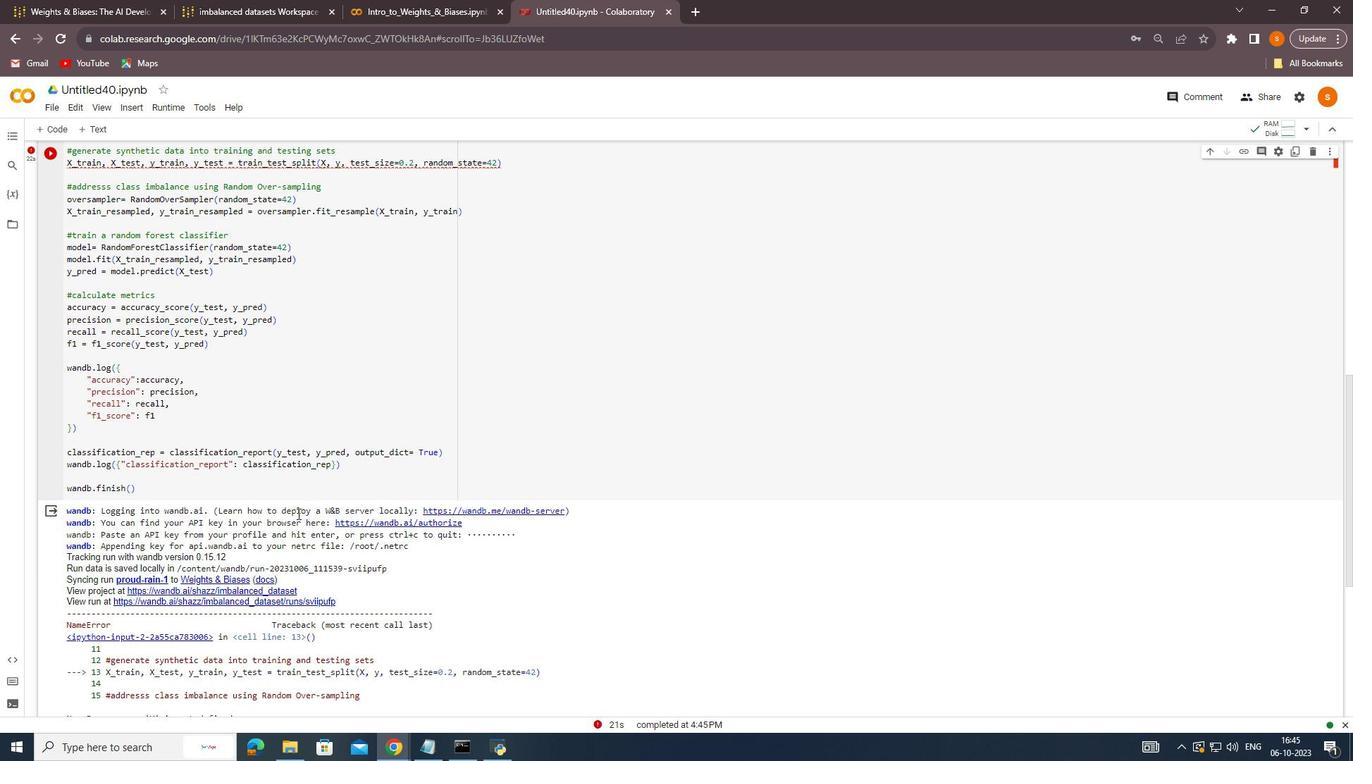 
Action: Mouse scrolled (451, 409) with delta (0, 0)
